 Task: Explore Airbnb accommodation in Hamilton, New Zealand from 1st November, 2023 to 9th November, 2023 for 4 adults.2 bedrooms having 2 beds and 2 bathrooms. Property type can be house. Booking option can be shelf check-in. Look for 5 properties as per requirement.
Action: Mouse moved to (446, 98)
Screenshot: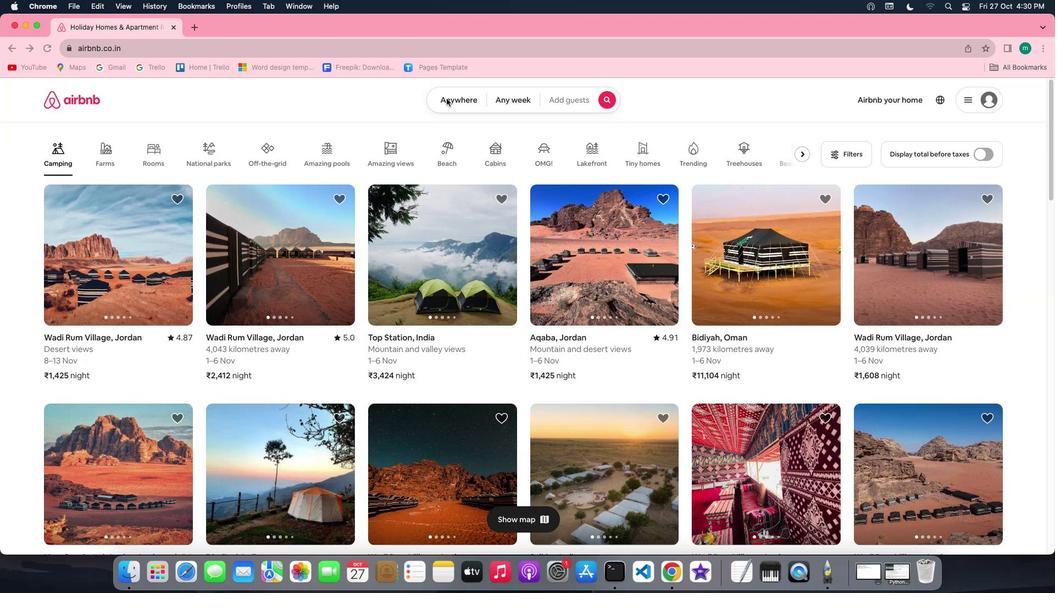 
Action: Mouse pressed left at (446, 98)
Screenshot: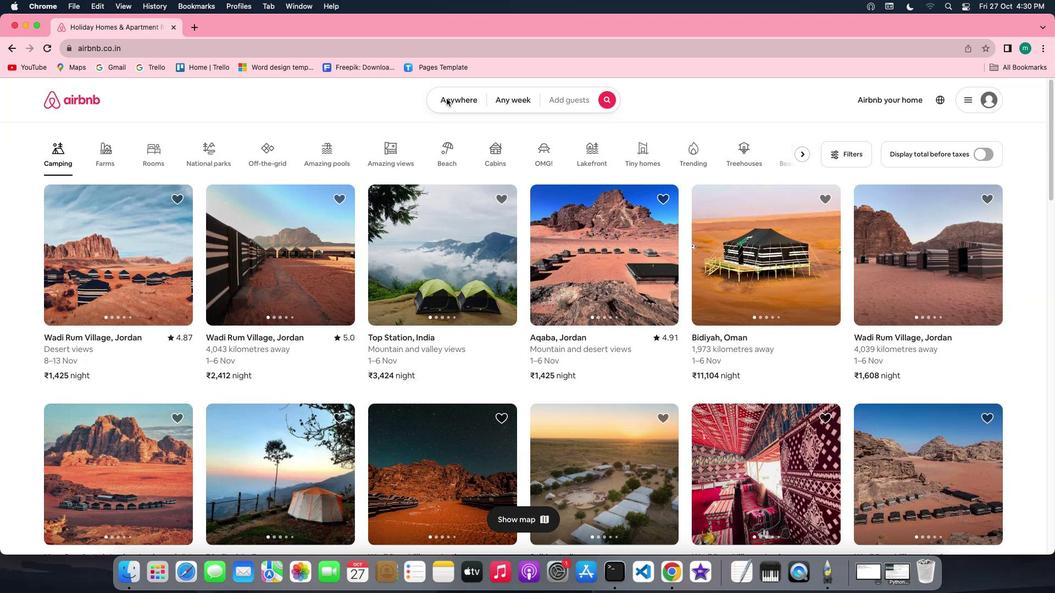 
Action: Mouse pressed left at (446, 98)
Screenshot: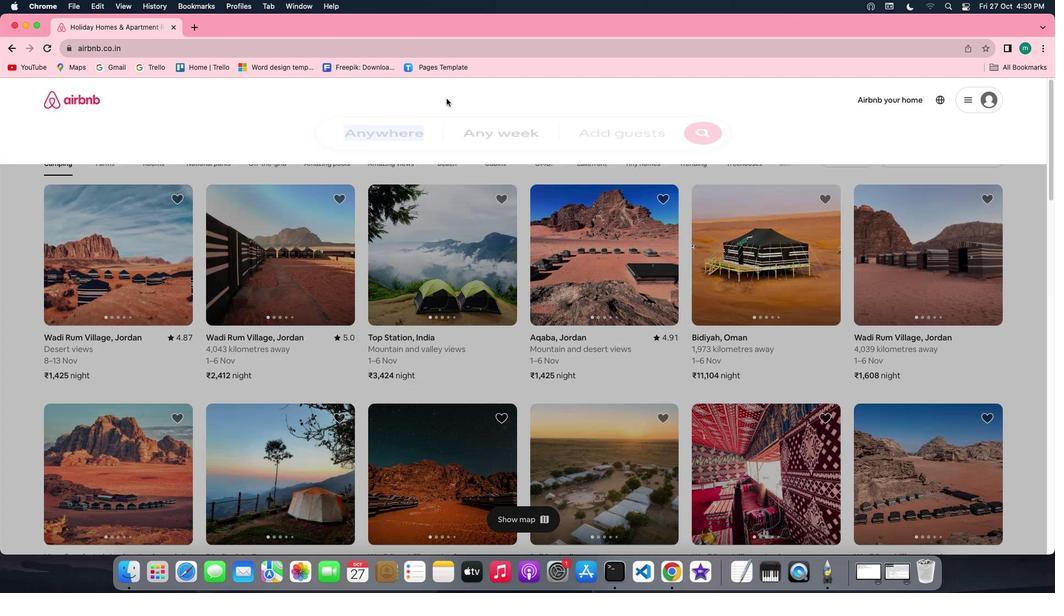 
Action: Mouse moved to (397, 135)
Screenshot: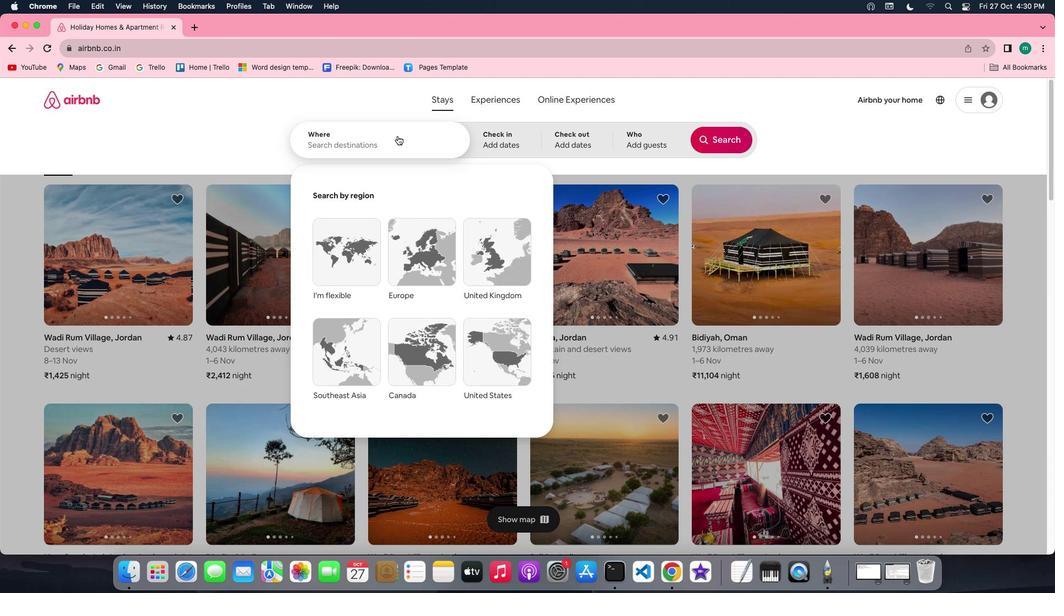 
Action: Key pressed Key.shift'H''a''m''i''l''t''o''n'','Key.spaceKey.shift'N''e''w'Key.spaceKey.shift'Z''e''a''l''a''n''d'
Screenshot: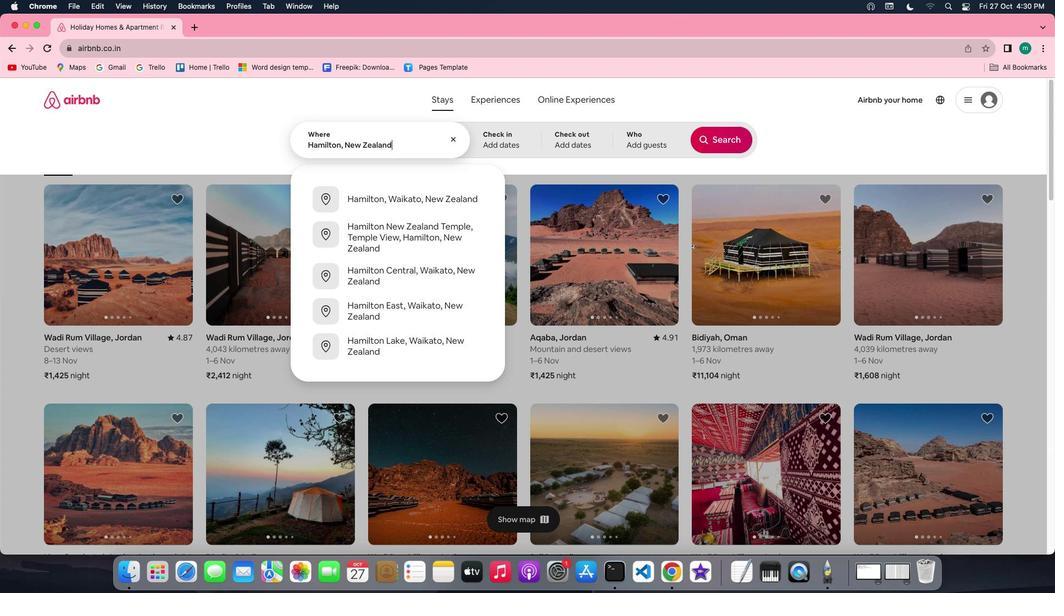 
Action: Mouse moved to (512, 142)
Screenshot: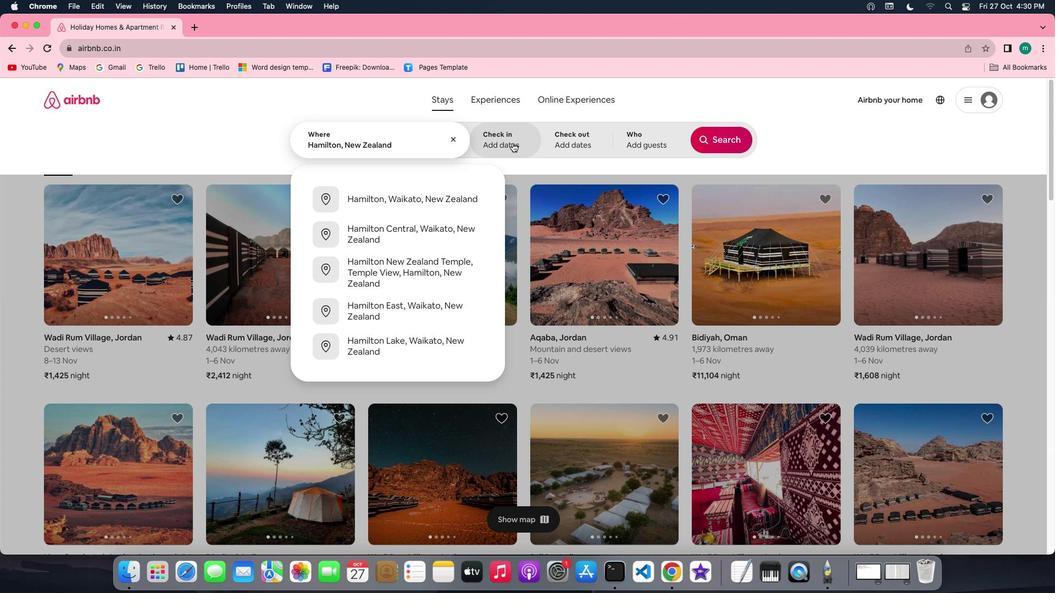 
Action: Mouse pressed left at (512, 142)
Screenshot: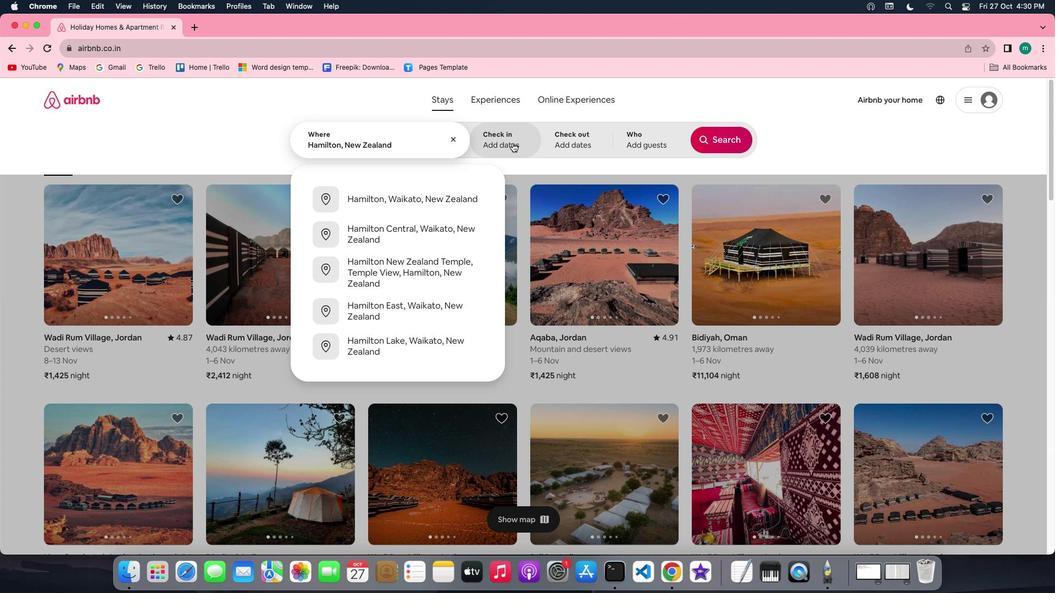 
Action: Mouse moved to (636, 276)
Screenshot: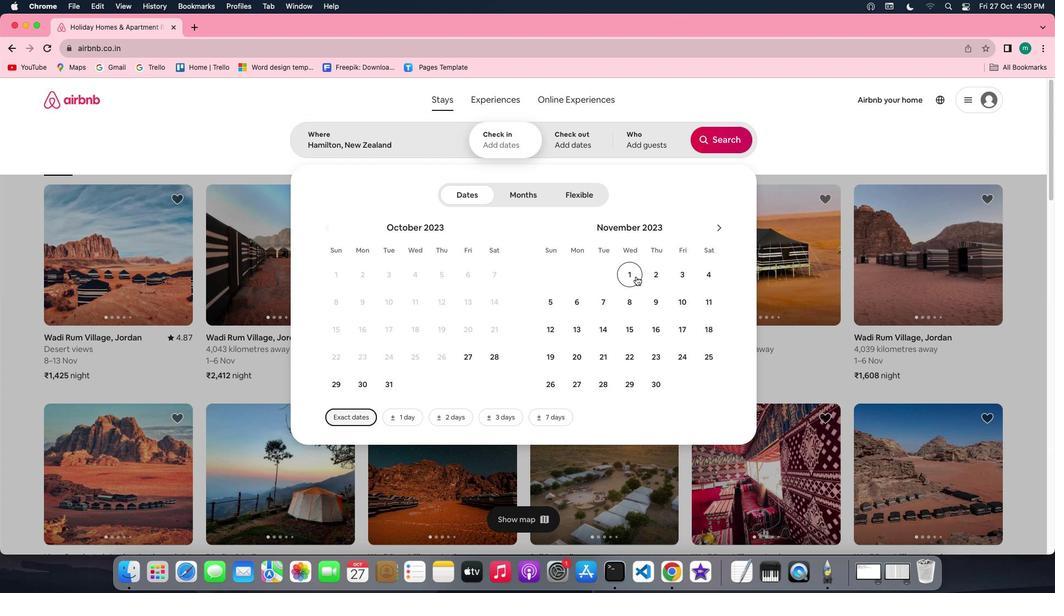 
Action: Mouse pressed left at (636, 276)
Screenshot: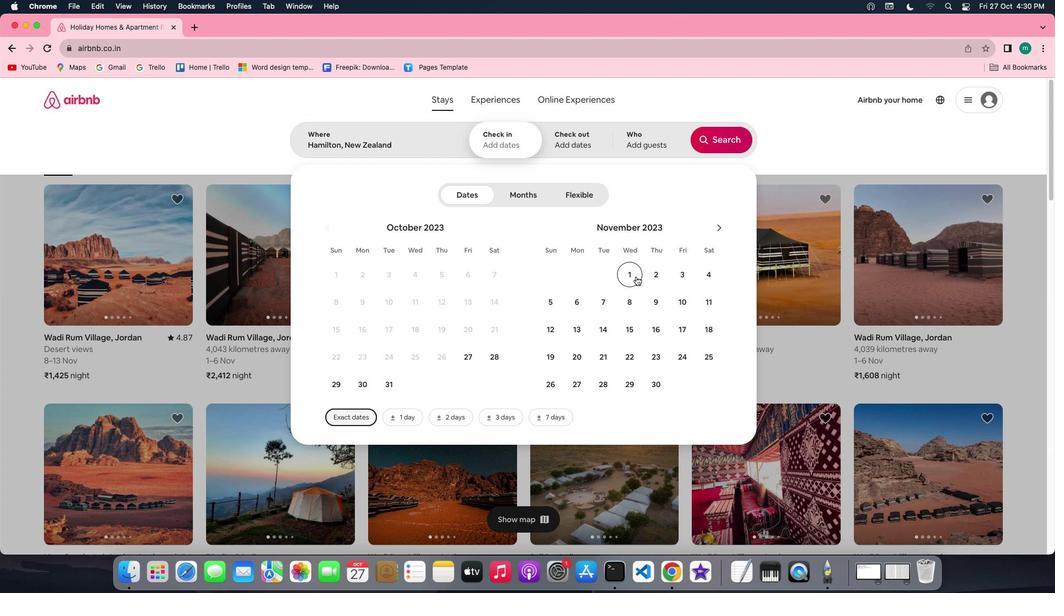 
Action: Mouse moved to (659, 302)
Screenshot: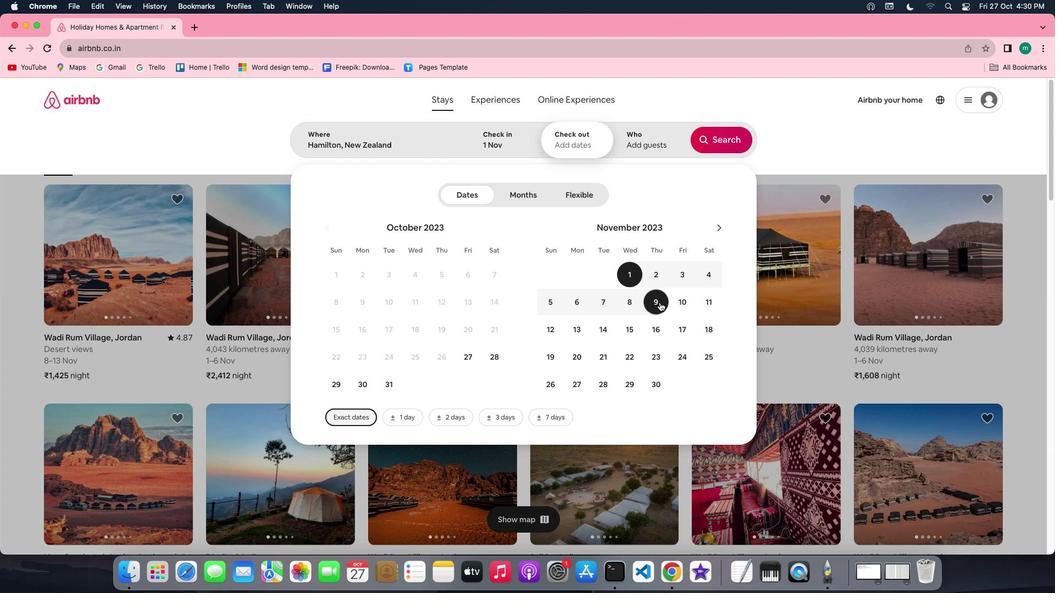 
Action: Mouse pressed left at (659, 302)
Screenshot: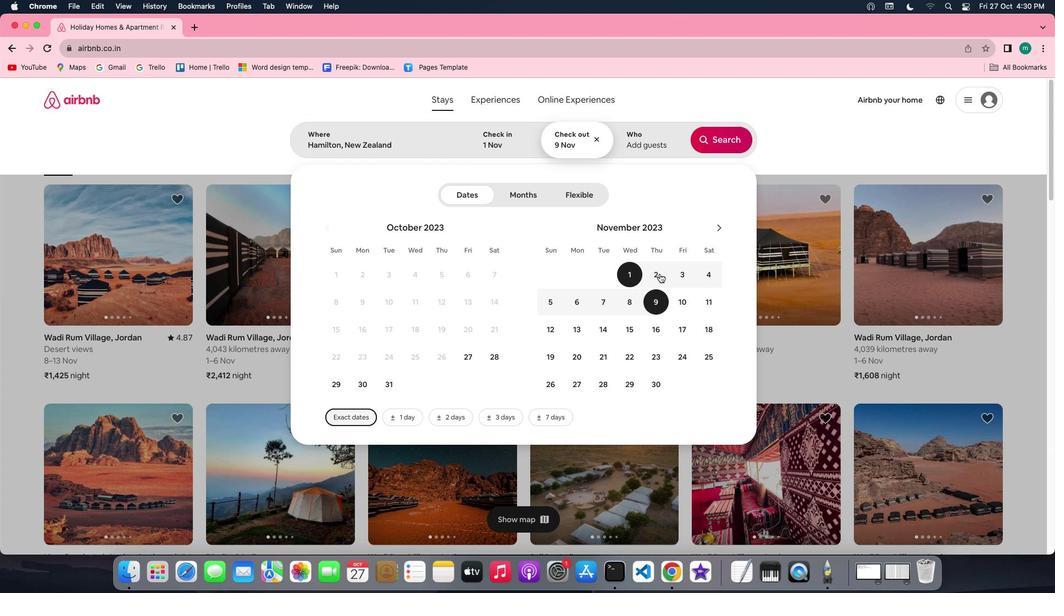 
Action: Mouse moved to (660, 151)
Screenshot: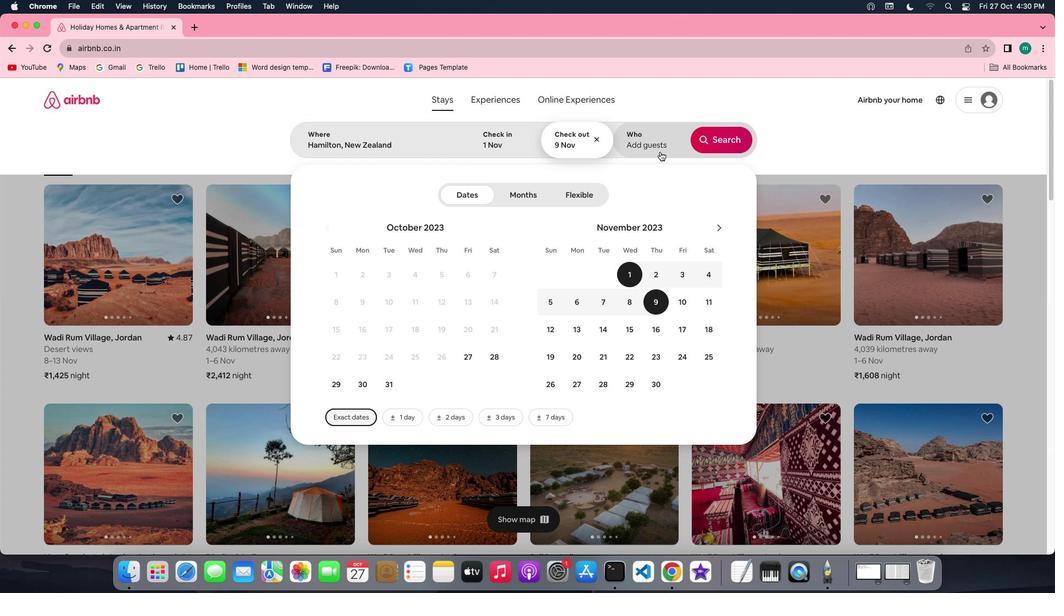 
Action: Mouse pressed left at (660, 151)
Screenshot: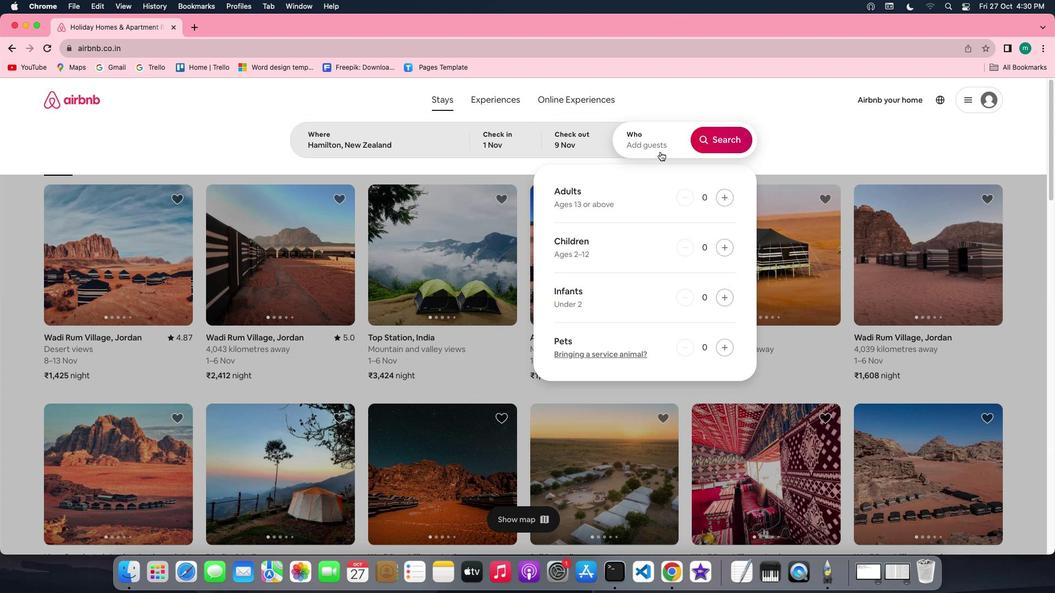 
Action: Mouse moved to (727, 199)
Screenshot: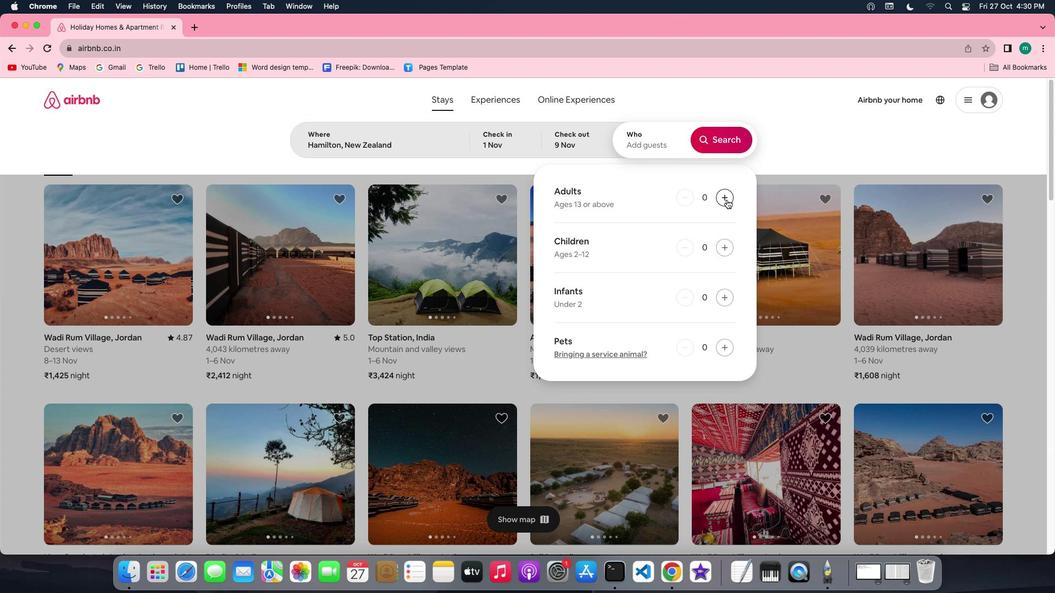 
Action: Mouse pressed left at (727, 199)
Screenshot: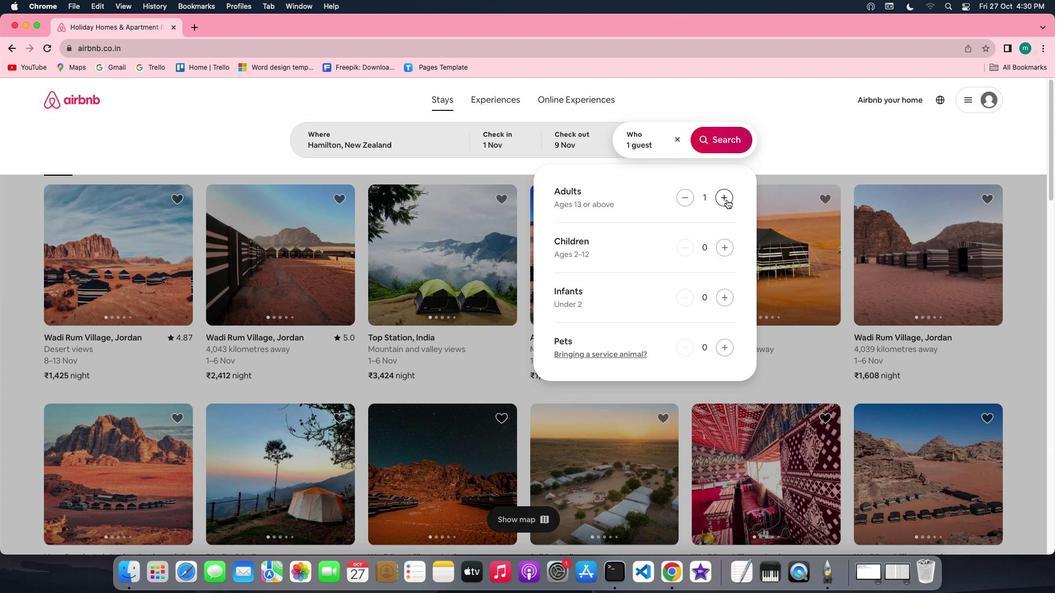 
Action: Mouse pressed left at (727, 199)
Screenshot: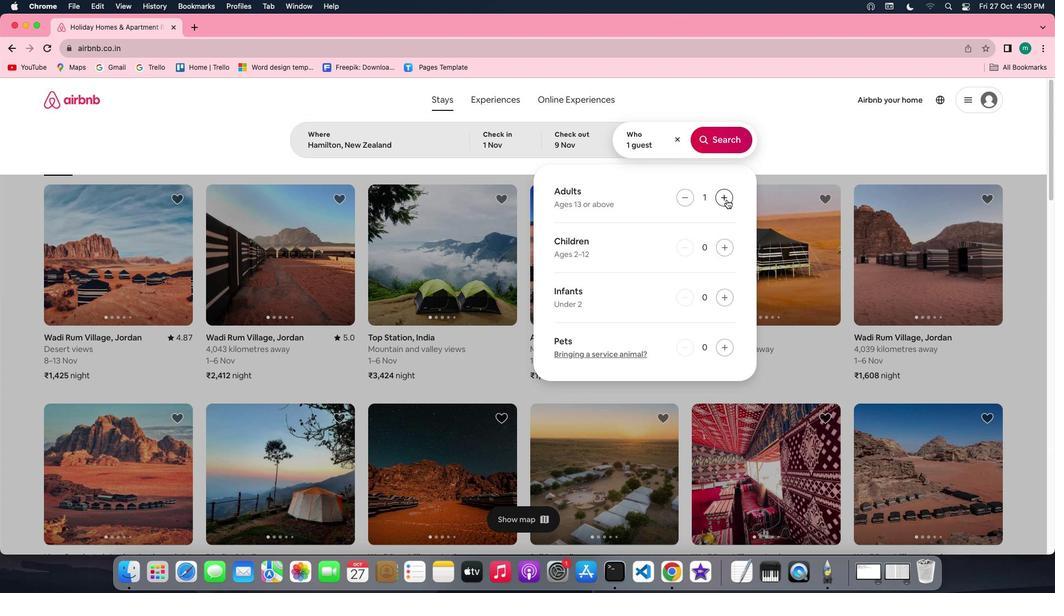 
Action: Mouse pressed left at (727, 199)
Screenshot: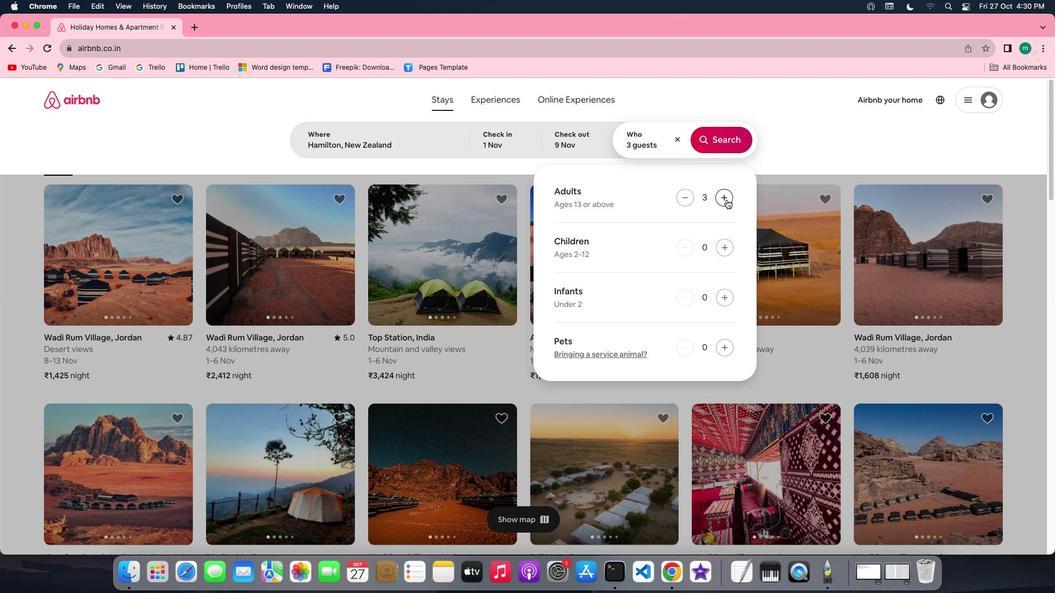 
Action: Mouse pressed left at (727, 199)
Screenshot: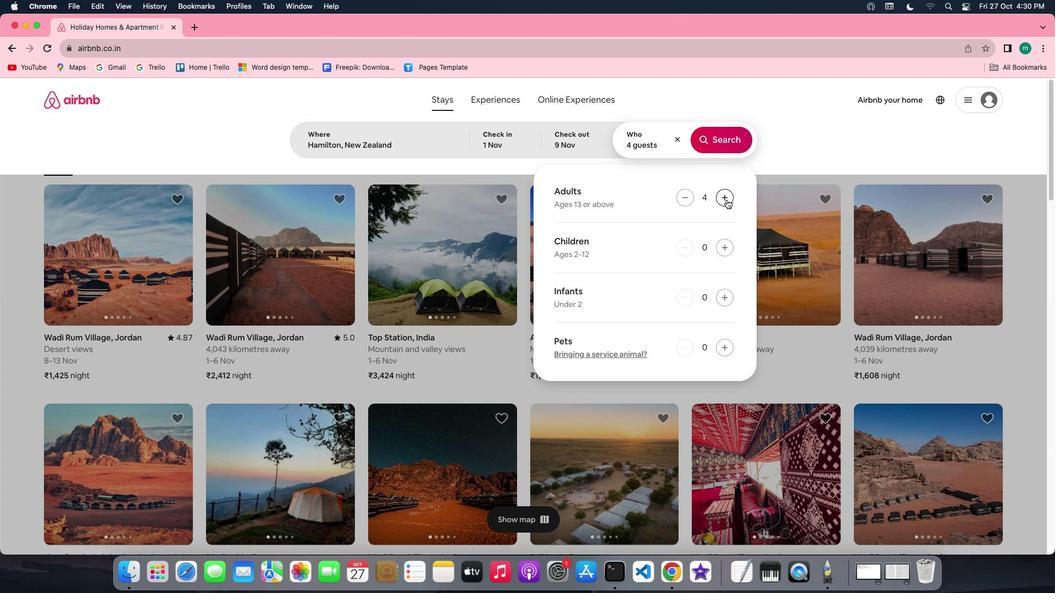 
Action: Mouse moved to (715, 138)
Screenshot: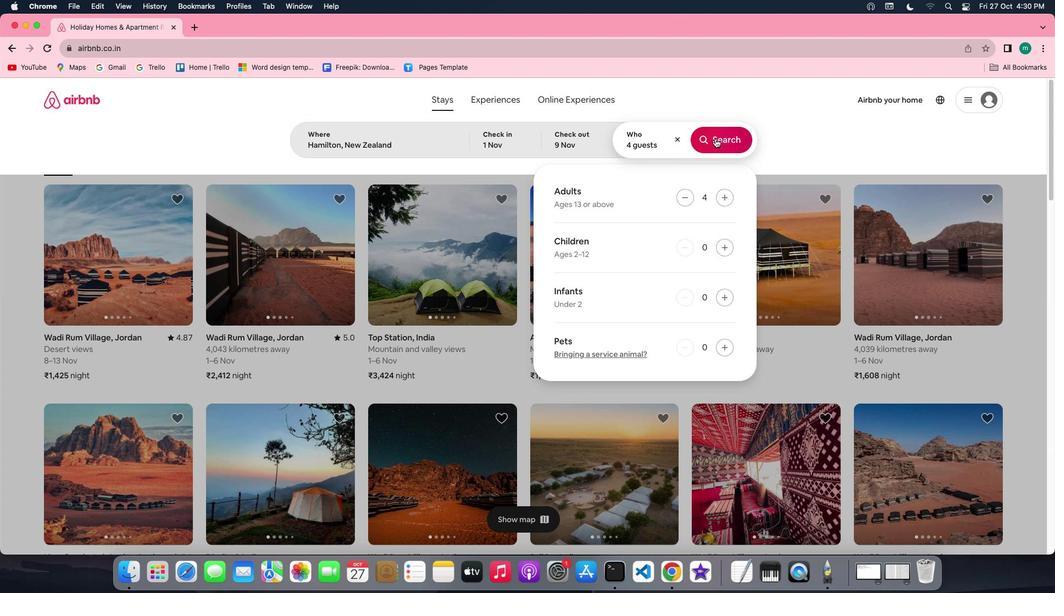
Action: Mouse pressed left at (715, 138)
Screenshot: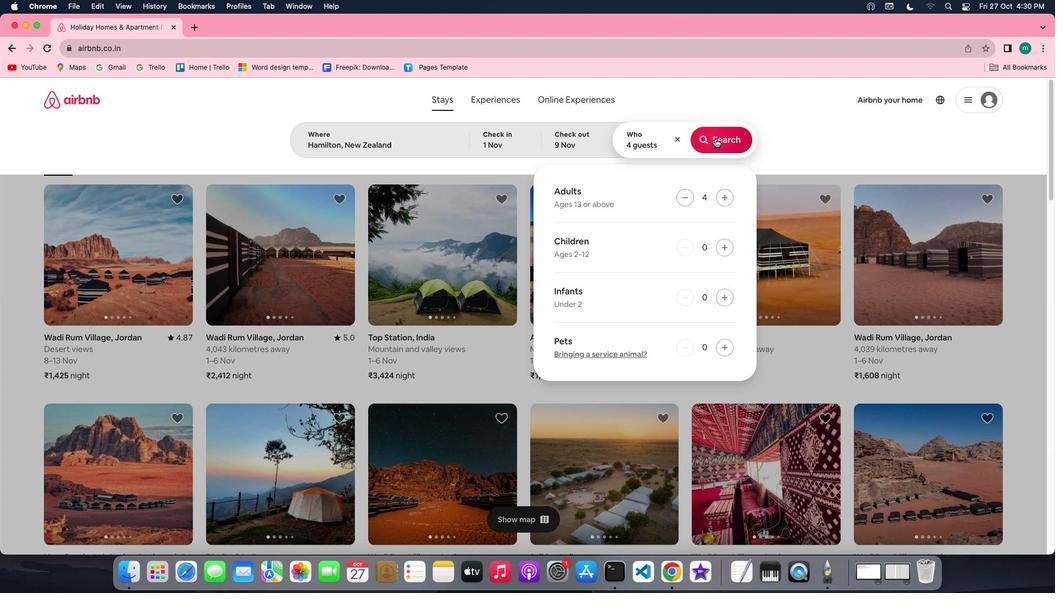 
Action: Mouse moved to (886, 138)
Screenshot: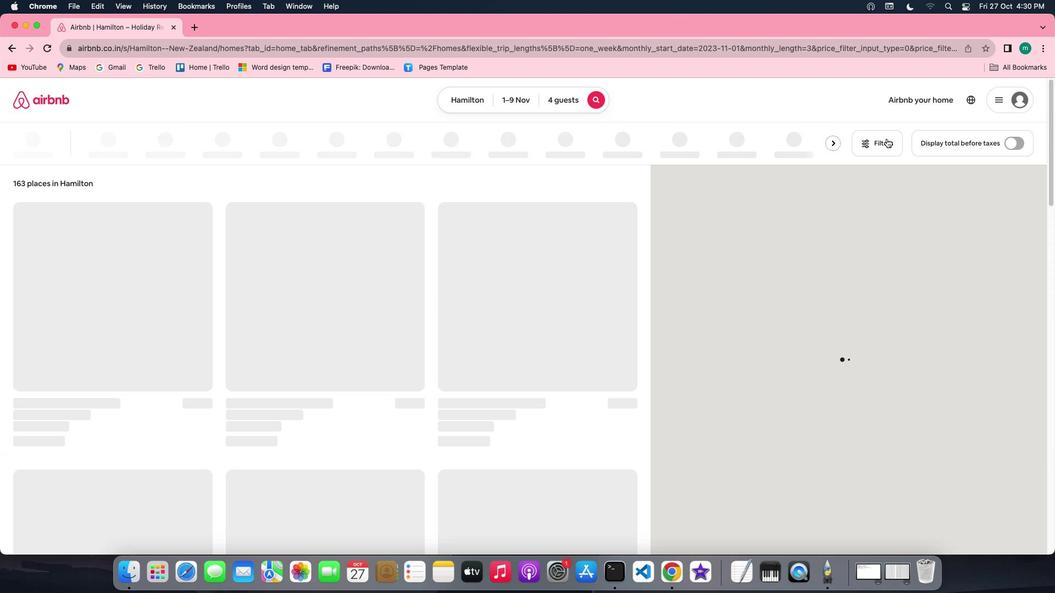
Action: Mouse pressed left at (886, 138)
Screenshot: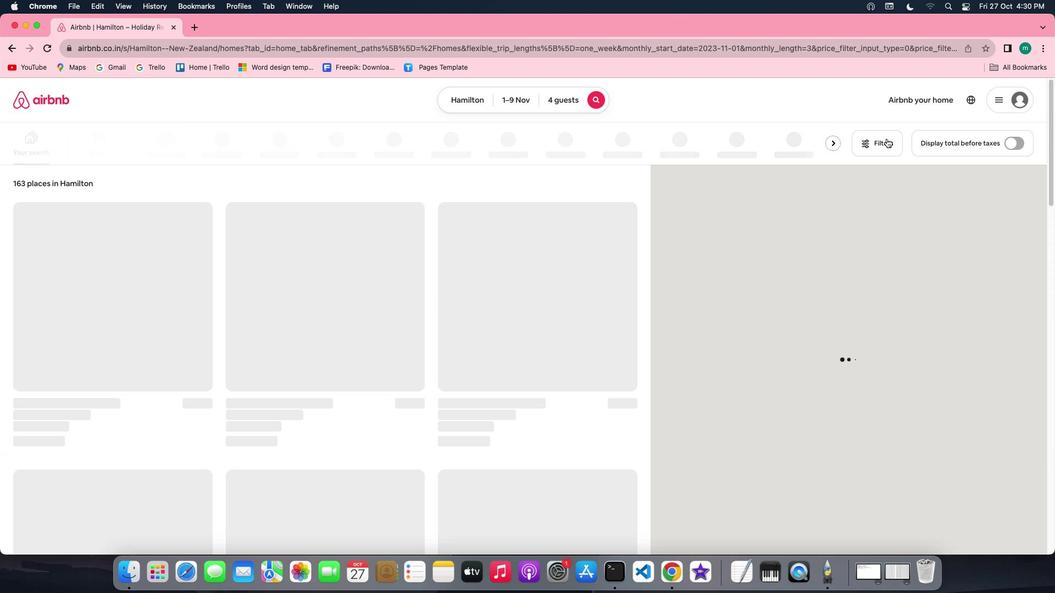 
Action: Mouse moved to (878, 143)
Screenshot: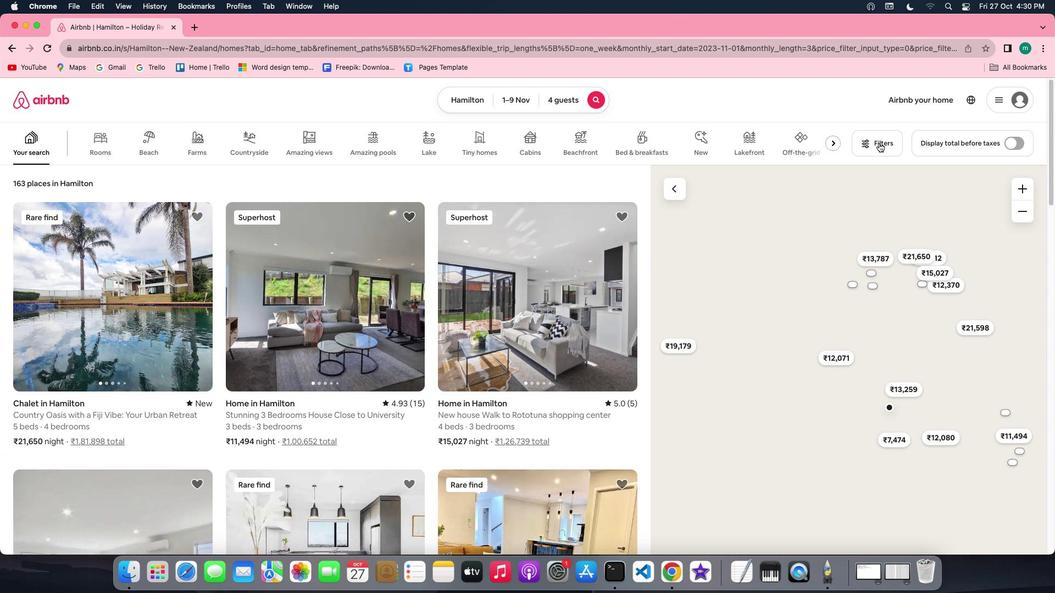 
Action: Mouse pressed left at (878, 143)
Screenshot: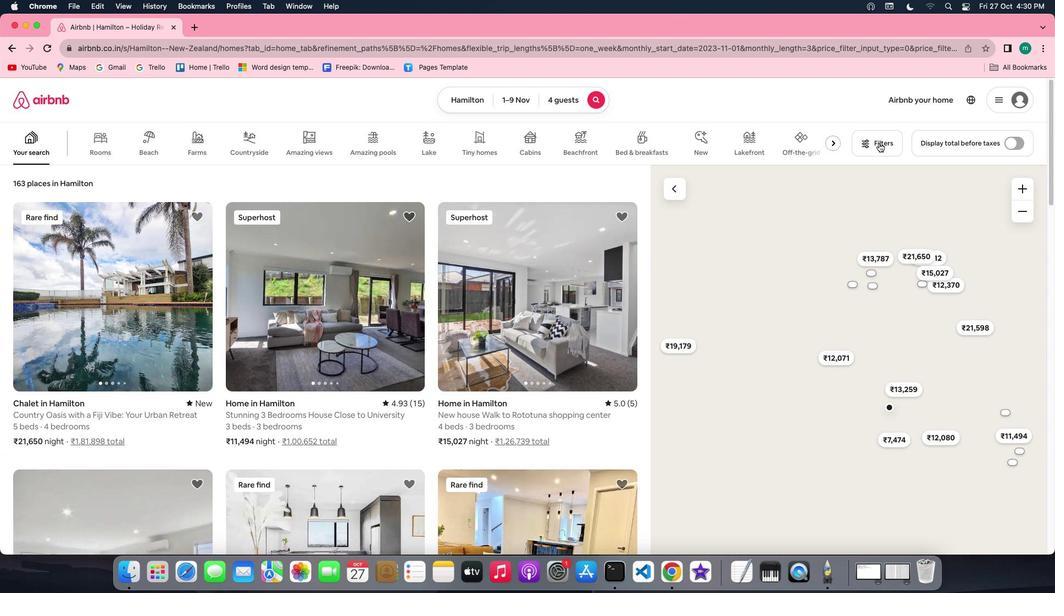 
Action: Mouse moved to (545, 361)
Screenshot: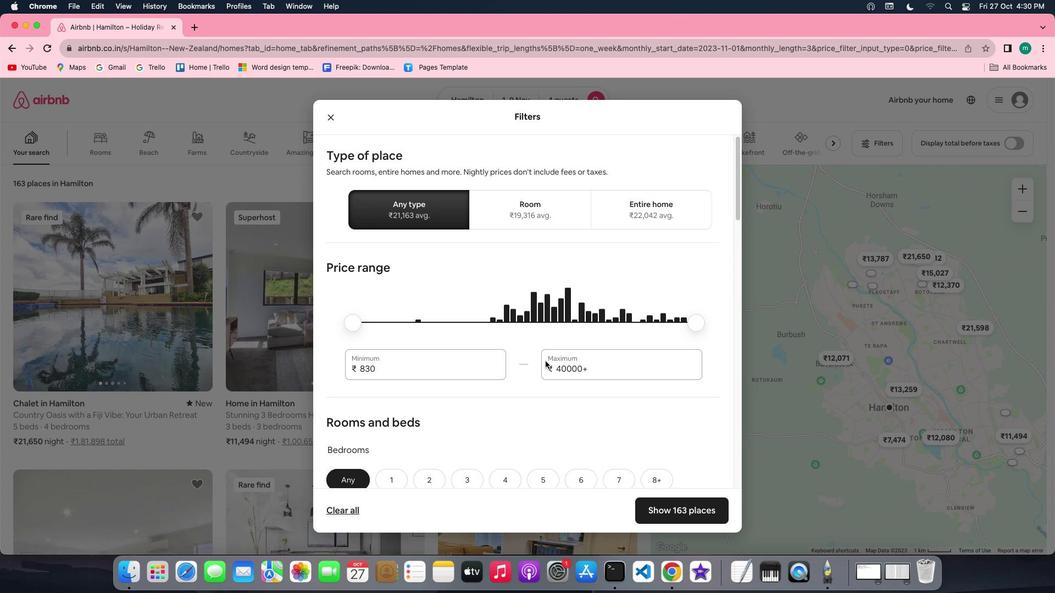 
Action: Mouse scrolled (545, 361) with delta (0, 0)
Screenshot: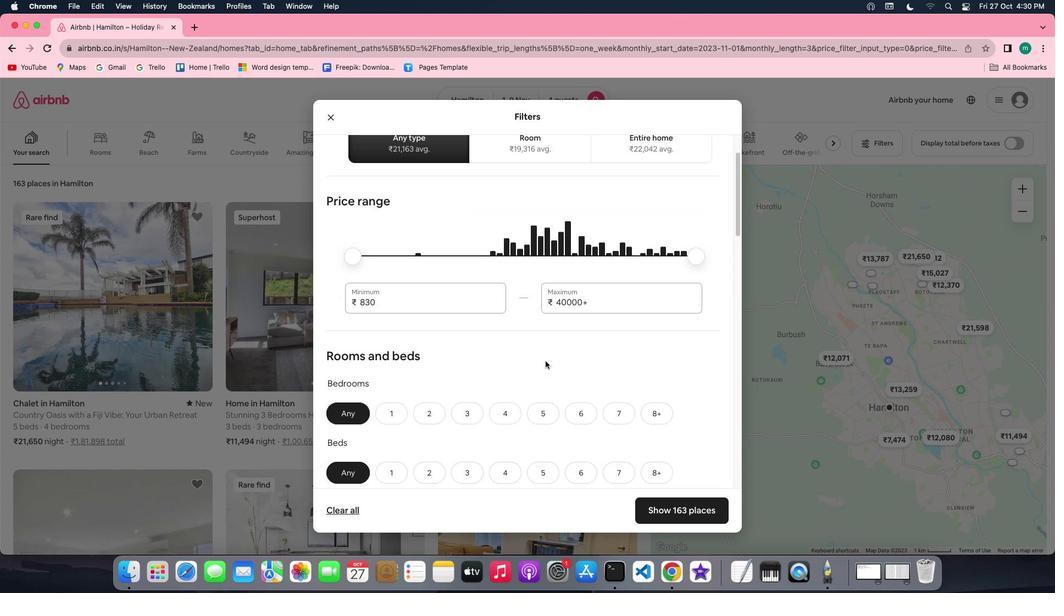 
Action: Mouse scrolled (545, 361) with delta (0, 0)
Screenshot: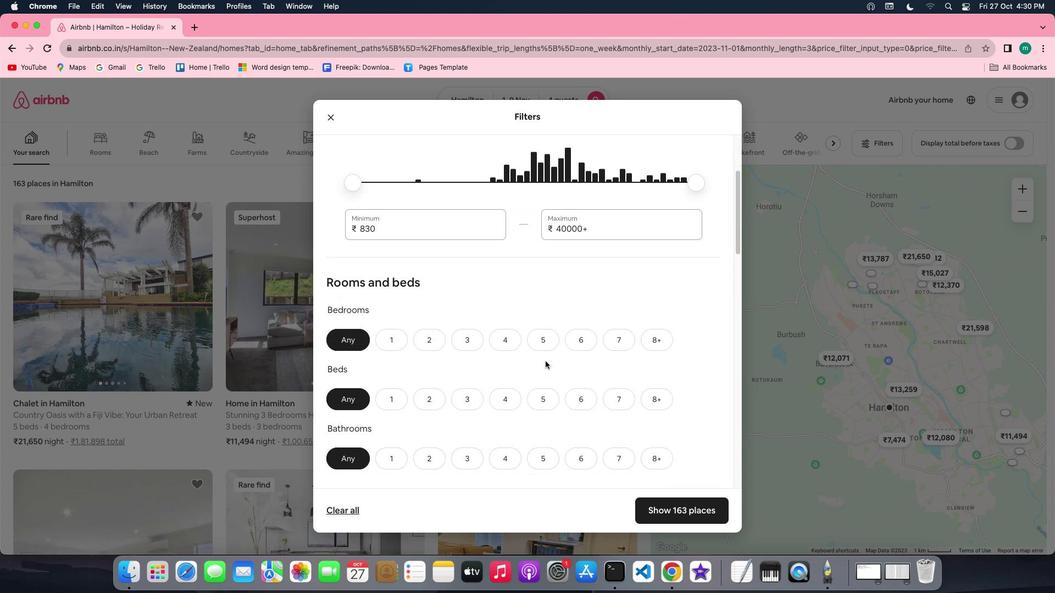 
Action: Mouse scrolled (545, 361) with delta (0, -1)
Screenshot: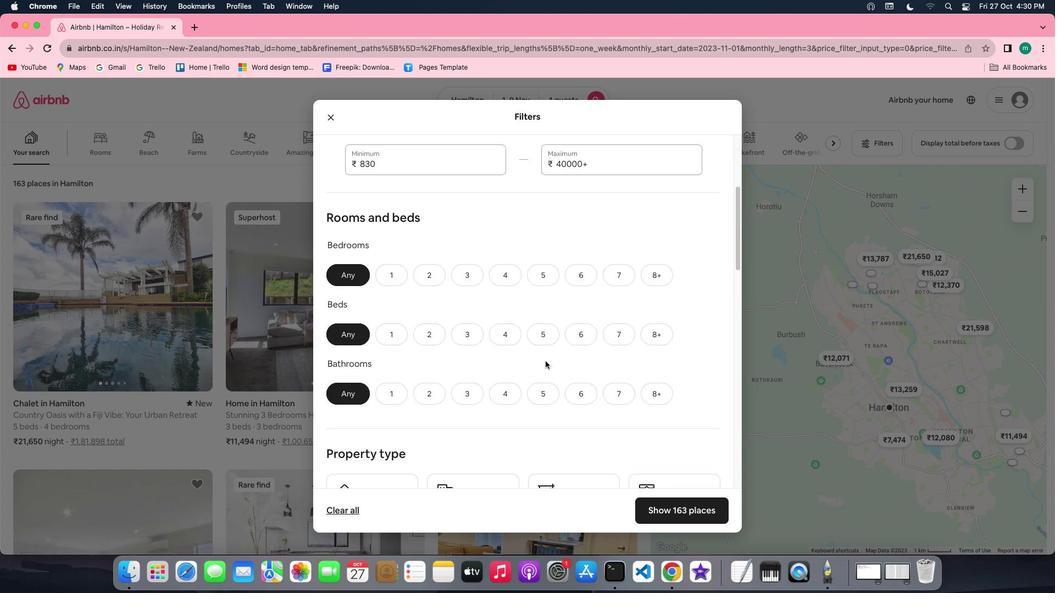 
Action: Mouse scrolled (545, 361) with delta (0, -2)
Screenshot: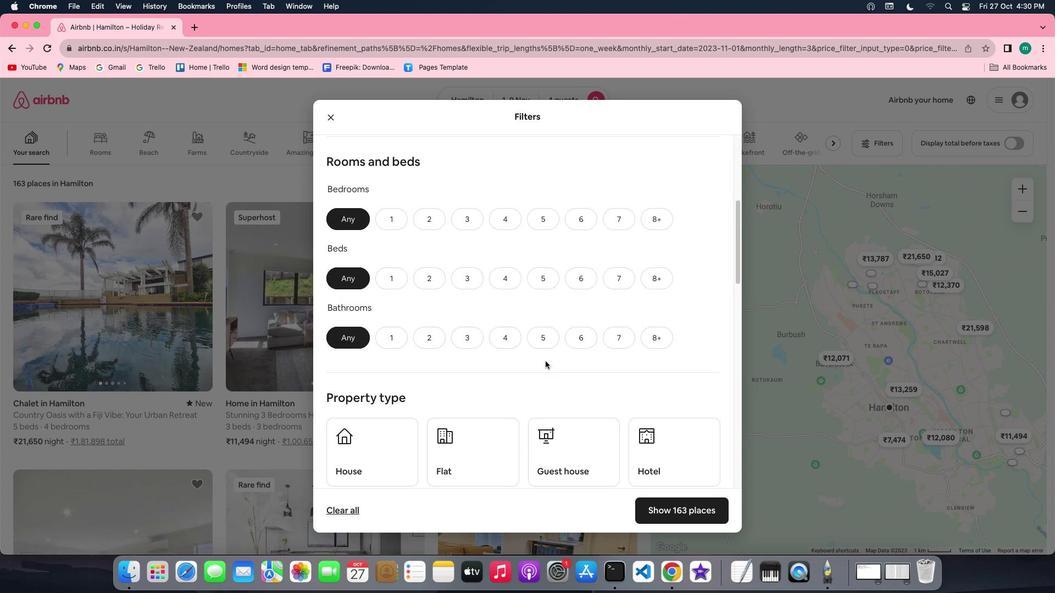
Action: Mouse scrolled (545, 361) with delta (0, -2)
Screenshot: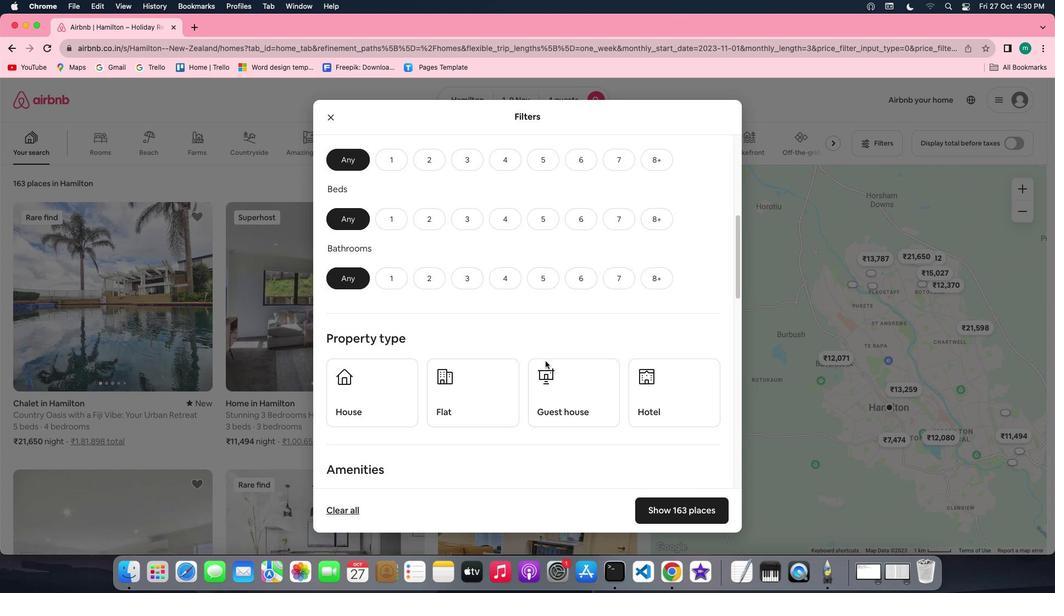 
Action: Mouse moved to (427, 157)
Screenshot: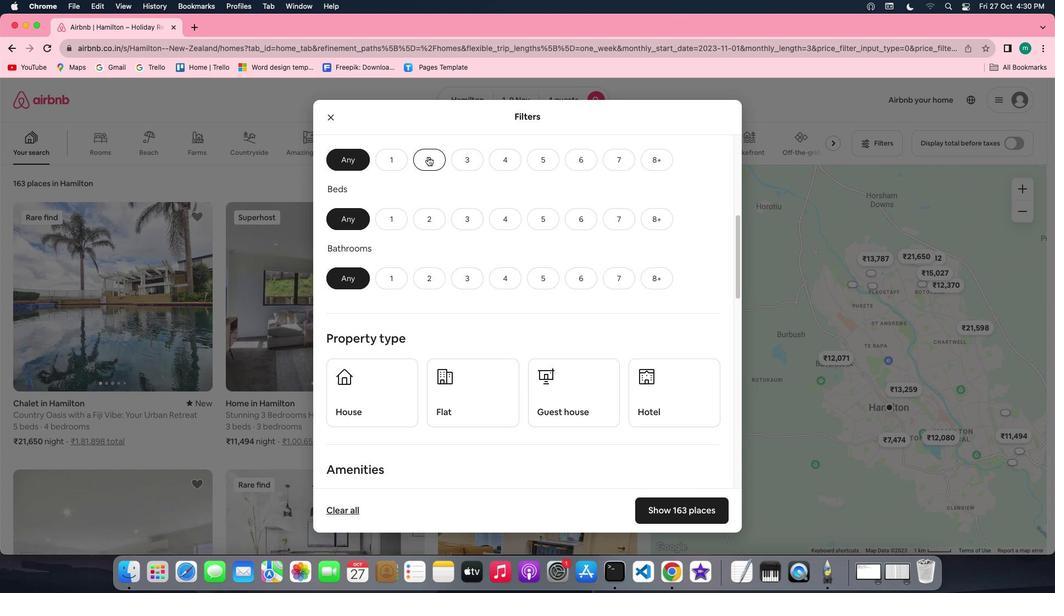 
Action: Mouse pressed left at (427, 157)
Screenshot: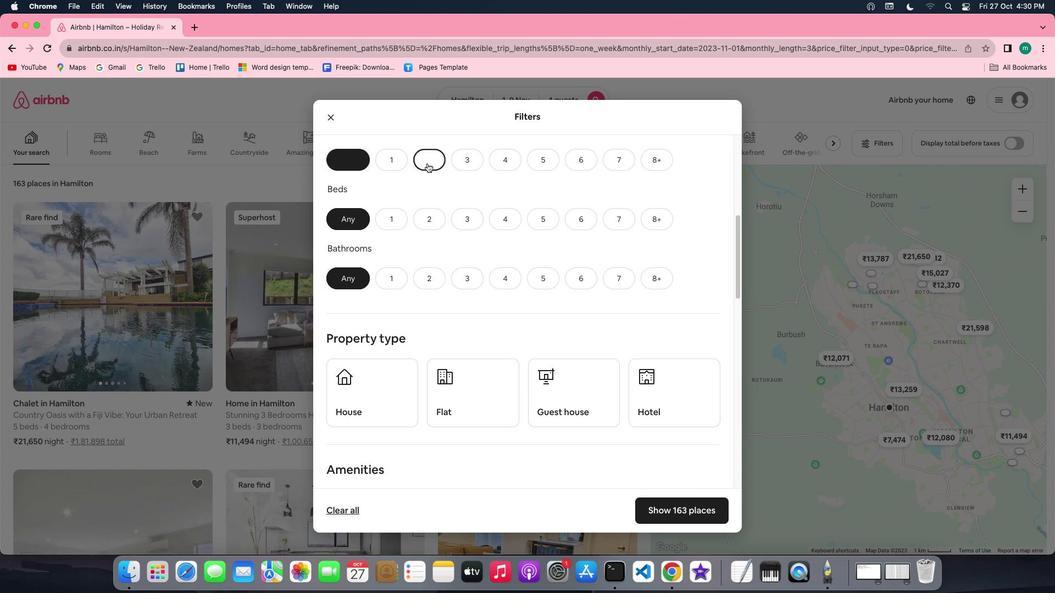 
Action: Mouse moved to (430, 208)
Screenshot: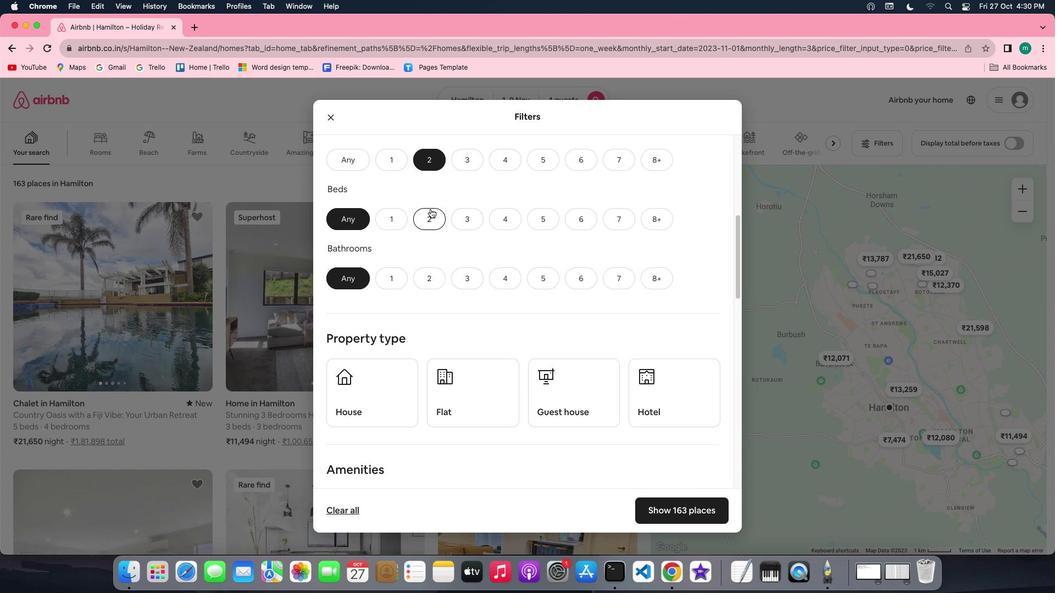 
Action: Mouse pressed left at (430, 208)
Screenshot: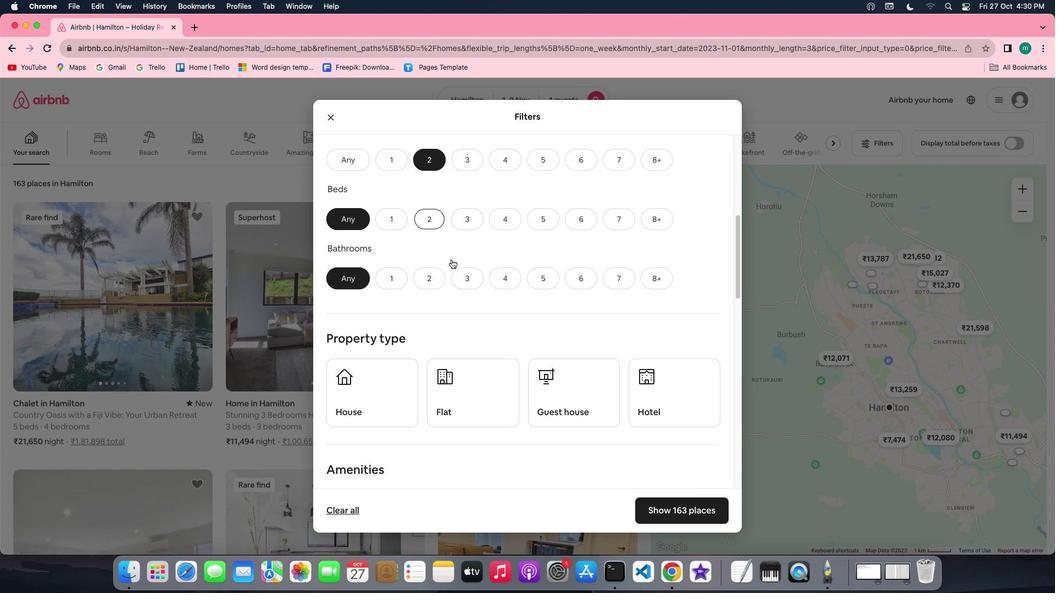 
Action: Mouse moved to (435, 283)
Screenshot: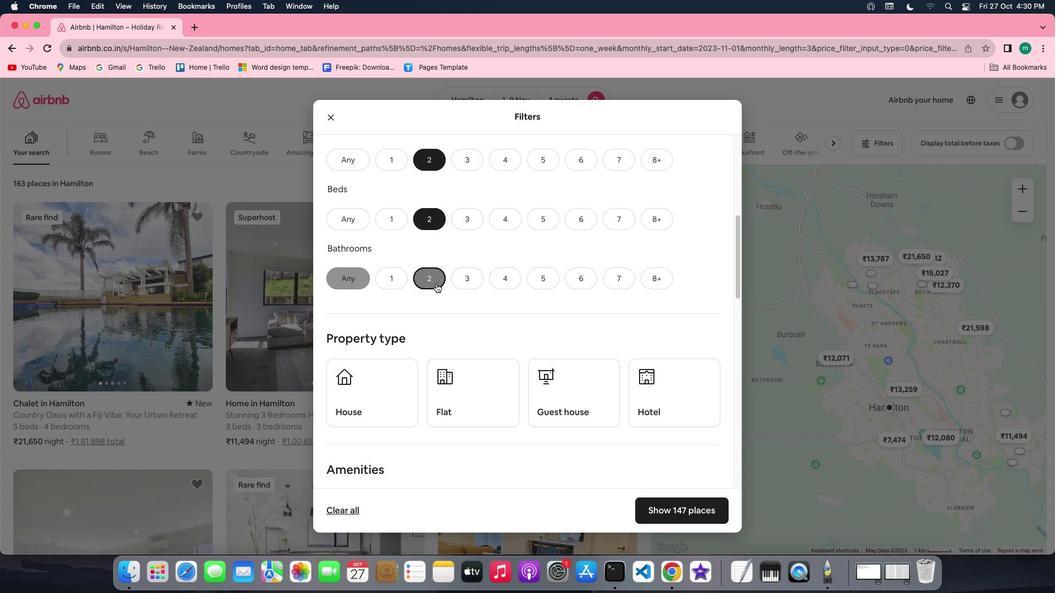 
Action: Mouse pressed left at (435, 283)
Screenshot: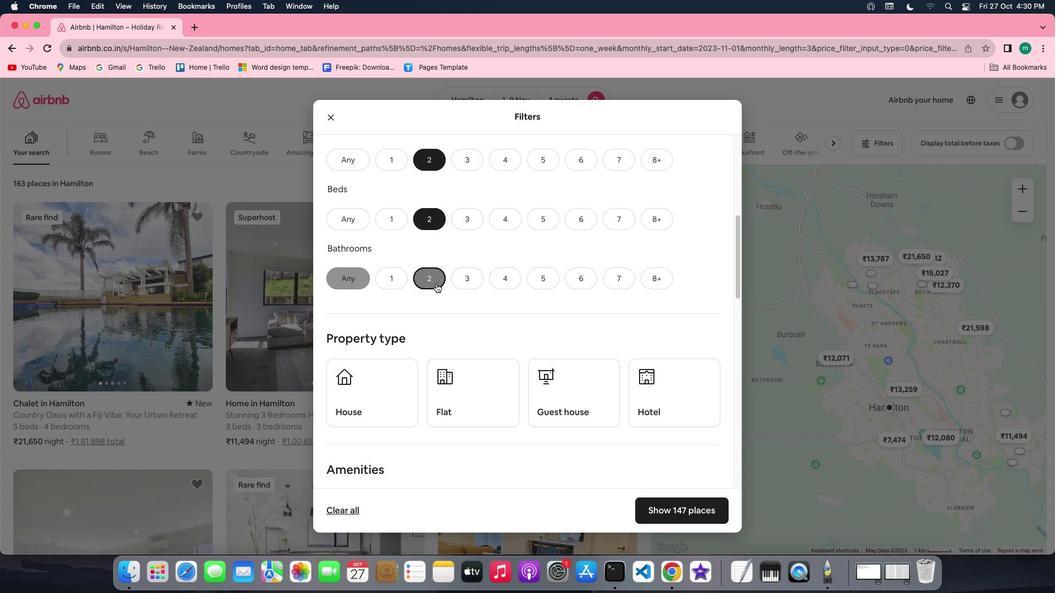 
Action: Mouse moved to (572, 321)
Screenshot: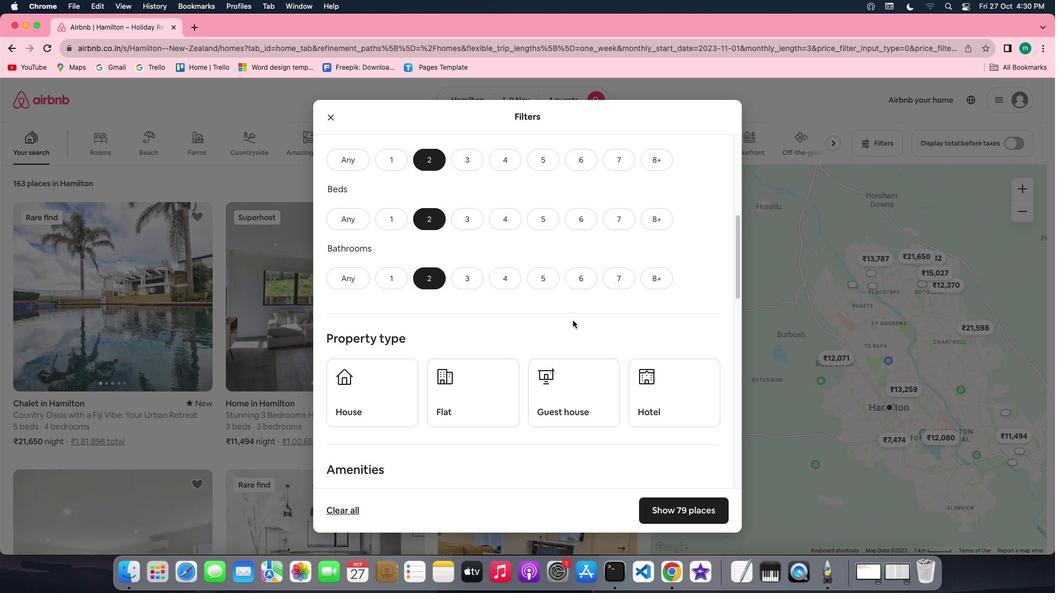 
Action: Mouse scrolled (572, 321) with delta (0, 0)
Screenshot: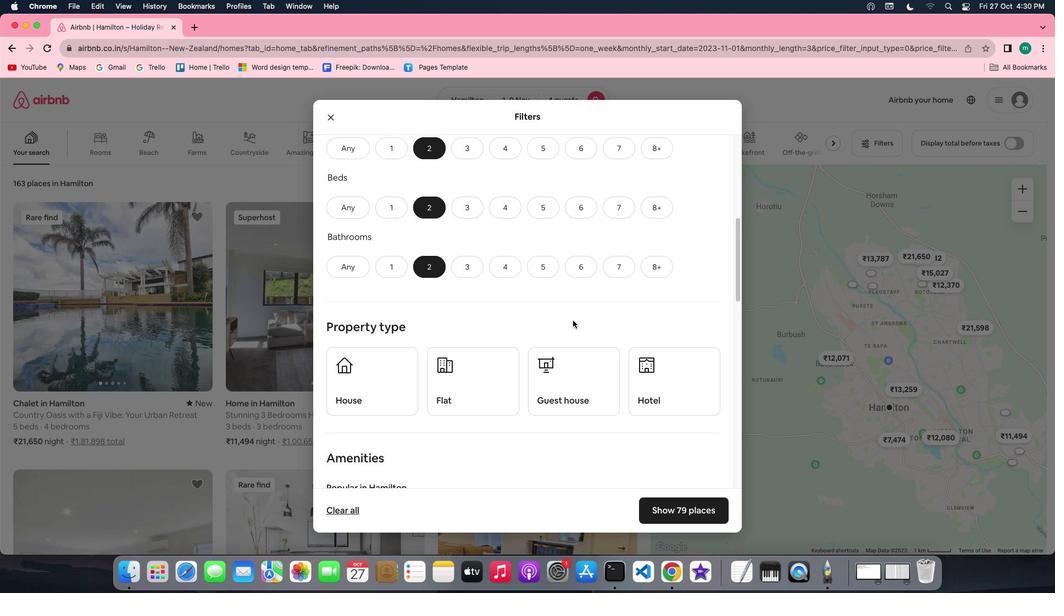 
Action: Mouse scrolled (572, 321) with delta (0, 0)
Screenshot: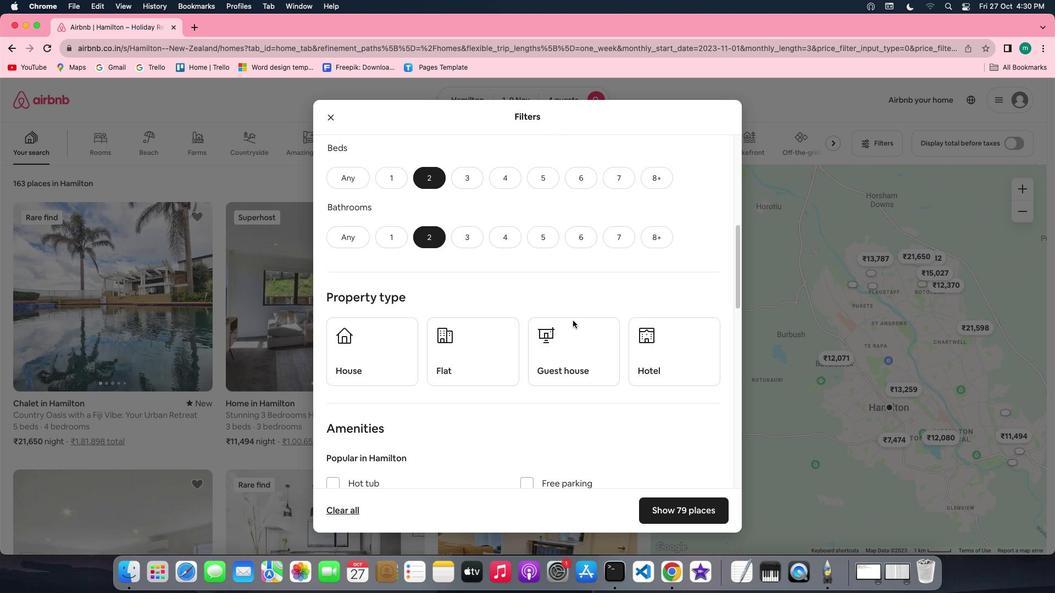 
Action: Mouse scrolled (572, 321) with delta (0, -1)
Screenshot: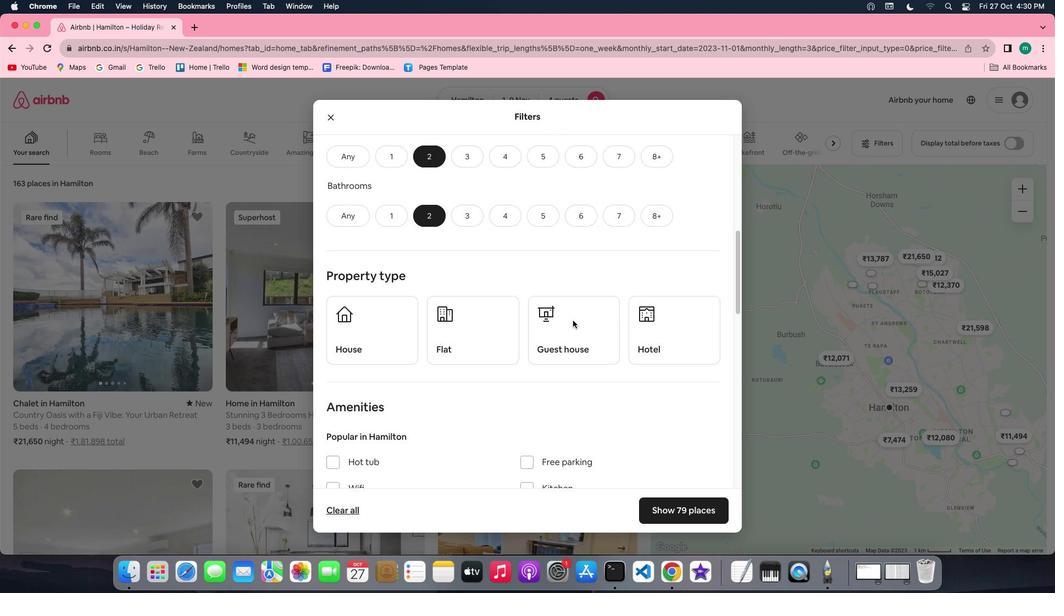 
Action: Mouse scrolled (572, 321) with delta (0, -1)
Screenshot: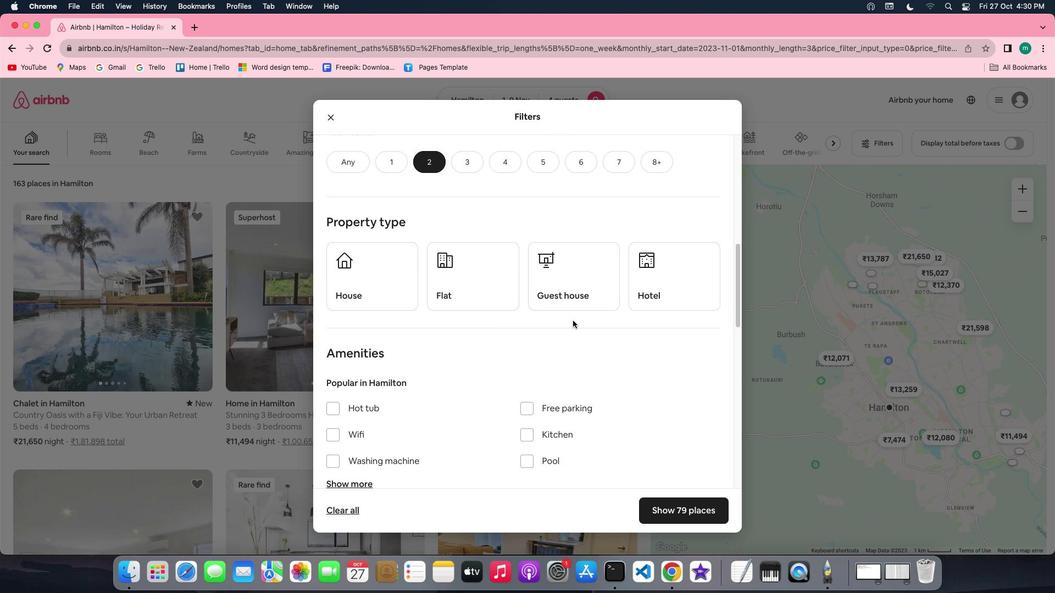 
Action: Mouse scrolled (572, 321) with delta (0, 0)
Screenshot: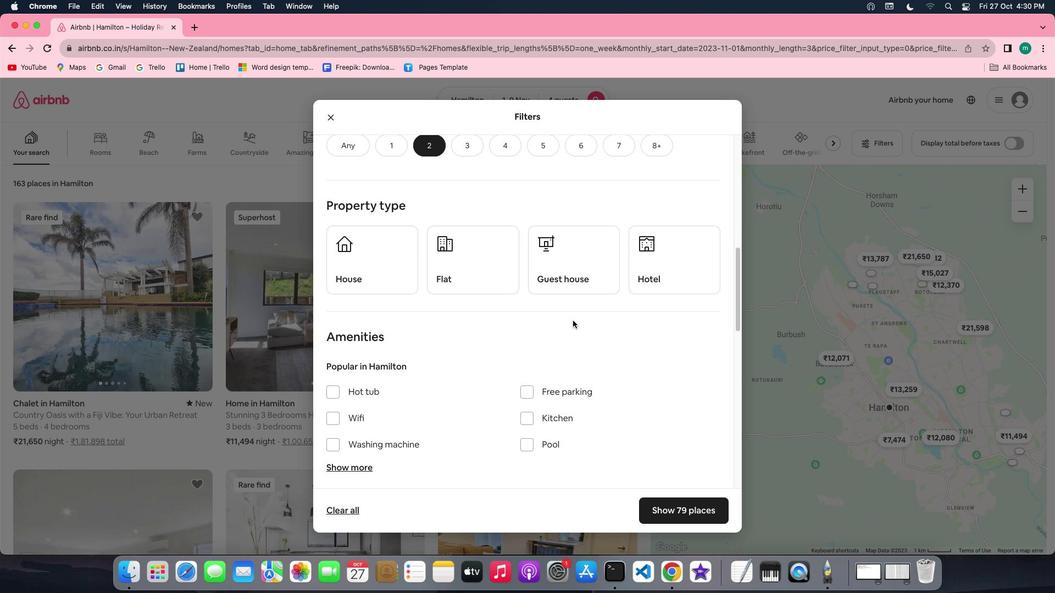 
Action: Mouse scrolled (572, 321) with delta (0, 0)
Screenshot: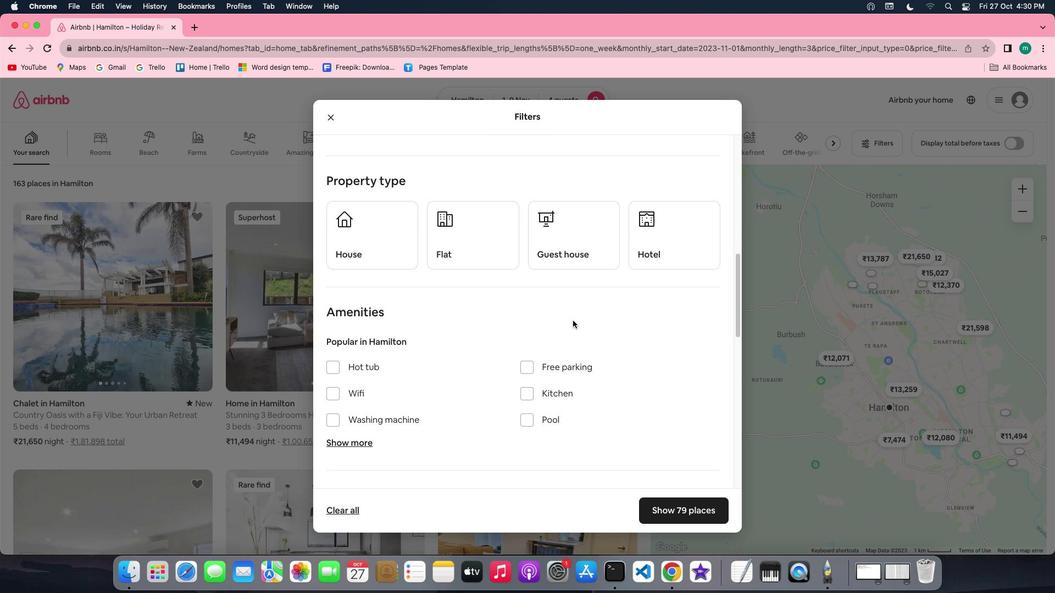 
Action: Mouse scrolled (572, 321) with delta (0, 0)
Screenshot: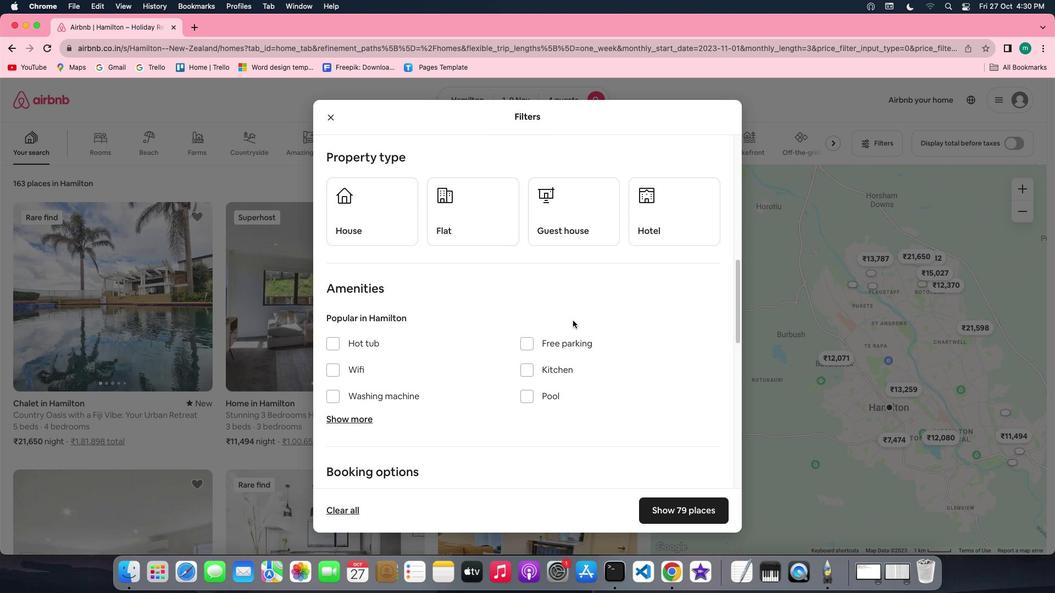 
Action: Mouse scrolled (572, 321) with delta (0, 0)
Screenshot: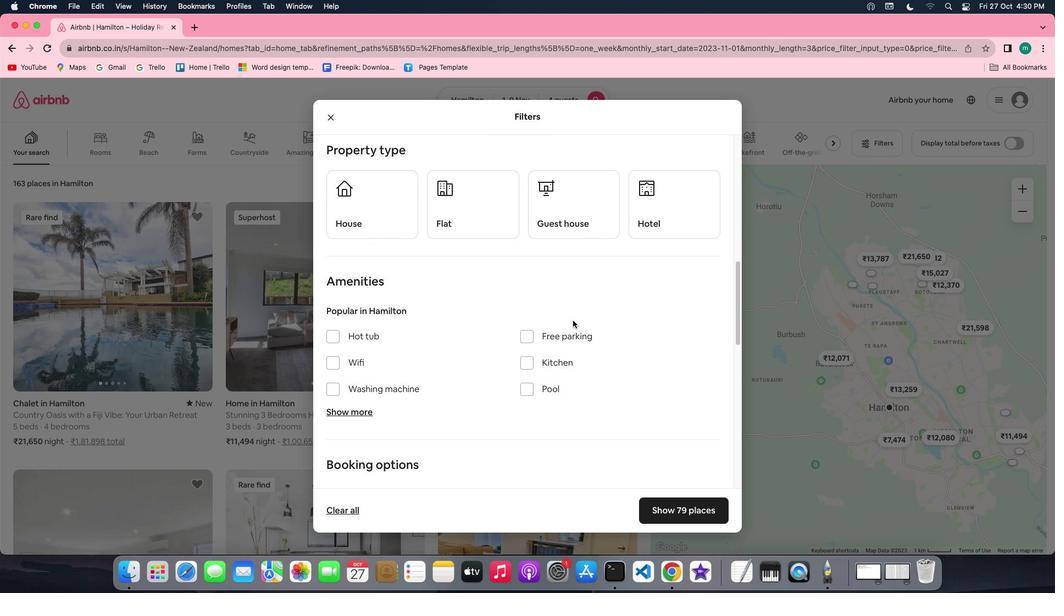 
Action: Mouse moved to (390, 222)
Screenshot: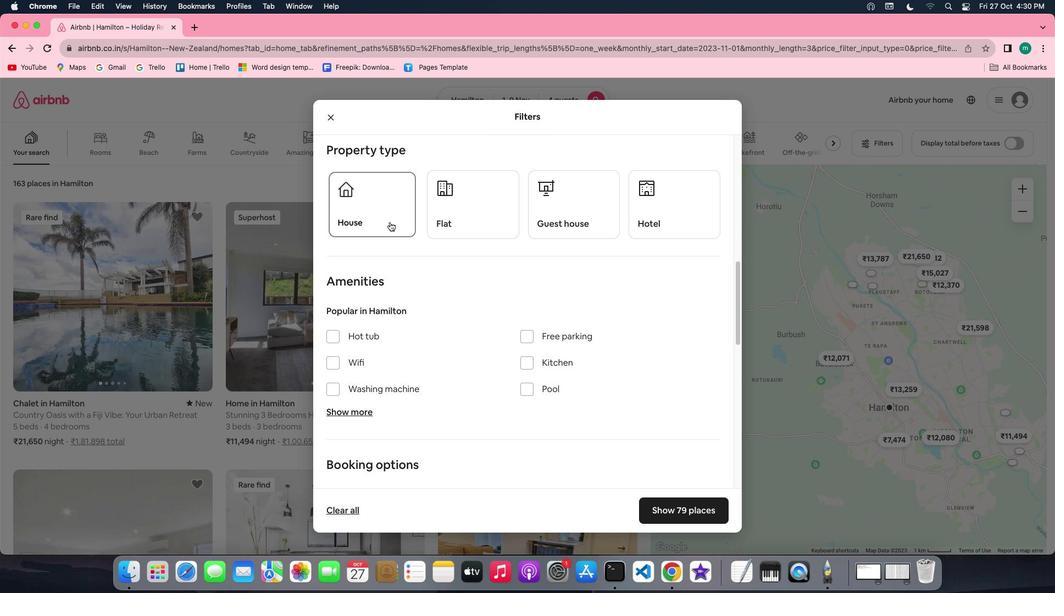 
Action: Mouse pressed left at (390, 222)
Screenshot: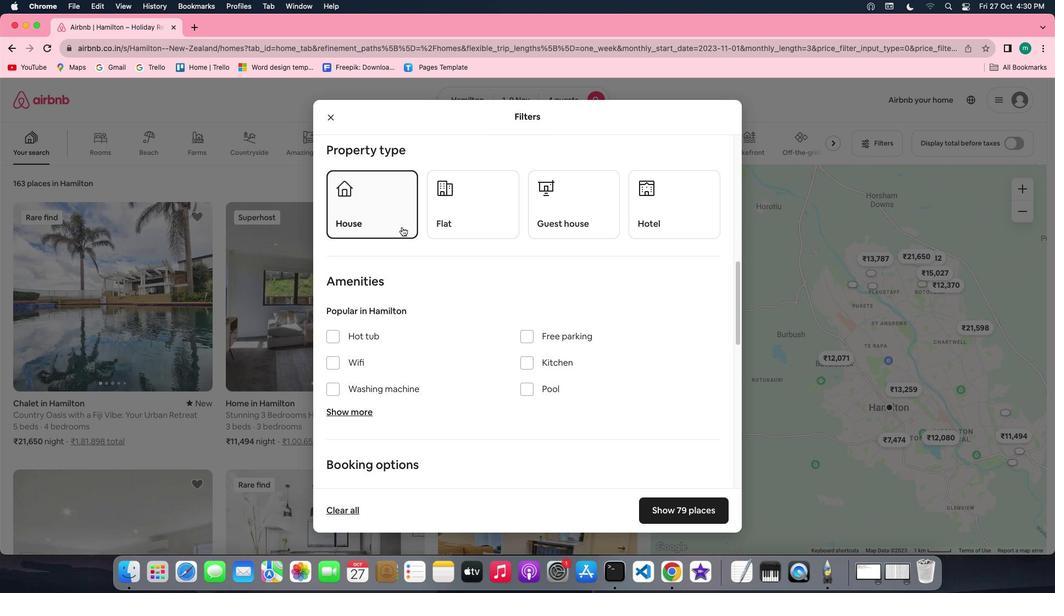 
Action: Mouse moved to (551, 335)
Screenshot: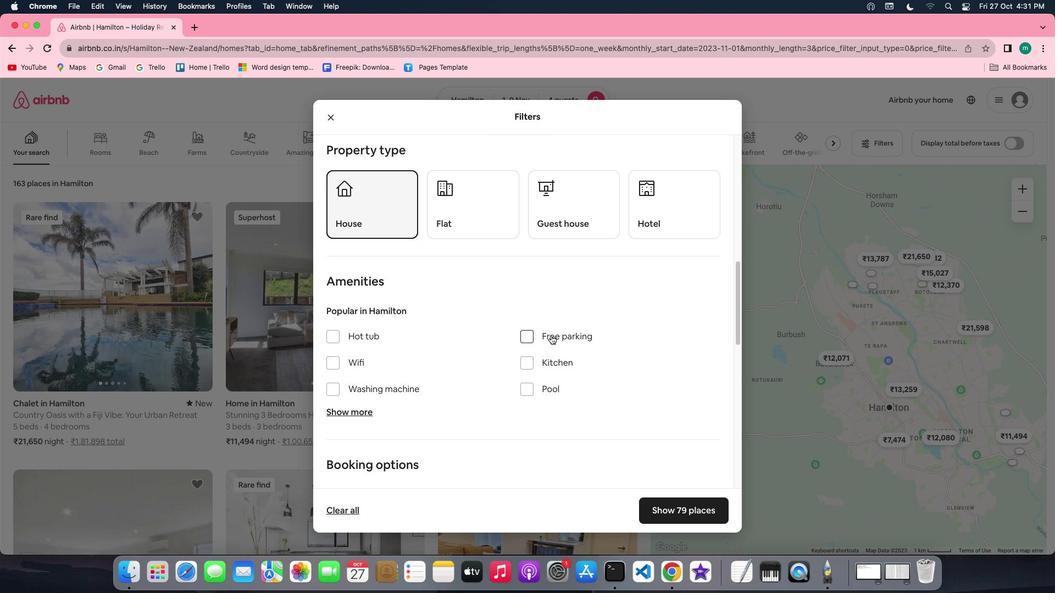 
Action: Mouse scrolled (551, 335) with delta (0, 0)
Screenshot: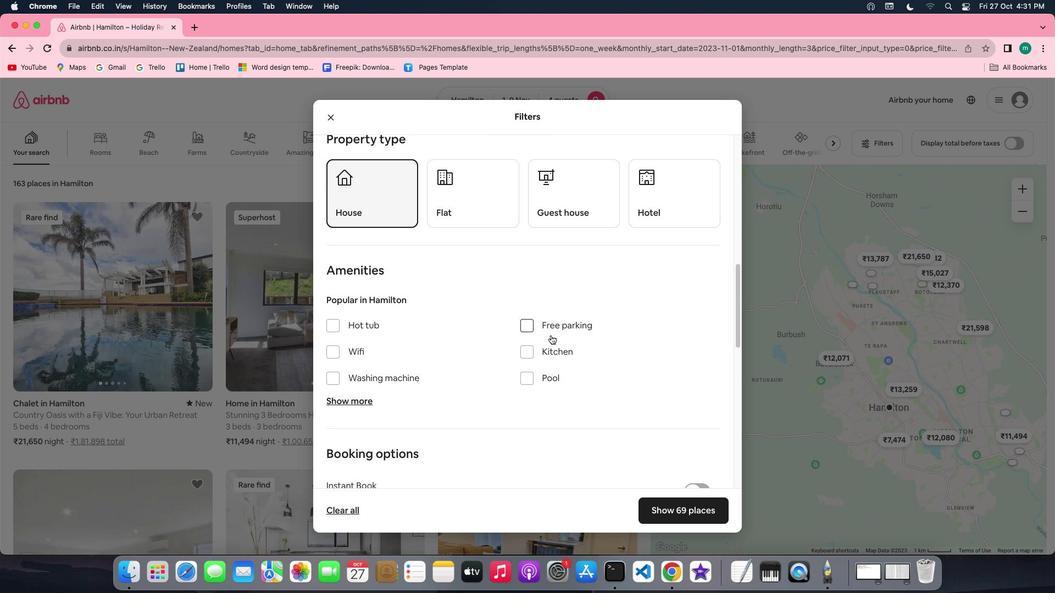 
Action: Mouse scrolled (551, 335) with delta (0, 0)
Screenshot: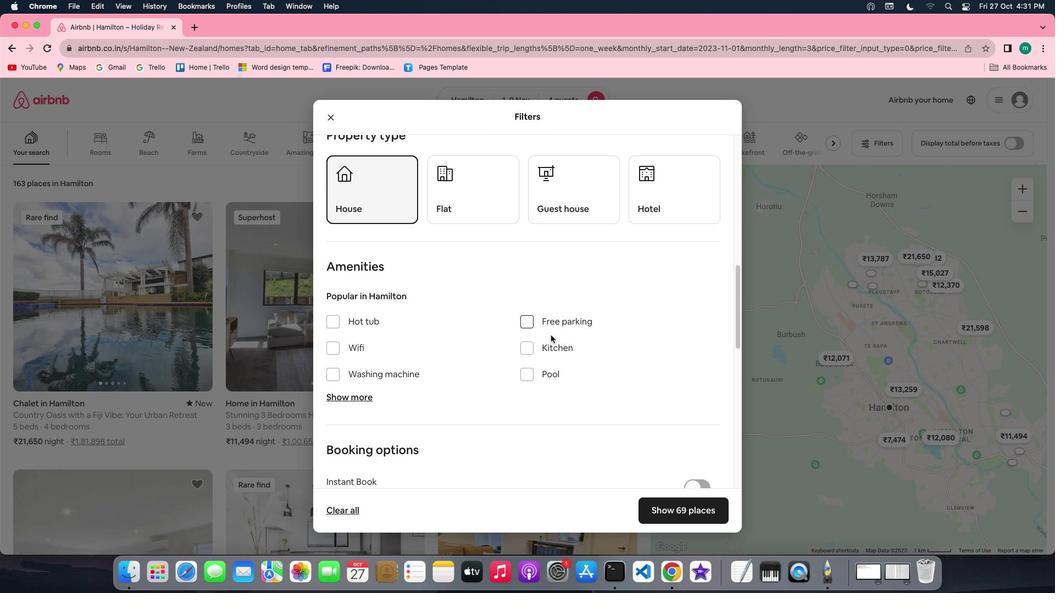 
Action: Mouse scrolled (551, 335) with delta (0, 0)
Screenshot: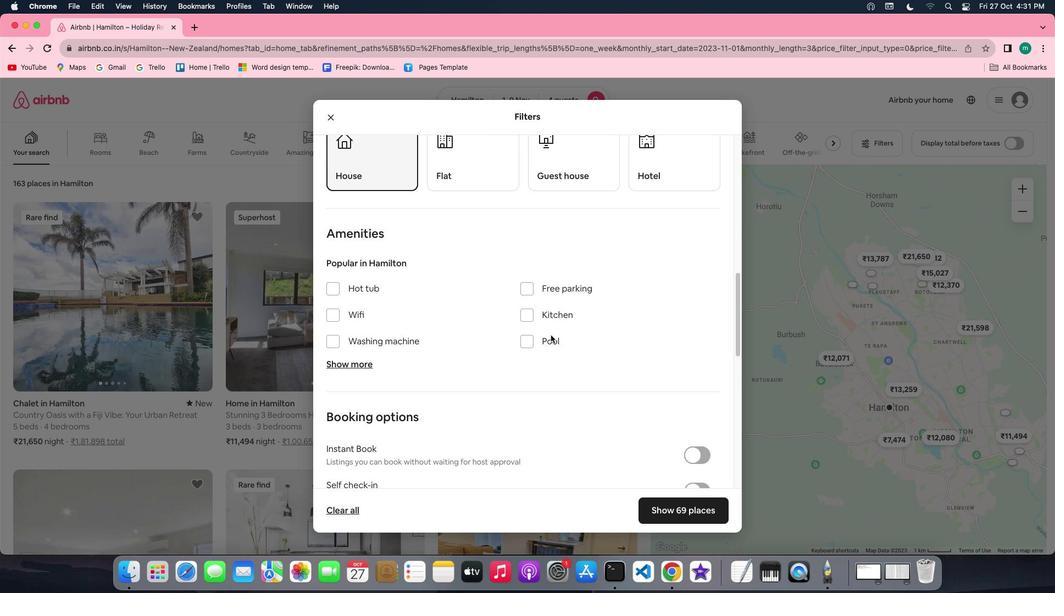 
Action: Mouse scrolled (551, 335) with delta (0, 0)
Screenshot: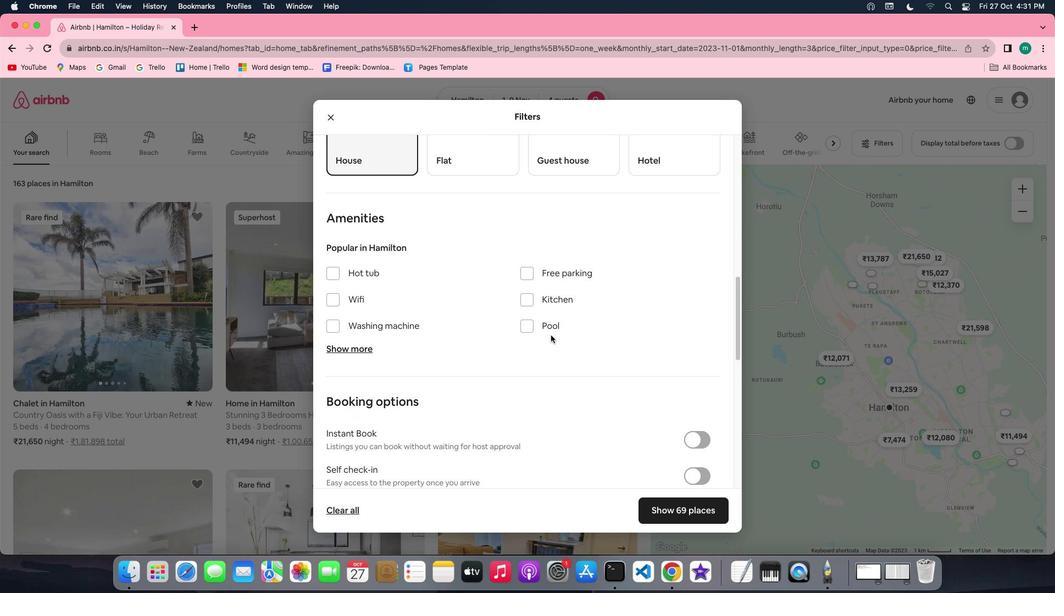 
Action: Mouse scrolled (551, 335) with delta (0, 0)
Screenshot: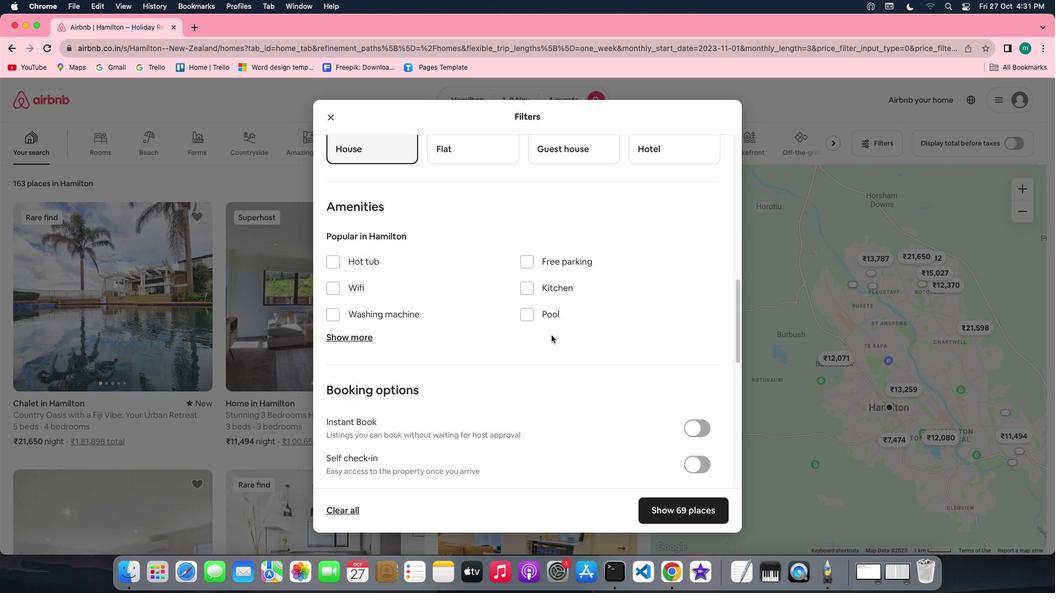 
Action: Mouse scrolled (551, 335) with delta (0, -1)
Screenshot: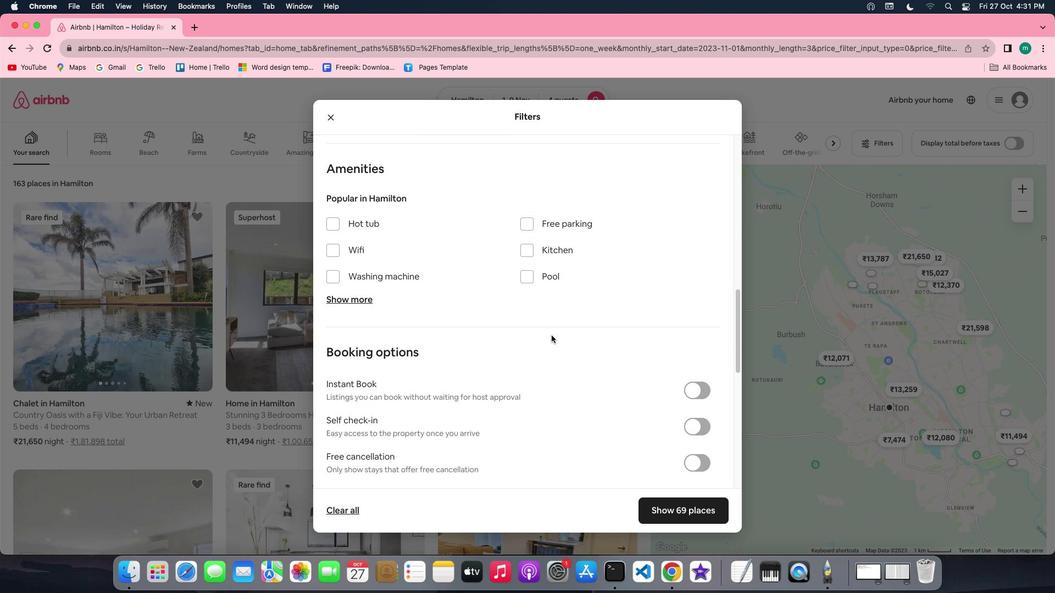 
Action: Mouse moved to (551, 335)
Screenshot: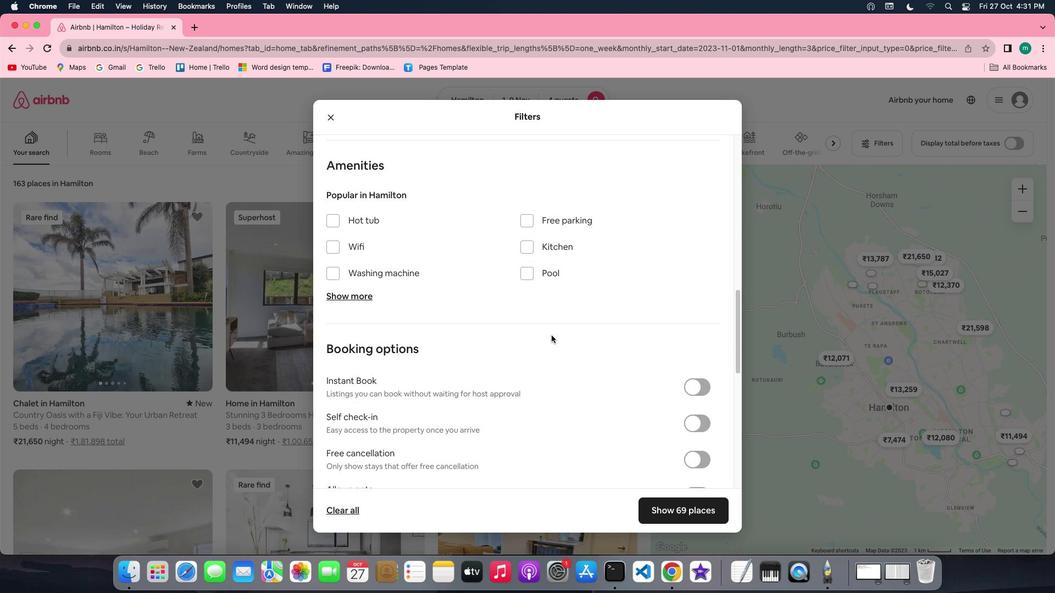 
Action: Mouse scrolled (551, 335) with delta (0, 0)
Screenshot: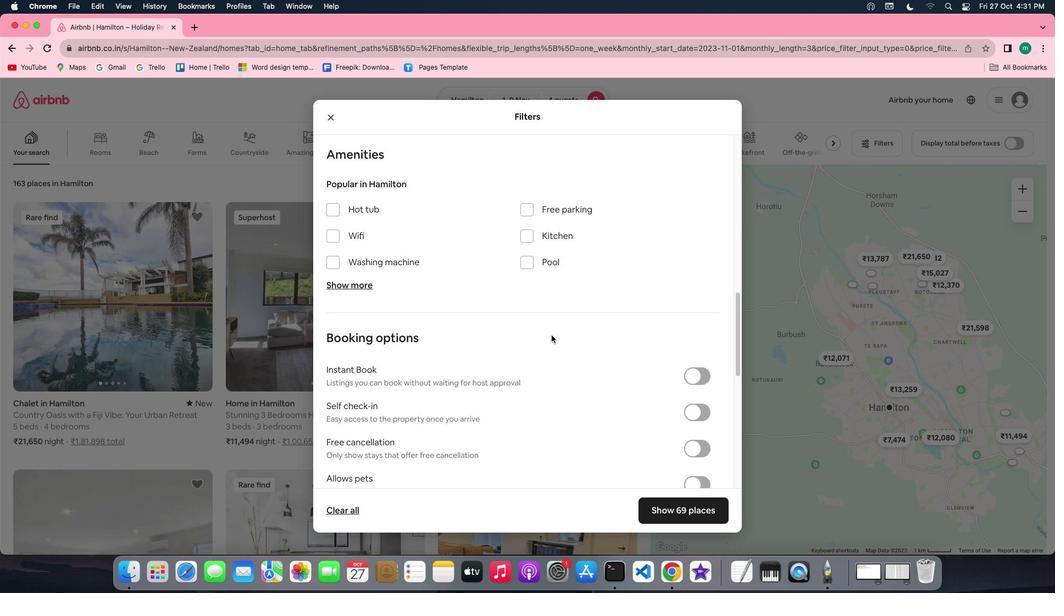 
Action: Mouse scrolled (551, 335) with delta (0, 0)
Screenshot: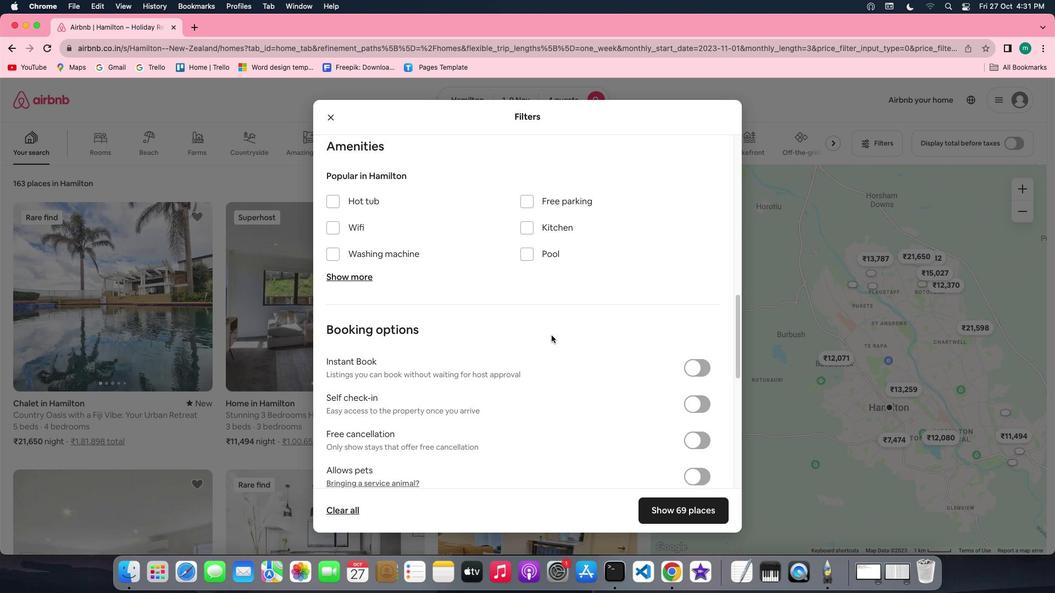 
Action: Mouse scrolled (551, 335) with delta (0, 0)
Screenshot: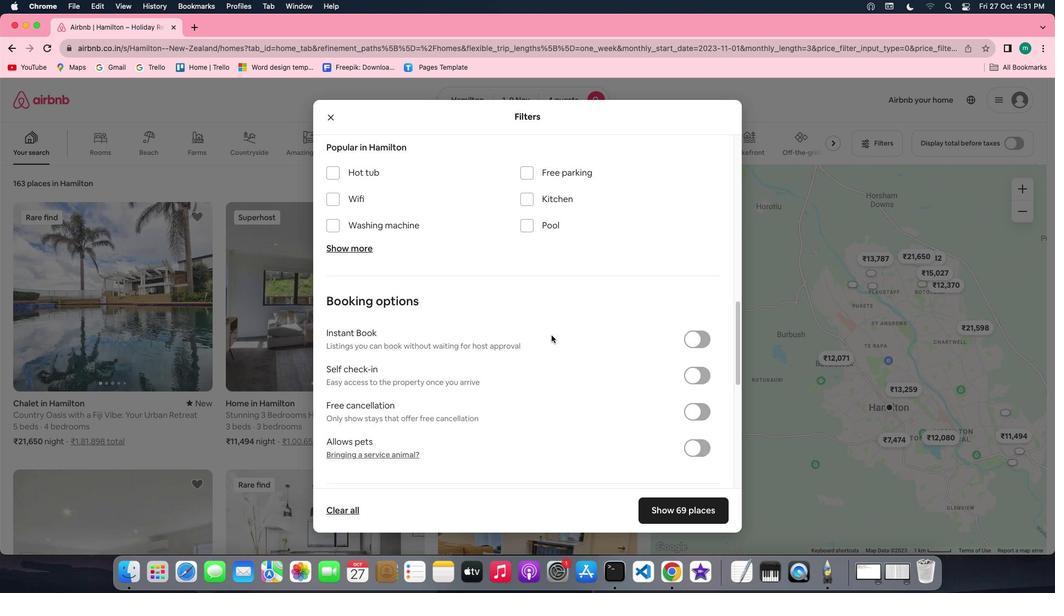 
Action: Mouse scrolled (551, 335) with delta (0, 0)
Screenshot: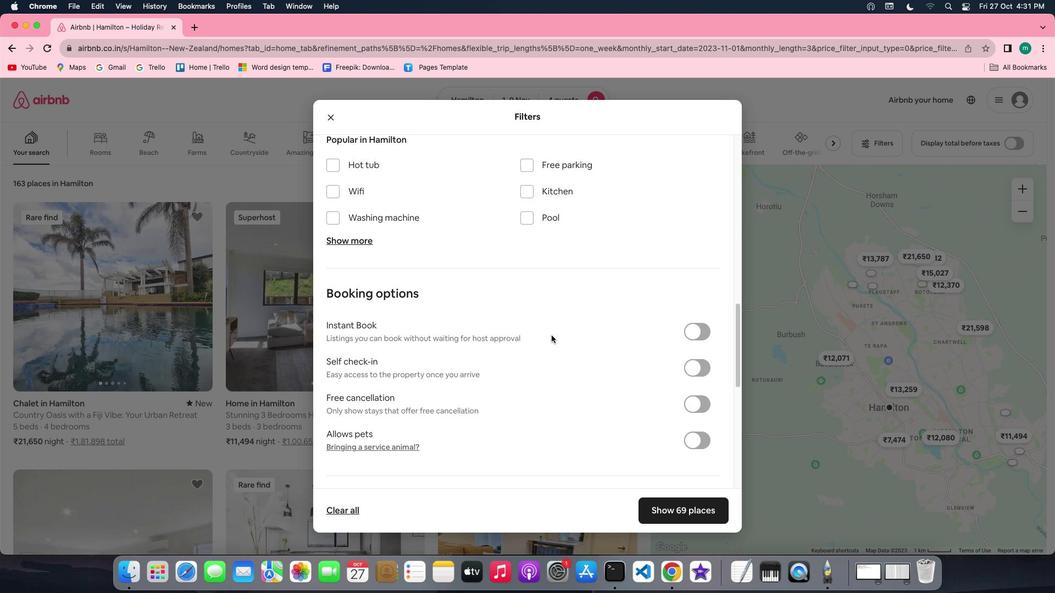 
Action: Mouse scrolled (551, 335) with delta (0, 0)
Screenshot: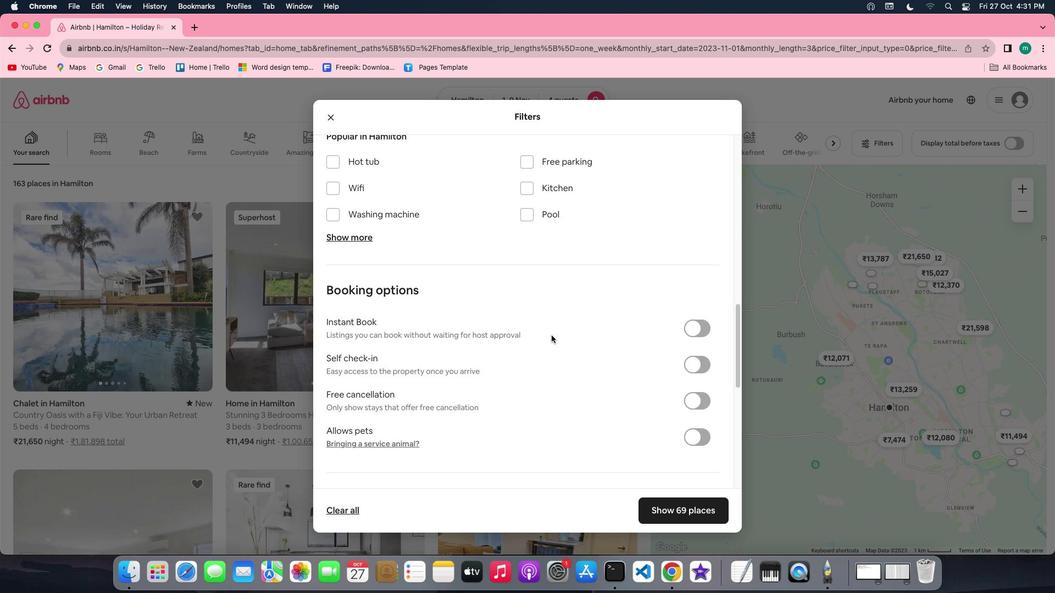 
Action: Mouse moved to (692, 361)
Screenshot: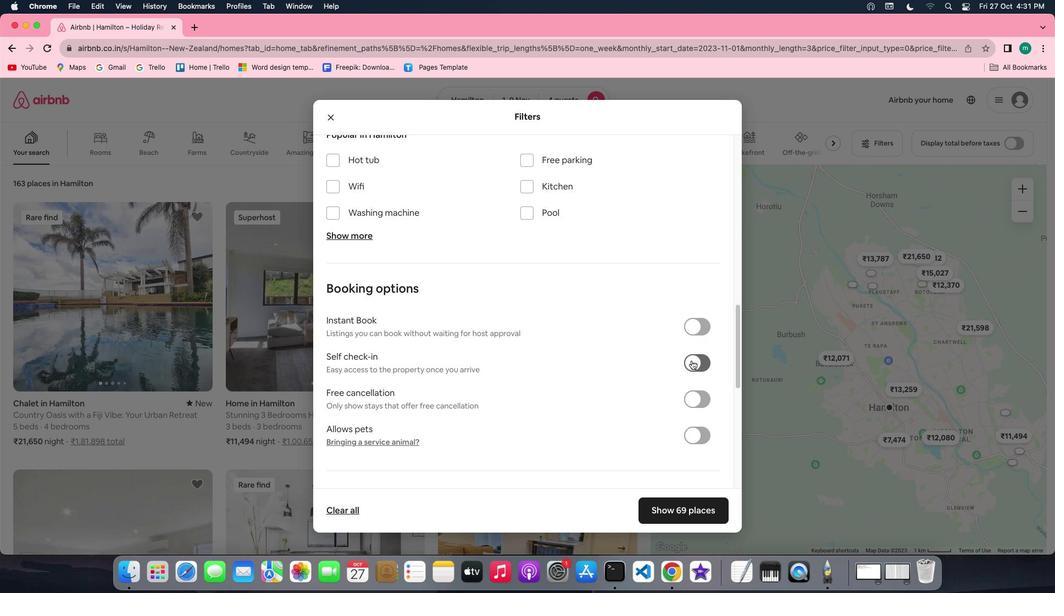 
Action: Mouse pressed left at (692, 361)
Screenshot: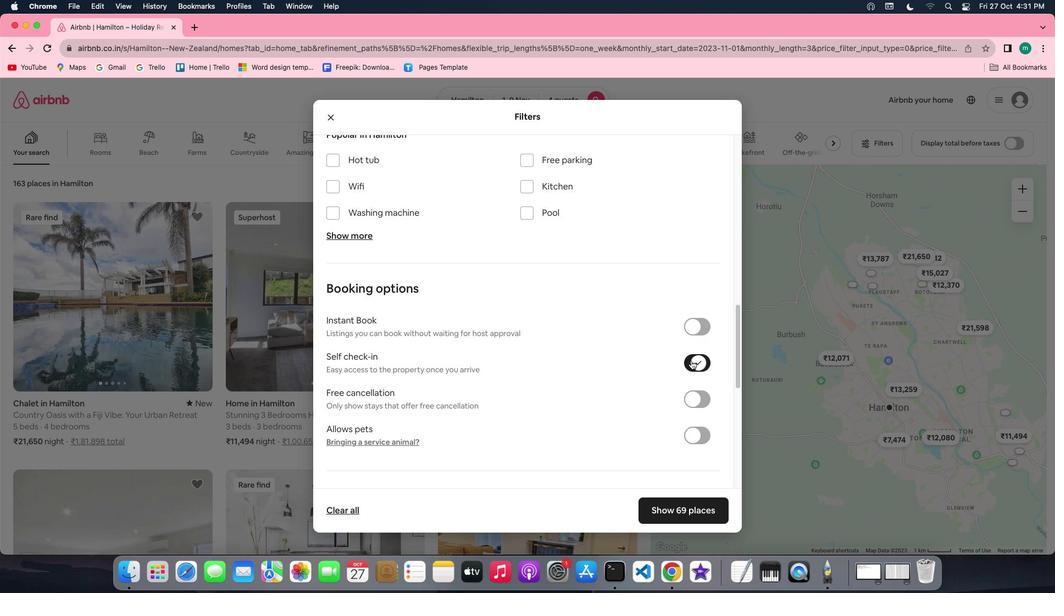 
Action: Mouse moved to (603, 416)
Screenshot: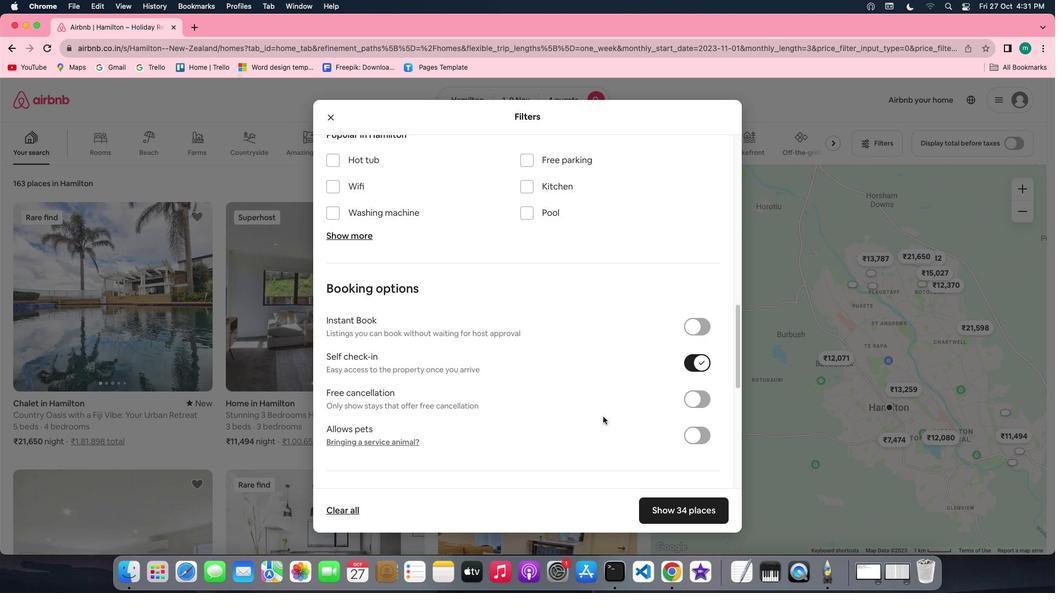 
Action: Mouse scrolled (603, 416) with delta (0, 0)
Screenshot: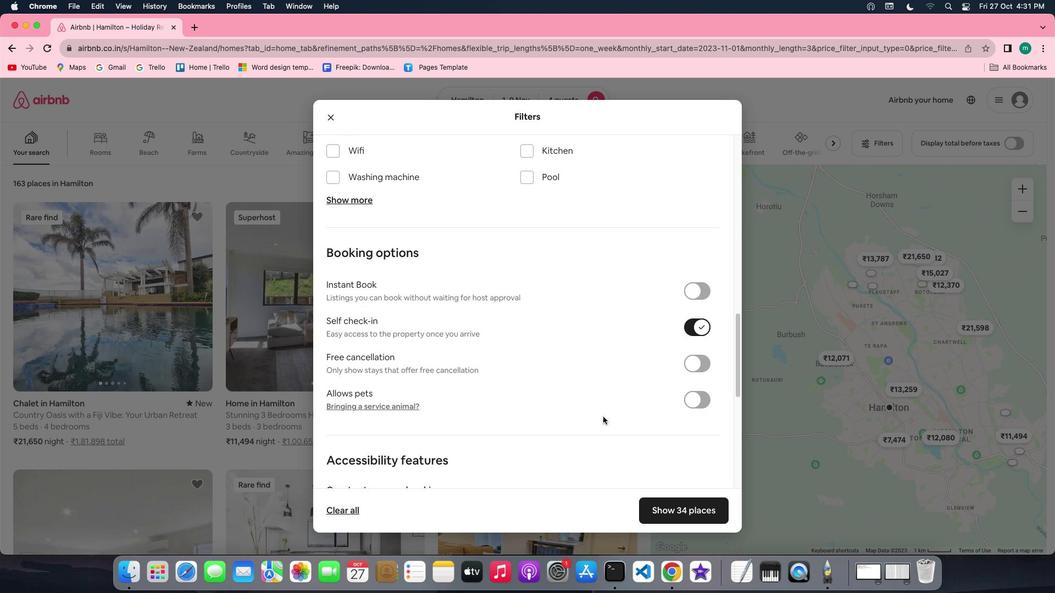 
Action: Mouse scrolled (603, 416) with delta (0, 0)
Screenshot: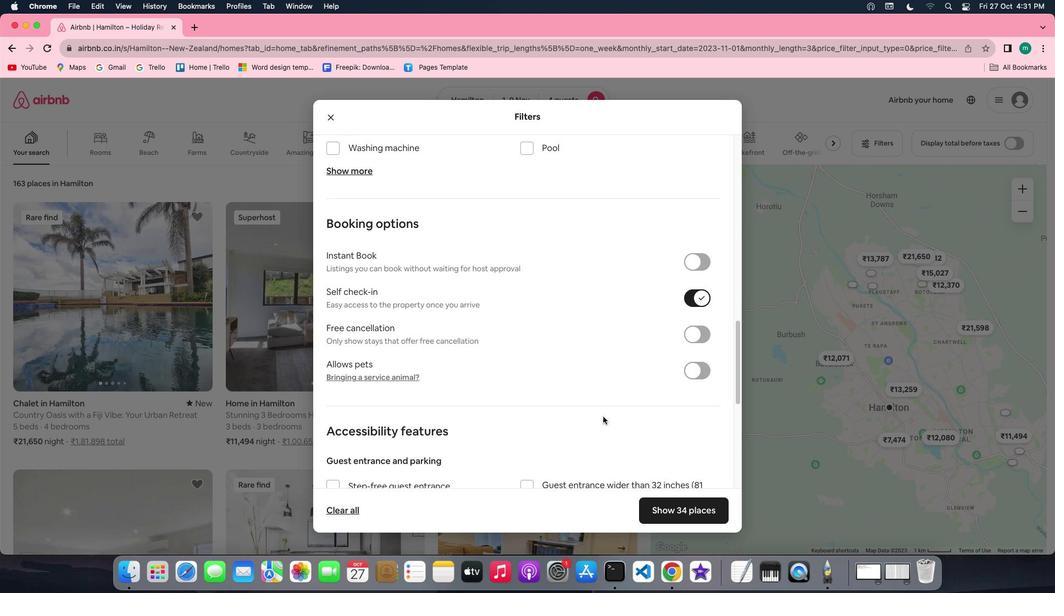 
Action: Mouse scrolled (603, 416) with delta (0, -1)
Screenshot: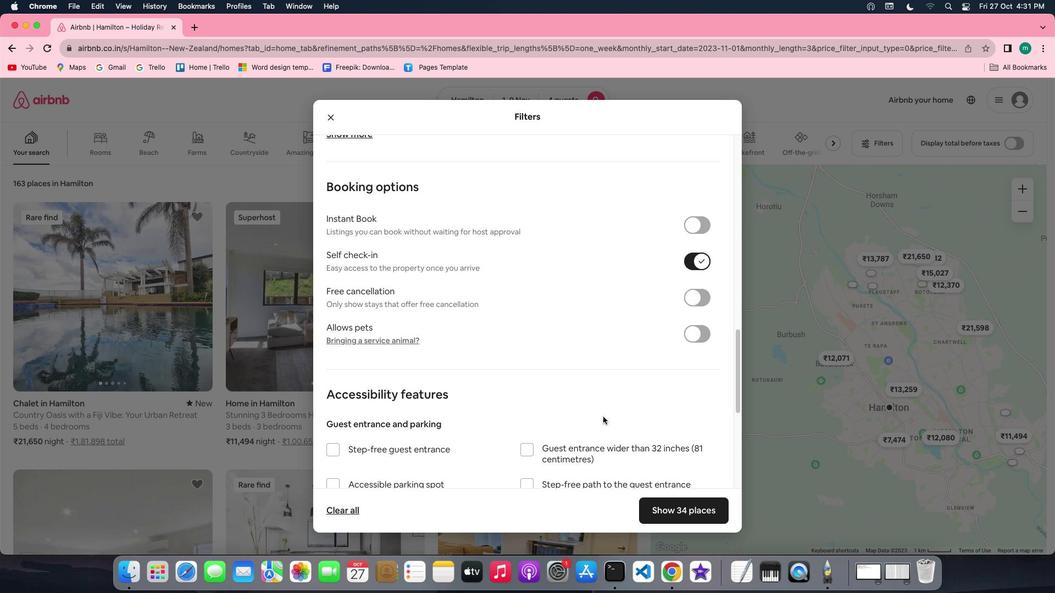 
Action: Mouse scrolled (603, 416) with delta (0, -1)
Screenshot: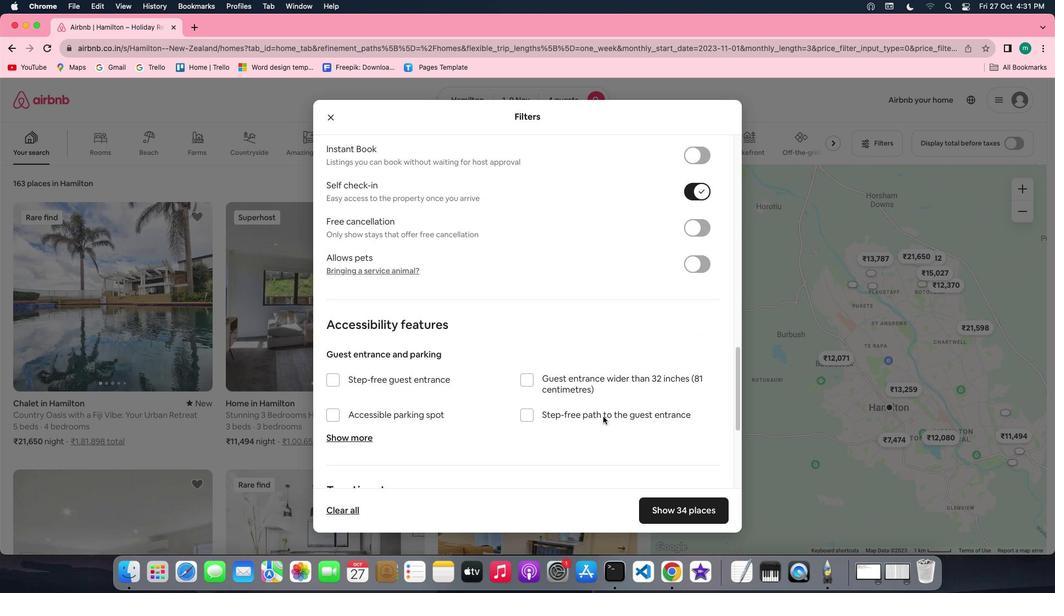 
Action: Mouse scrolled (603, 416) with delta (0, 0)
Screenshot: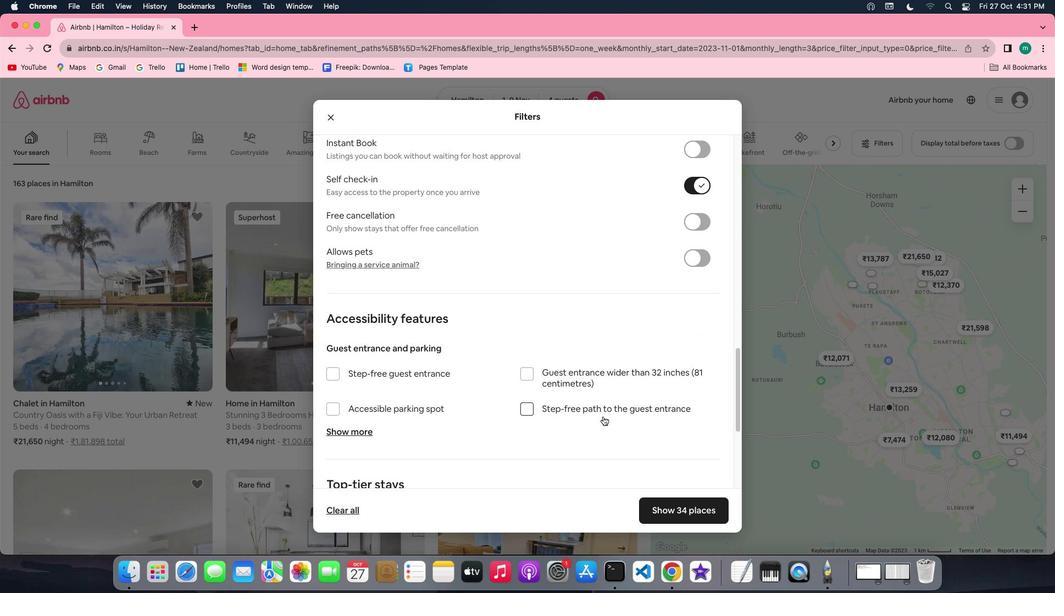 
Action: Mouse scrolled (603, 416) with delta (0, 0)
Screenshot: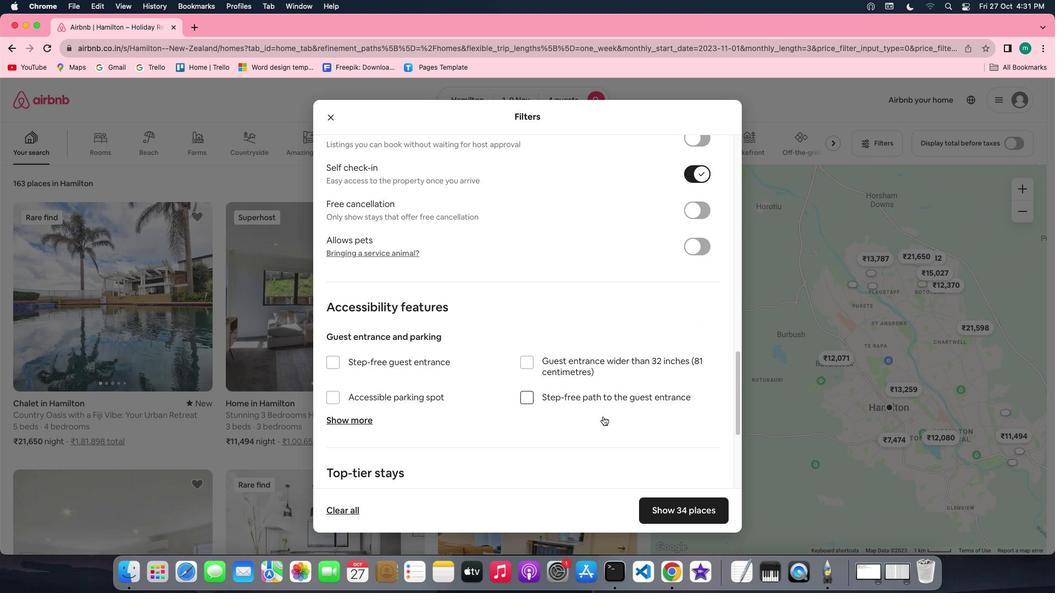 
Action: Mouse scrolled (603, 416) with delta (0, 0)
Screenshot: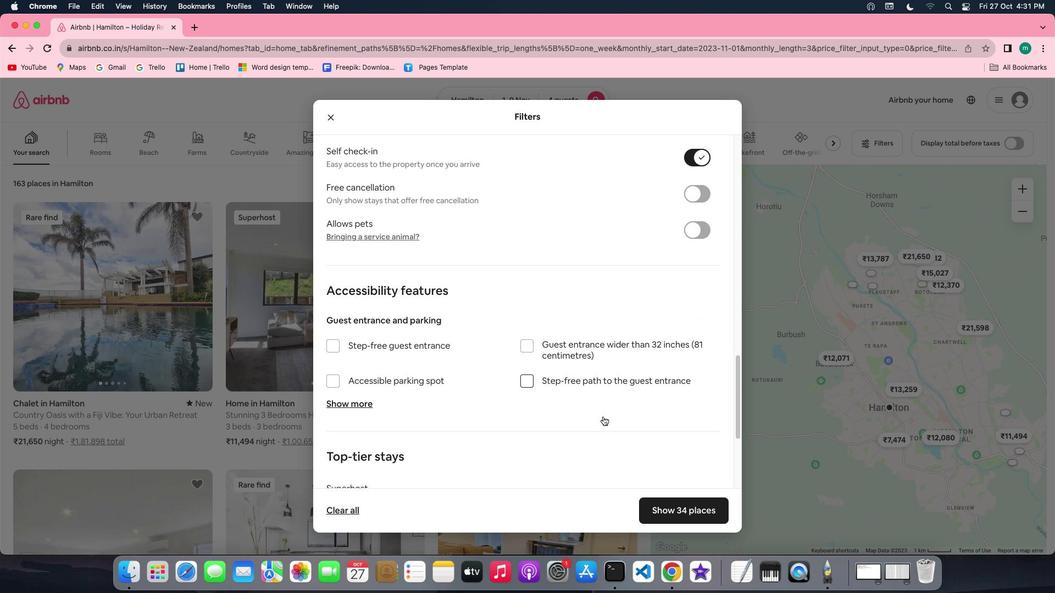
Action: Mouse scrolled (603, 416) with delta (0, 0)
Screenshot: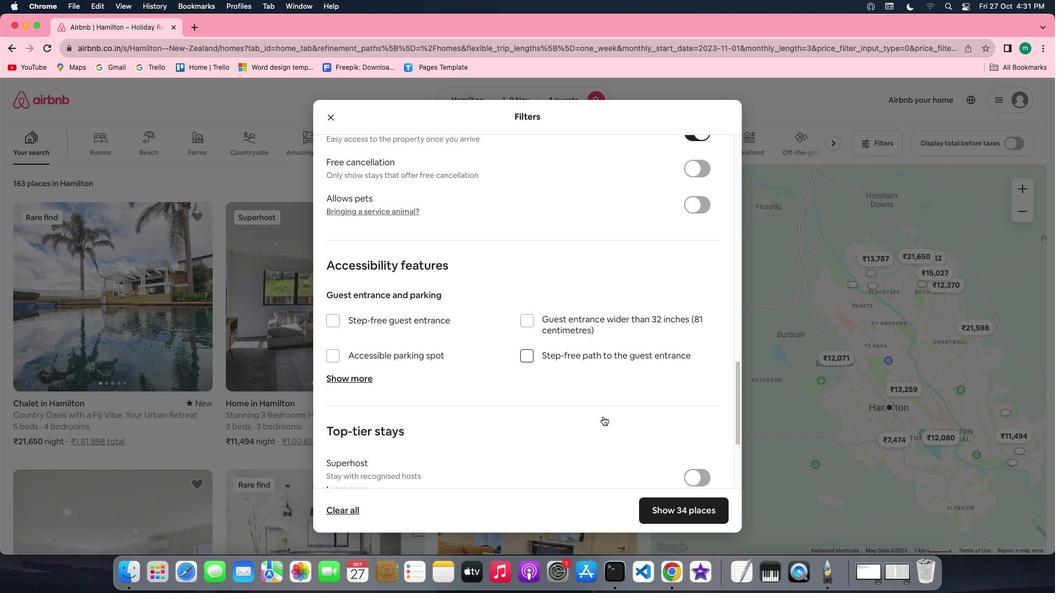 
Action: Mouse scrolled (603, 416) with delta (0, 0)
Screenshot: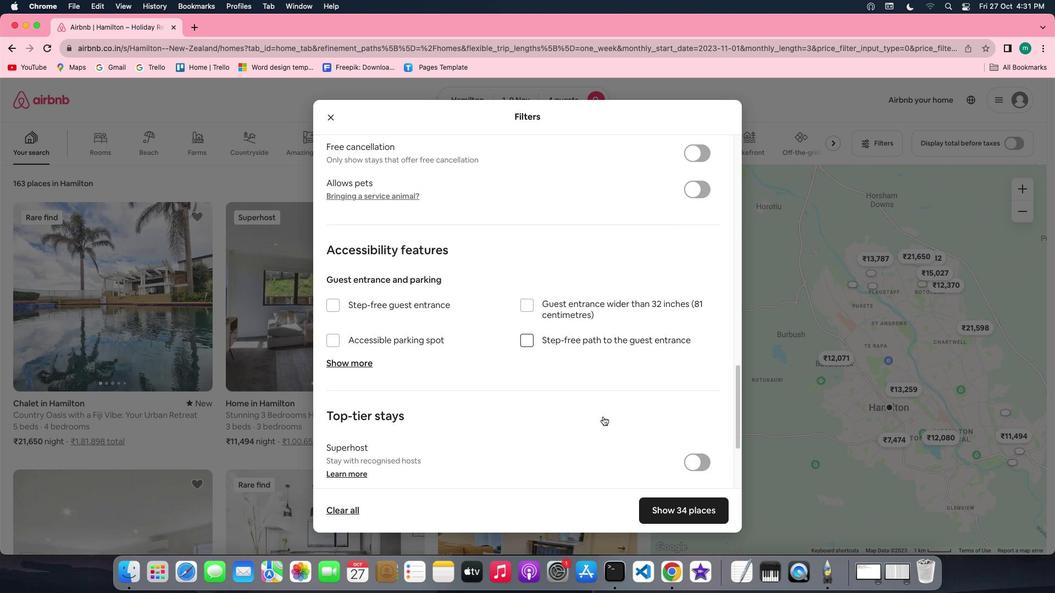 
Action: Mouse scrolled (603, 416) with delta (0, -1)
Screenshot: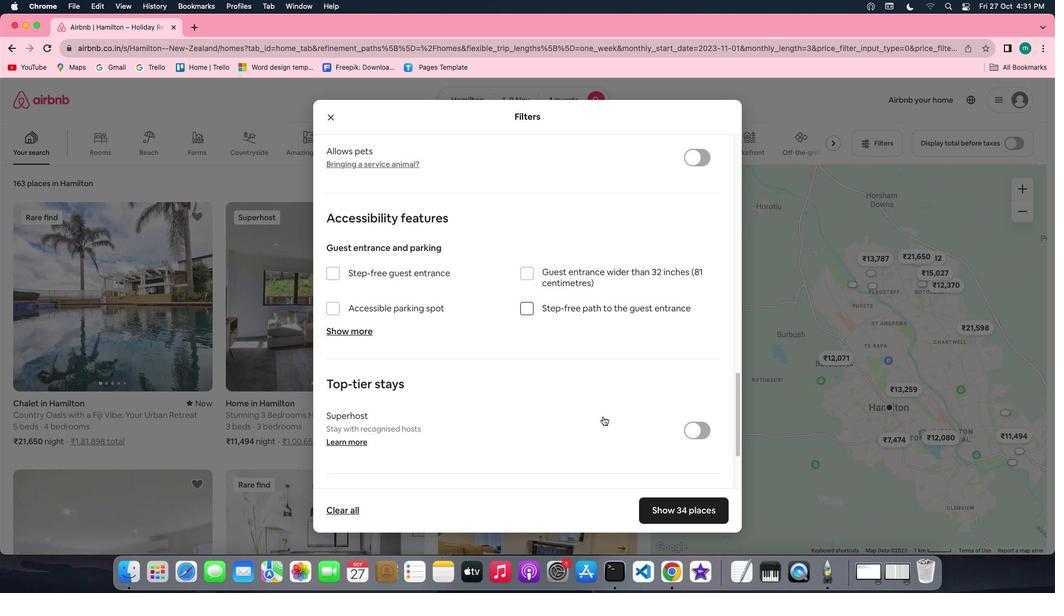 
Action: Mouse scrolled (603, 416) with delta (0, 0)
Screenshot: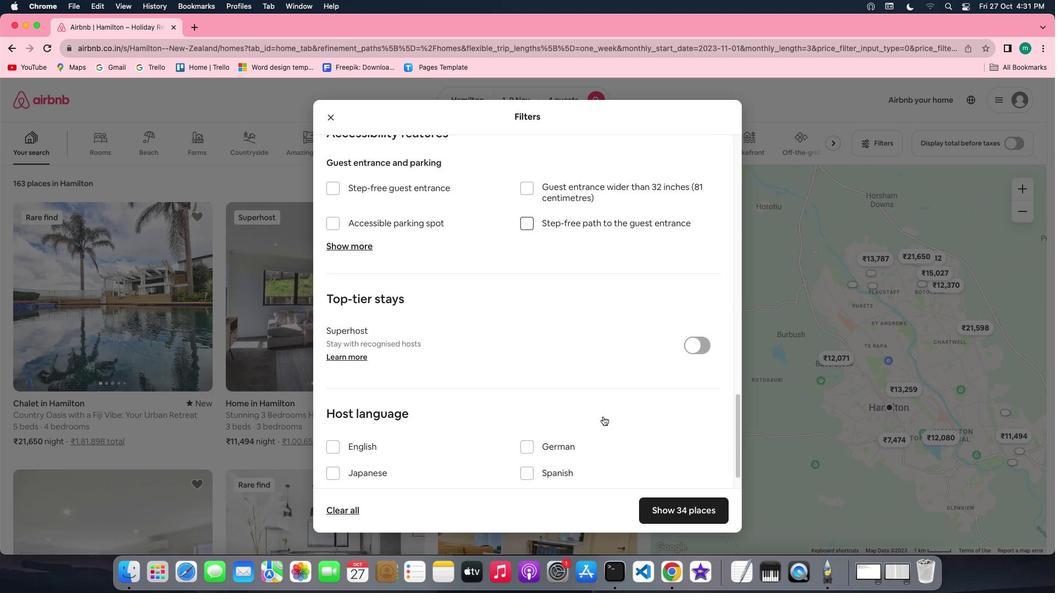 
Action: Mouse scrolled (603, 416) with delta (0, 0)
Screenshot: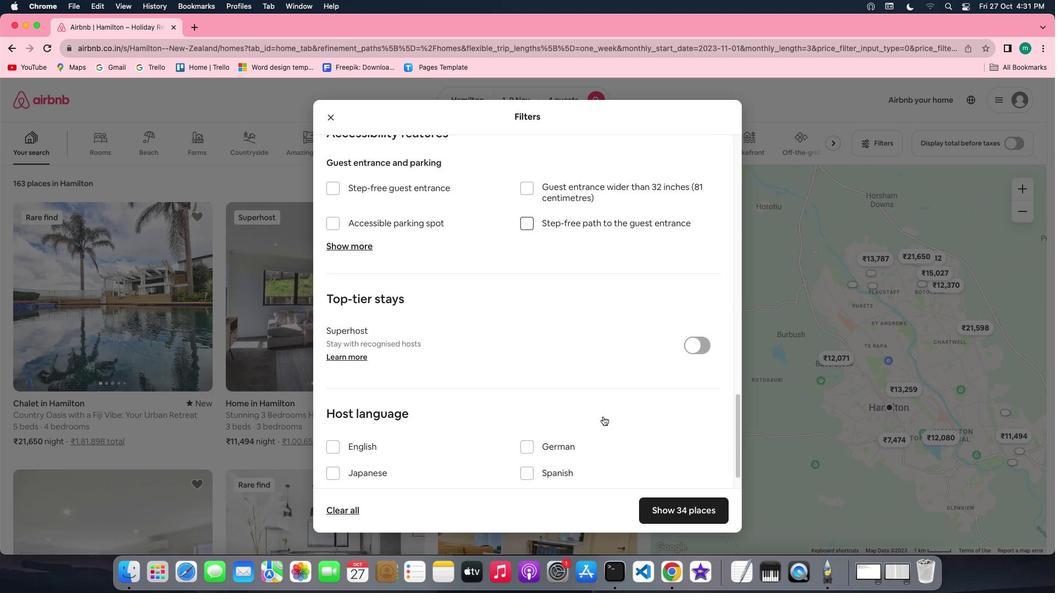 
Action: Mouse scrolled (603, 416) with delta (0, -1)
Screenshot: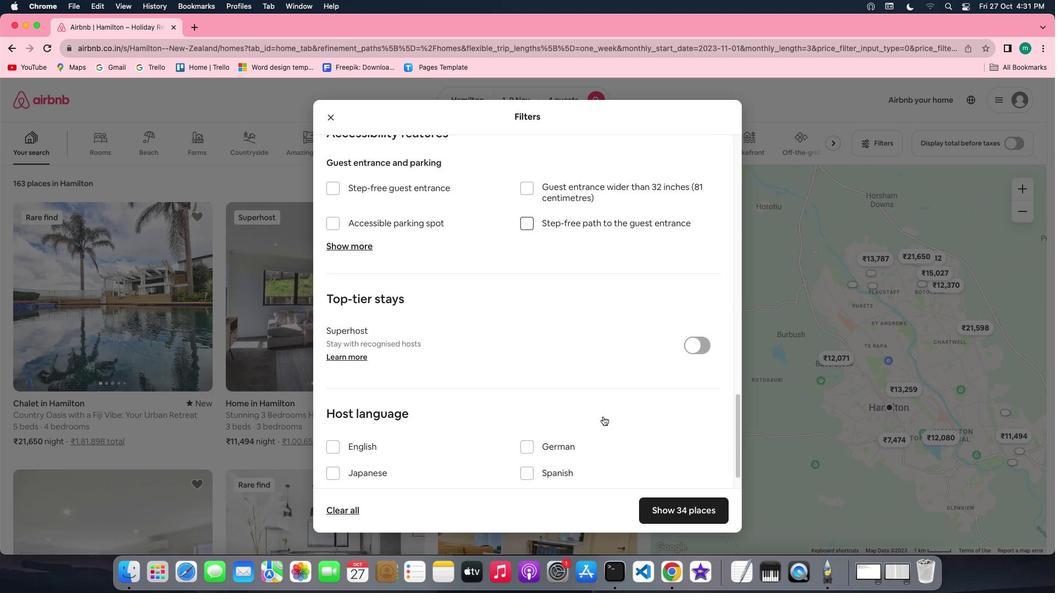 
Action: Mouse scrolled (603, 416) with delta (0, -2)
Screenshot: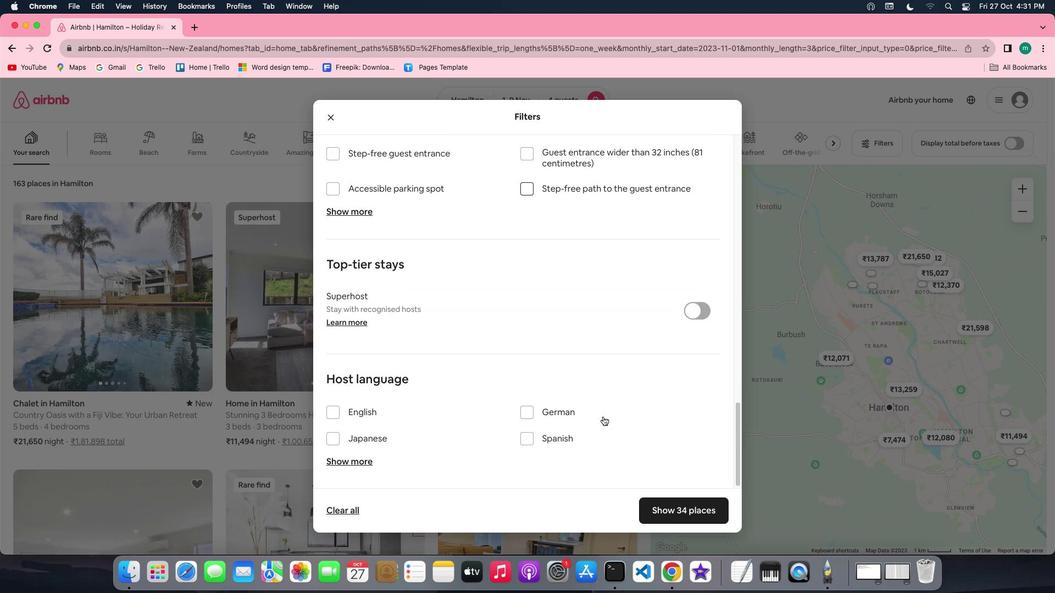 
Action: Mouse moved to (604, 416)
Screenshot: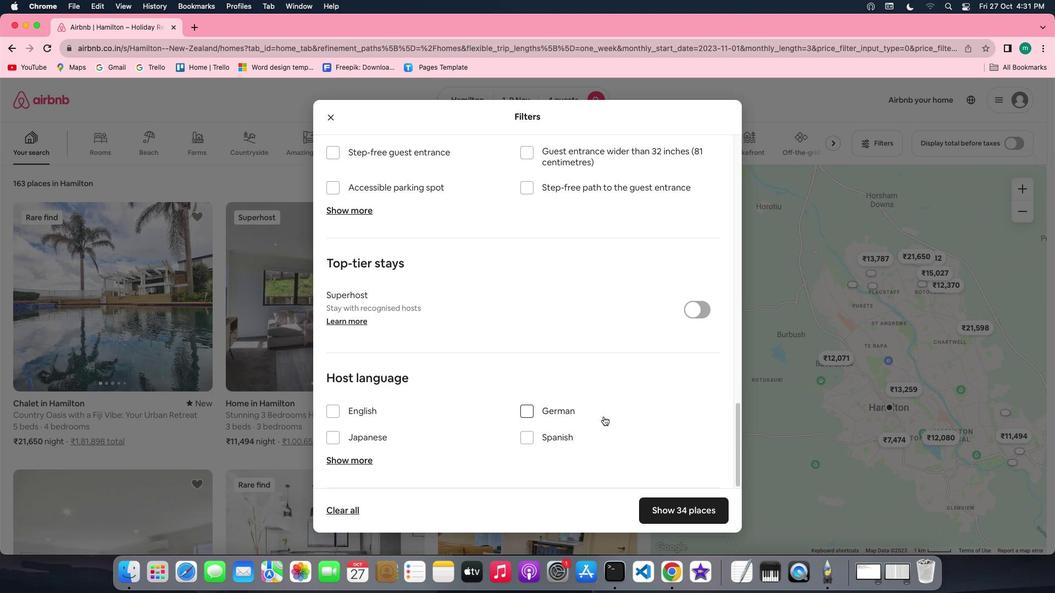 
Action: Mouse scrolled (604, 416) with delta (0, 0)
Screenshot: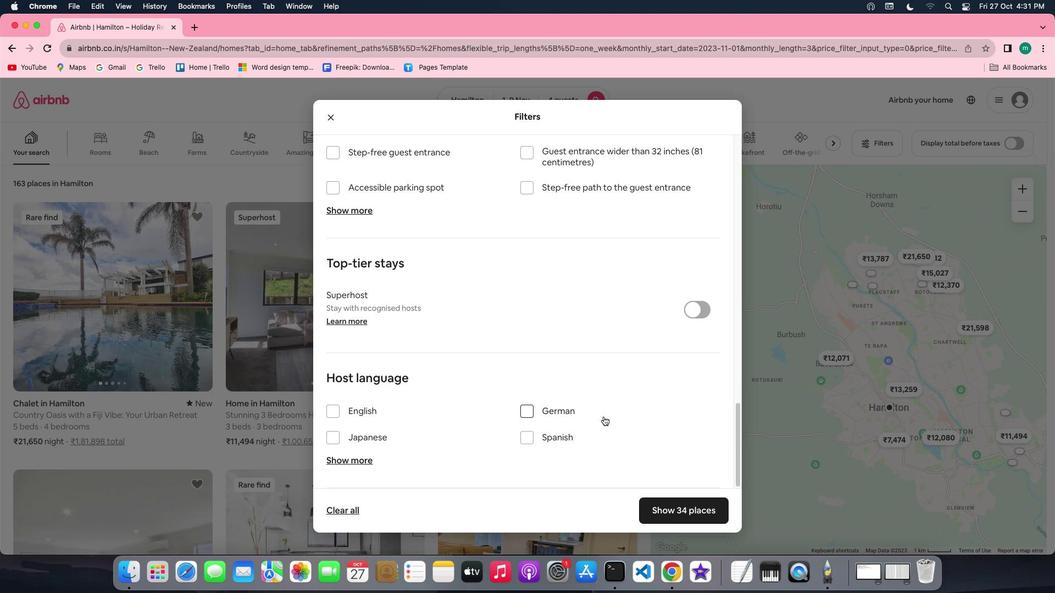 
Action: Mouse scrolled (604, 416) with delta (0, 0)
Screenshot: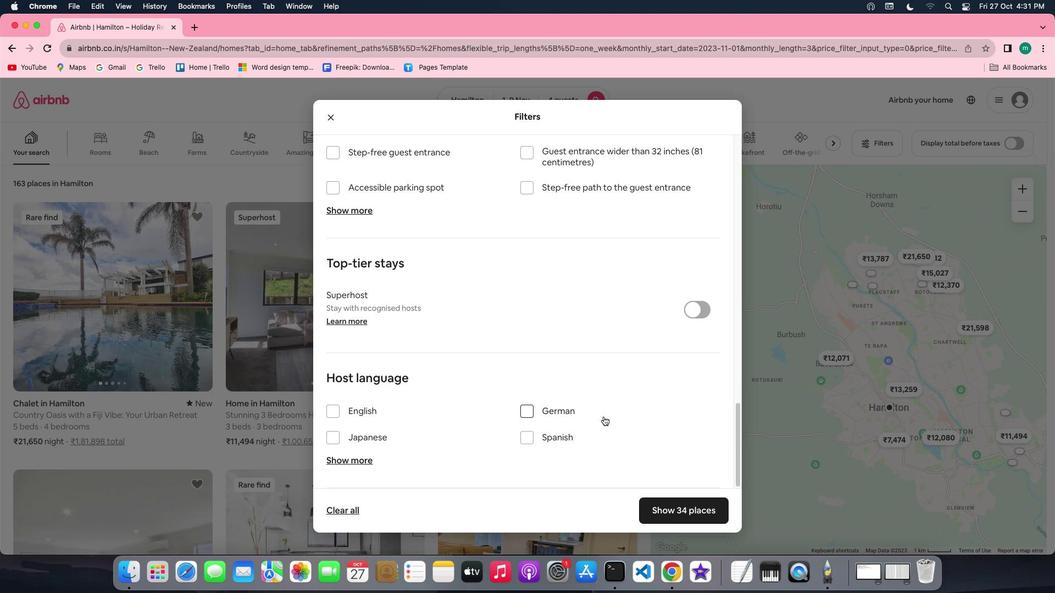 
Action: Mouse scrolled (604, 416) with delta (0, -1)
Screenshot: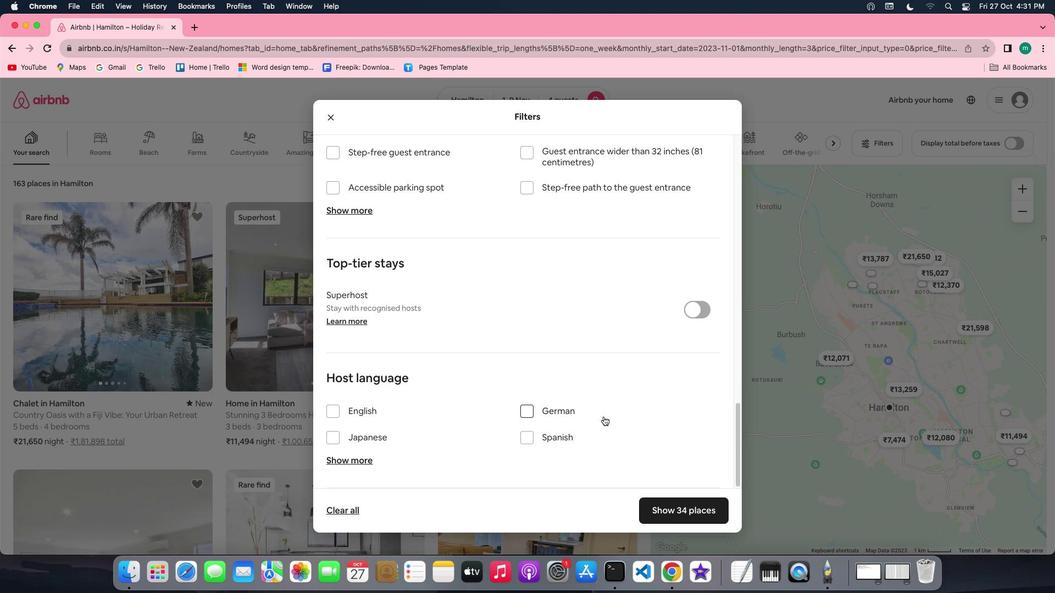 
Action: Mouse scrolled (604, 416) with delta (0, -2)
Screenshot: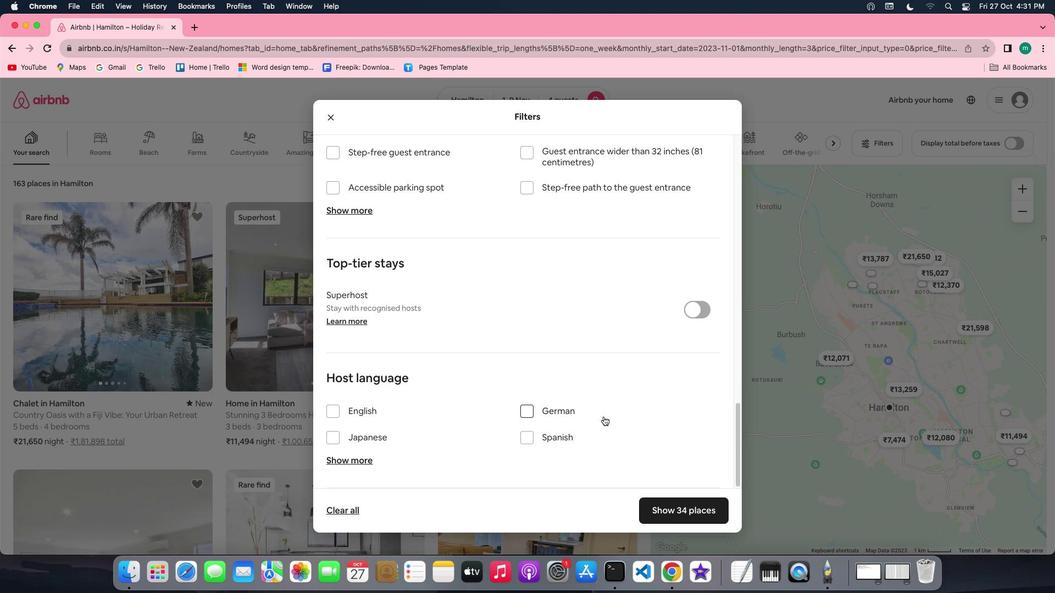 
Action: Mouse scrolled (604, 416) with delta (0, -3)
Screenshot: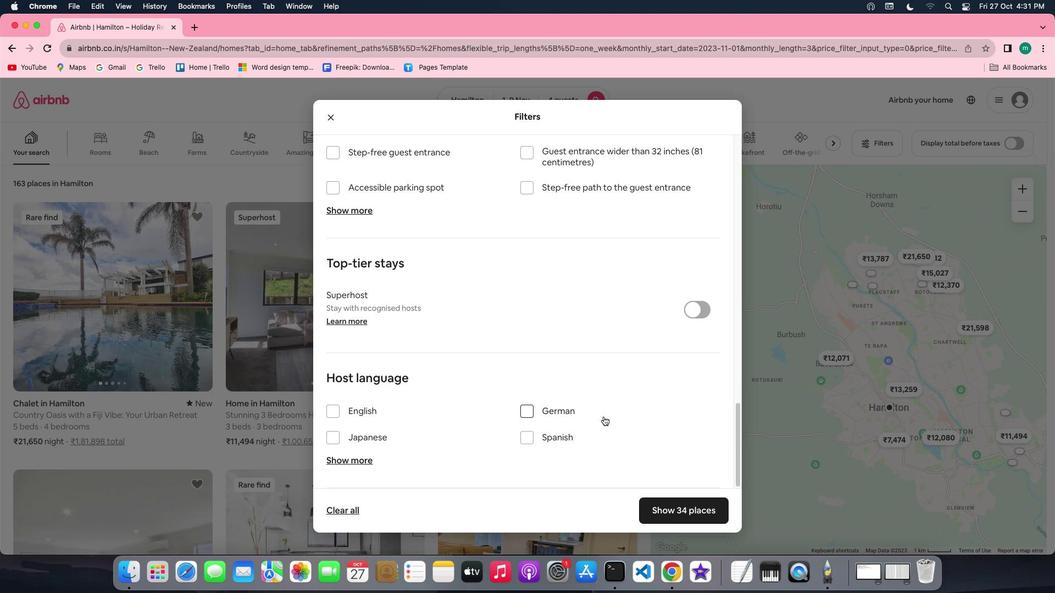 
Action: Mouse moved to (683, 504)
Screenshot: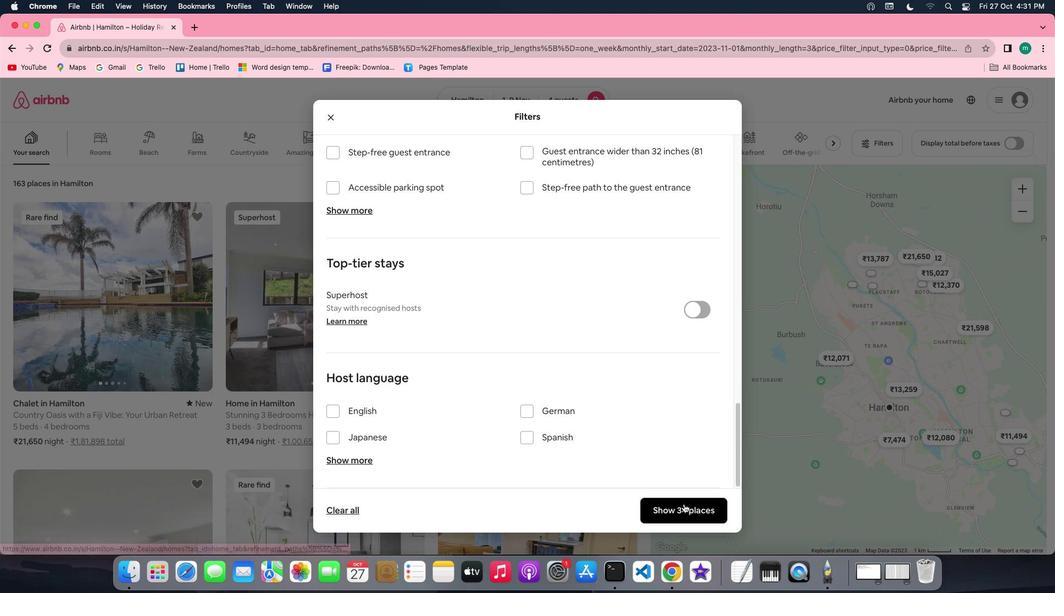 
Action: Mouse pressed left at (683, 504)
Screenshot: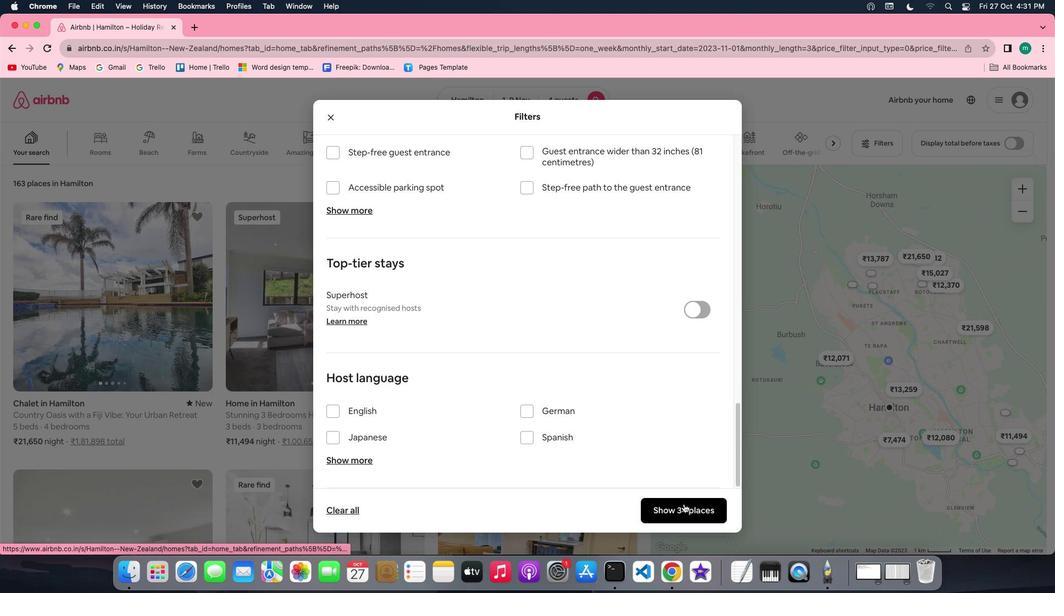 
Action: Mouse moved to (106, 279)
Screenshot: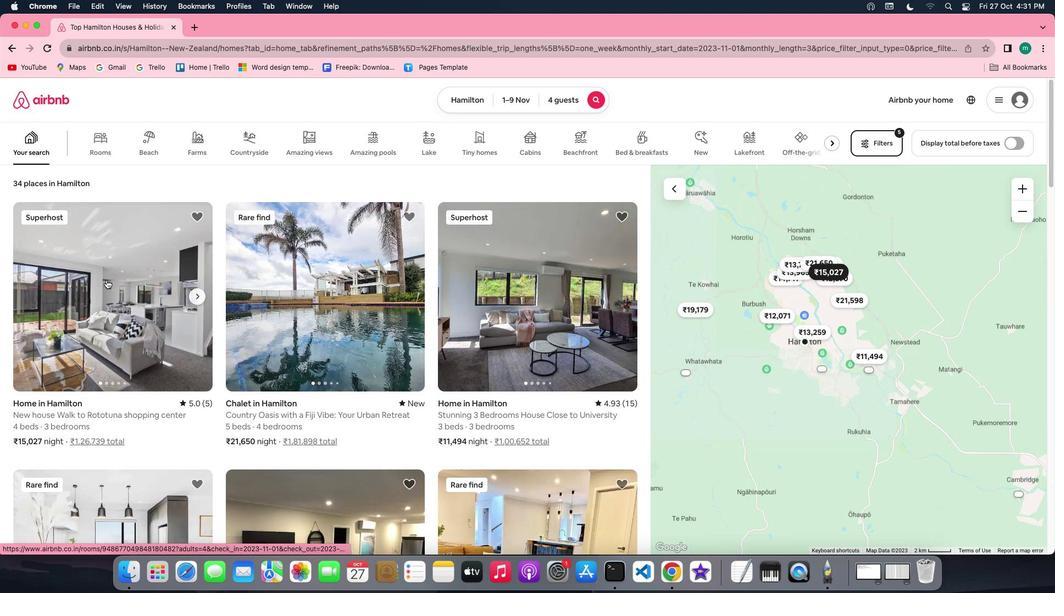 
Action: Mouse pressed left at (106, 279)
Screenshot: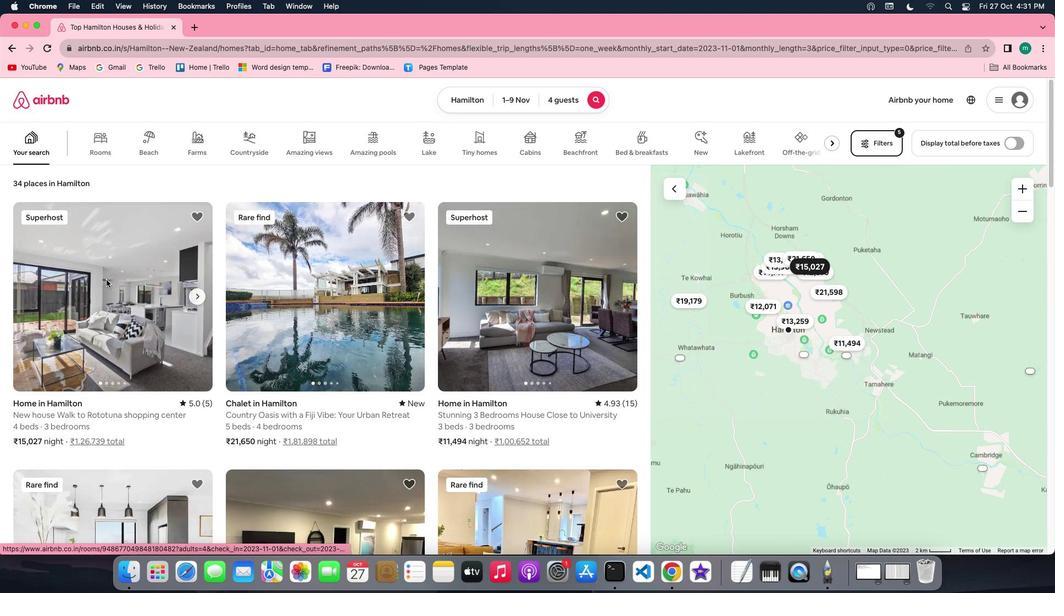 
Action: Mouse moved to (738, 408)
Screenshot: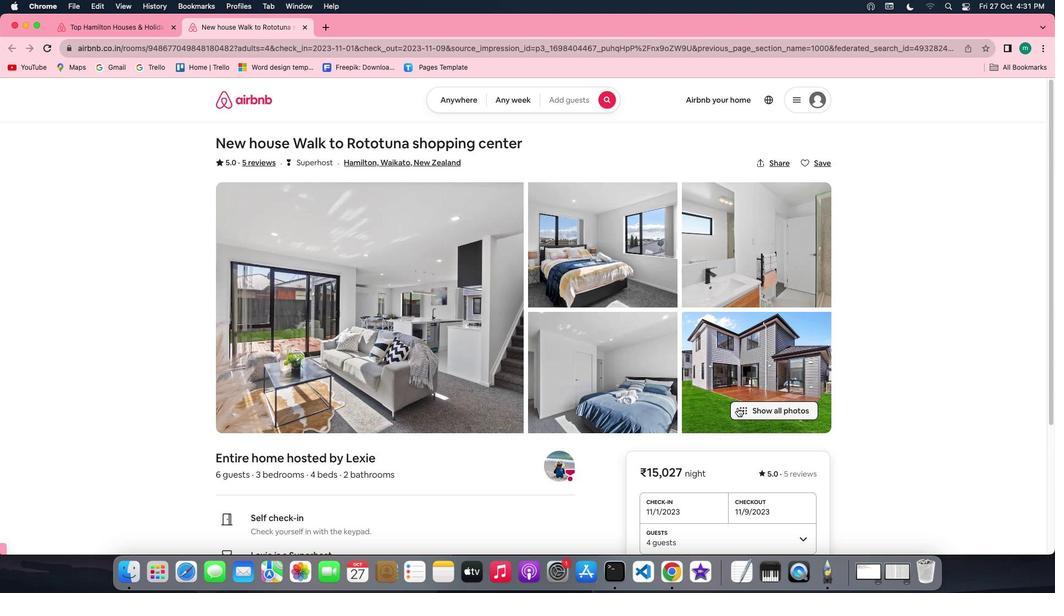 
Action: Mouse pressed left at (738, 408)
Screenshot: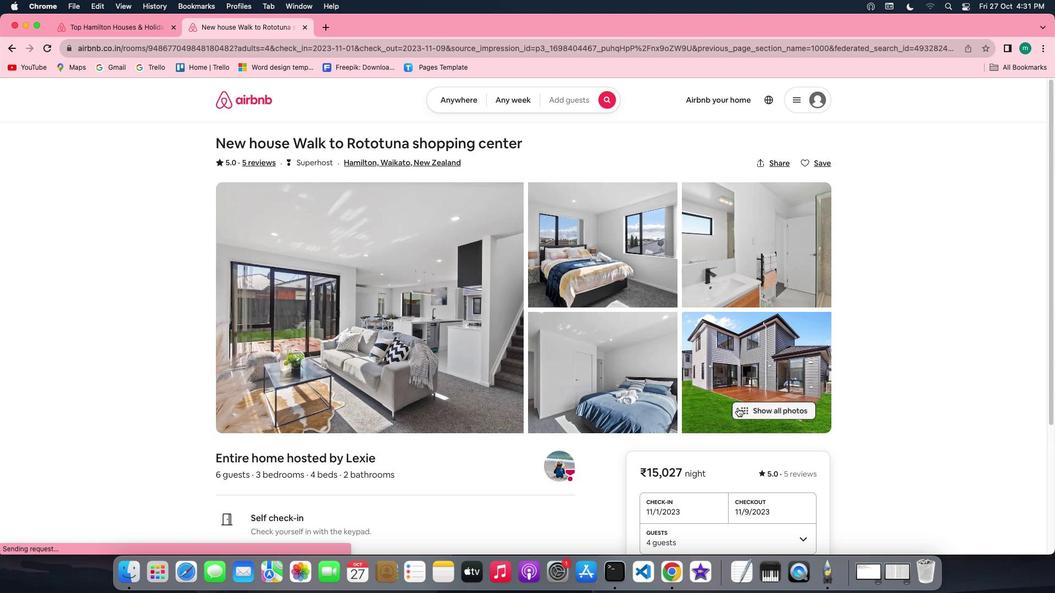 
Action: Mouse moved to (513, 361)
Screenshot: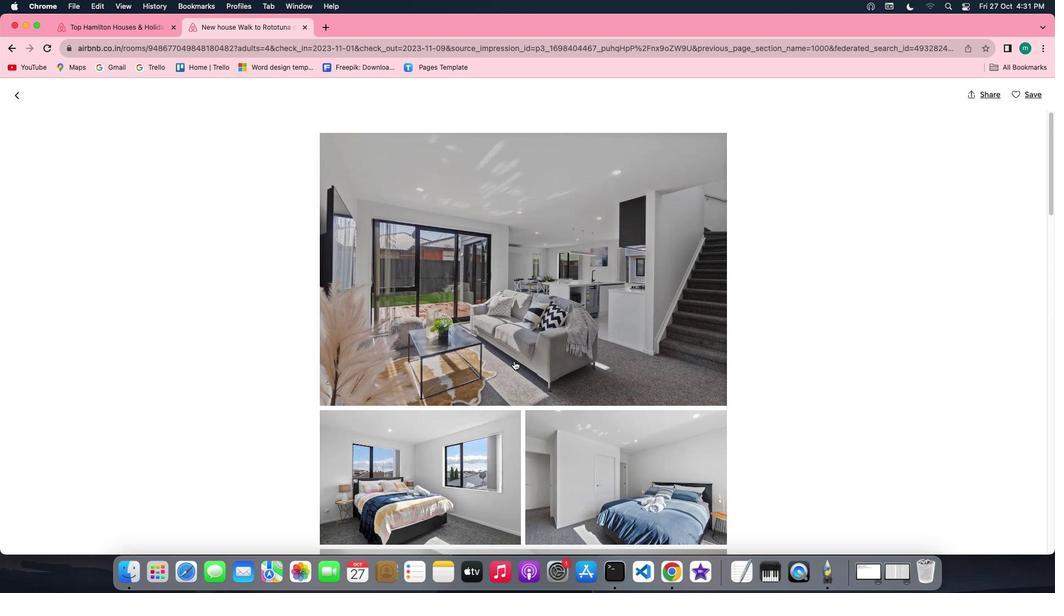 
Action: Mouse scrolled (513, 361) with delta (0, 0)
Screenshot: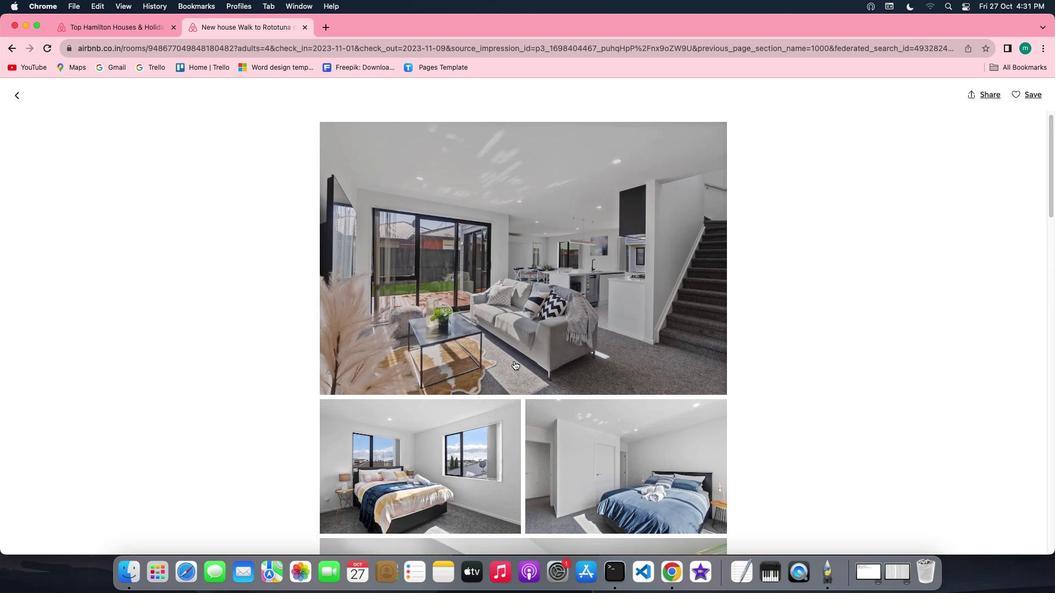 
Action: Mouse scrolled (513, 361) with delta (0, 0)
Screenshot: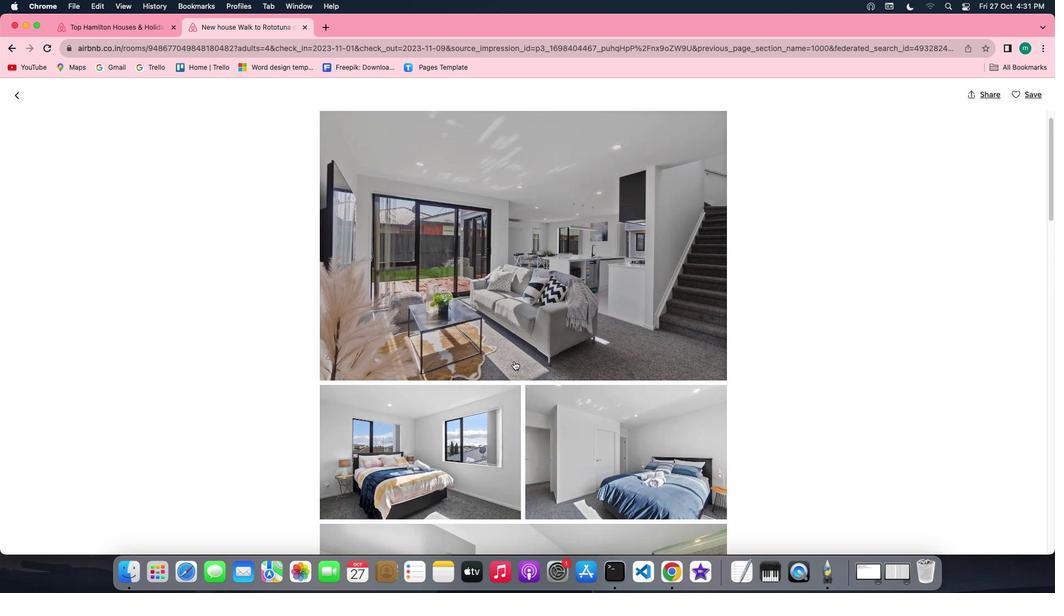 
Action: Mouse scrolled (513, 361) with delta (0, 0)
Screenshot: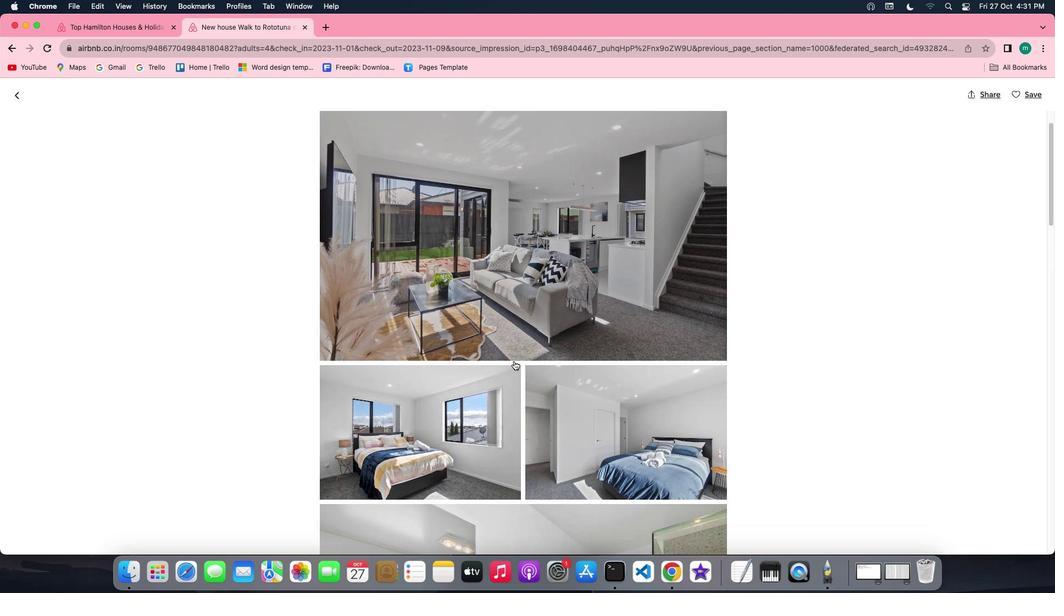 
Action: Mouse scrolled (513, 361) with delta (0, 0)
Screenshot: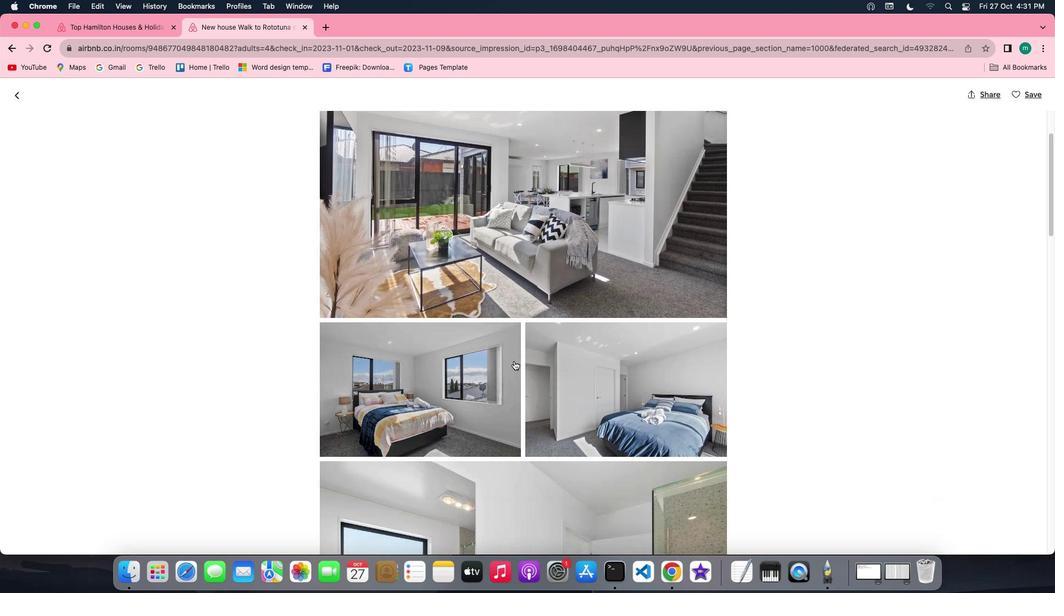 
Action: Mouse scrolled (513, 361) with delta (0, 0)
Screenshot: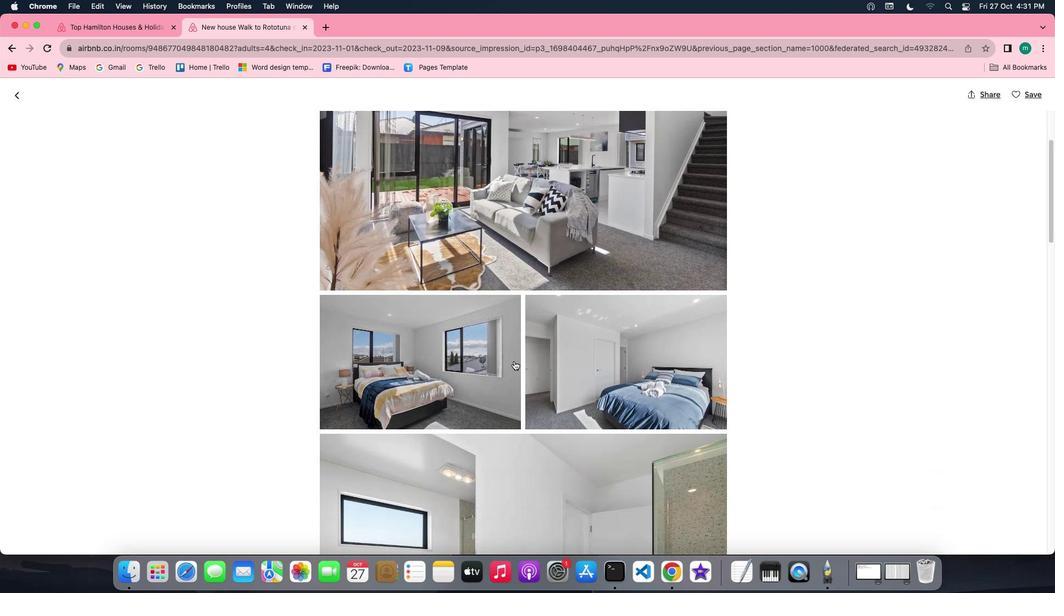 
Action: Mouse scrolled (513, 361) with delta (0, -1)
Screenshot: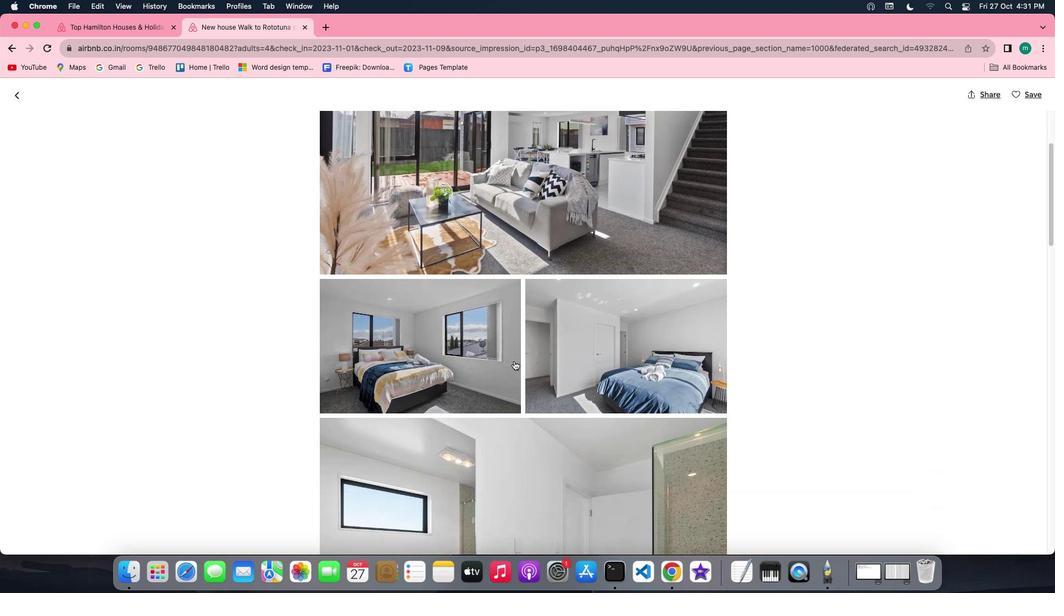 
Action: Mouse scrolled (513, 361) with delta (0, -1)
Screenshot: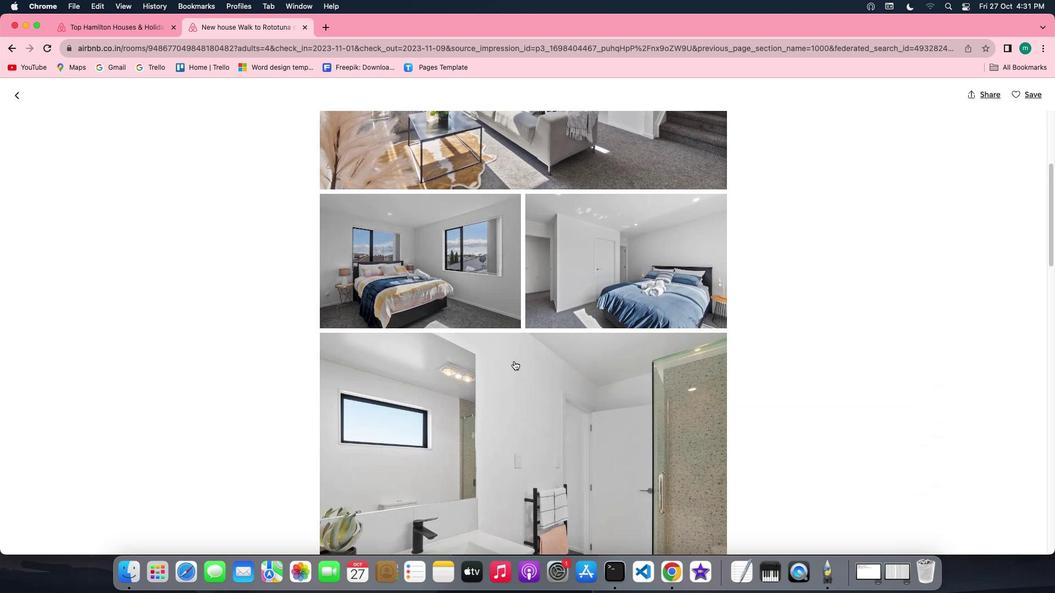
Action: Mouse scrolled (513, 361) with delta (0, 0)
Screenshot: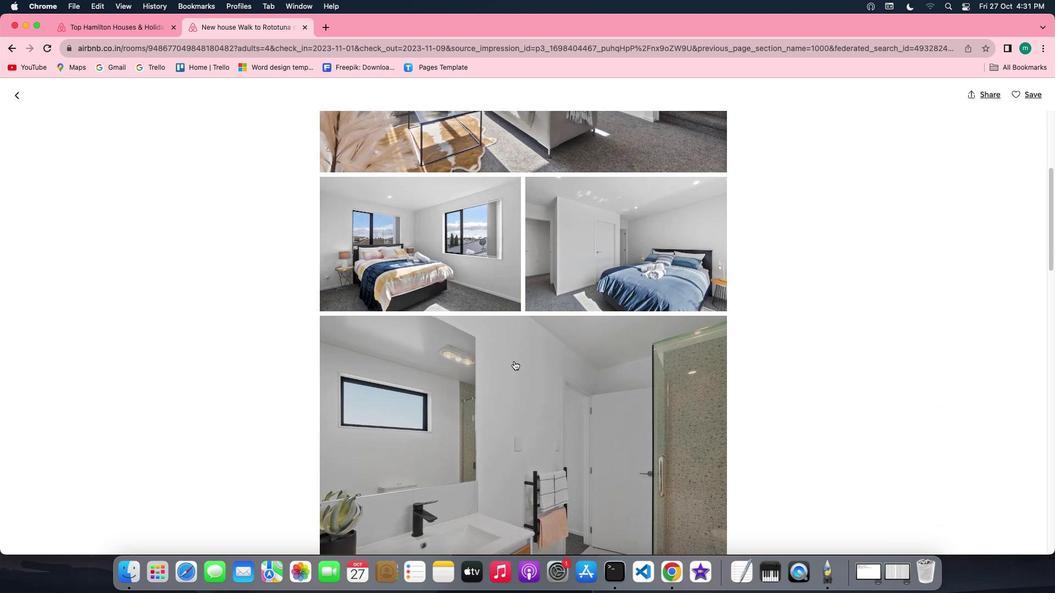
Action: Mouse scrolled (513, 361) with delta (0, 0)
Screenshot: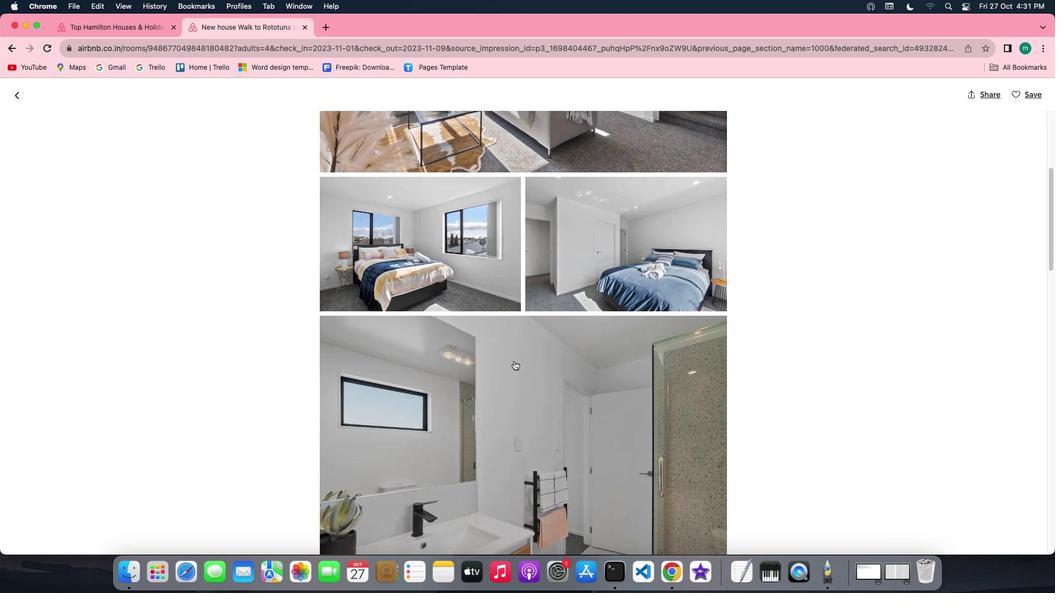
Action: Mouse scrolled (513, 361) with delta (0, 0)
Screenshot: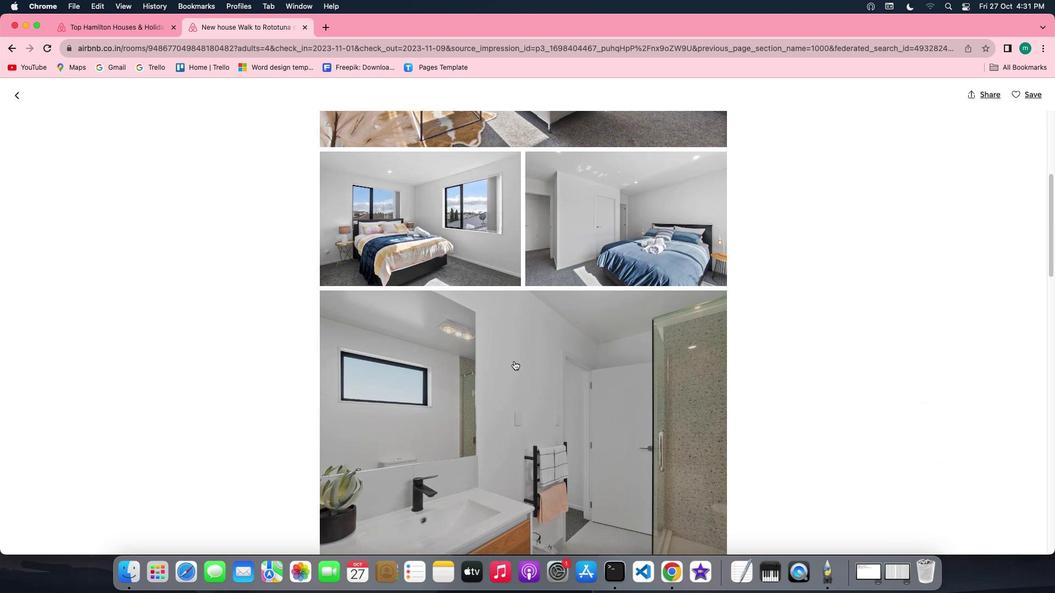 
Action: Mouse scrolled (513, 361) with delta (0, 0)
Screenshot: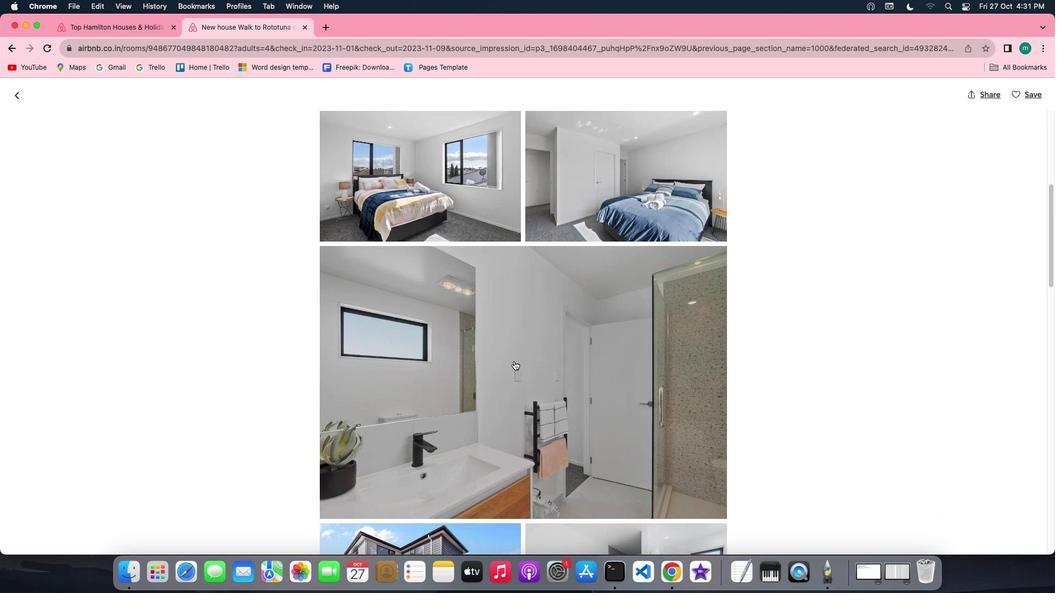 
Action: Mouse scrolled (513, 361) with delta (0, 0)
Screenshot: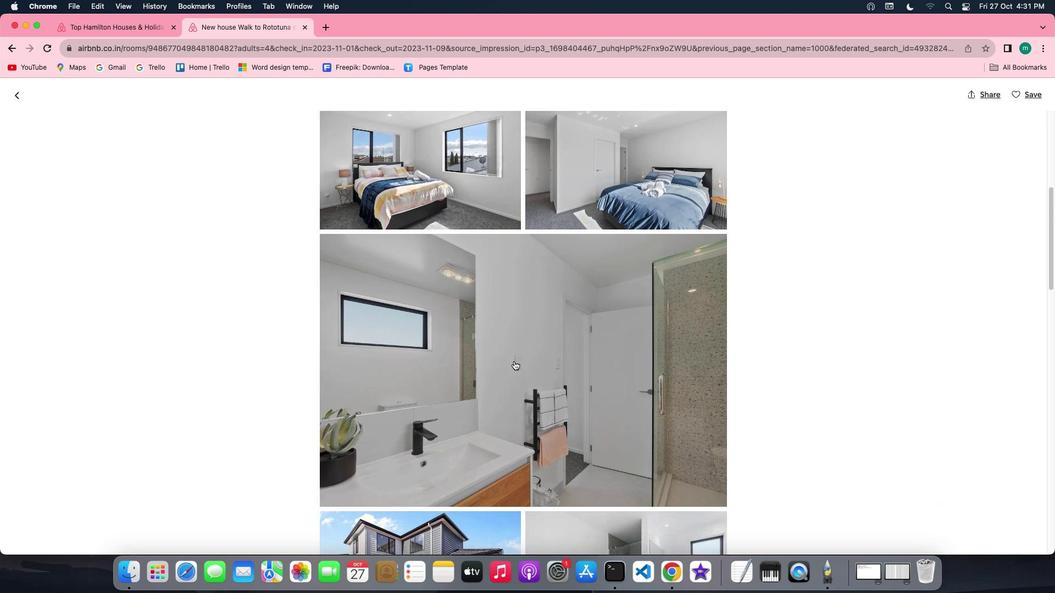 
Action: Mouse scrolled (513, 361) with delta (0, -1)
Screenshot: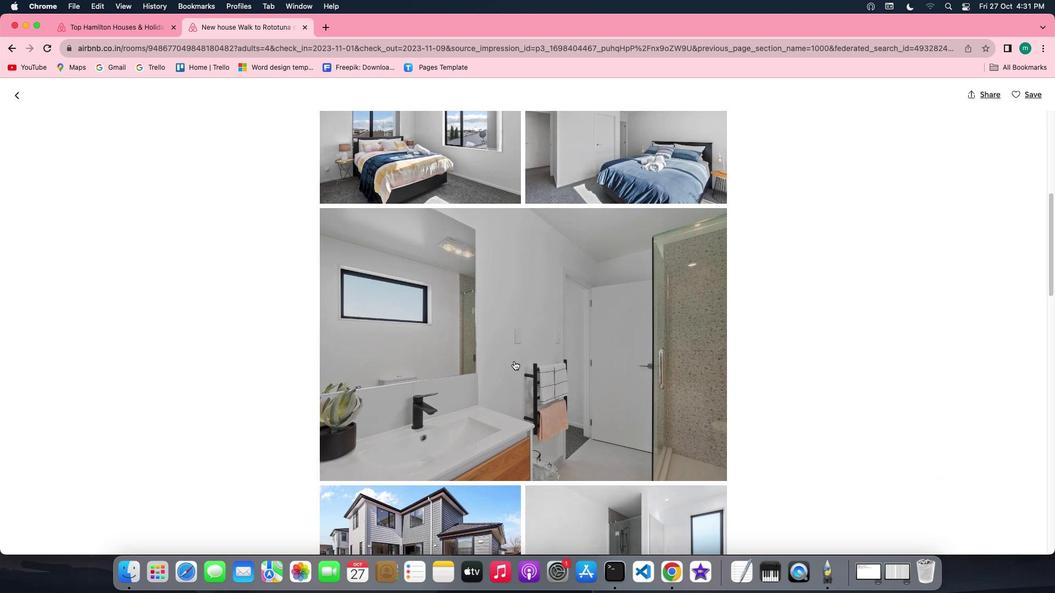 
Action: Mouse scrolled (513, 361) with delta (0, 0)
Screenshot: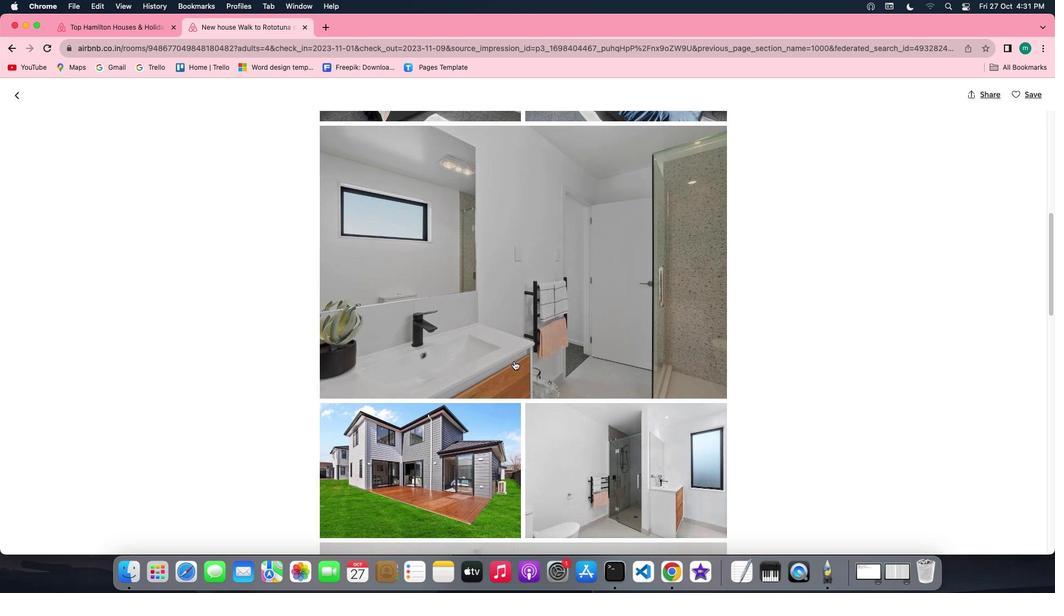 
Action: Mouse scrolled (513, 361) with delta (0, 0)
Screenshot: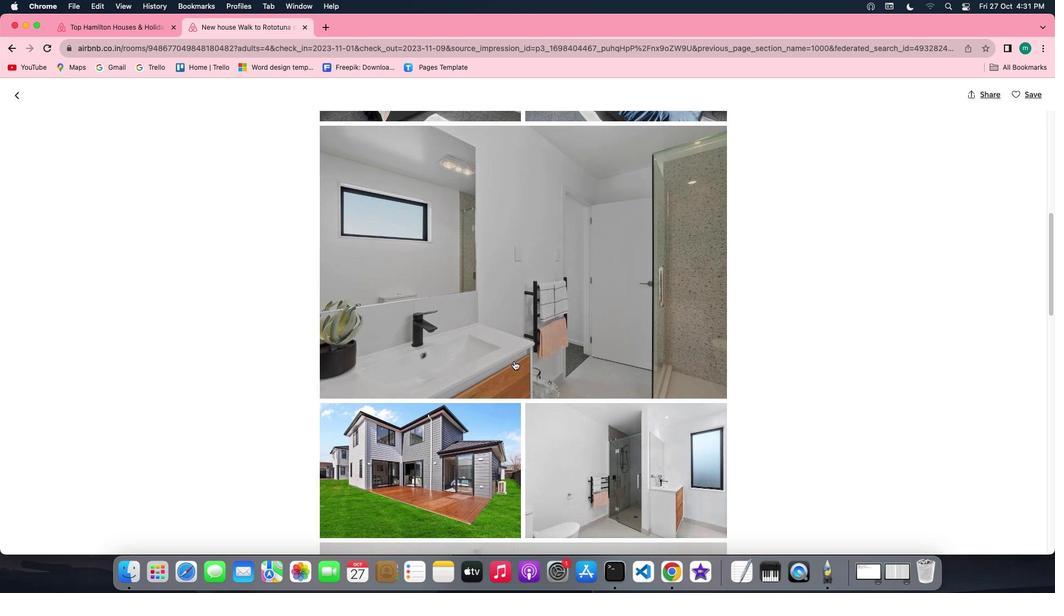 
Action: Mouse scrolled (513, 361) with delta (0, -1)
Screenshot: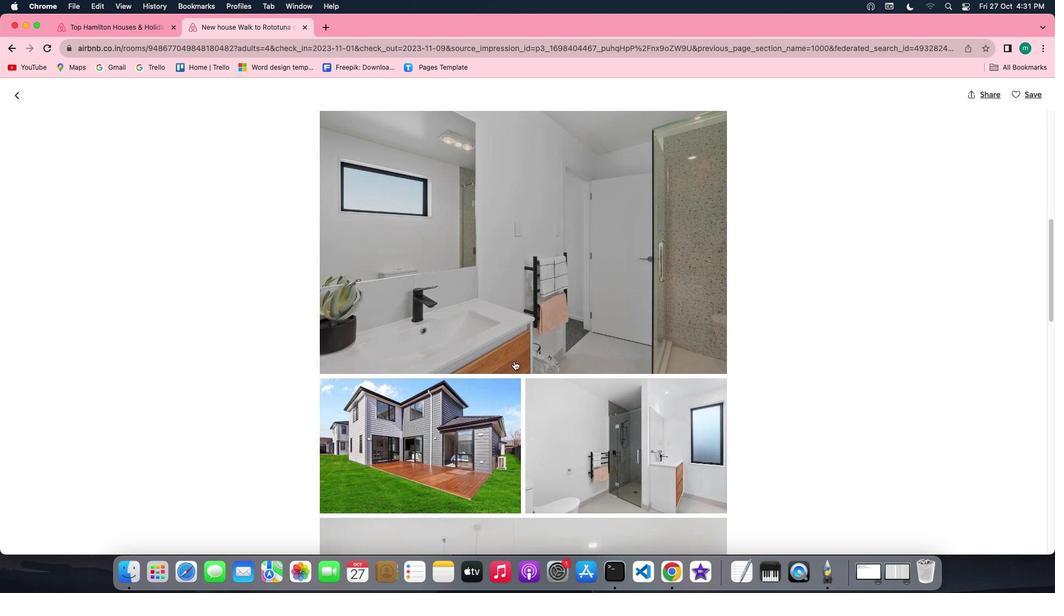 
Action: Mouse scrolled (513, 361) with delta (0, -2)
Screenshot: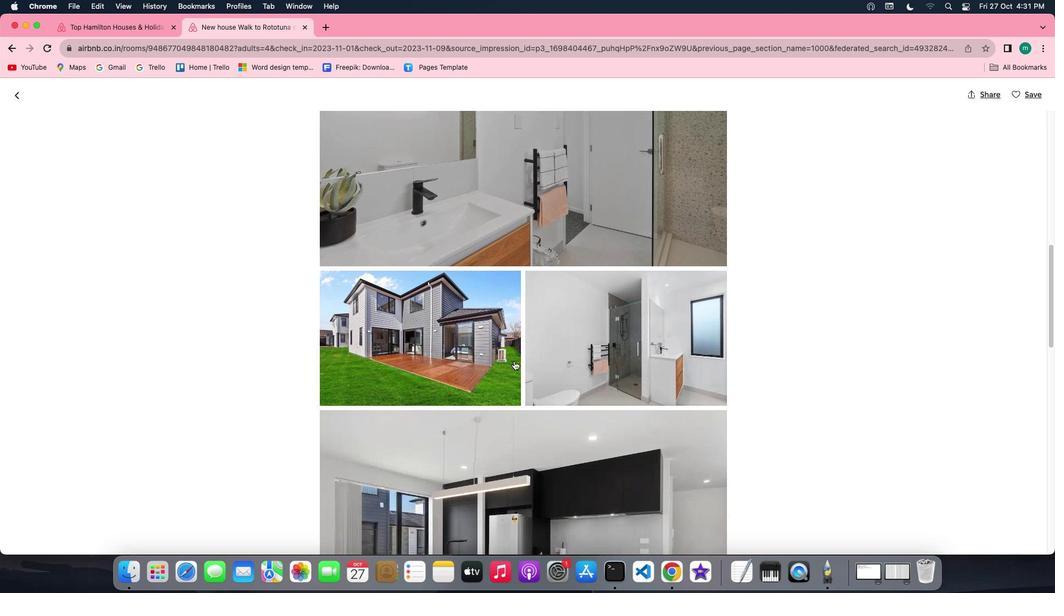 
Action: Mouse scrolled (513, 361) with delta (0, 0)
Screenshot: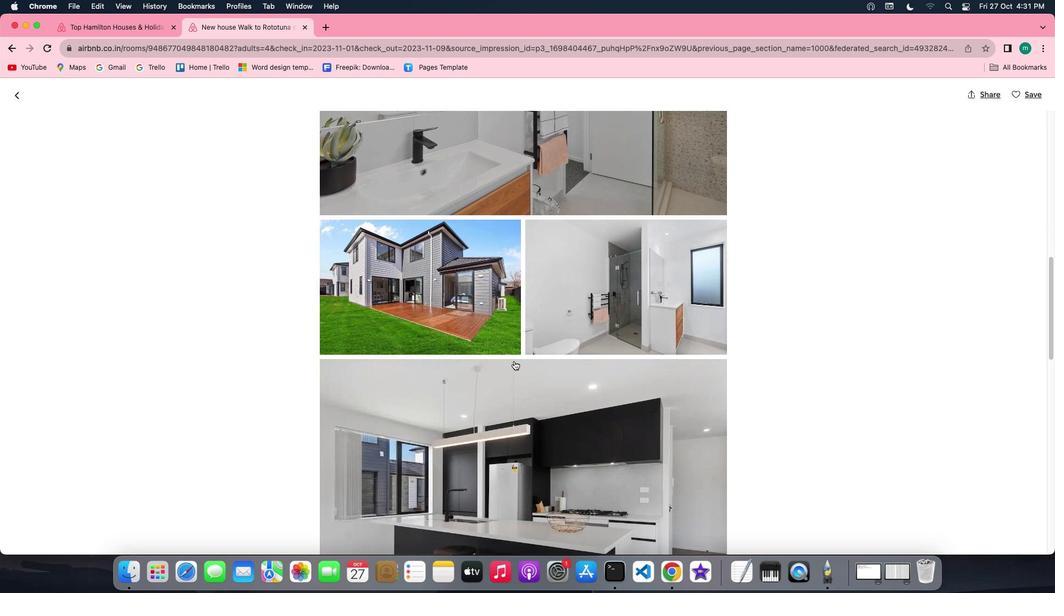 
Action: Mouse scrolled (513, 361) with delta (0, 0)
Screenshot: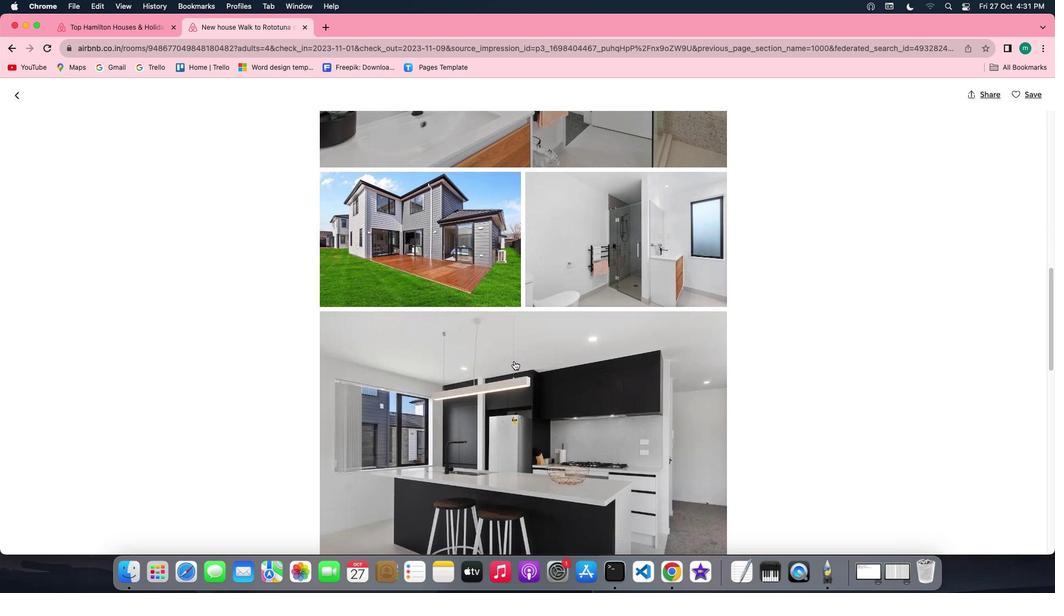 
Action: Mouse scrolled (513, 361) with delta (0, -1)
Screenshot: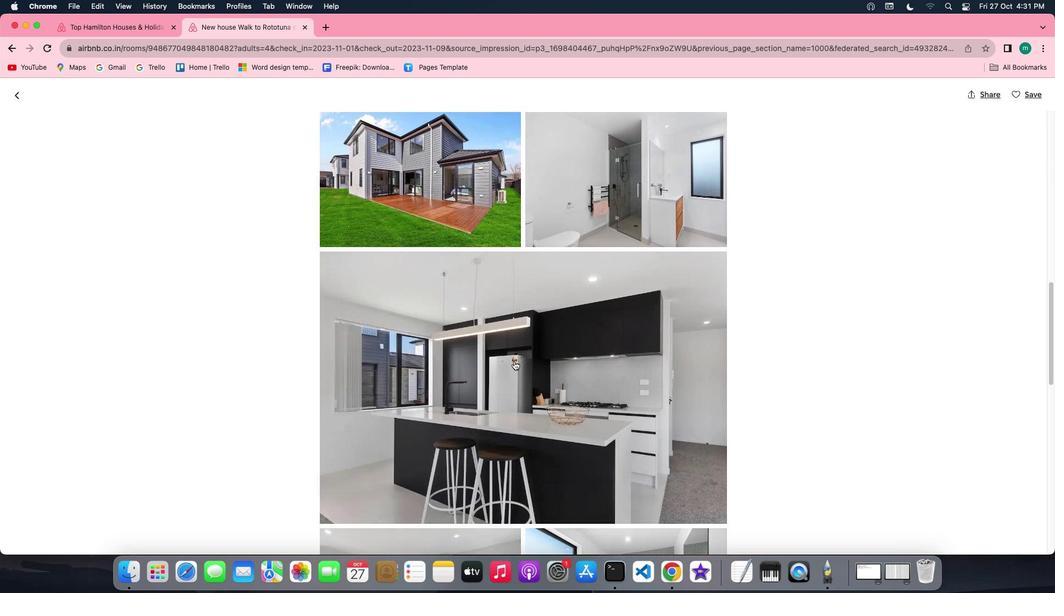 
Action: Mouse scrolled (513, 361) with delta (0, -2)
Screenshot: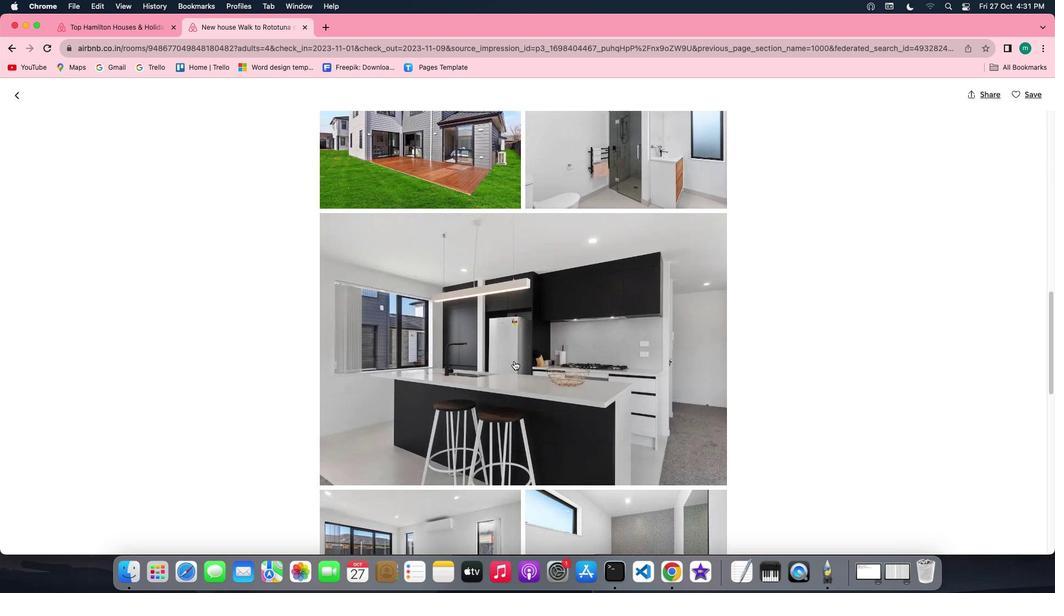 
Action: Mouse scrolled (513, 361) with delta (0, 0)
Screenshot: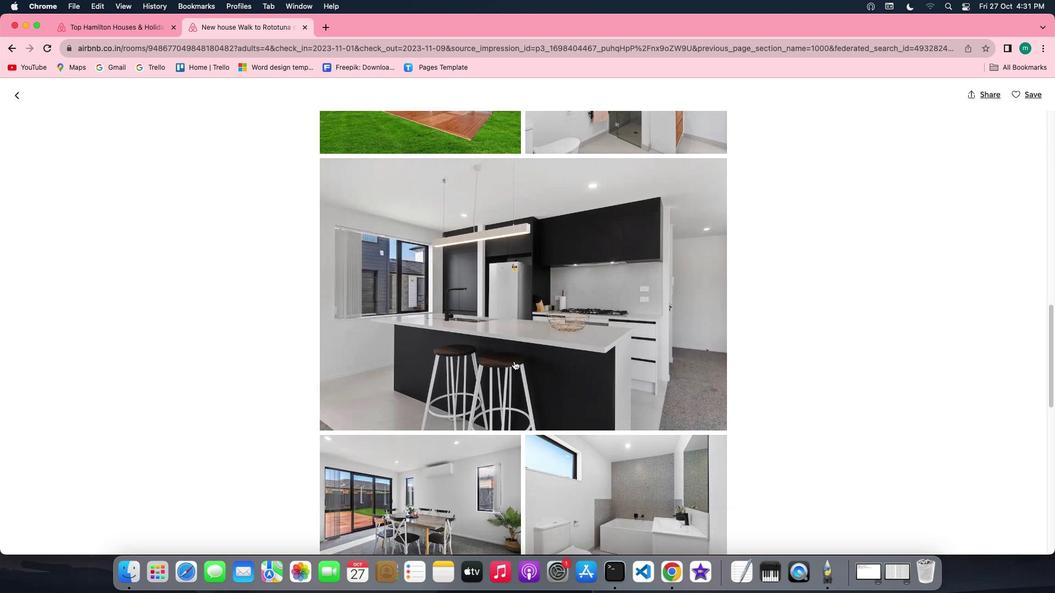 
Action: Mouse scrolled (513, 361) with delta (0, 0)
Screenshot: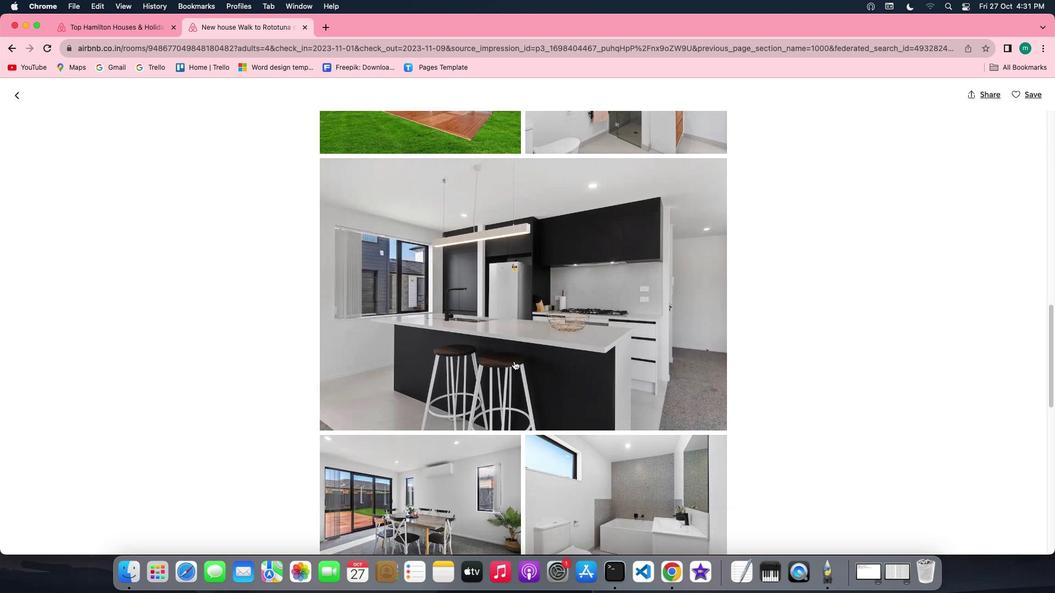 
Action: Mouse scrolled (513, 361) with delta (0, -1)
Screenshot: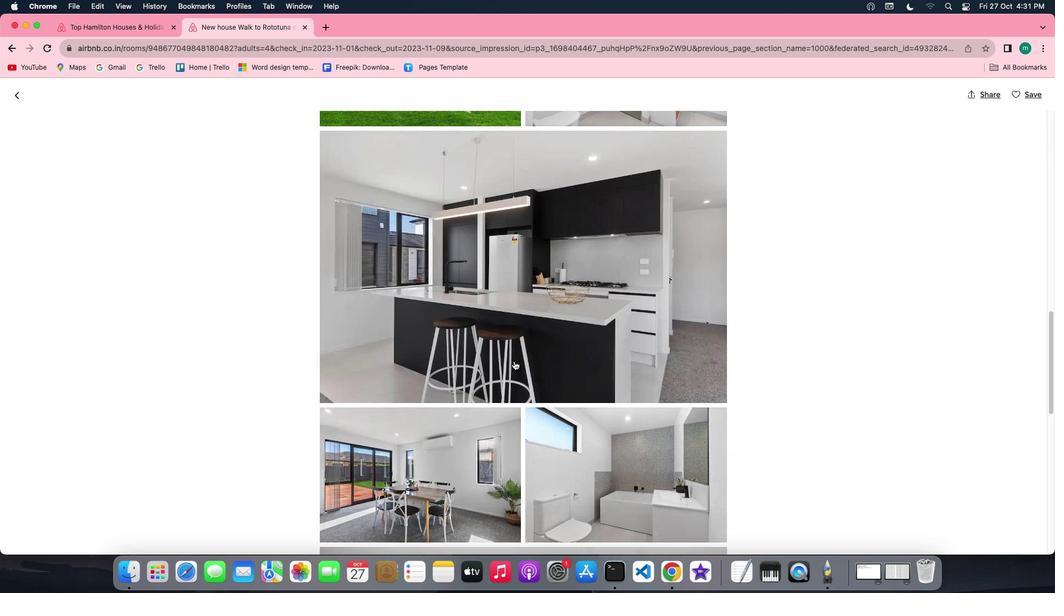 
Action: Mouse scrolled (513, 361) with delta (0, -1)
Screenshot: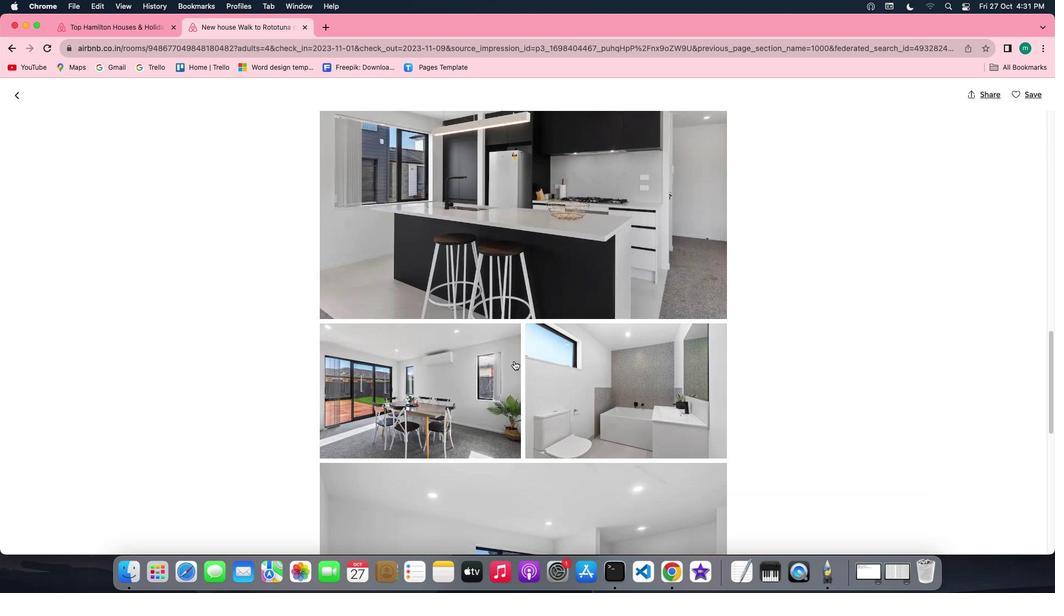 
Action: Mouse scrolled (513, 361) with delta (0, 0)
Screenshot: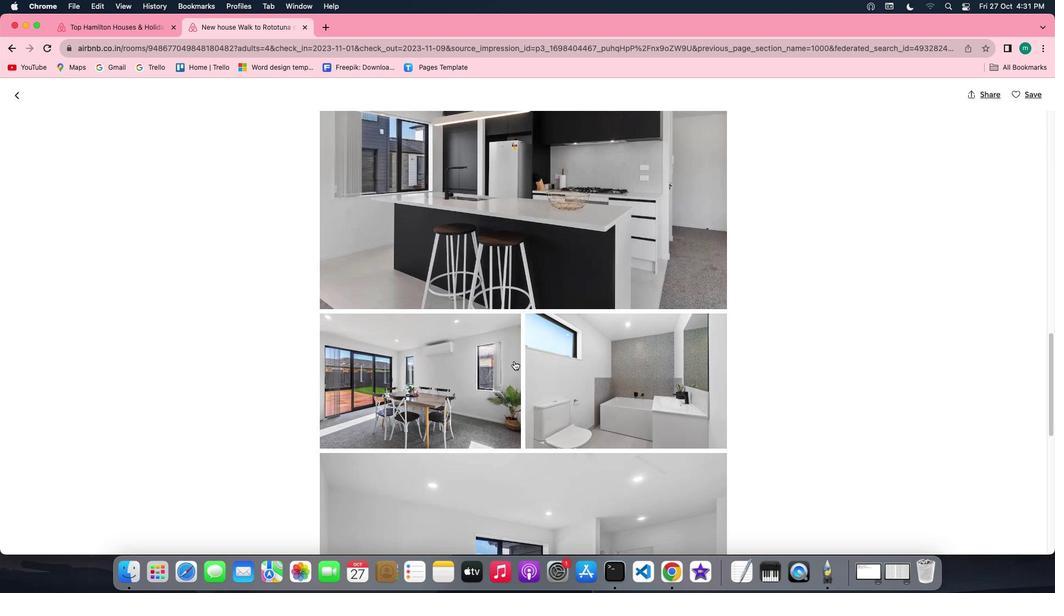 
Action: Mouse scrolled (513, 361) with delta (0, 0)
Screenshot: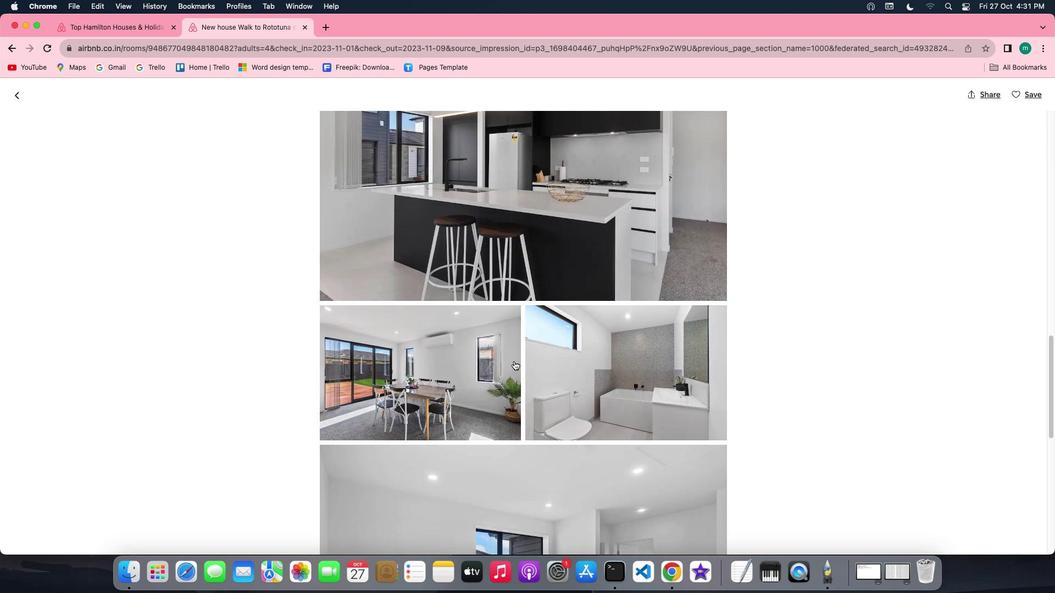 
Action: Mouse scrolled (513, 361) with delta (0, 0)
Screenshot: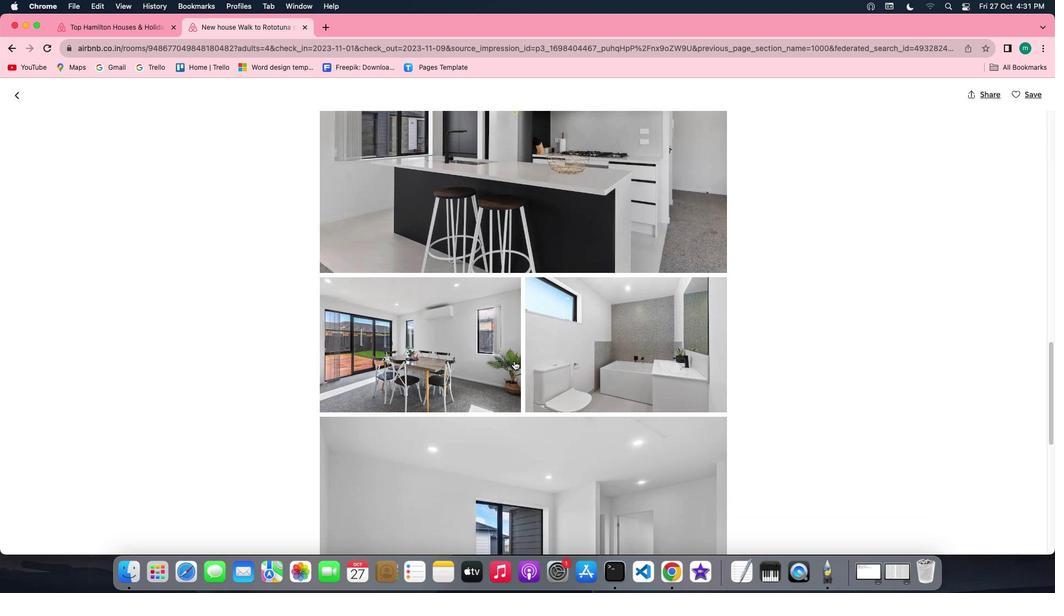 
Action: Mouse scrolled (513, 361) with delta (0, -1)
Screenshot: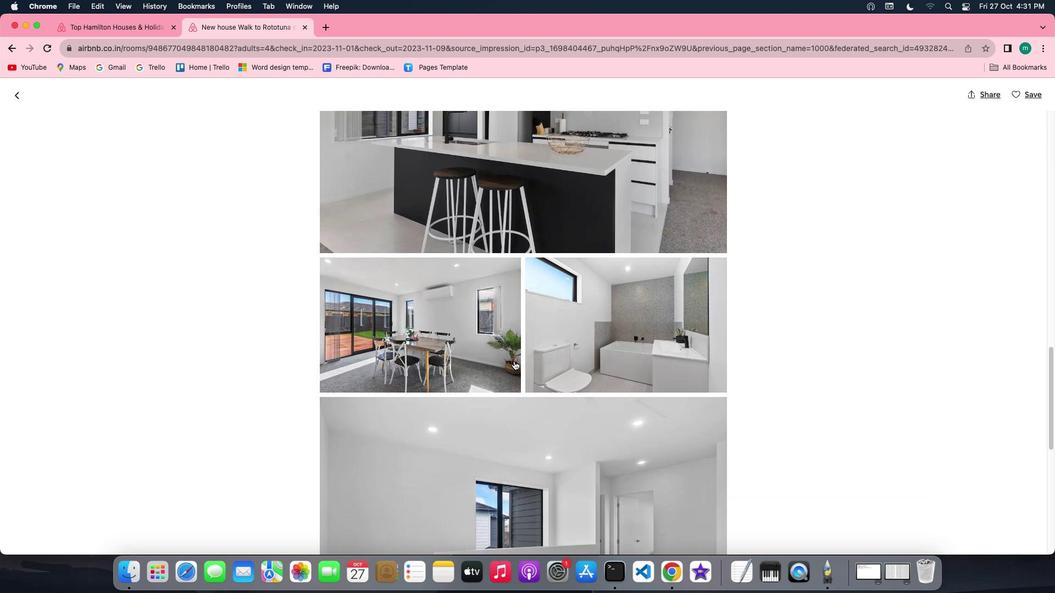
Action: Mouse scrolled (513, 361) with delta (0, -1)
Screenshot: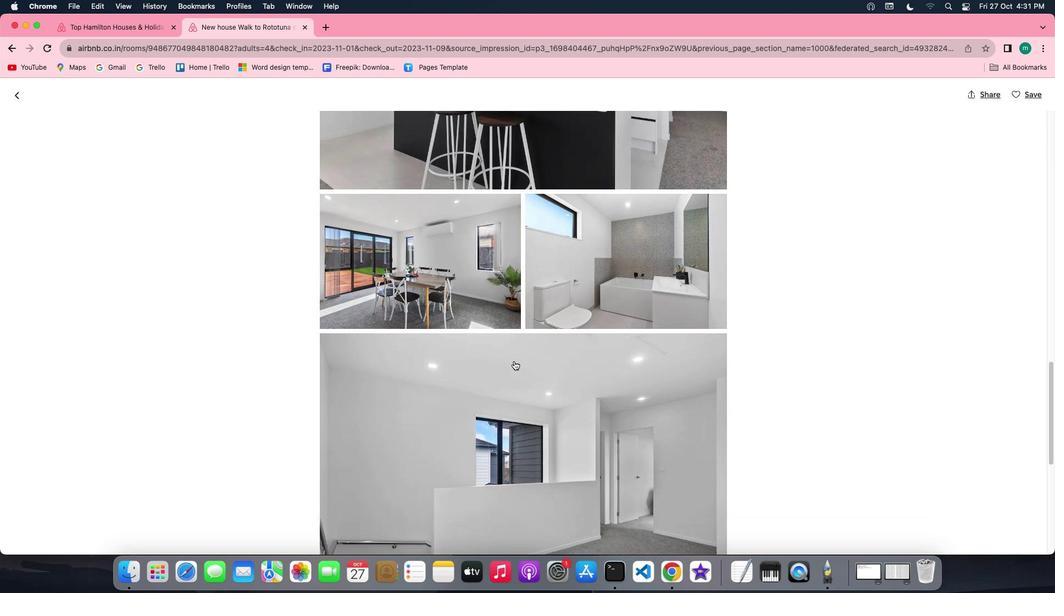 
Action: Mouse scrolled (513, 361) with delta (0, 0)
Screenshot: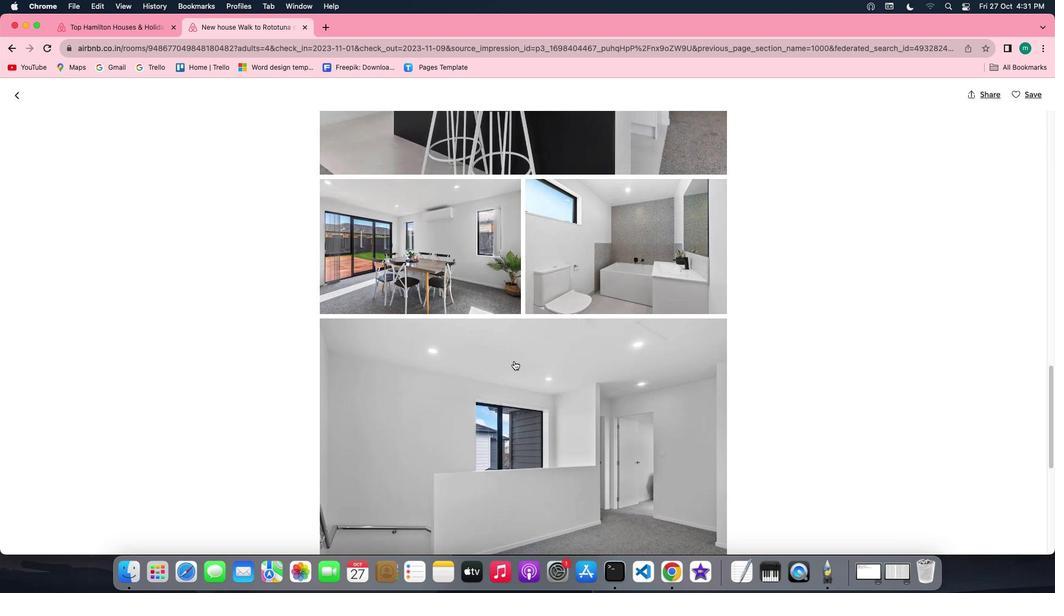 
Action: Mouse scrolled (513, 361) with delta (0, 0)
Screenshot: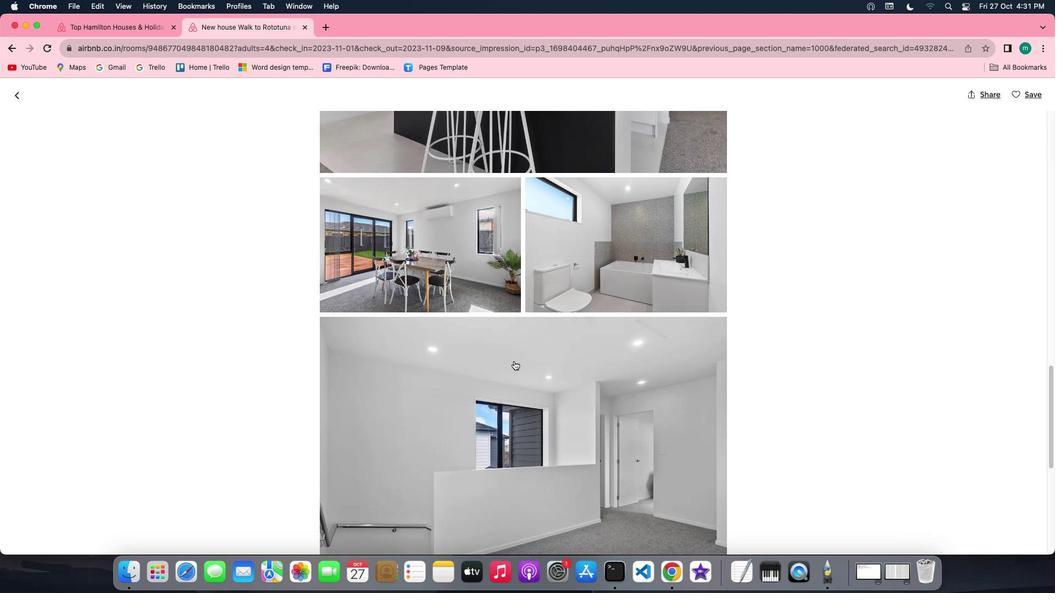 
Action: Mouse scrolled (513, 361) with delta (0, -1)
Screenshot: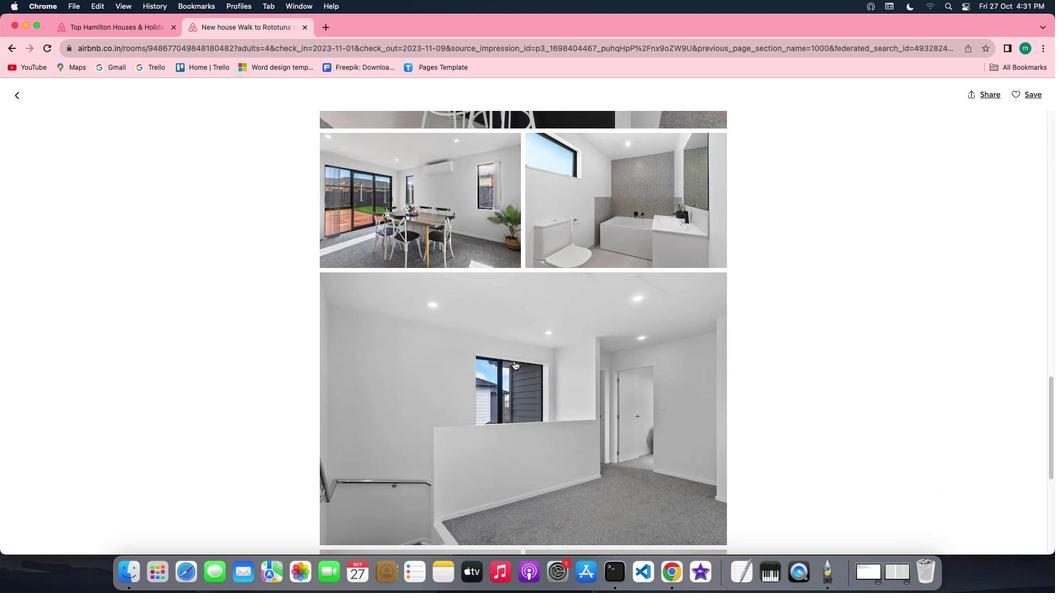 
Action: Mouse scrolled (513, 361) with delta (0, 0)
Screenshot: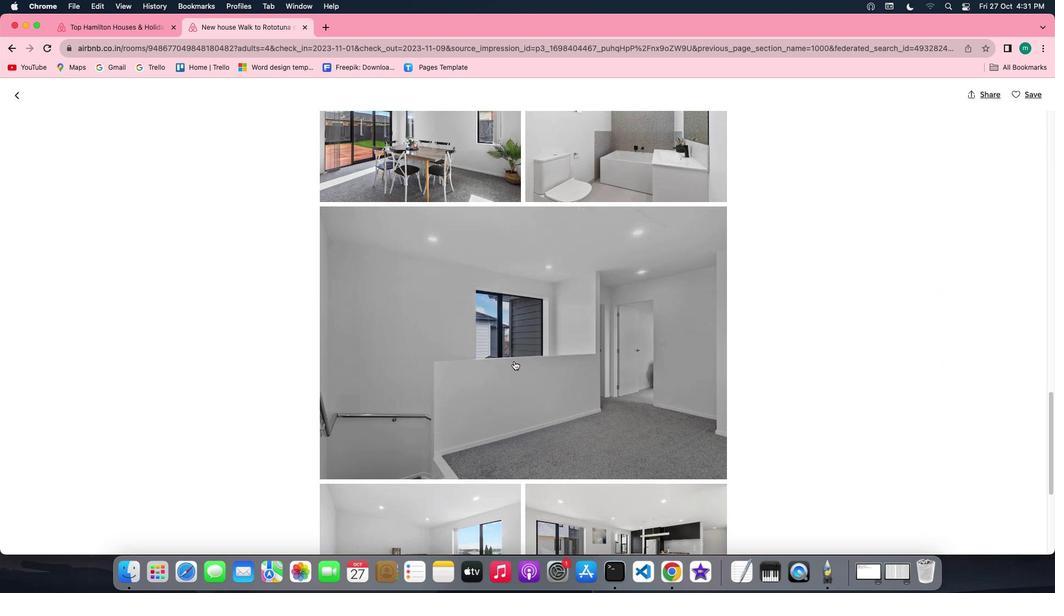 
Action: Mouse scrolled (513, 361) with delta (0, 0)
Screenshot: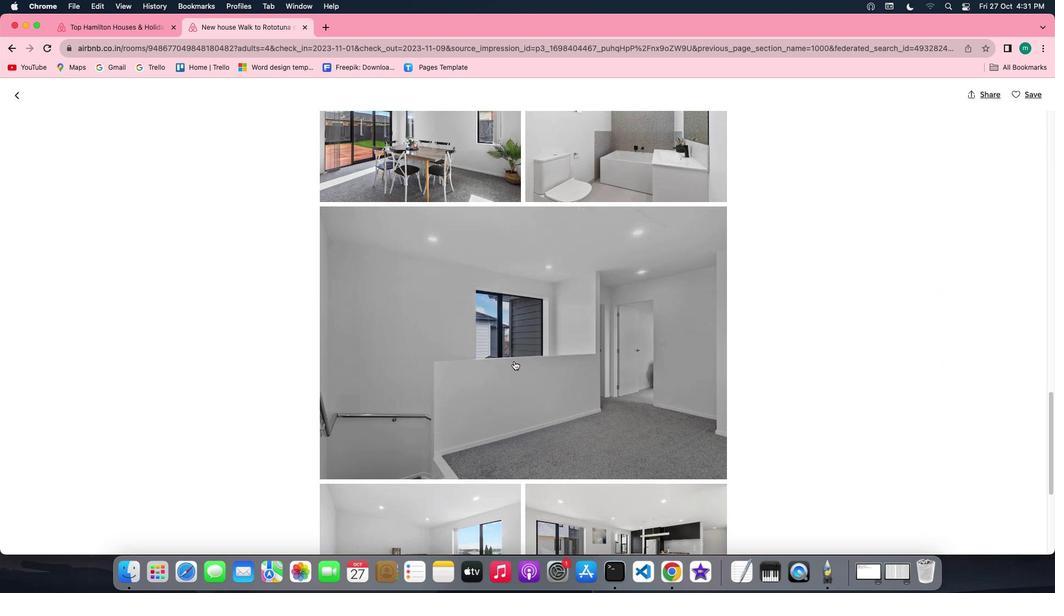 
Action: Mouse scrolled (513, 361) with delta (0, -1)
Screenshot: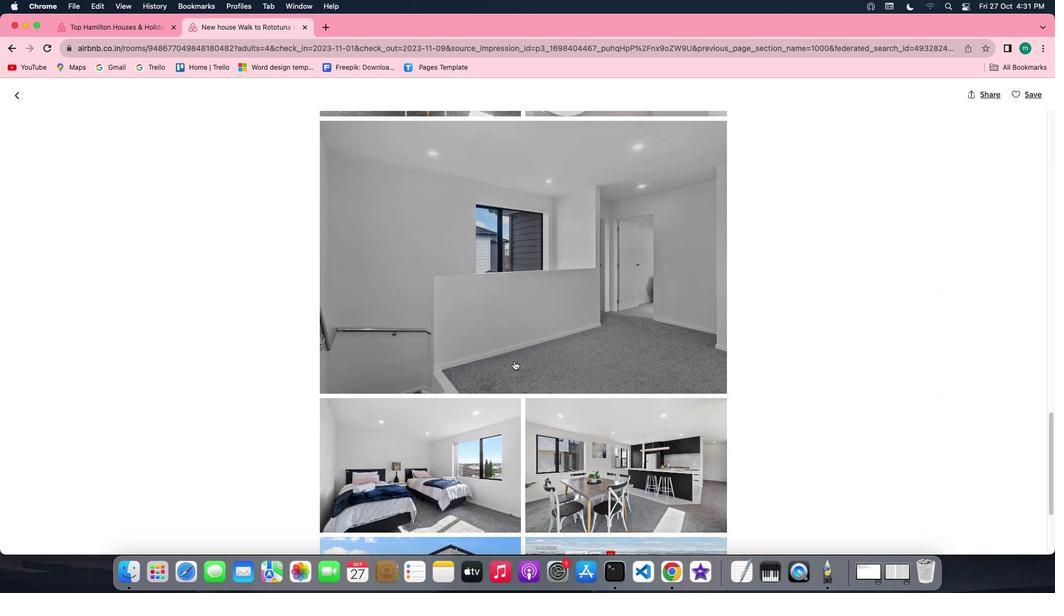 
Action: Mouse scrolled (513, 361) with delta (0, -1)
Screenshot: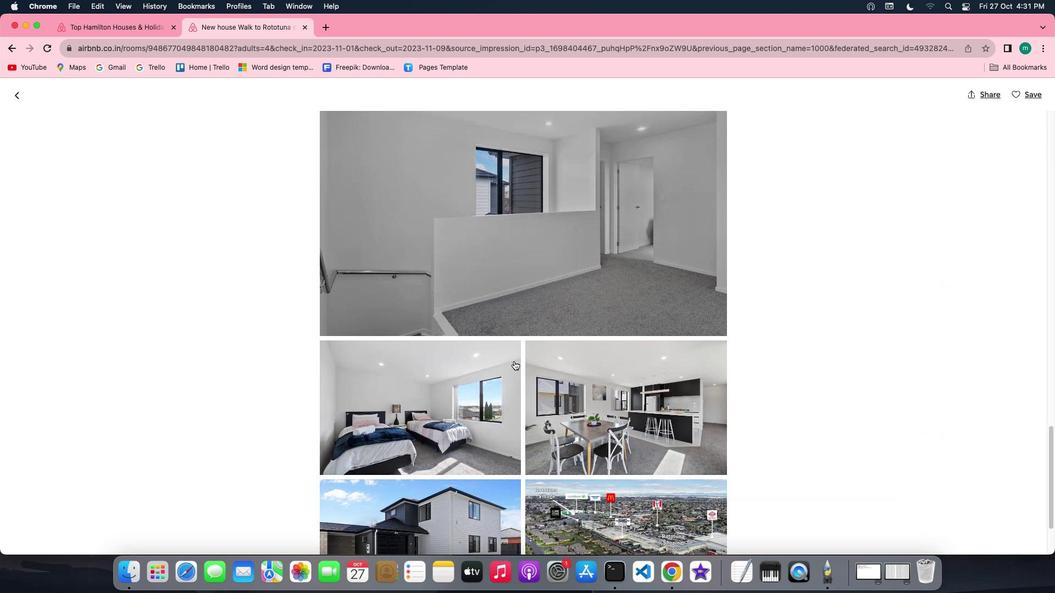
Action: Mouse scrolled (513, 361) with delta (0, 0)
Screenshot: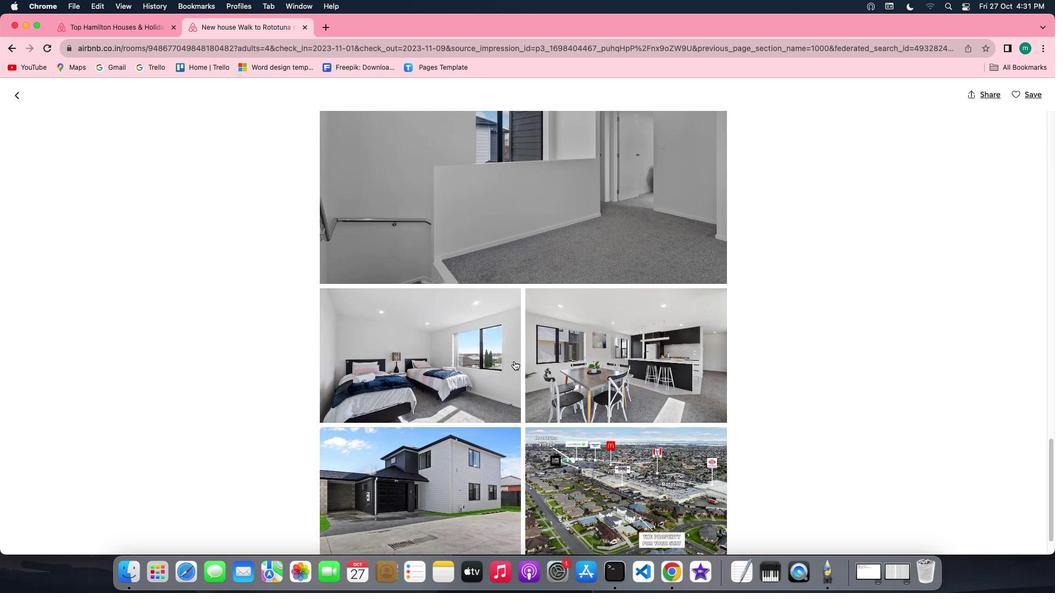 
Action: Mouse scrolled (513, 361) with delta (0, 0)
Screenshot: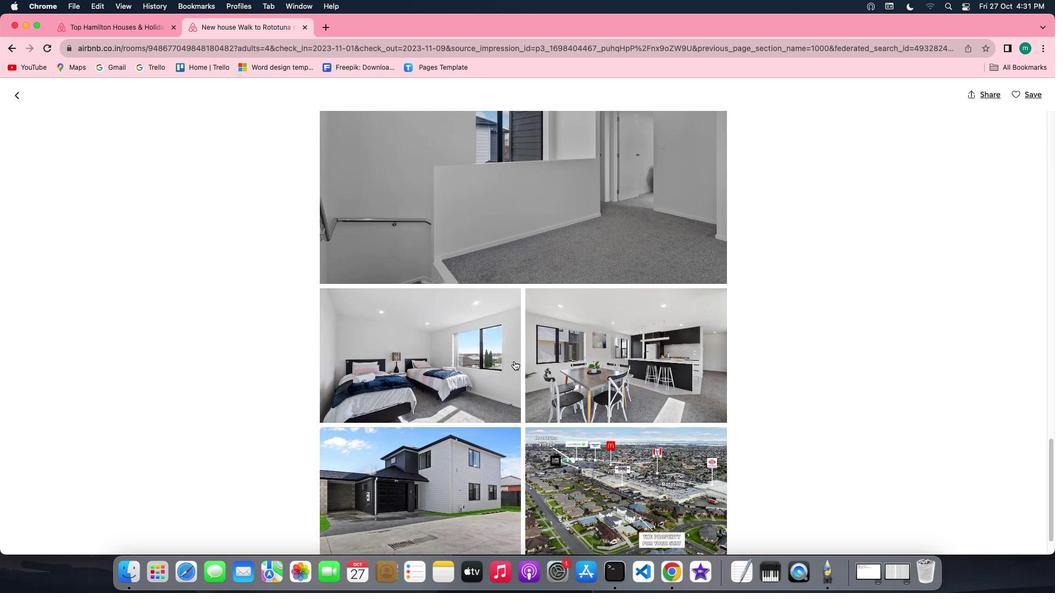 
Action: Mouse scrolled (513, 361) with delta (0, -1)
Screenshot: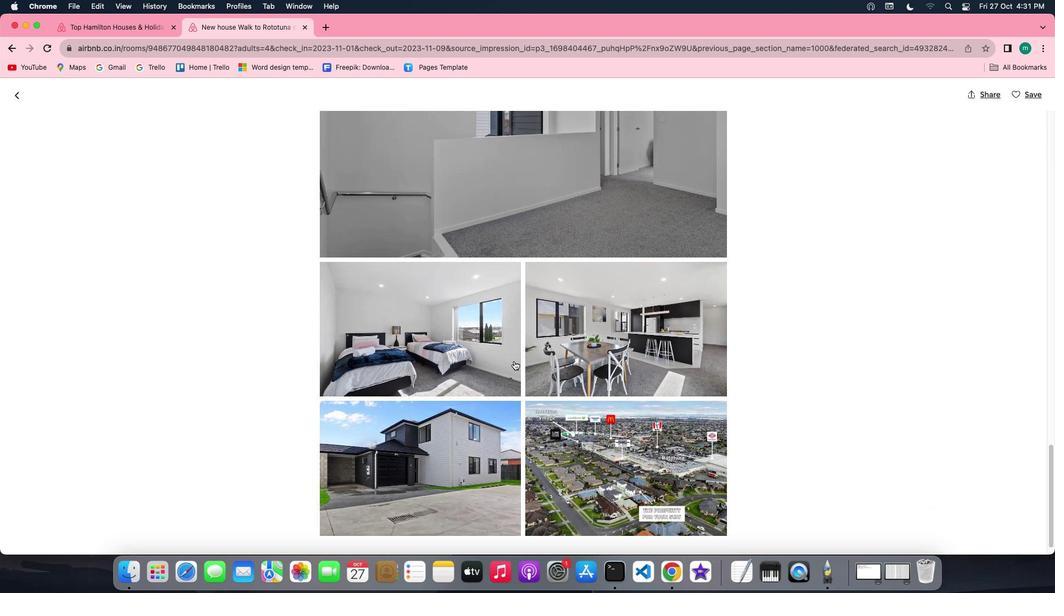 
Action: Mouse scrolled (513, 361) with delta (0, -2)
Screenshot: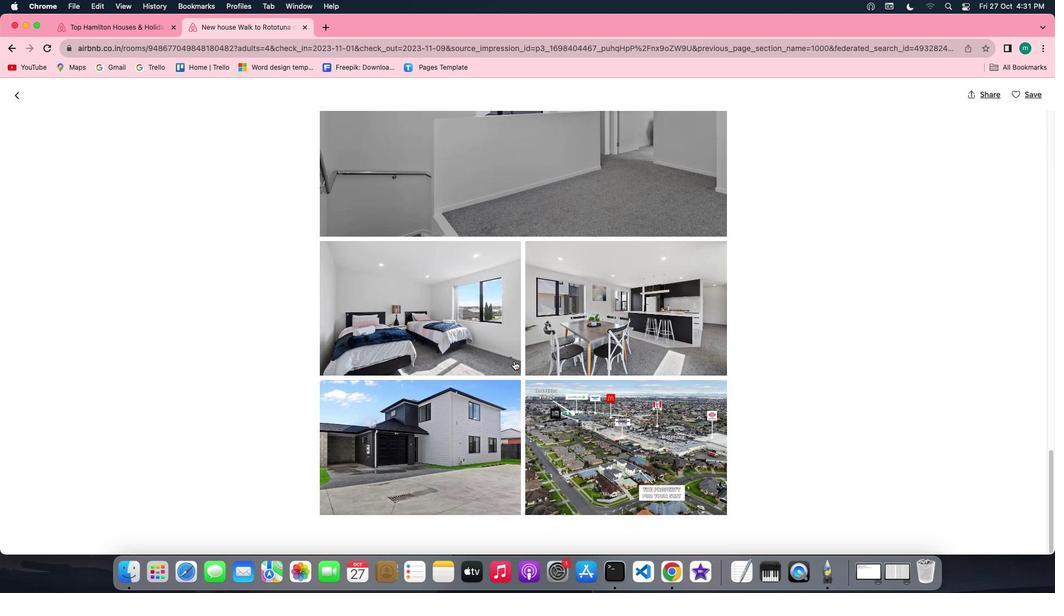 
Action: Mouse scrolled (513, 361) with delta (0, 0)
Screenshot: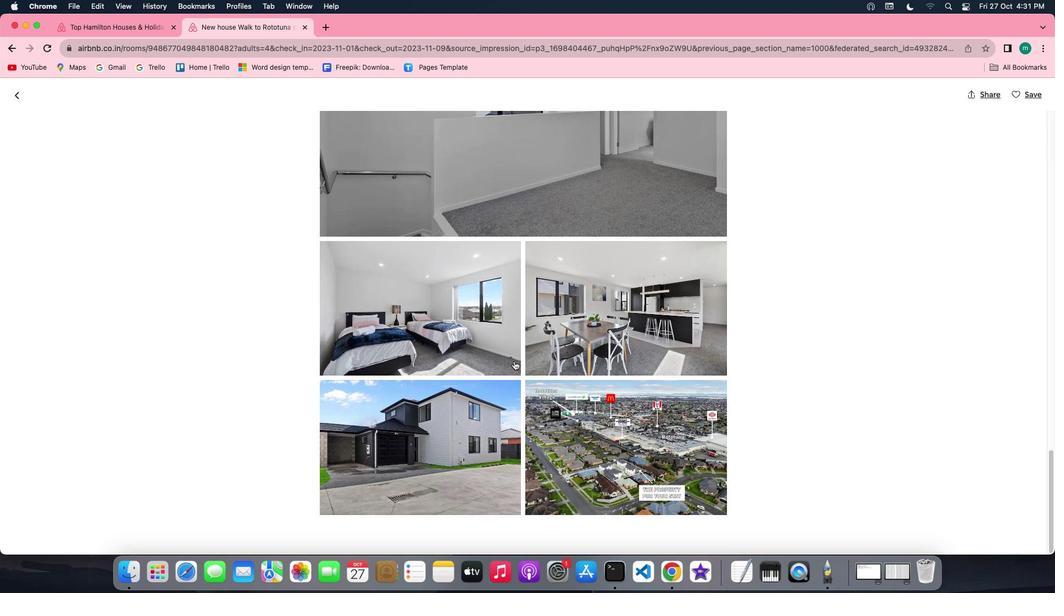 
Action: Mouse scrolled (513, 361) with delta (0, 0)
Screenshot: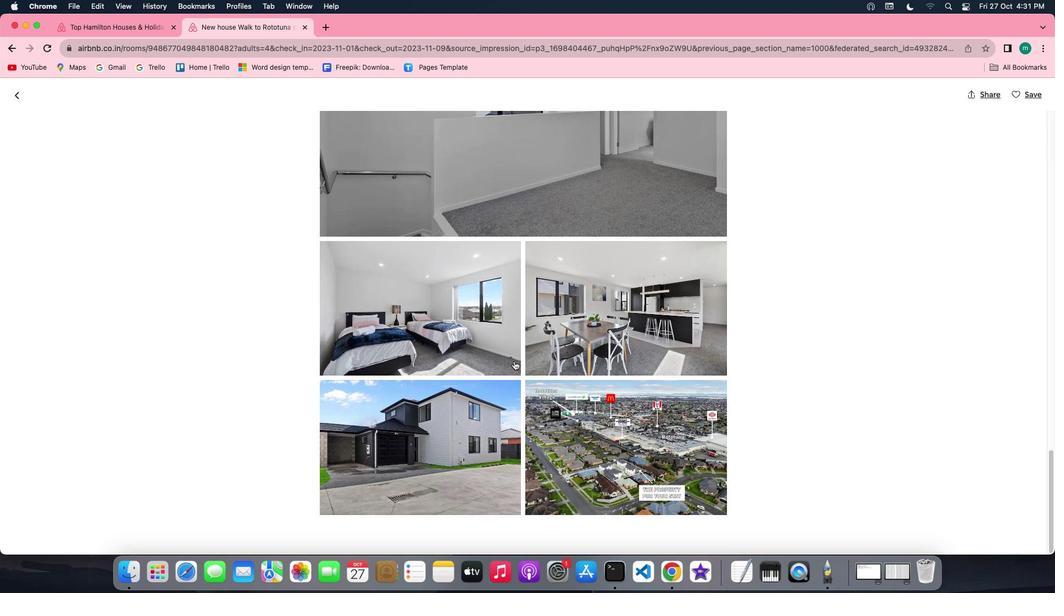 
Action: Mouse scrolled (513, 361) with delta (0, 0)
Screenshot: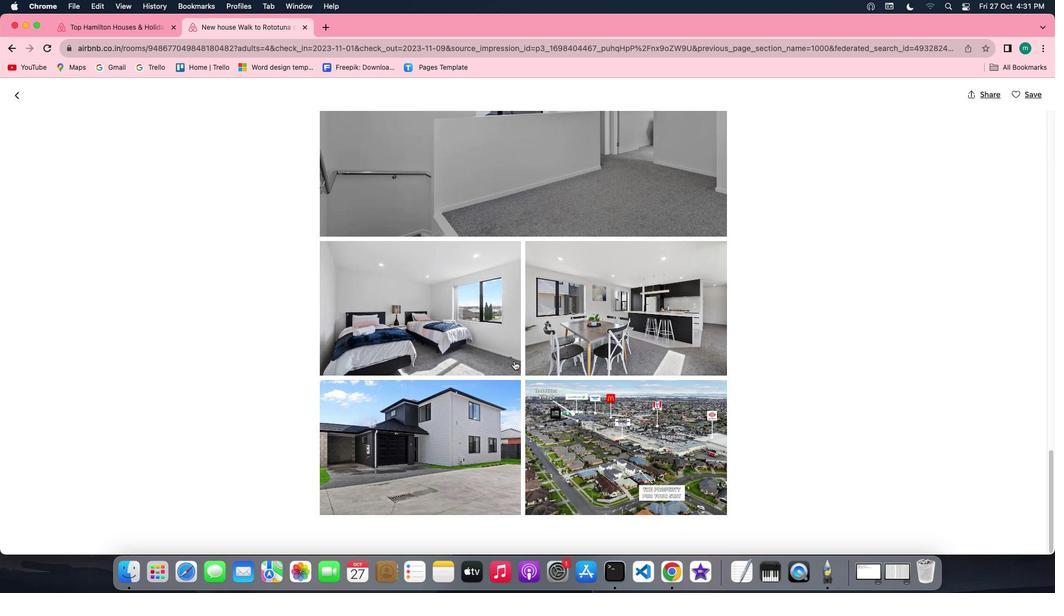 
Action: Mouse scrolled (513, 361) with delta (0, 0)
Screenshot: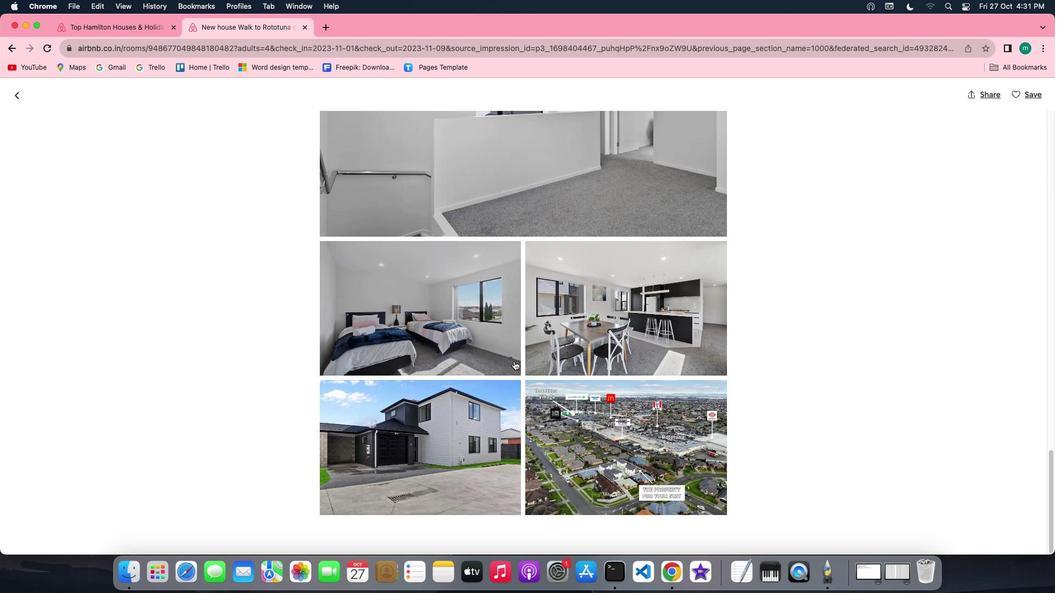 
Action: Mouse scrolled (513, 361) with delta (0, 0)
Screenshot: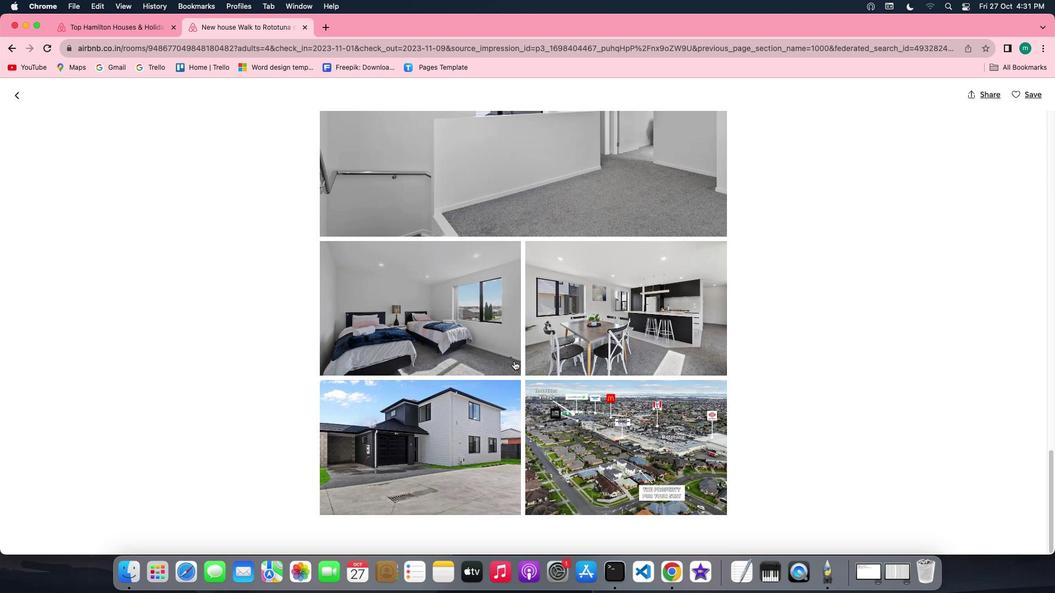 
Action: Mouse scrolled (513, 361) with delta (0, 0)
Screenshot: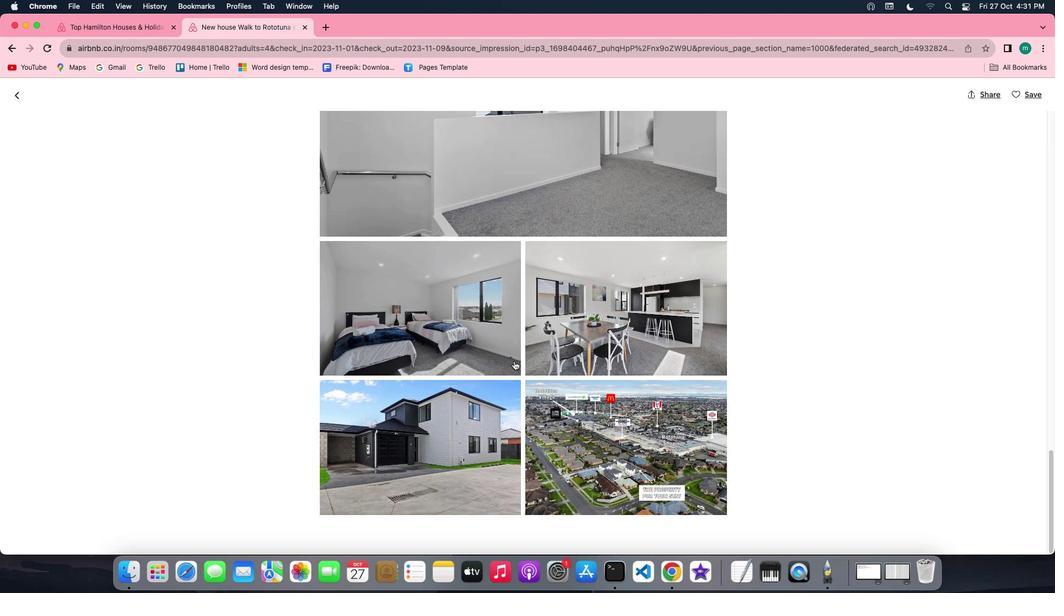 
Action: Mouse scrolled (513, 361) with delta (0, 0)
Screenshot: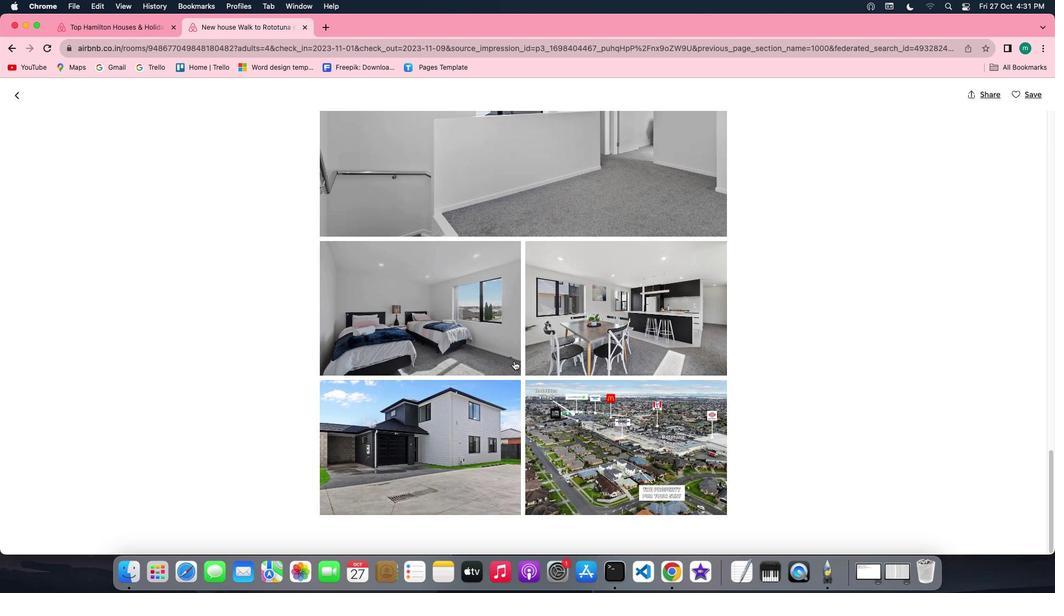 
Action: Mouse scrolled (513, 361) with delta (0, 0)
Screenshot: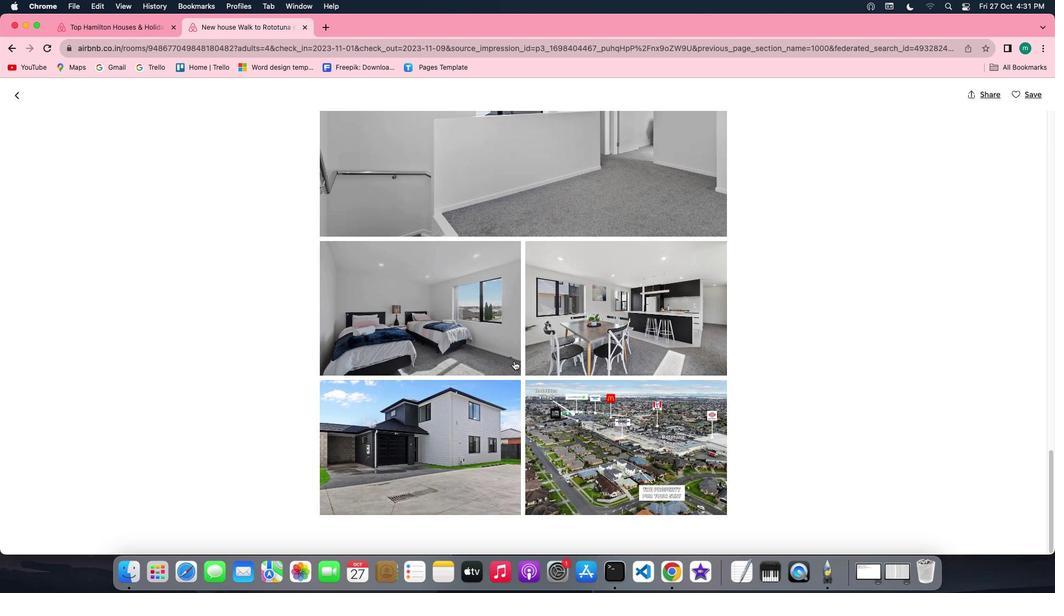 
Action: Mouse scrolled (513, 361) with delta (0, 0)
Screenshot: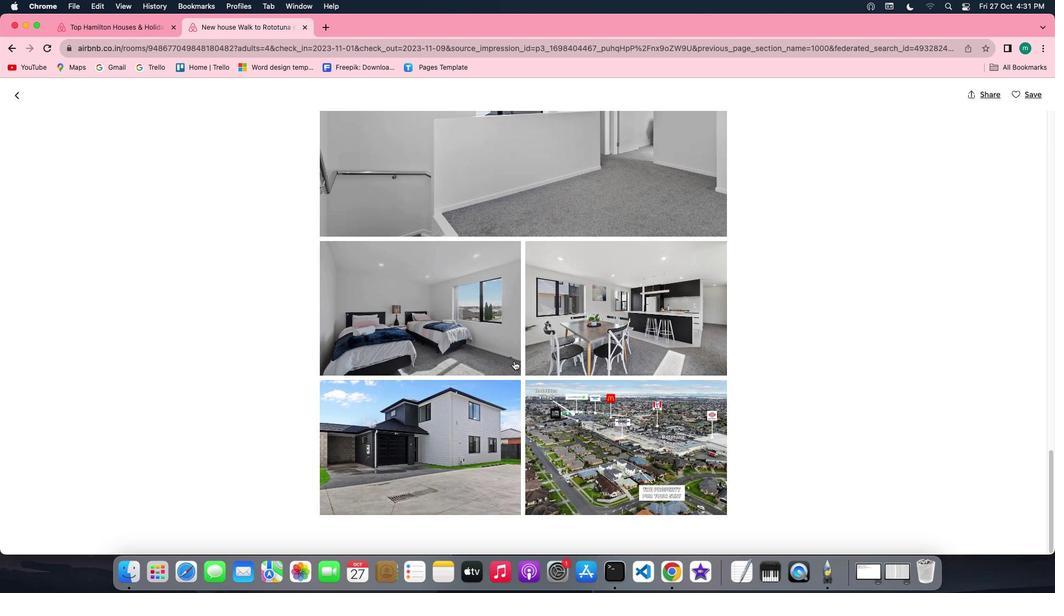 
Action: Mouse scrolled (513, 361) with delta (0, 0)
Screenshot: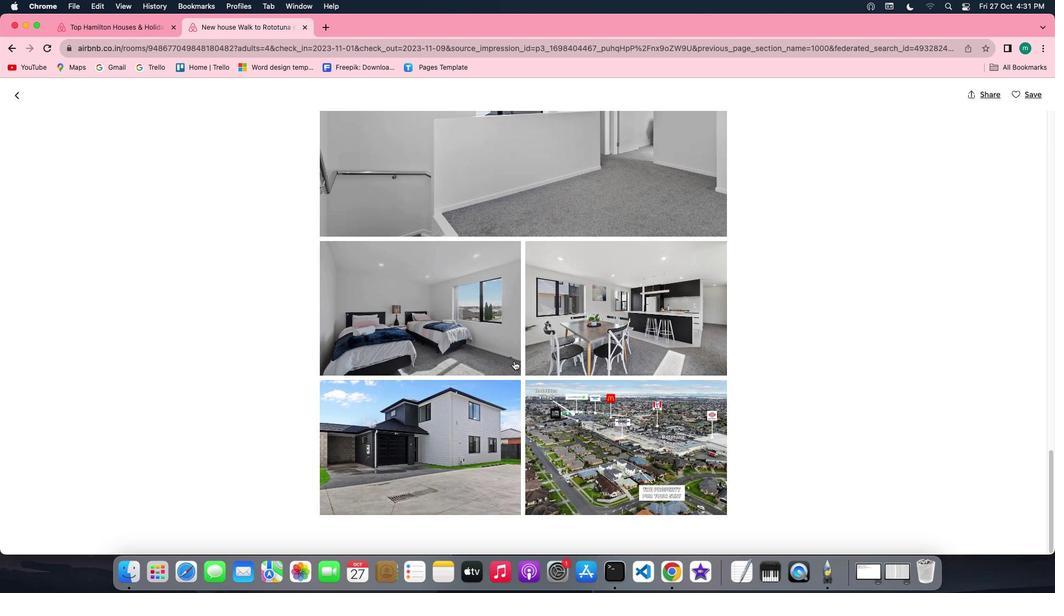 
Action: Mouse scrolled (513, 361) with delta (0, 0)
Screenshot: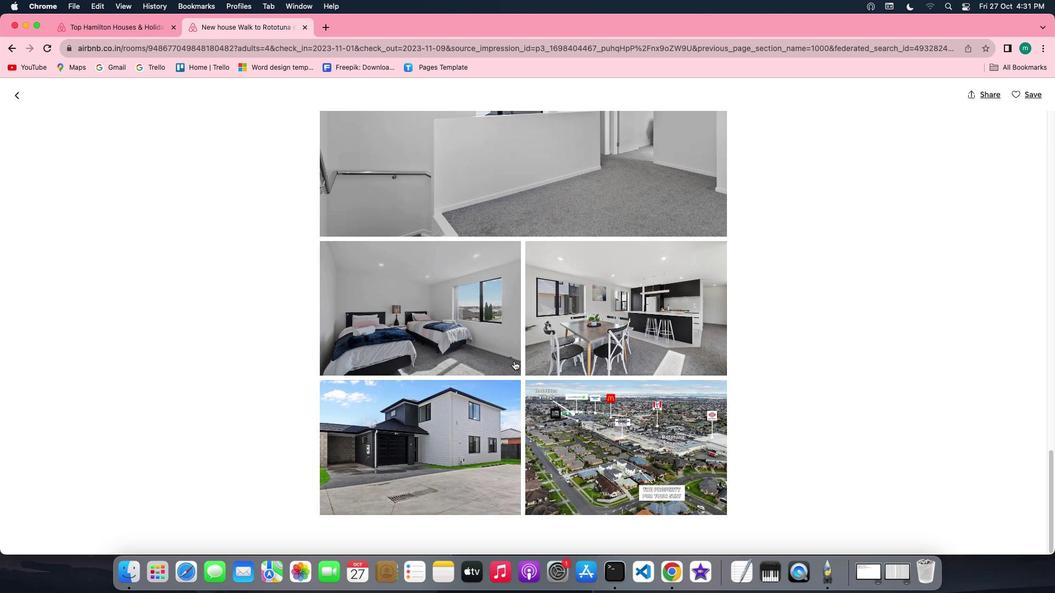 
Action: Mouse scrolled (513, 361) with delta (0, 0)
Screenshot: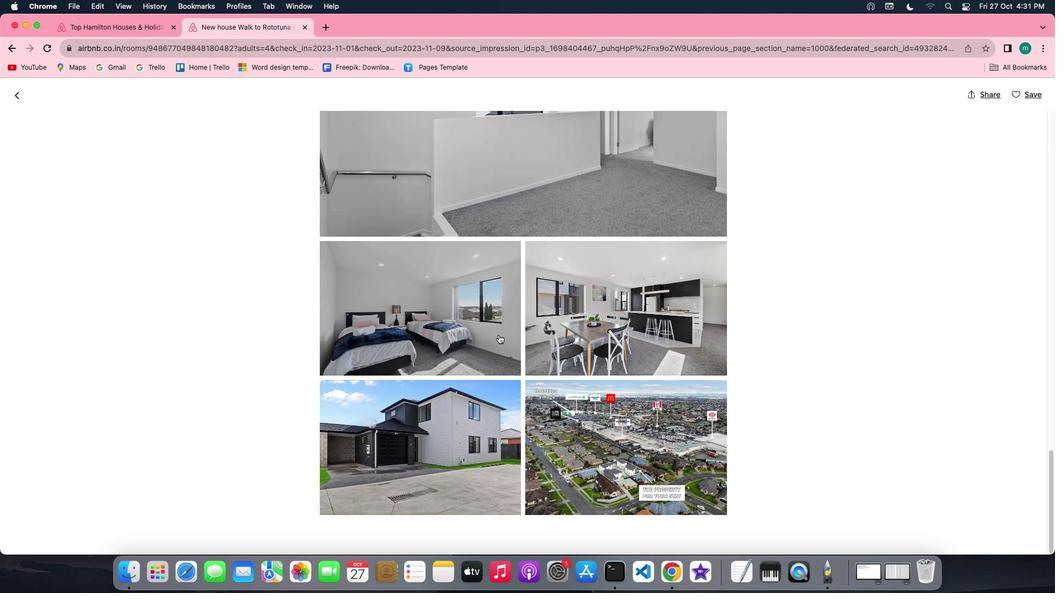 
Action: Mouse scrolled (513, 361) with delta (0, -1)
Screenshot: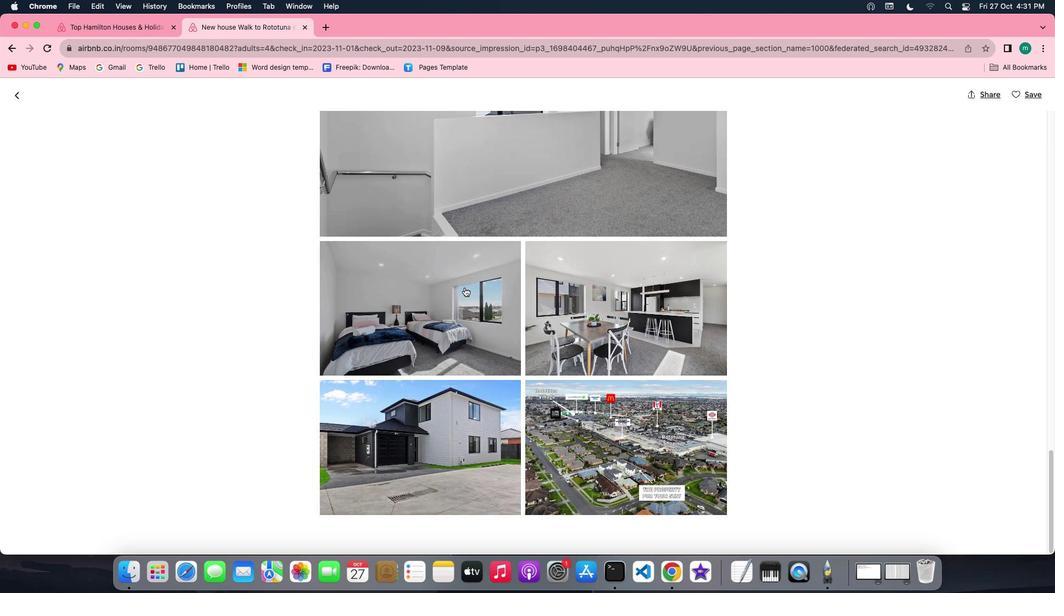 
Action: Mouse moved to (19, 89)
Screenshot: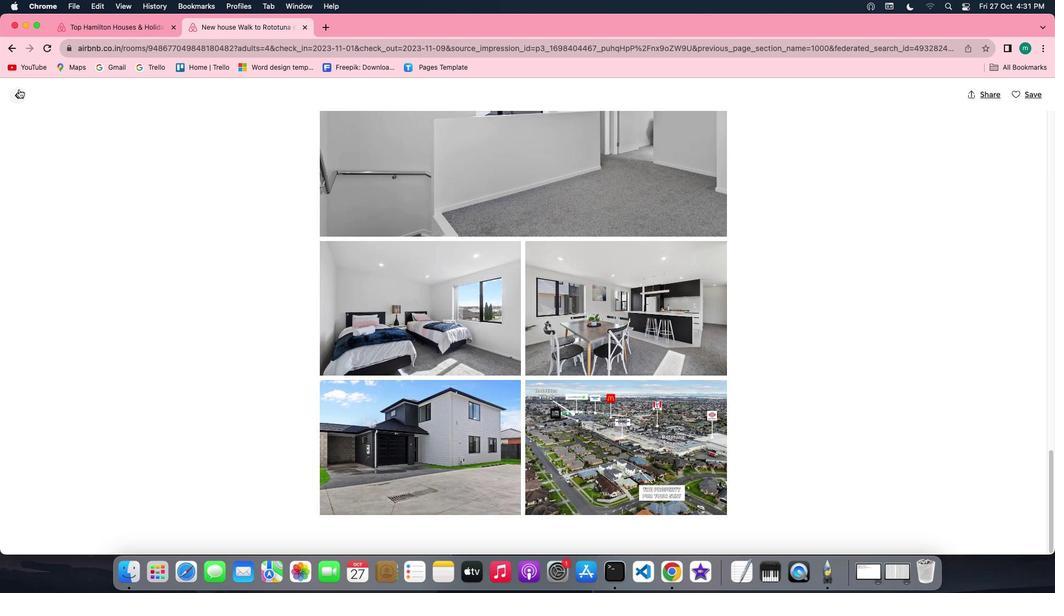 
Action: Mouse pressed left at (19, 89)
Screenshot: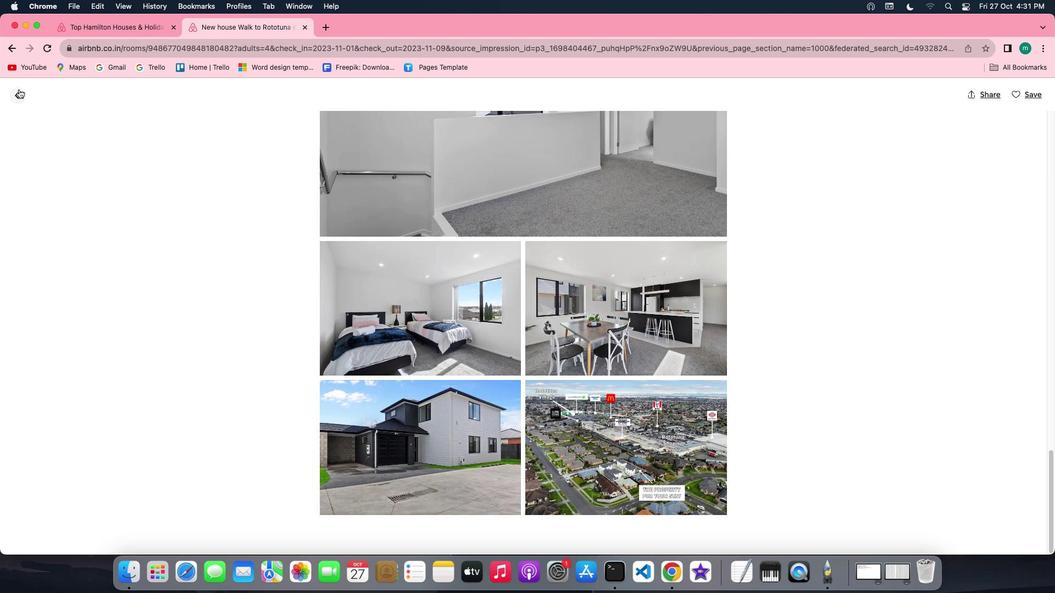 
Action: Mouse moved to (621, 411)
Screenshot: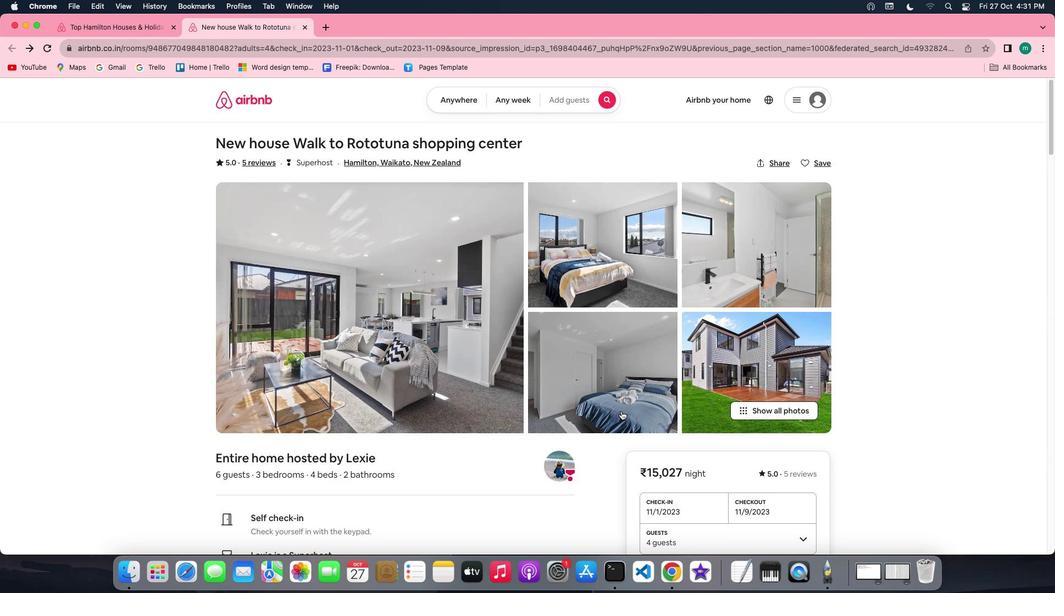
Action: Mouse scrolled (621, 411) with delta (0, 0)
Screenshot: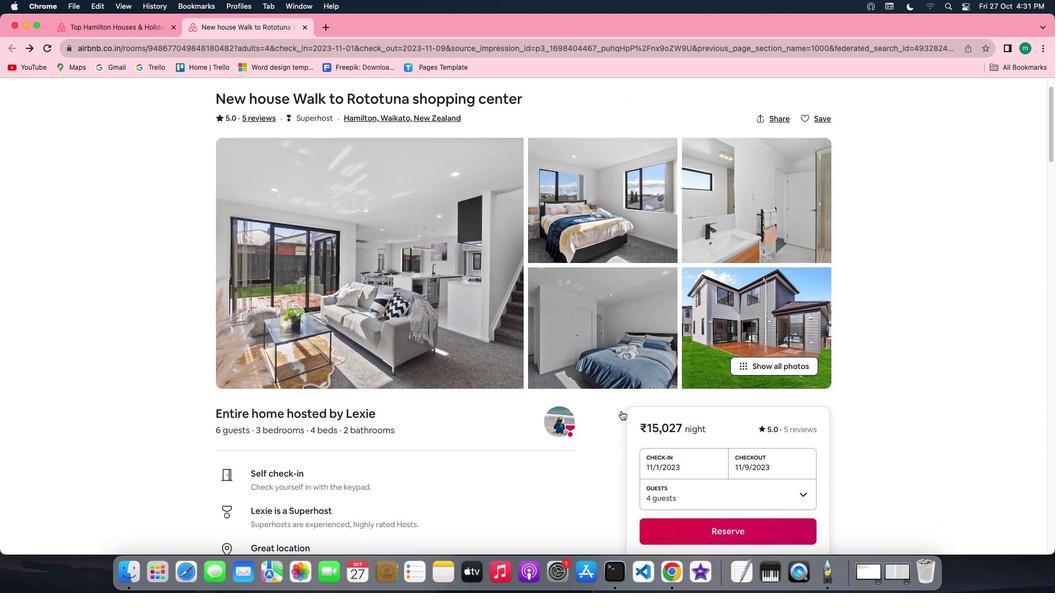 
Action: Mouse scrolled (621, 411) with delta (0, 0)
Screenshot: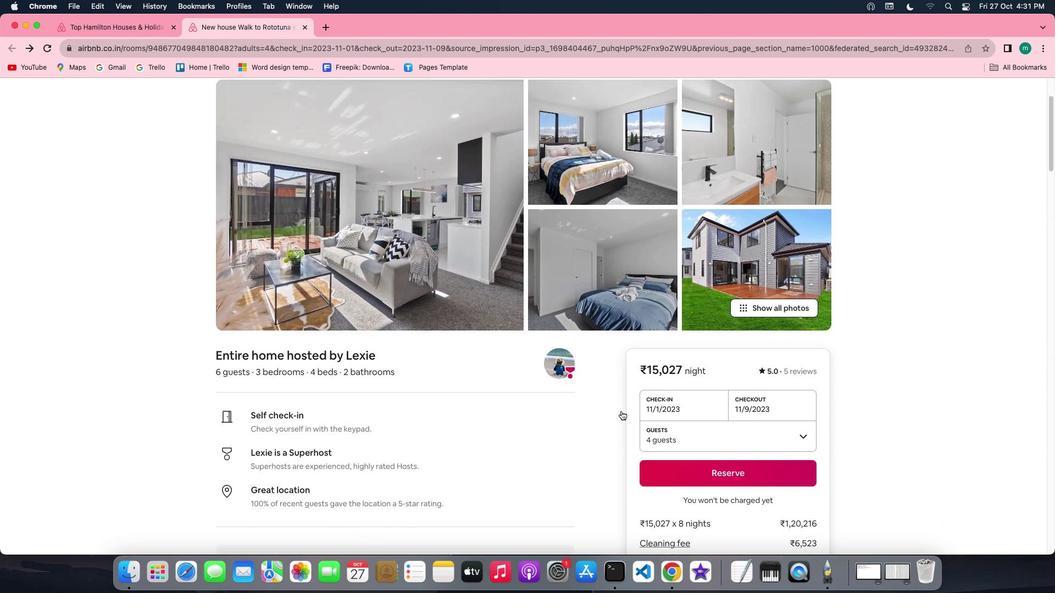 
Action: Mouse scrolled (621, 411) with delta (0, -1)
Screenshot: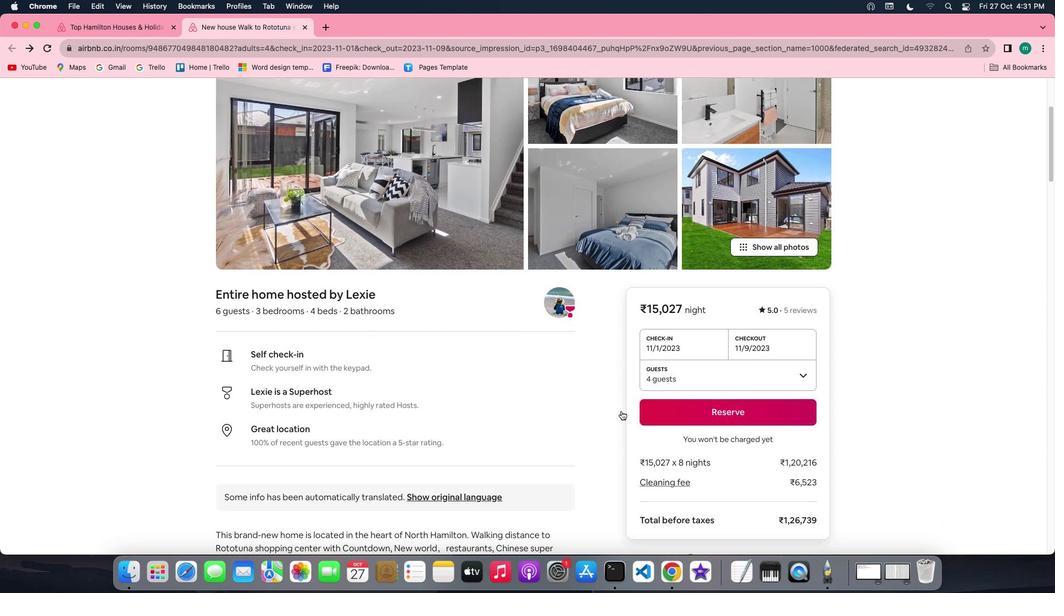 
Action: Mouse scrolled (621, 411) with delta (0, -2)
Screenshot: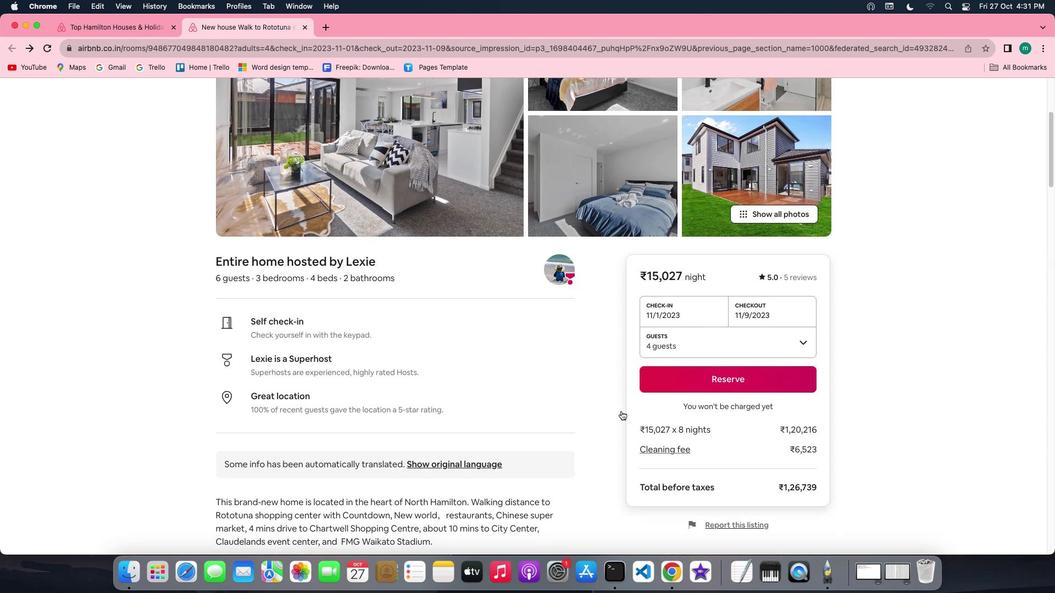 
Action: Mouse moved to (524, 412)
Screenshot: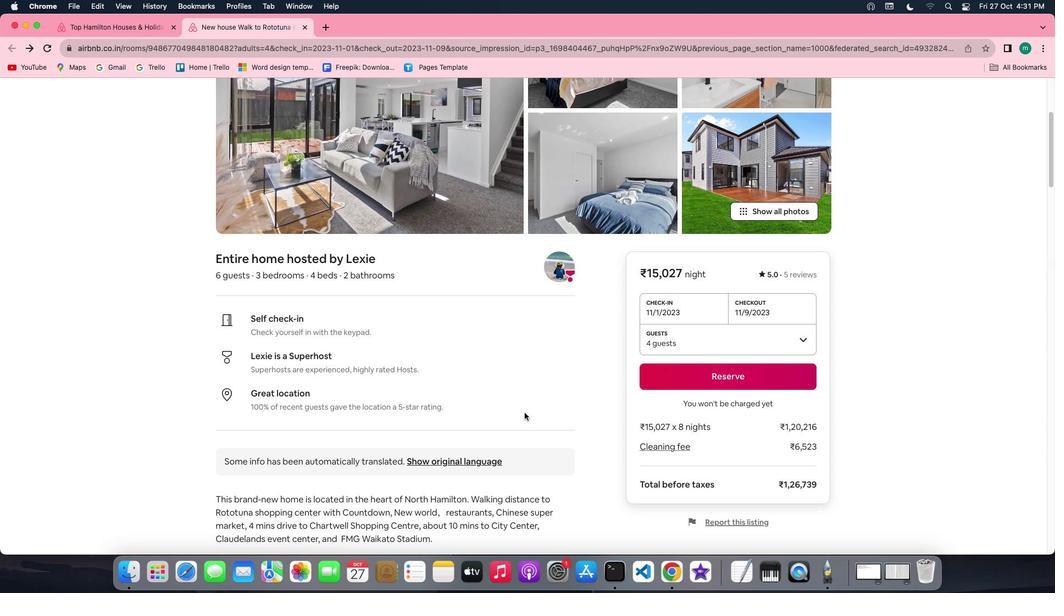 
Action: Mouse scrolled (524, 412) with delta (0, 0)
Screenshot: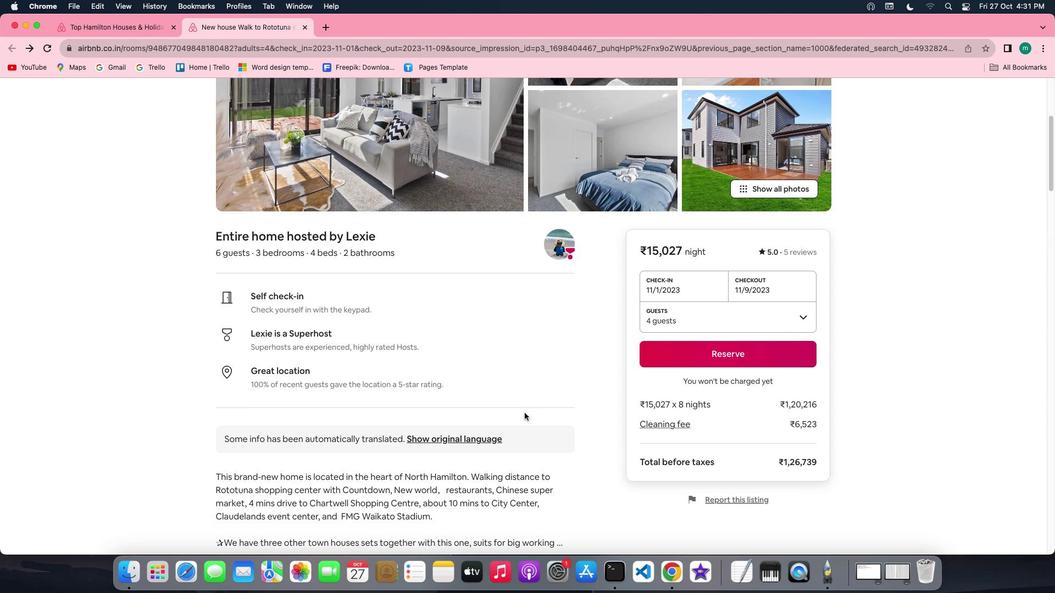 
Action: Mouse scrolled (524, 412) with delta (0, 0)
Screenshot: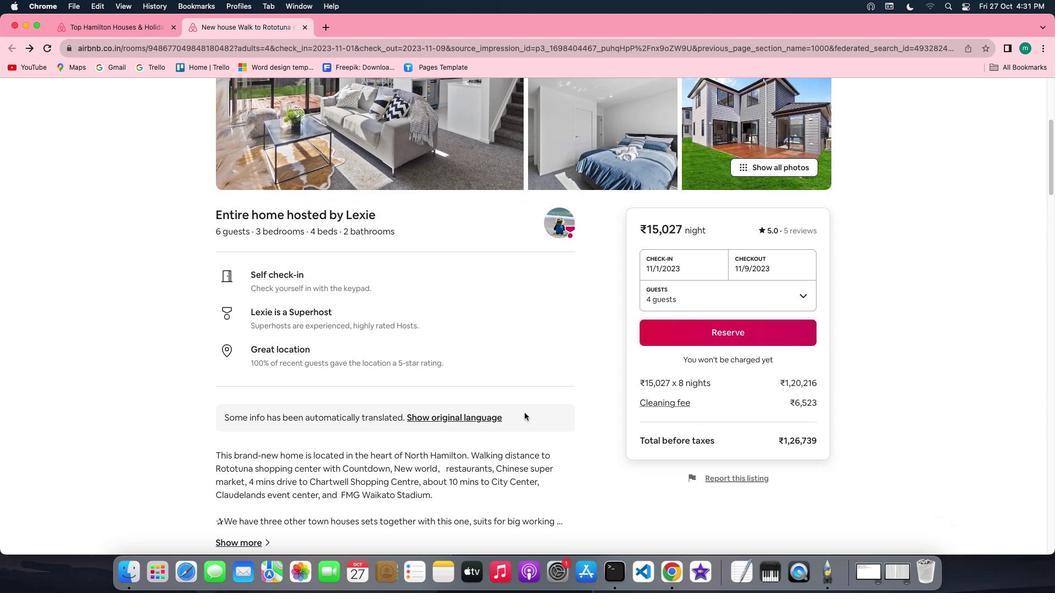 
Action: Mouse scrolled (524, 412) with delta (0, -1)
Screenshot: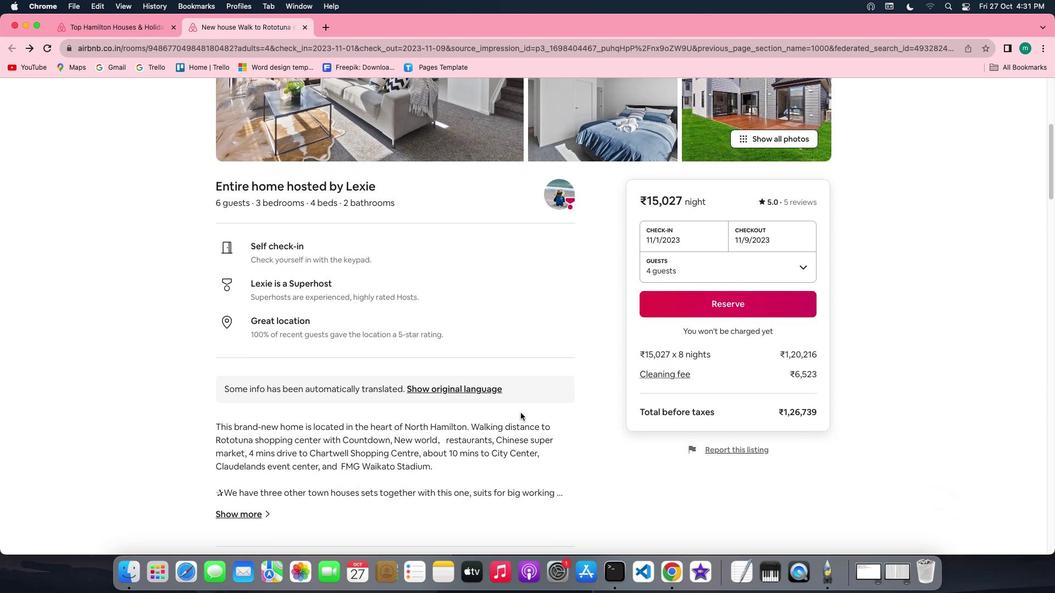
Action: Mouse moved to (369, 407)
Screenshot: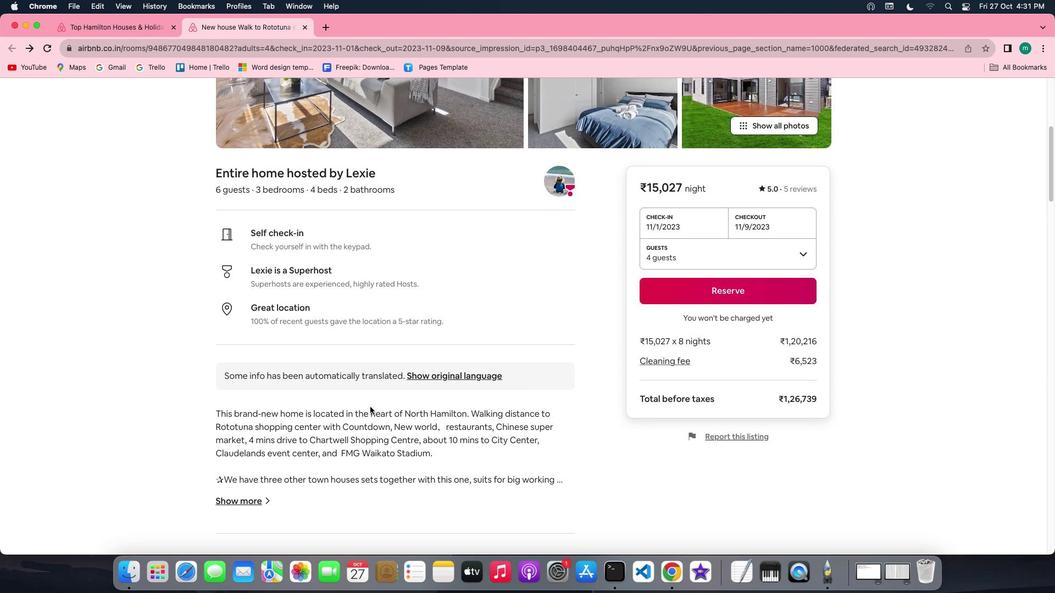 
Action: Mouse scrolled (369, 407) with delta (0, 0)
Screenshot: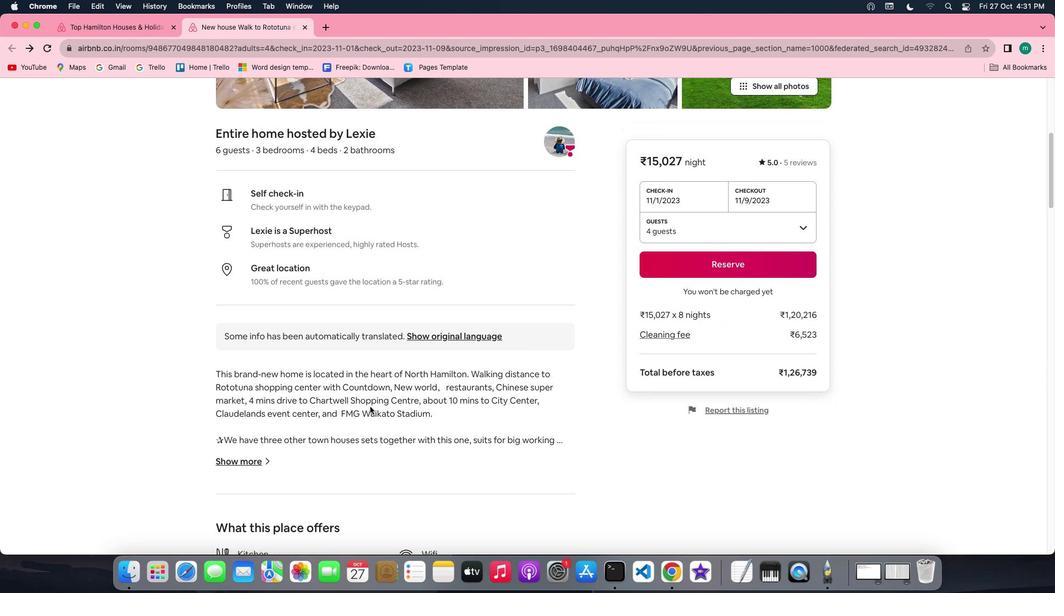 
Action: Mouse scrolled (369, 407) with delta (0, 0)
Screenshot: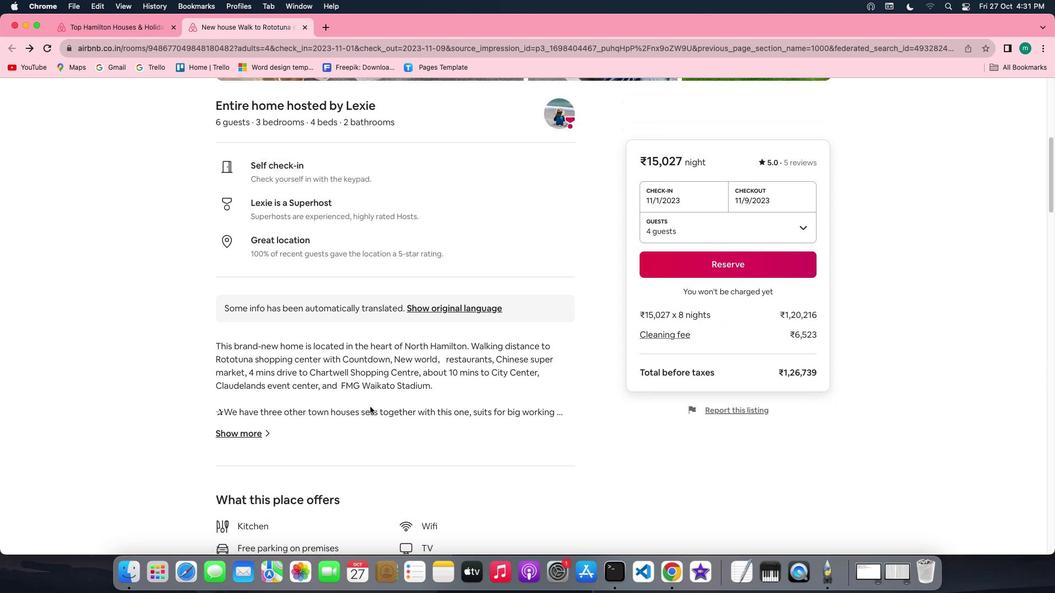 
Action: Mouse scrolled (369, 407) with delta (0, -1)
Screenshot: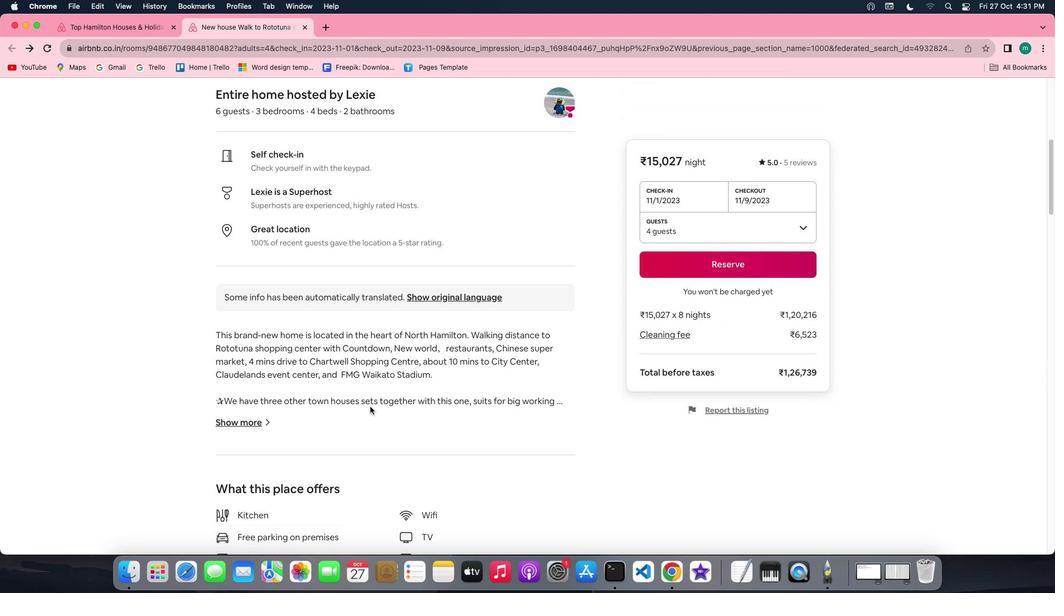 
Action: Mouse moved to (244, 405)
Screenshot: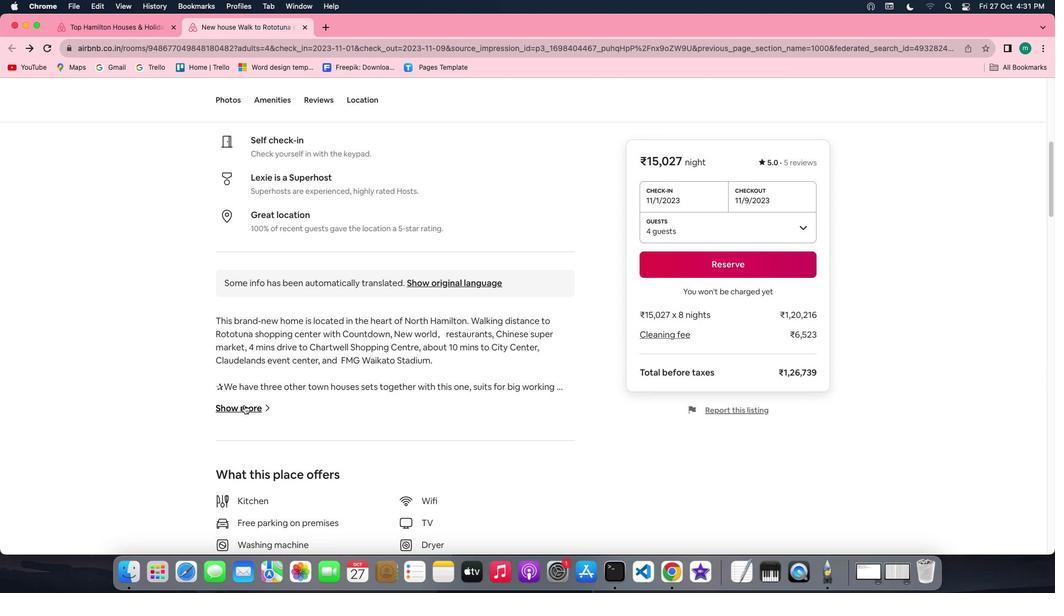 
Action: Mouse pressed left at (244, 405)
Screenshot: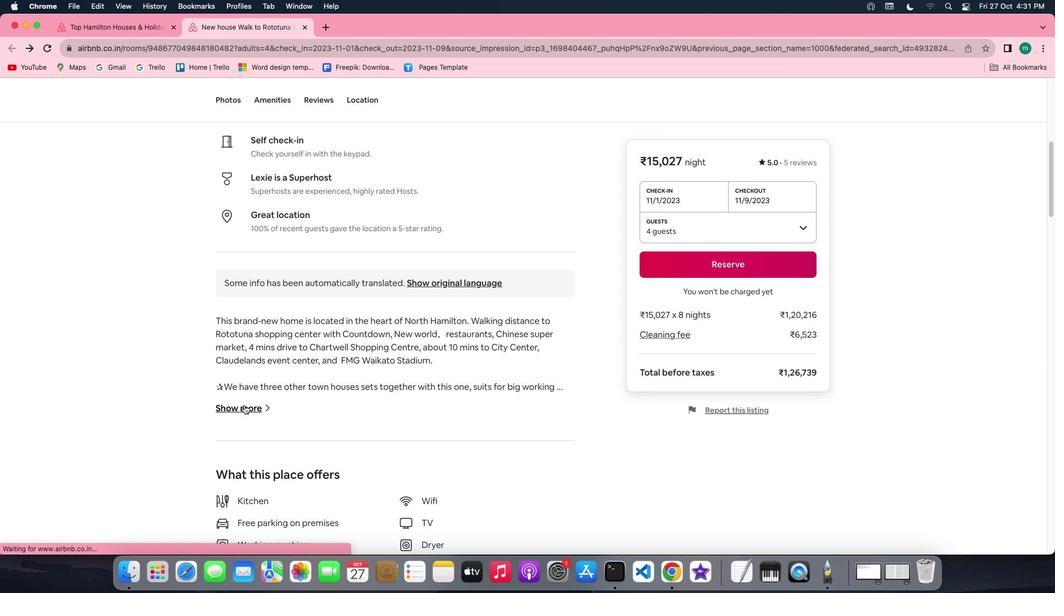 
Action: Mouse moved to (509, 416)
Screenshot: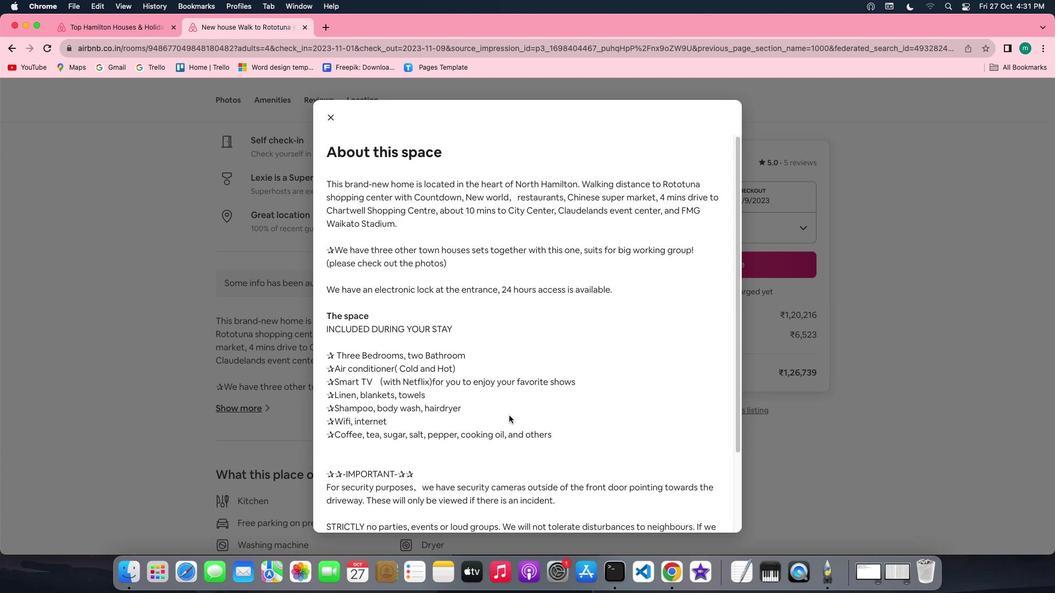 
Action: Mouse scrolled (509, 416) with delta (0, 0)
Screenshot: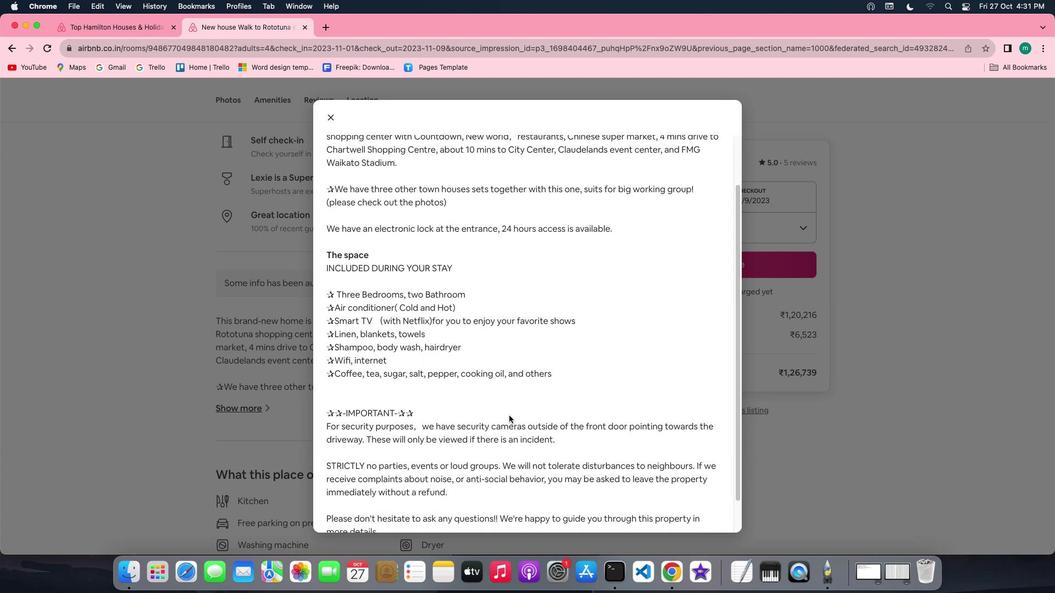 
Action: Mouse scrolled (509, 416) with delta (0, 0)
Screenshot: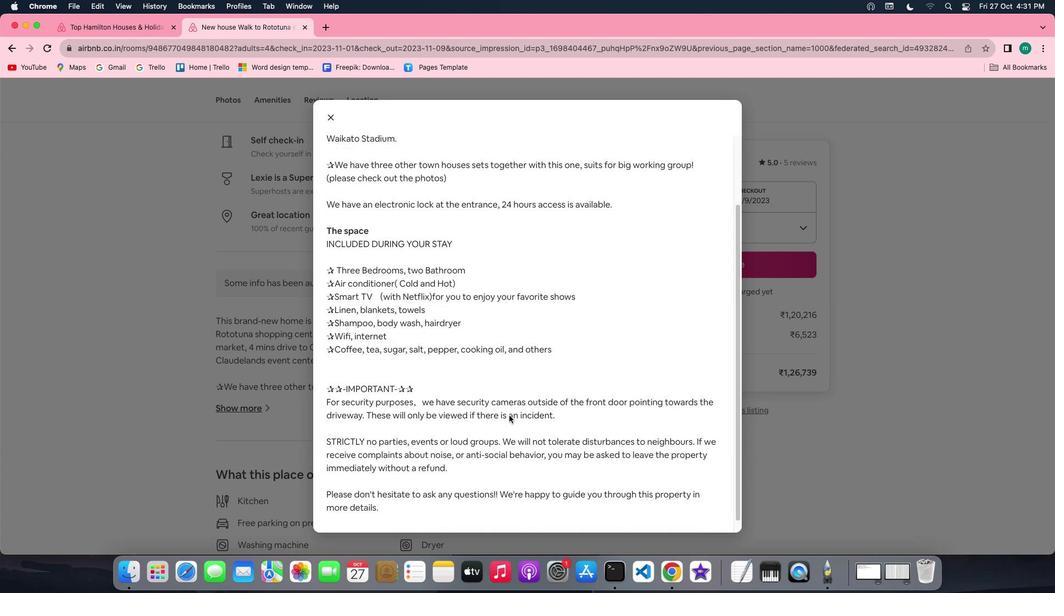 
Action: Mouse scrolled (509, 416) with delta (0, -1)
Screenshot: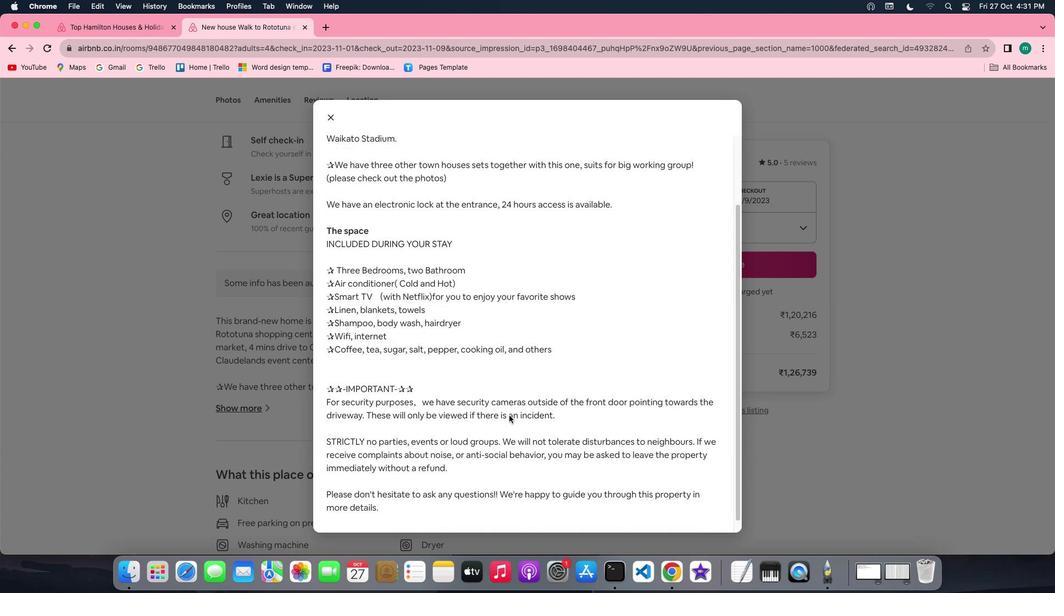 
Action: Mouse scrolled (509, 416) with delta (0, -2)
Screenshot: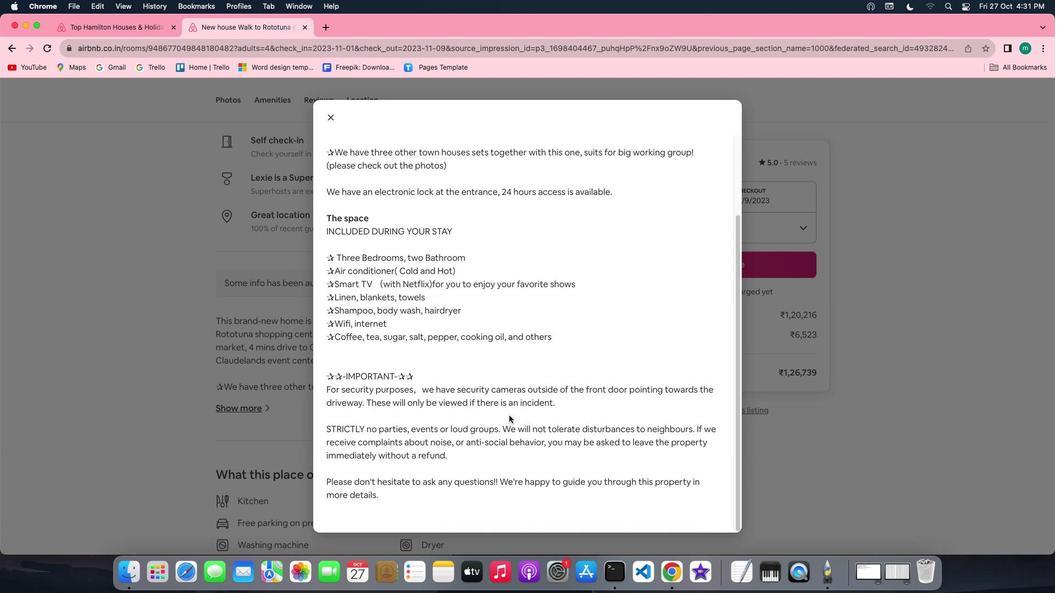 
Action: Mouse scrolled (509, 416) with delta (0, 0)
Screenshot: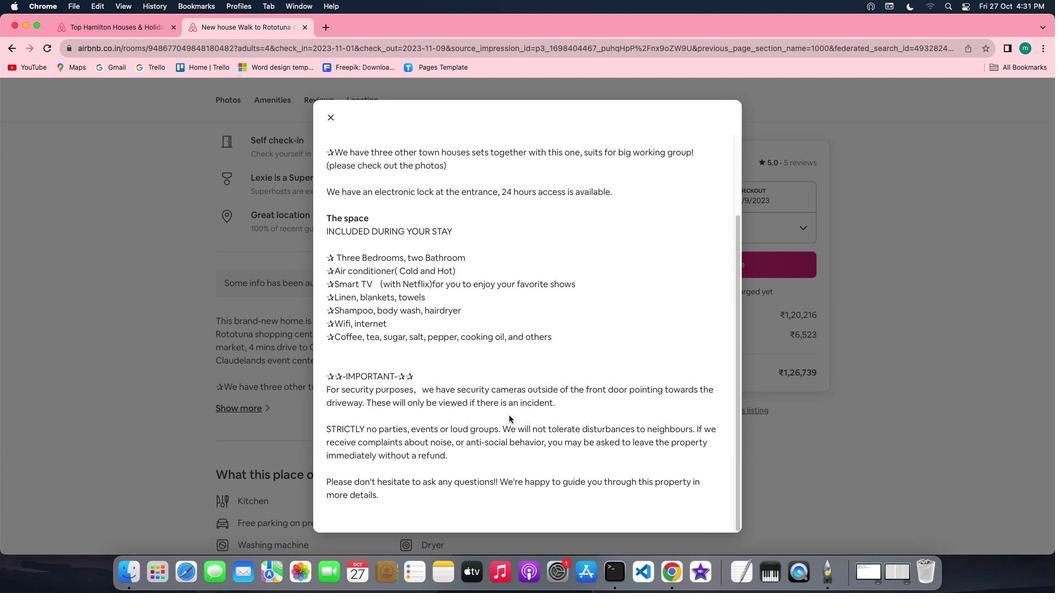 
Action: Mouse scrolled (509, 416) with delta (0, 0)
Screenshot: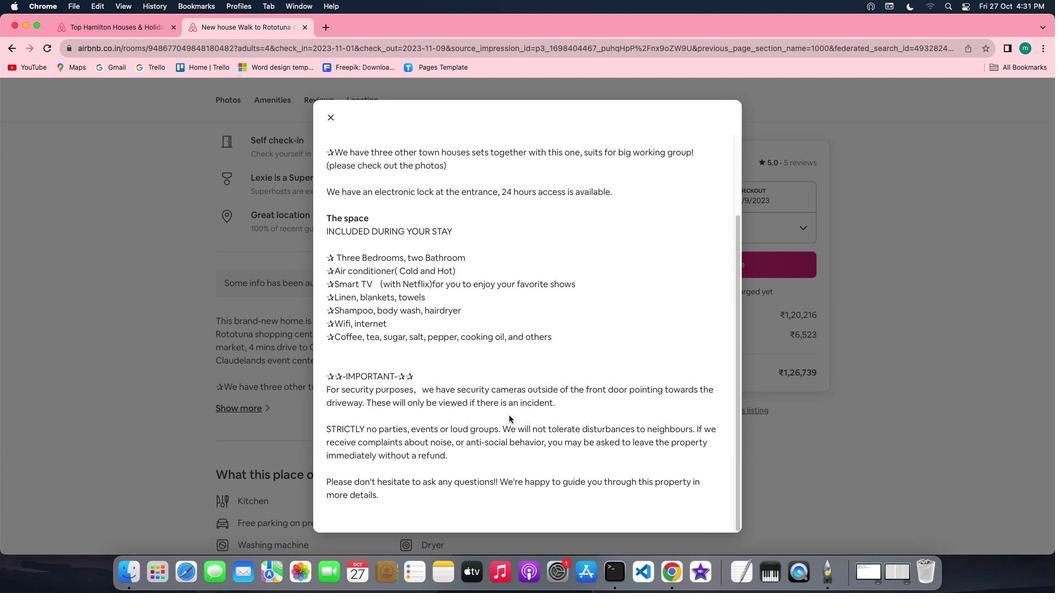 
Action: Mouse scrolled (509, 416) with delta (0, -1)
Screenshot: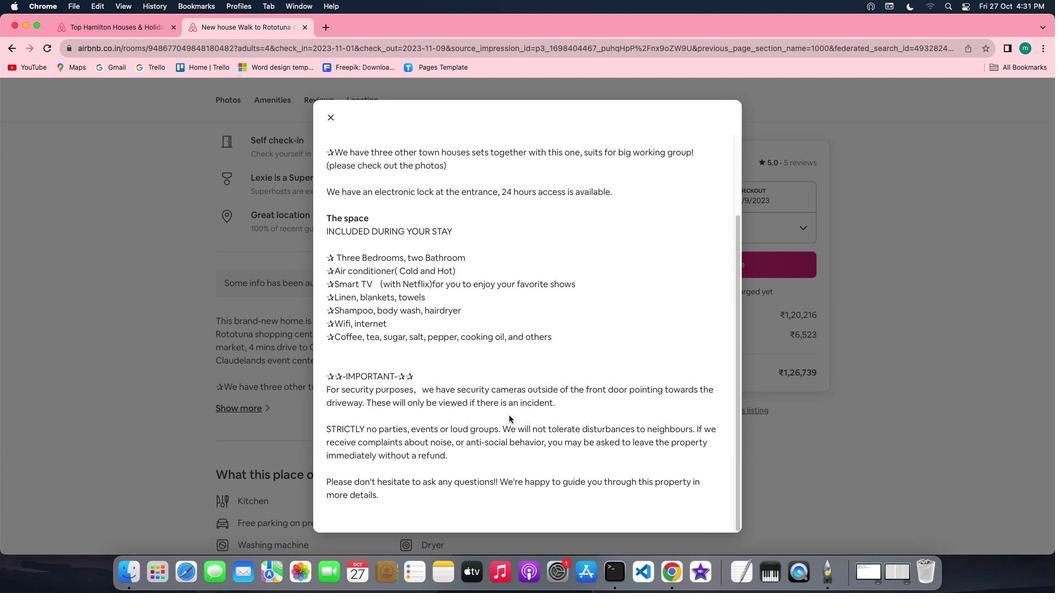 
Action: Mouse scrolled (509, 416) with delta (0, 0)
Screenshot: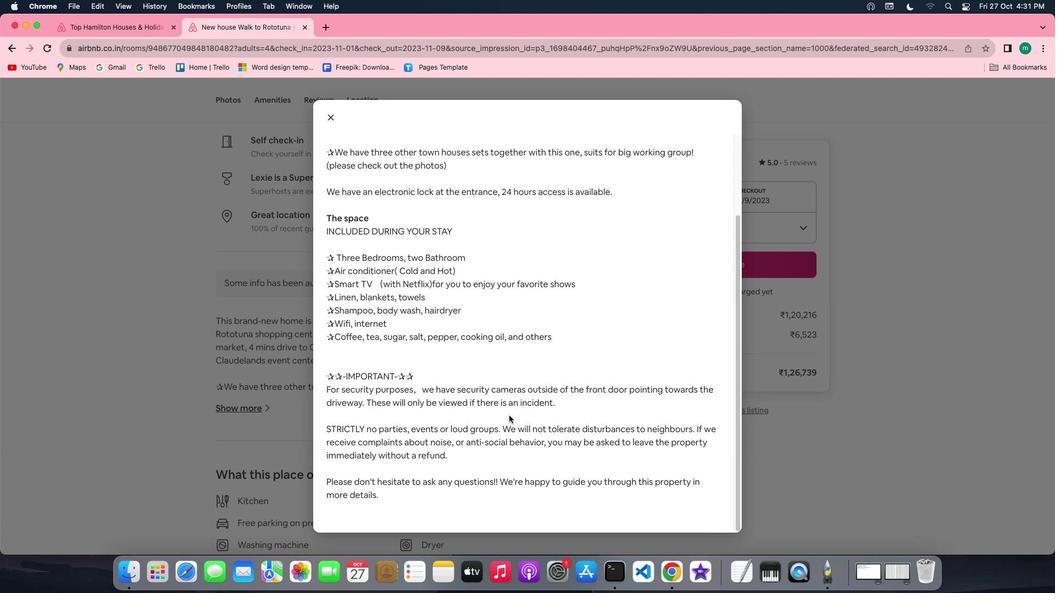 
Action: Mouse scrolled (509, 416) with delta (0, 0)
Screenshot: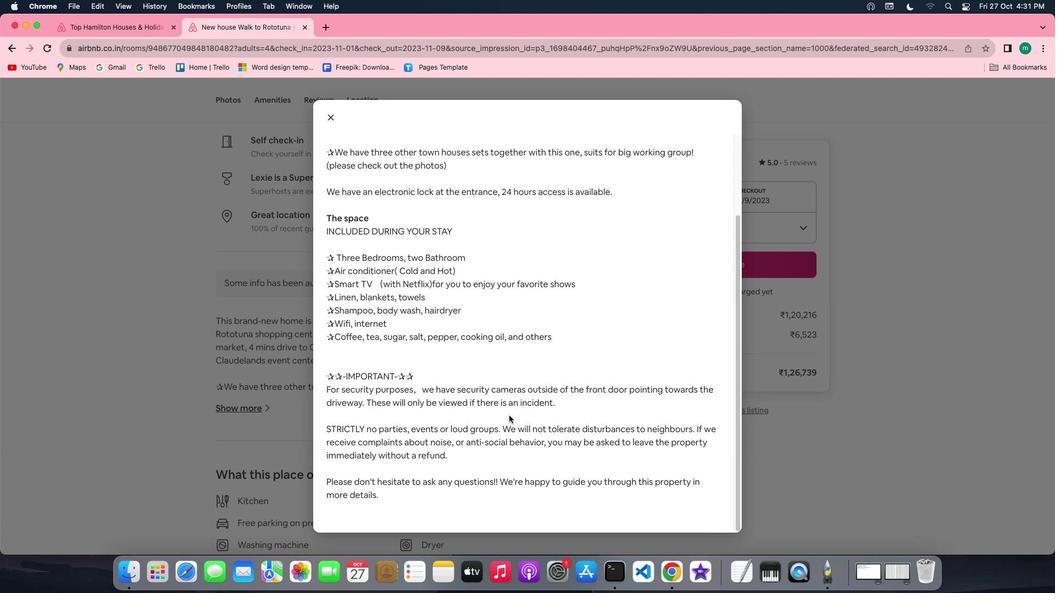 
Action: Mouse scrolled (509, 416) with delta (0, -1)
Screenshot: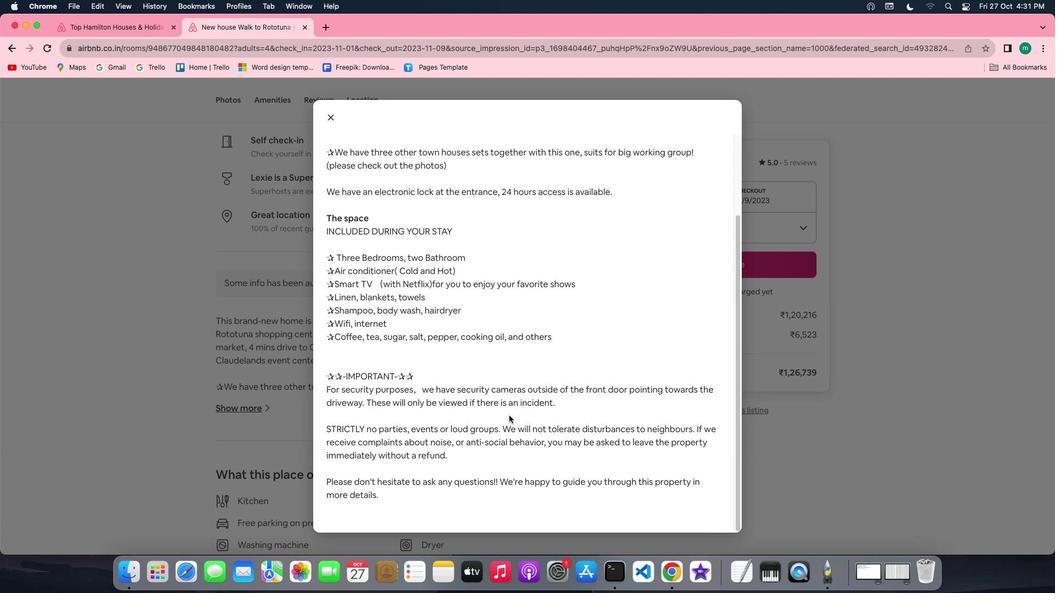 
Action: Mouse scrolled (509, 416) with delta (0, -2)
Screenshot: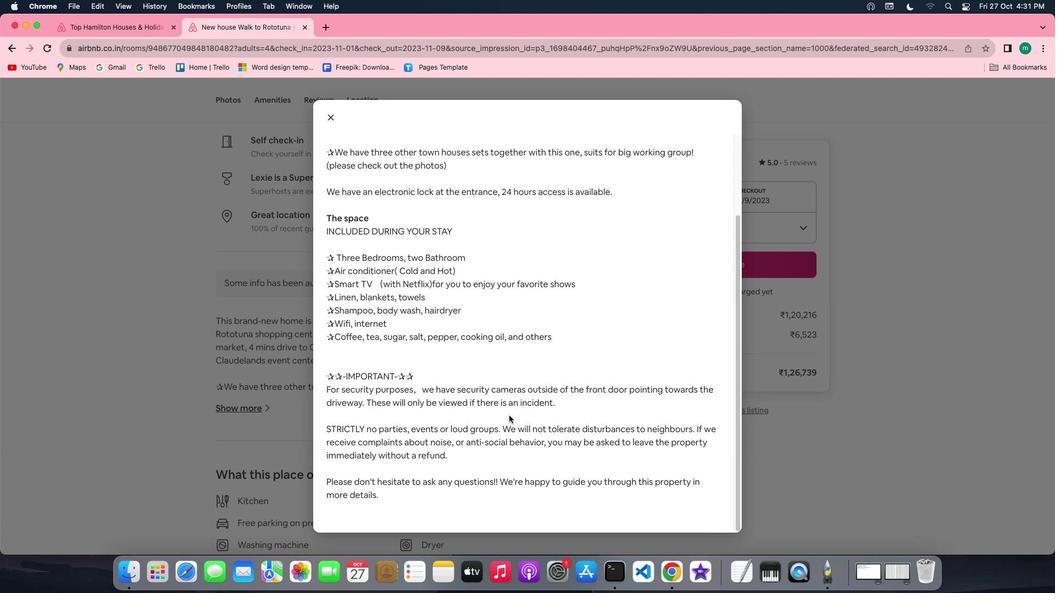 
Action: Mouse scrolled (509, 416) with delta (0, -2)
Screenshot: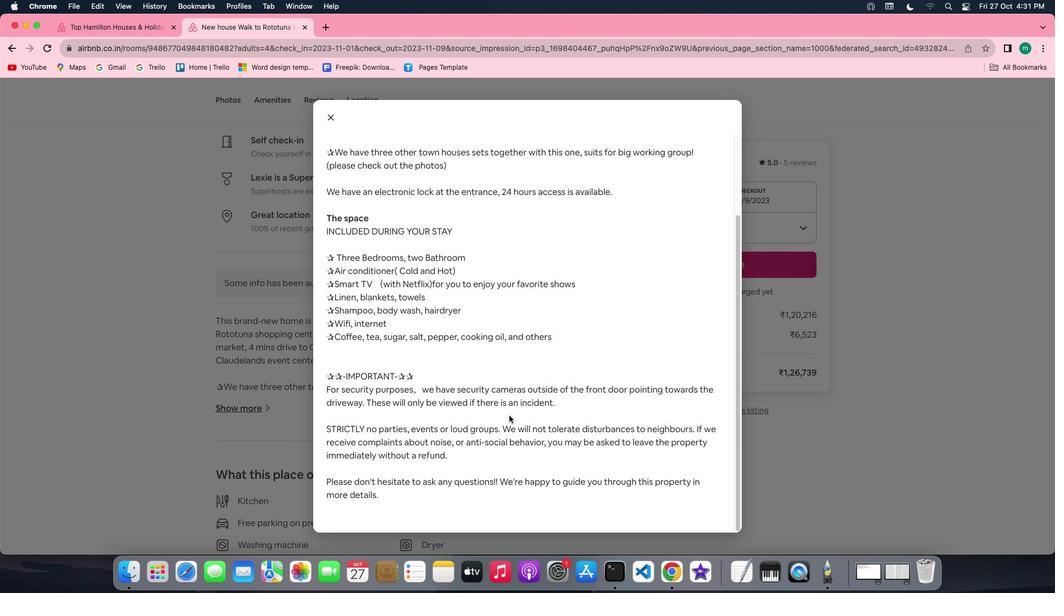 
Action: Mouse moved to (329, 117)
Screenshot: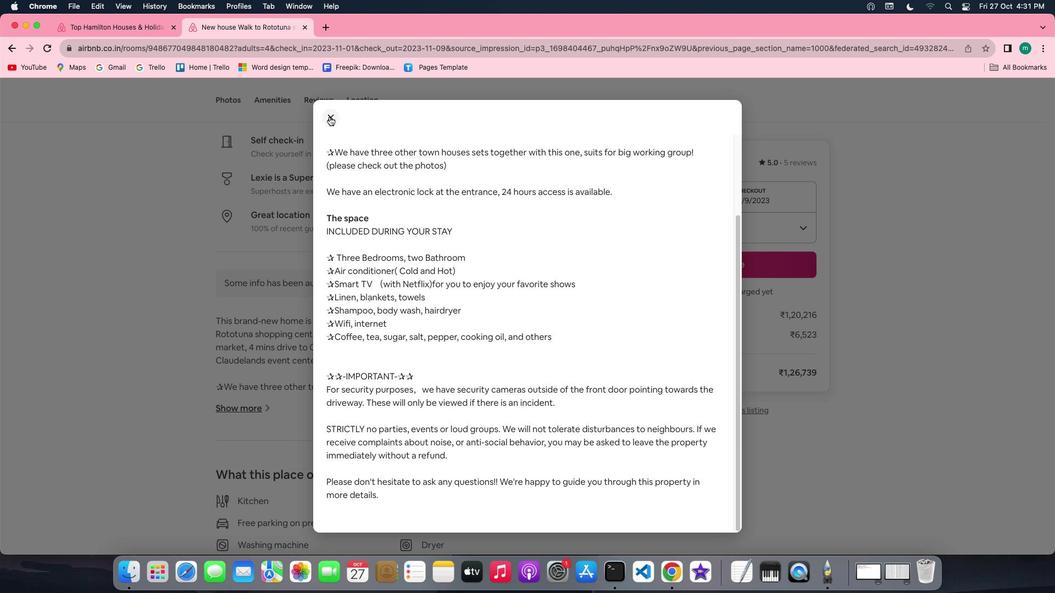 
Action: Mouse pressed left at (329, 117)
Screenshot: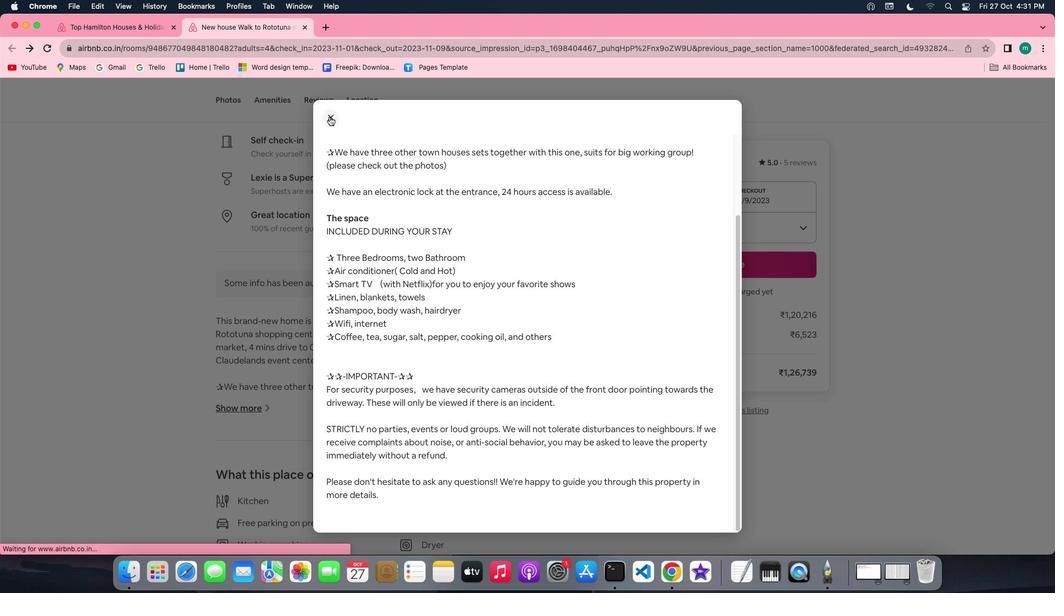
Action: Mouse moved to (523, 510)
Screenshot: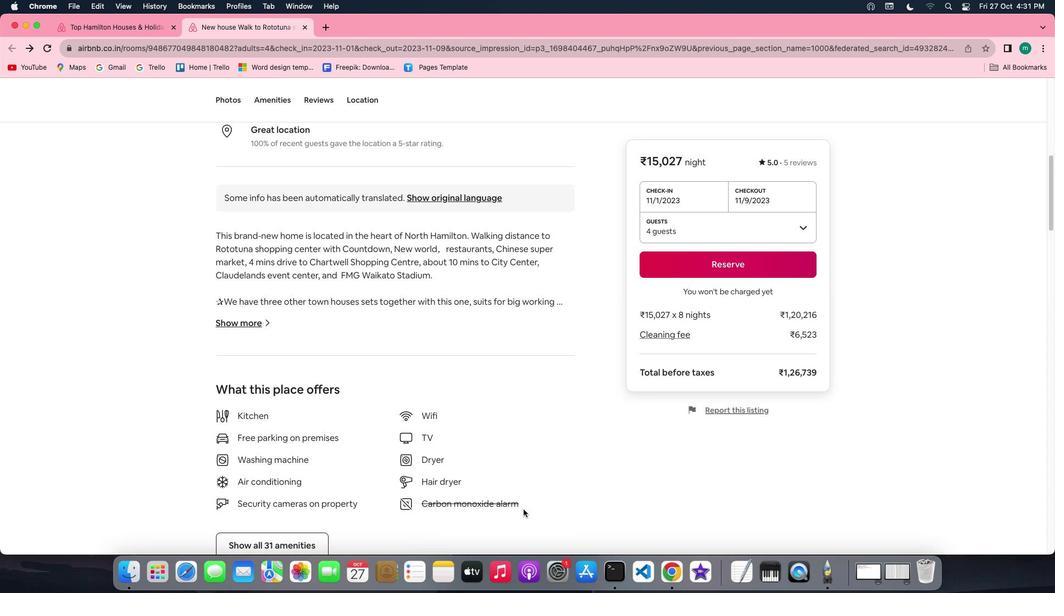 
Action: Mouse scrolled (523, 510) with delta (0, 0)
Screenshot: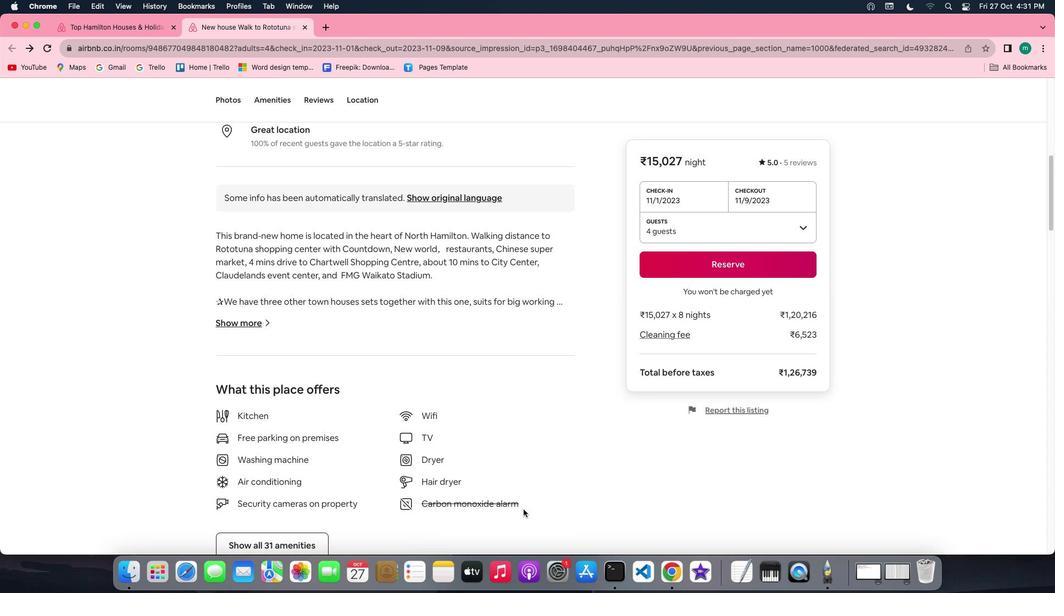 
Action: Mouse scrolled (523, 510) with delta (0, 0)
Screenshot: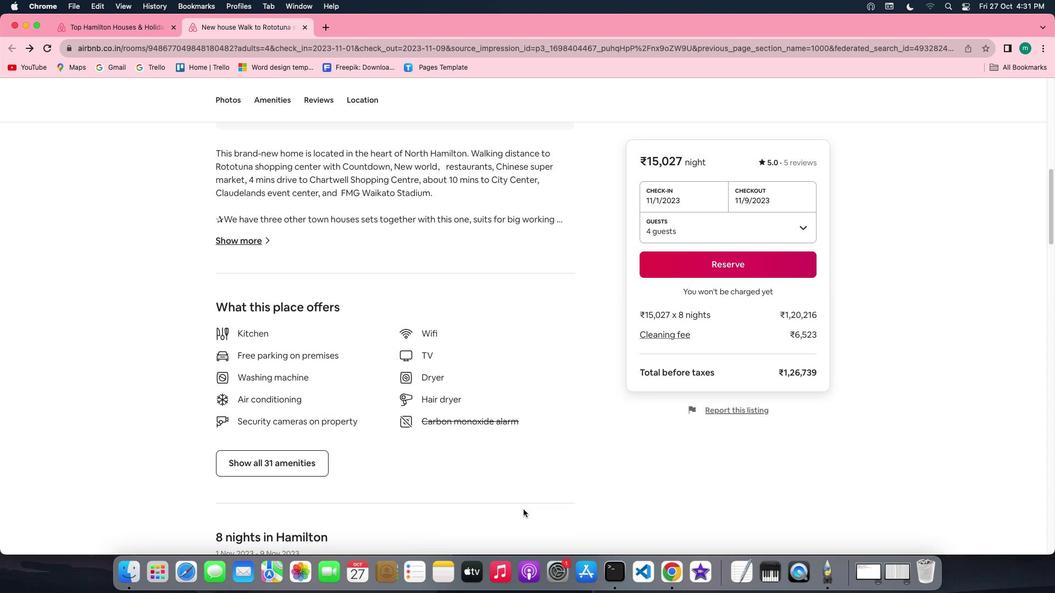 
Action: Mouse scrolled (523, 510) with delta (0, -1)
Screenshot: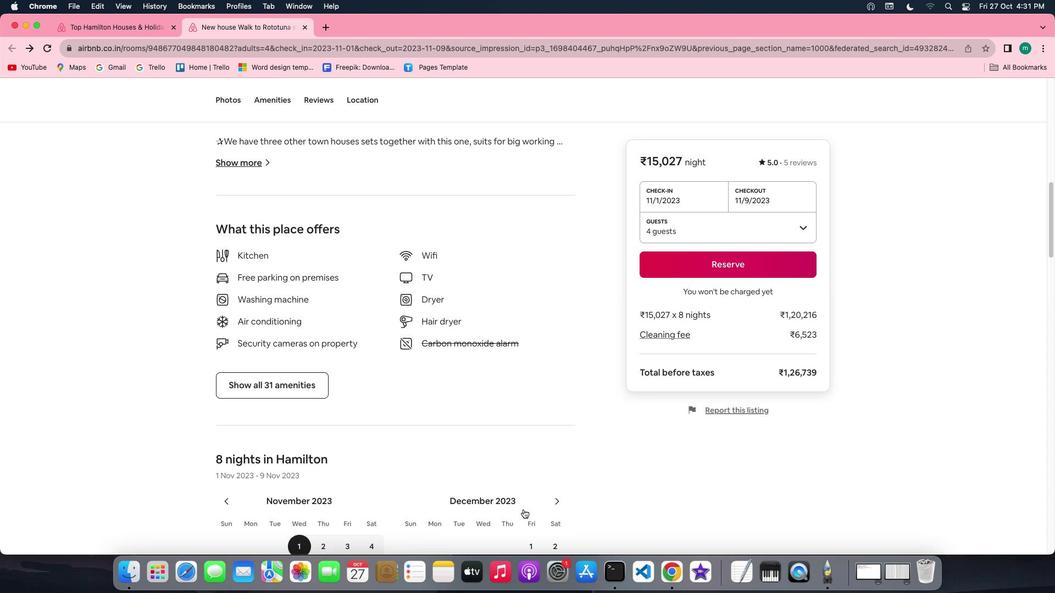 
Action: Mouse scrolled (523, 510) with delta (0, -2)
Screenshot: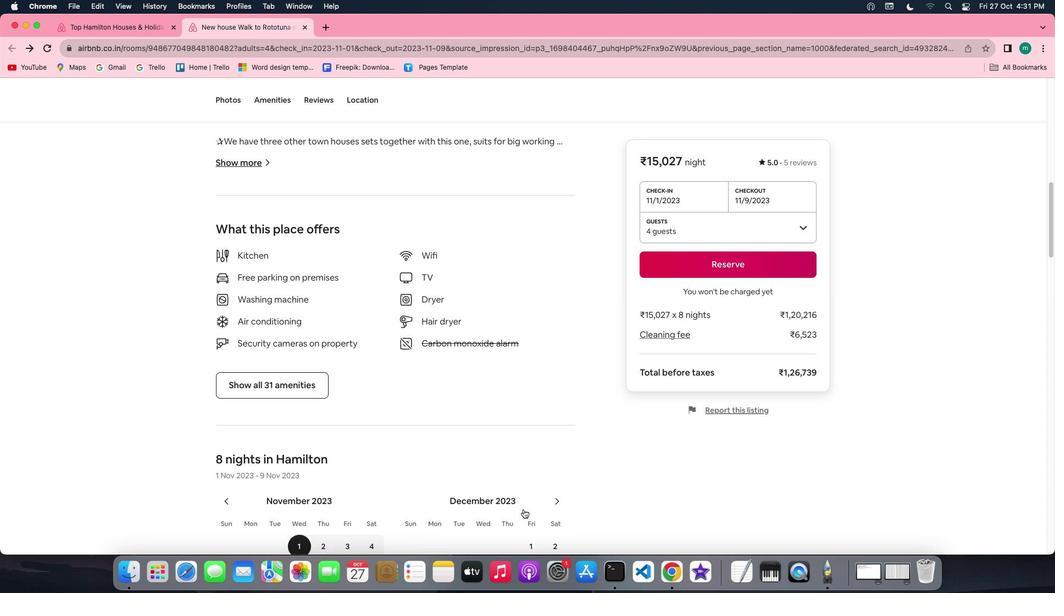 
Action: Mouse scrolled (523, 510) with delta (0, -2)
Screenshot: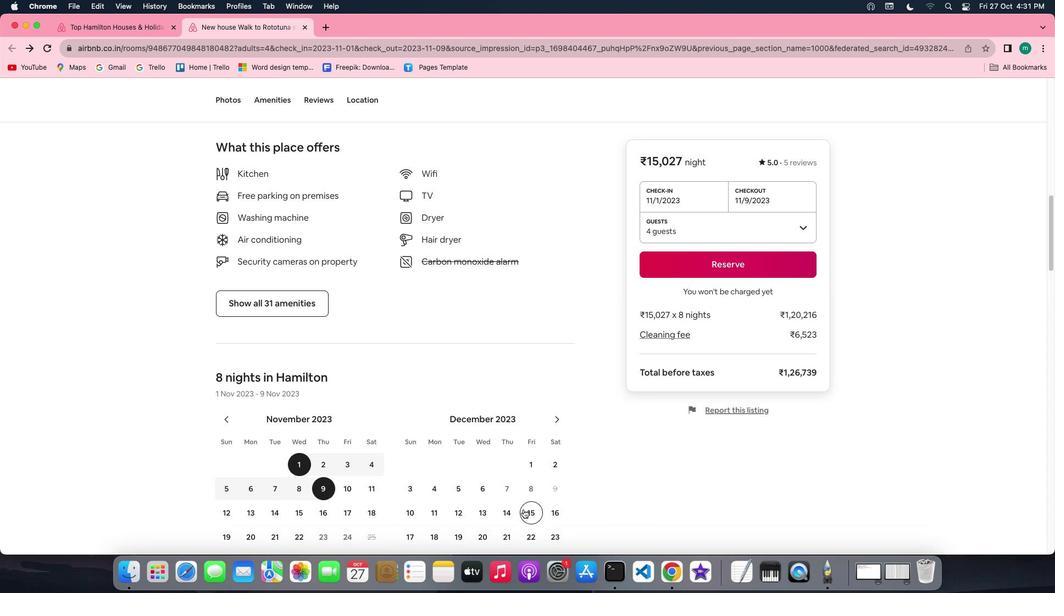 
Action: Mouse moved to (278, 311)
Screenshot: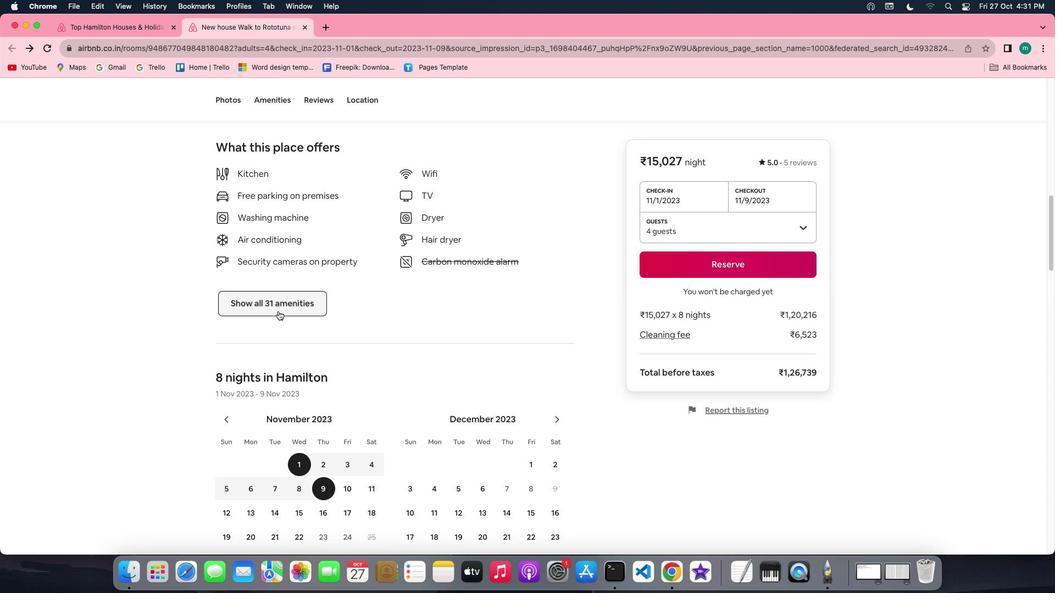 
Action: Mouse pressed left at (278, 311)
Screenshot: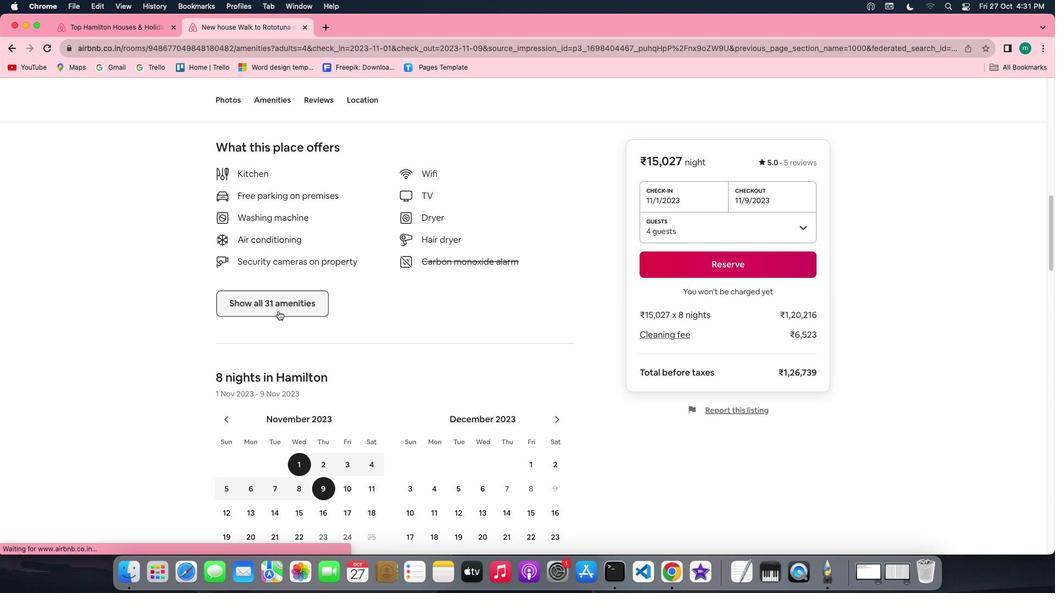 
Action: Mouse moved to (441, 441)
Screenshot: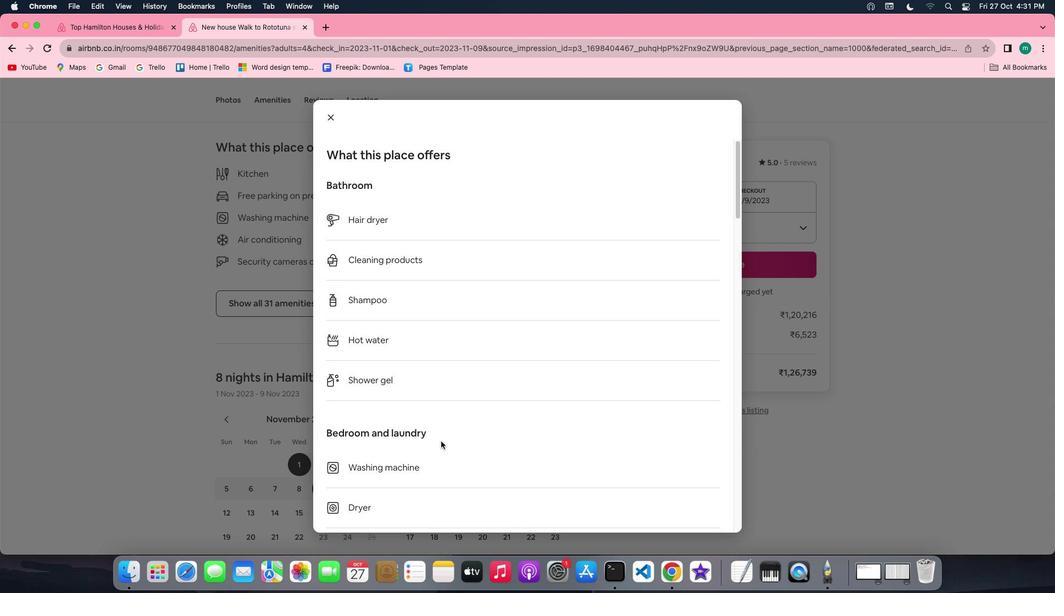
Action: Mouse scrolled (441, 441) with delta (0, 0)
Screenshot: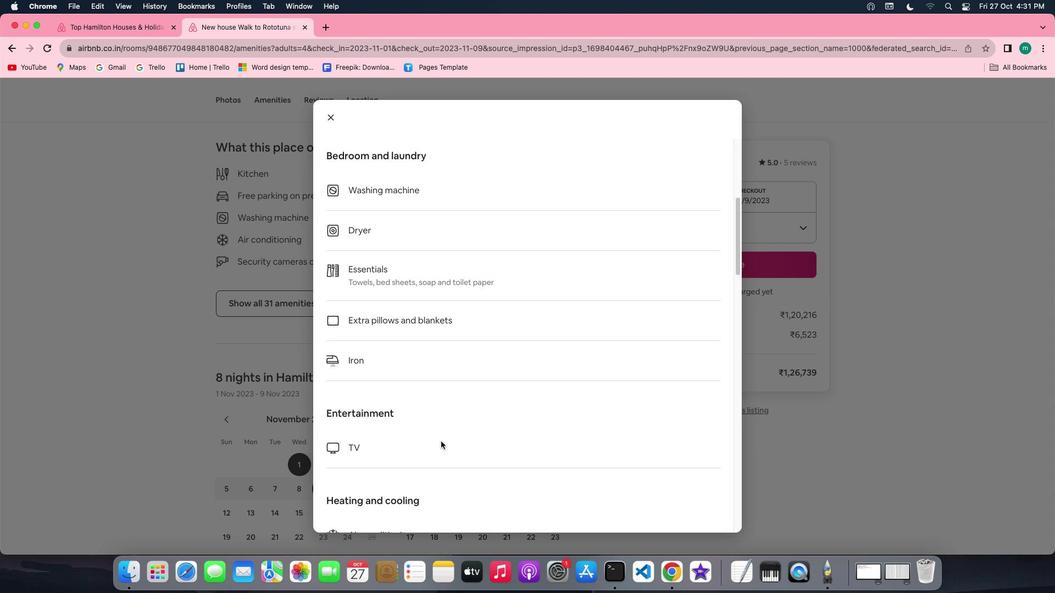 
Action: Mouse scrolled (441, 441) with delta (0, 0)
Screenshot: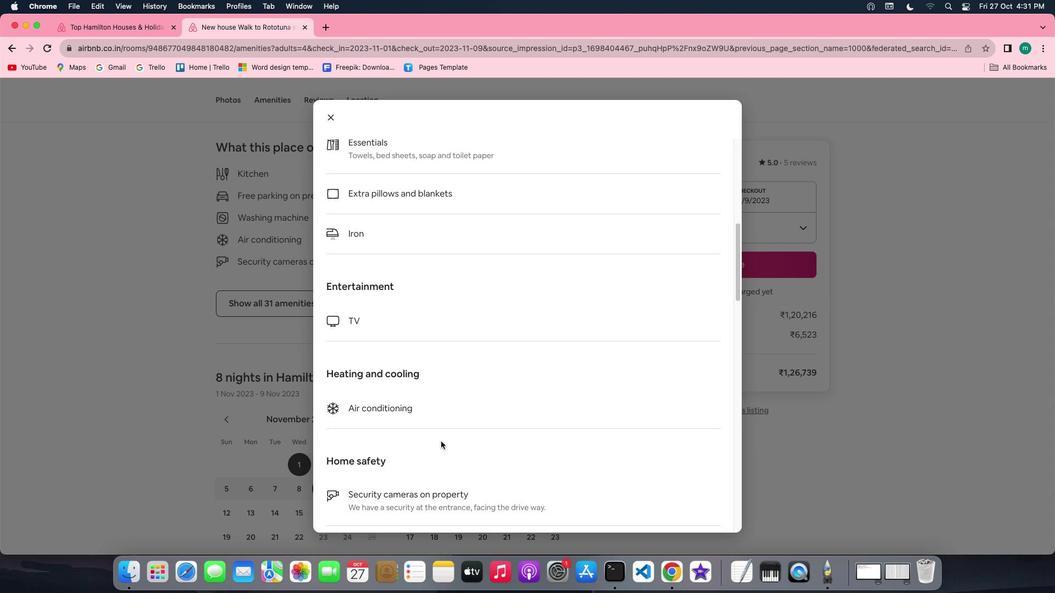 
Action: Mouse scrolled (441, 441) with delta (0, -1)
Screenshot: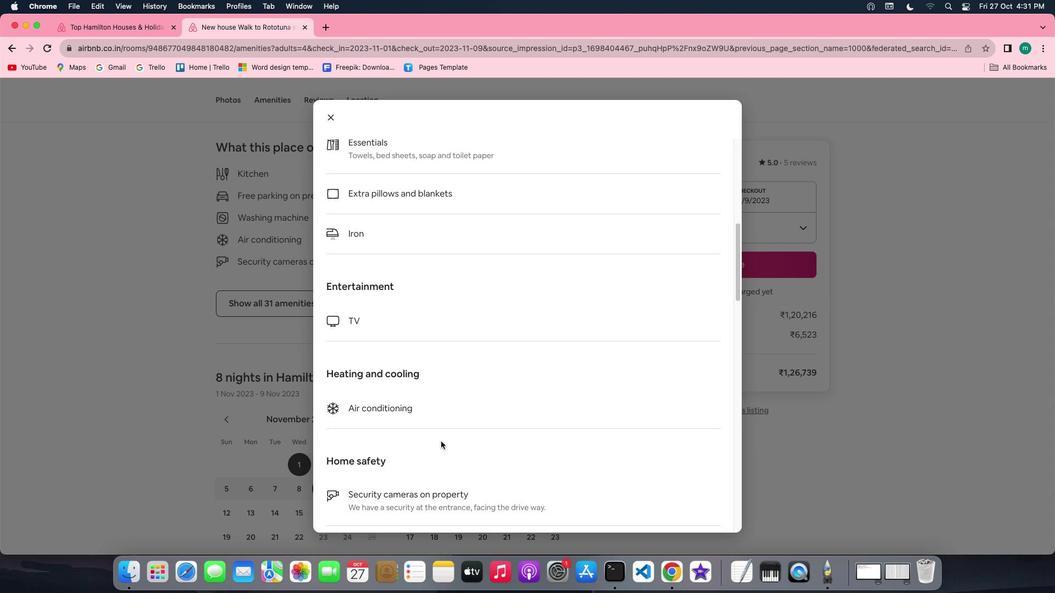 
Action: Mouse scrolled (441, 441) with delta (0, -2)
Screenshot: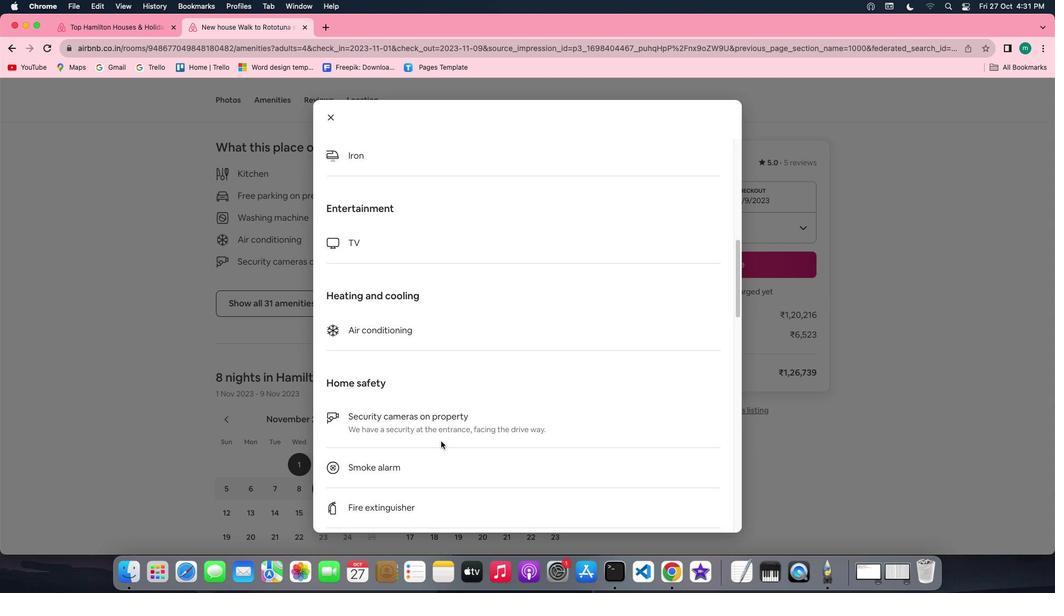 
Action: Mouse scrolled (441, 441) with delta (0, -3)
Screenshot: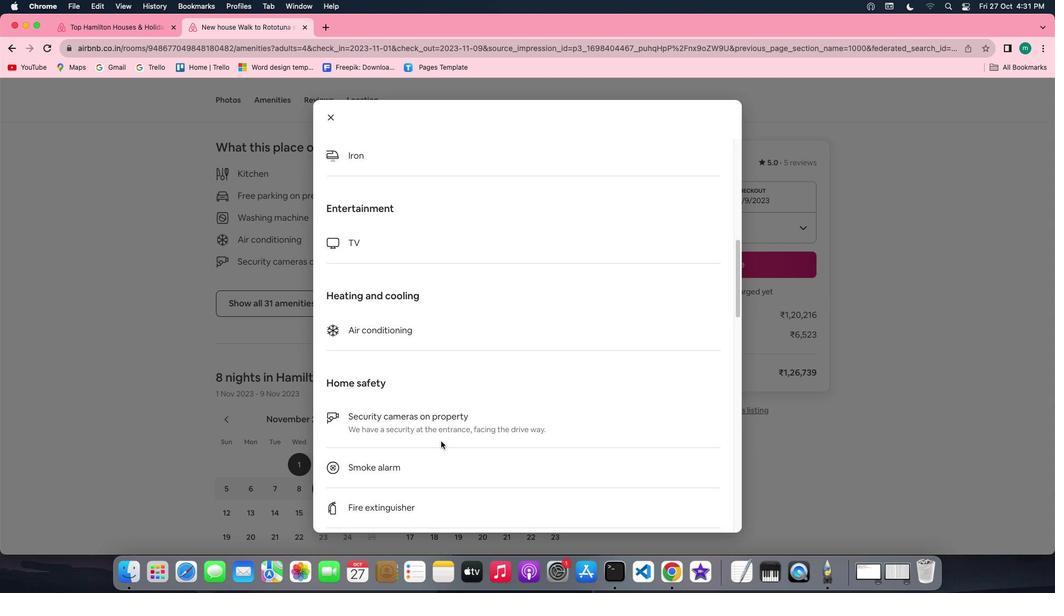 
Action: Mouse scrolled (441, 441) with delta (0, -3)
Screenshot: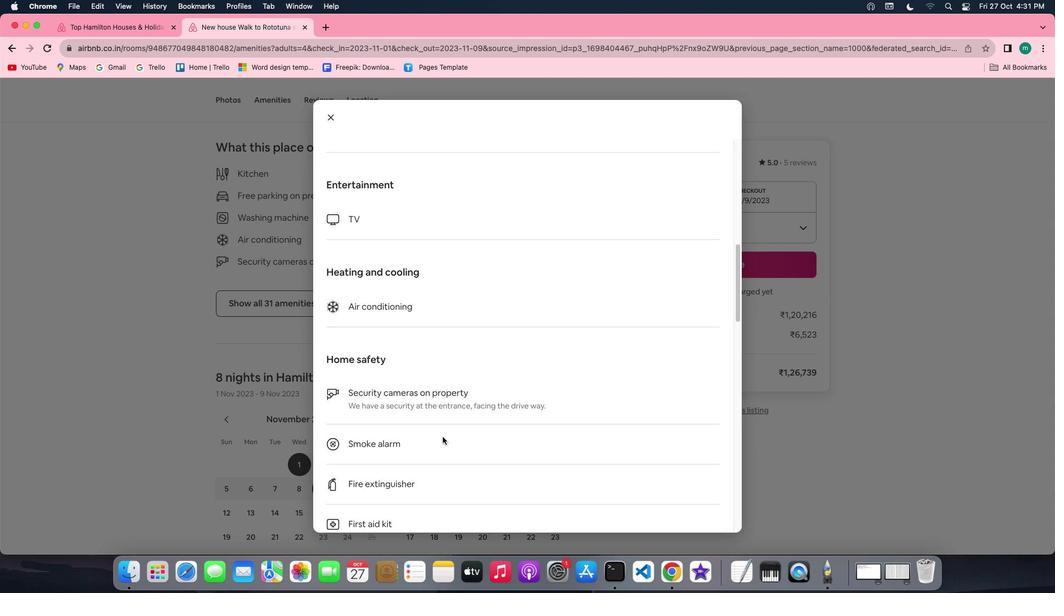 
Action: Mouse moved to (438, 388)
Screenshot: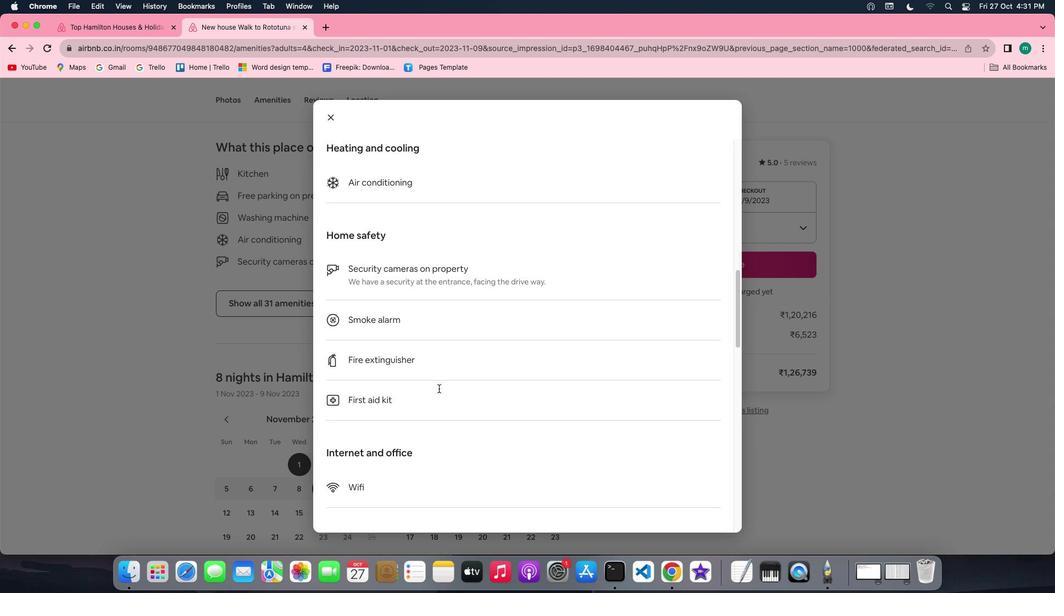 
Action: Mouse scrolled (438, 388) with delta (0, 0)
Screenshot: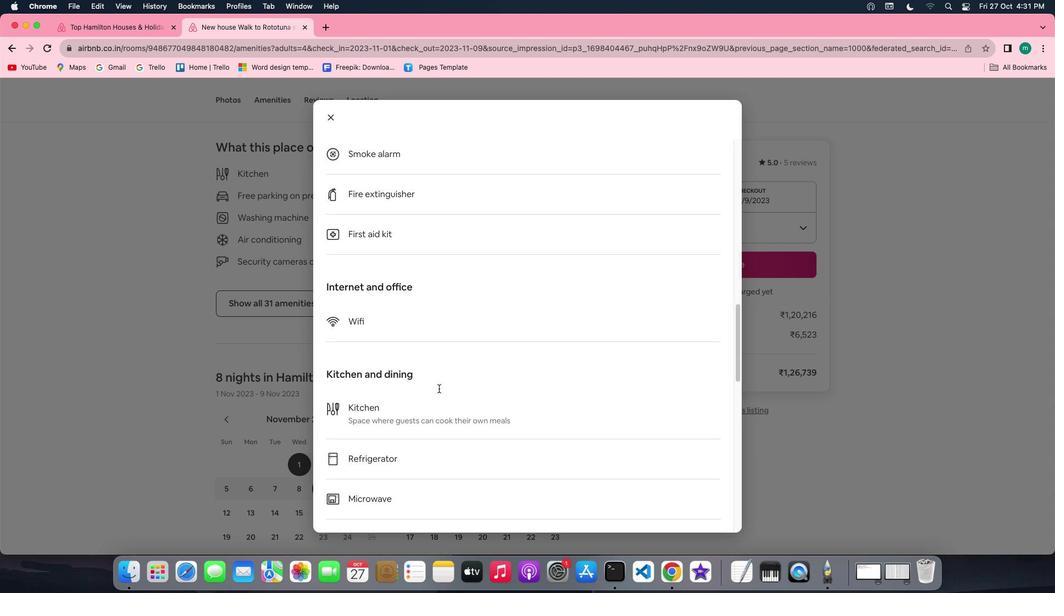 
Action: Mouse scrolled (438, 388) with delta (0, 0)
Screenshot: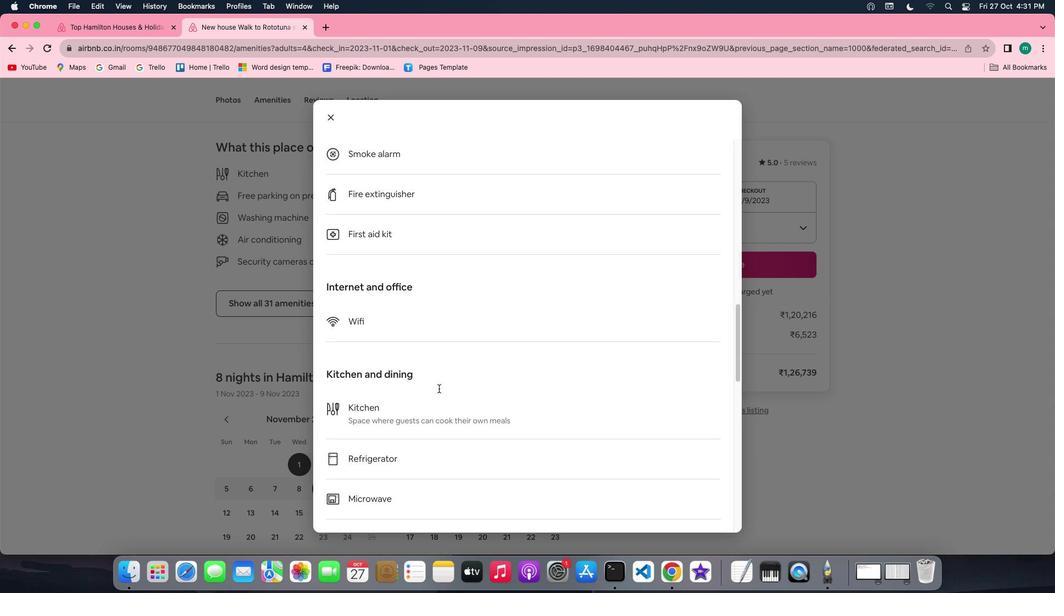 
Action: Mouse scrolled (438, 388) with delta (0, -1)
Screenshot: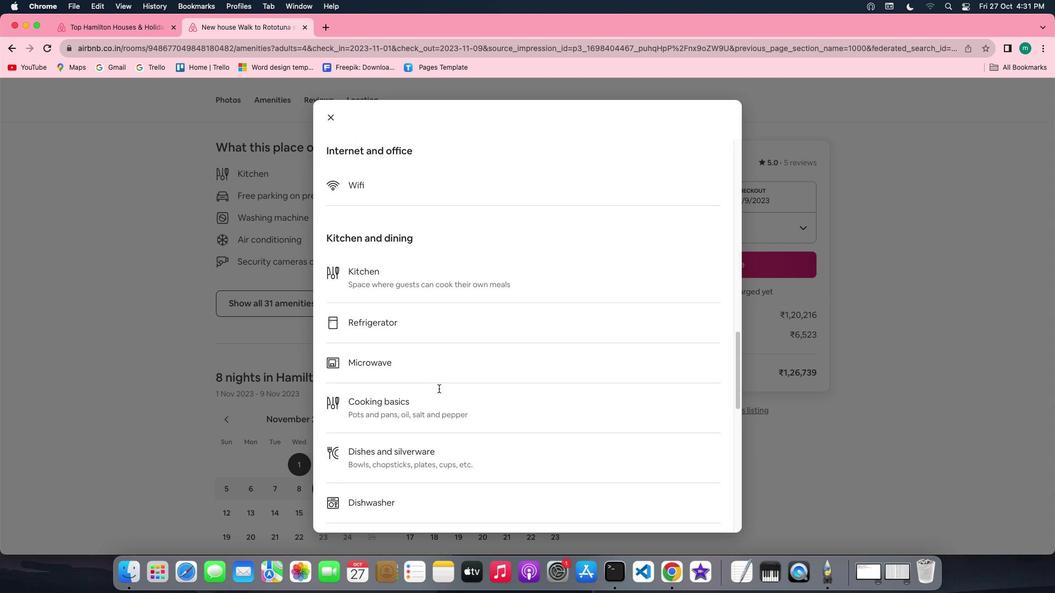 
Action: Mouse scrolled (438, 388) with delta (0, -2)
Screenshot: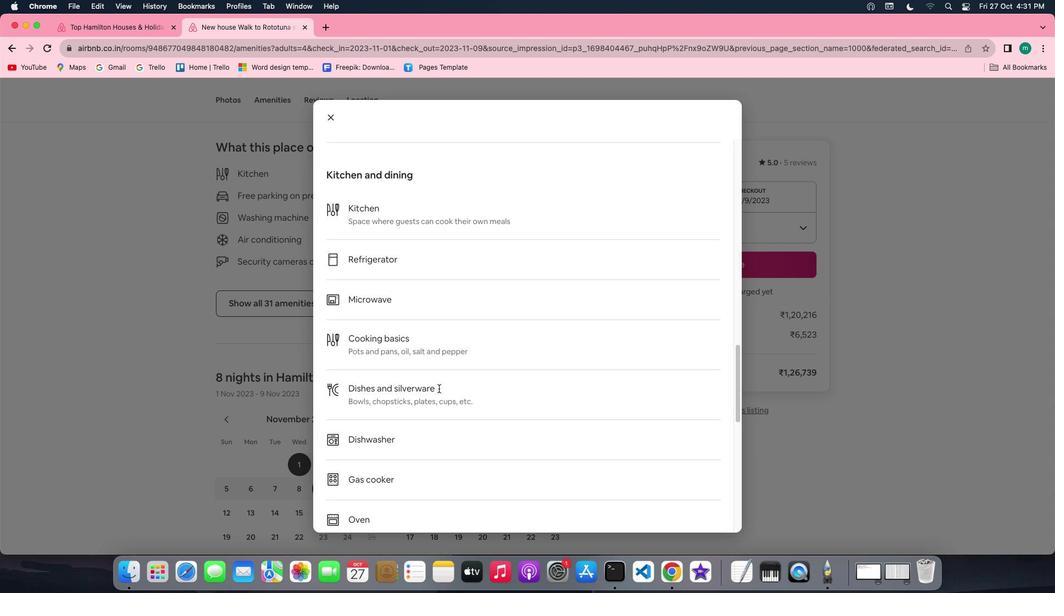 
Action: Mouse scrolled (438, 388) with delta (0, -3)
Screenshot: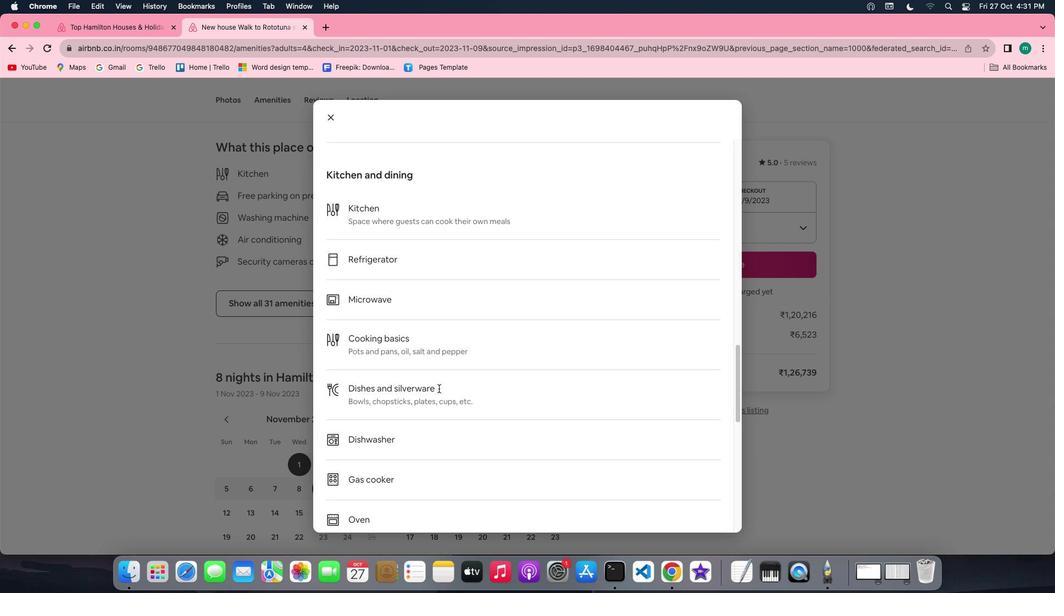 
Action: Mouse scrolled (438, 388) with delta (0, -3)
Screenshot: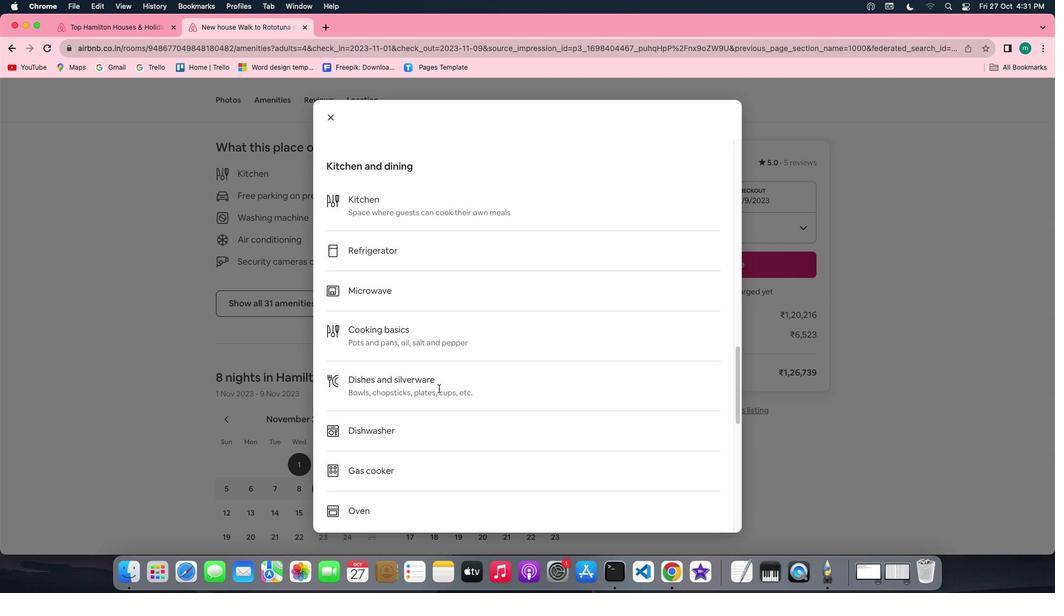 
Action: Mouse scrolled (438, 388) with delta (0, 0)
Screenshot: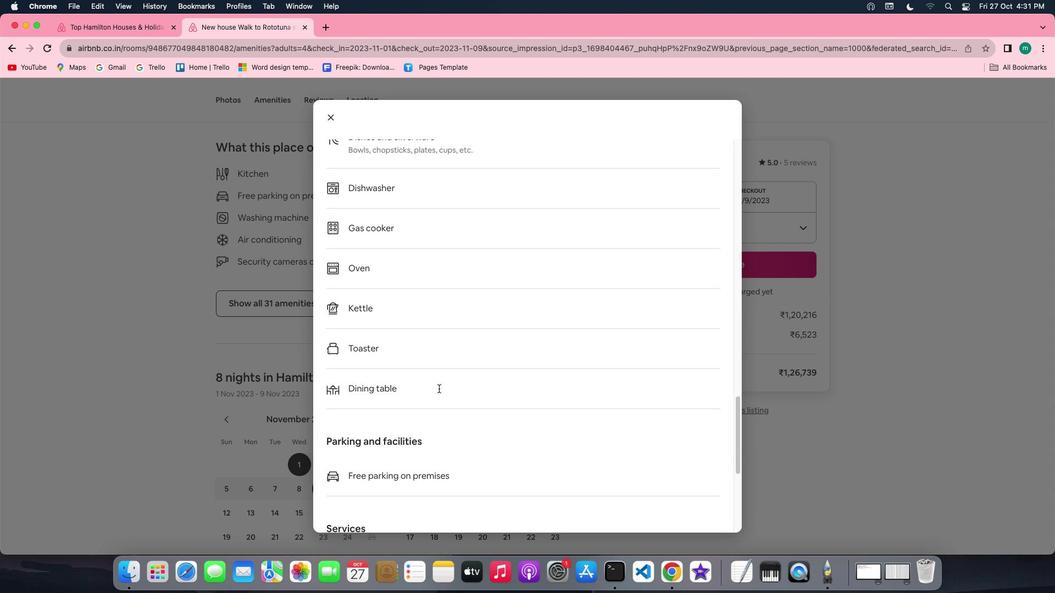 
Action: Mouse scrolled (438, 388) with delta (0, 0)
Screenshot: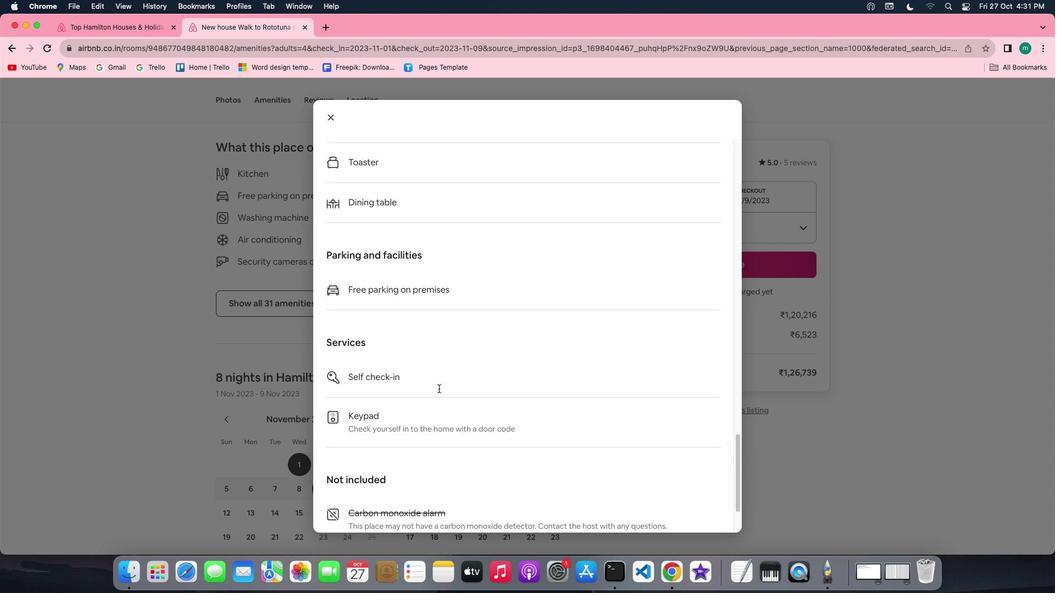 
Action: Mouse scrolled (438, 388) with delta (0, -1)
Screenshot: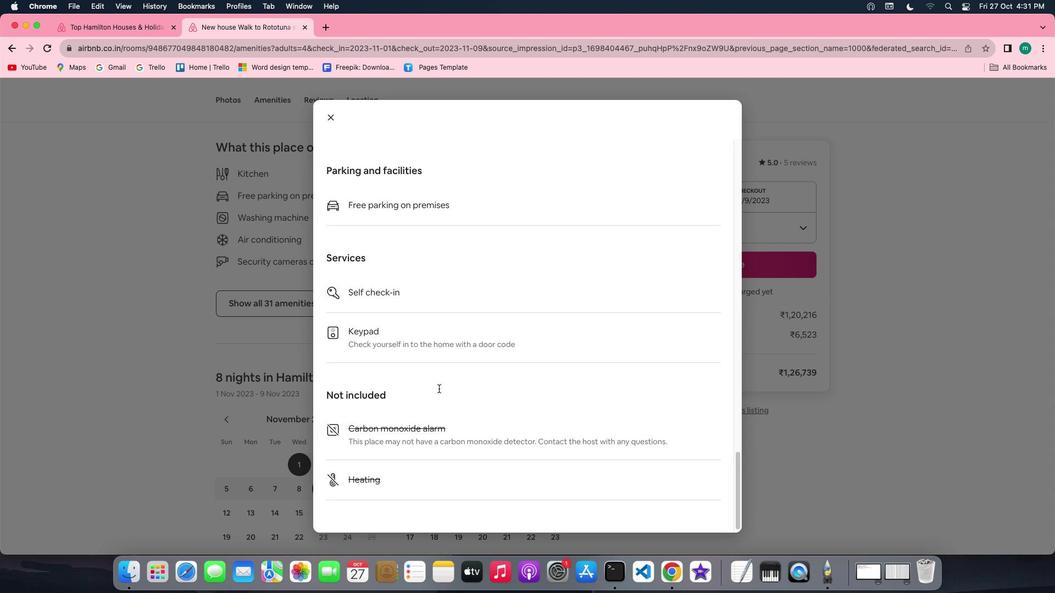 
Action: Mouse scrolled (438, 388) with delta (0, -2)
Screenshot: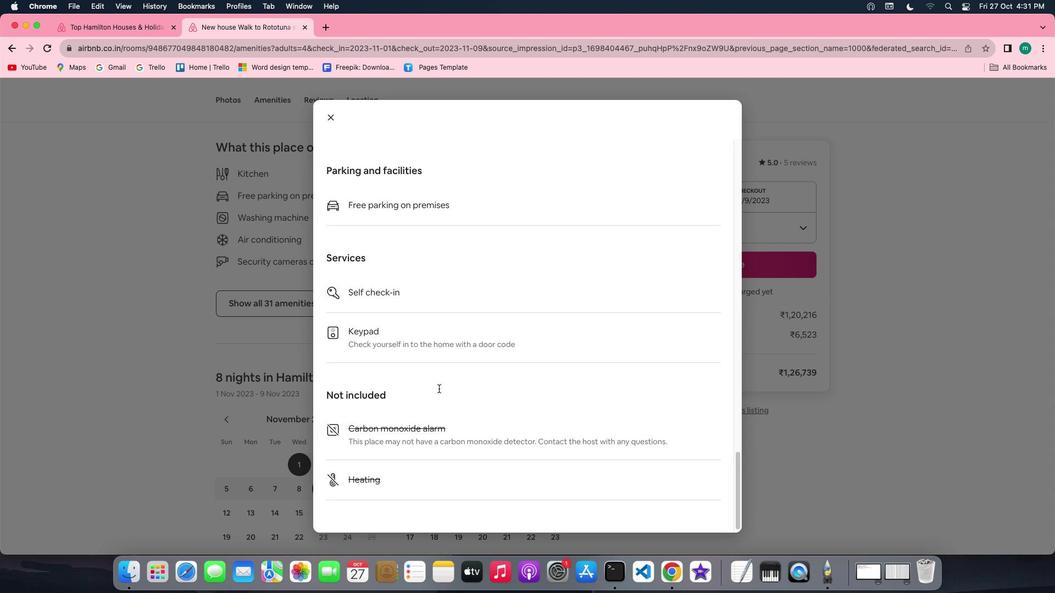 
Action: Mouse scrolled (438, 388) with delta (0, -3)
Screenshot: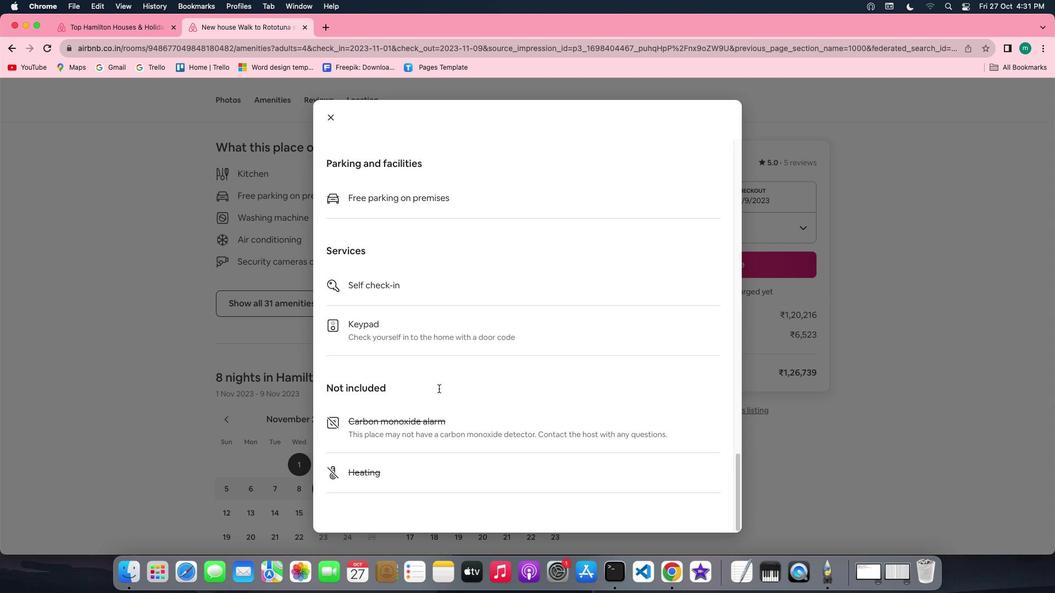 
Action: Mouse scrolled (438, 388) with delta (0, -3)
Screenshot: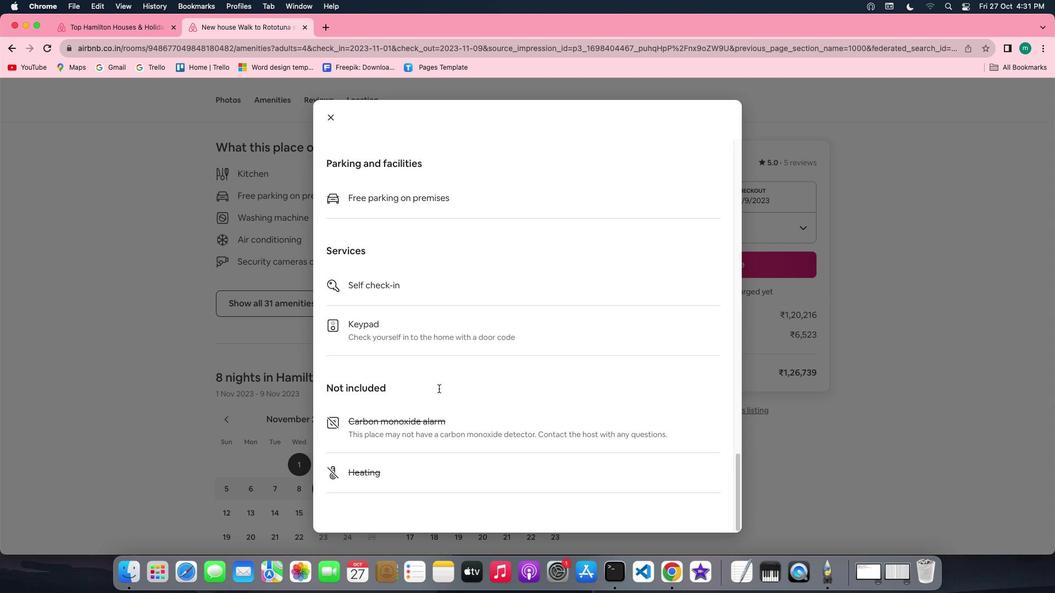 
Action: Mouse scrolled (438, 388) with delta (0, -3)
Screenshot: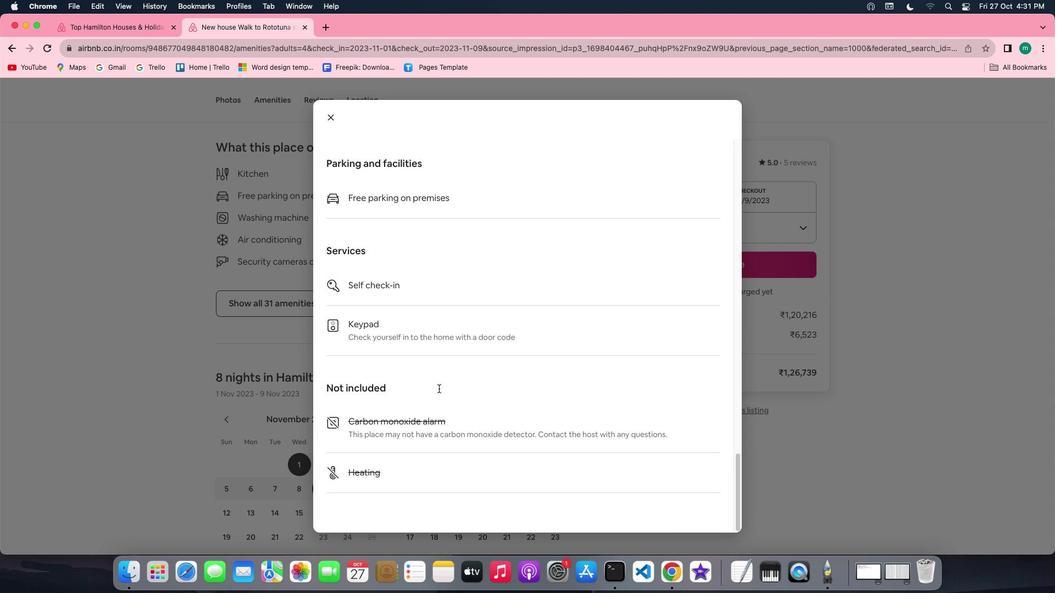 
Action: Mouse scrolled (438, 388) with delta (0, 0)
Screenshot: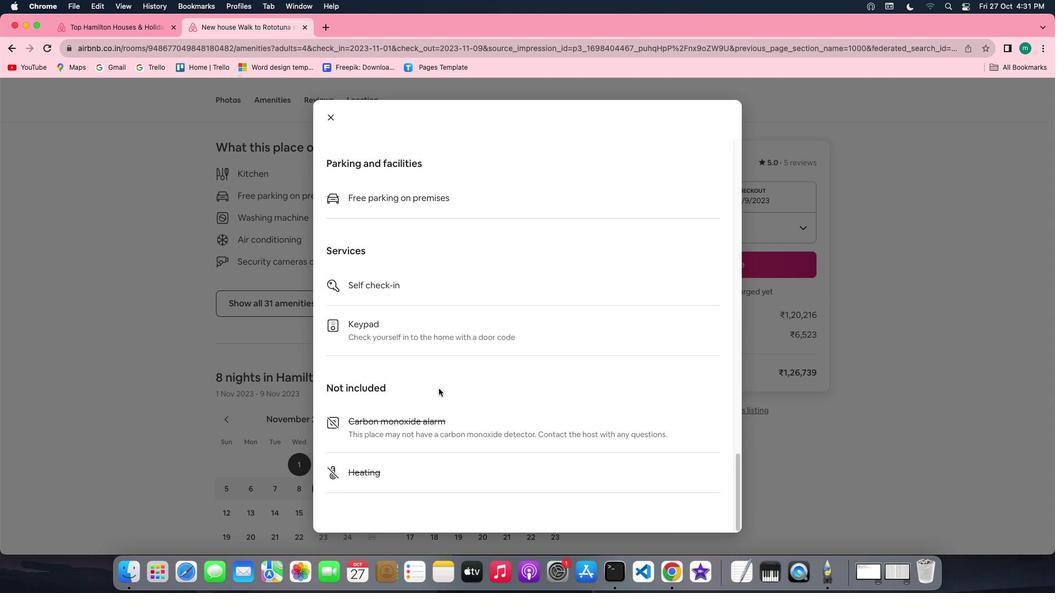 
Action: Mouse scrolled (438, 388) with delta (0, 0)
Screenshot: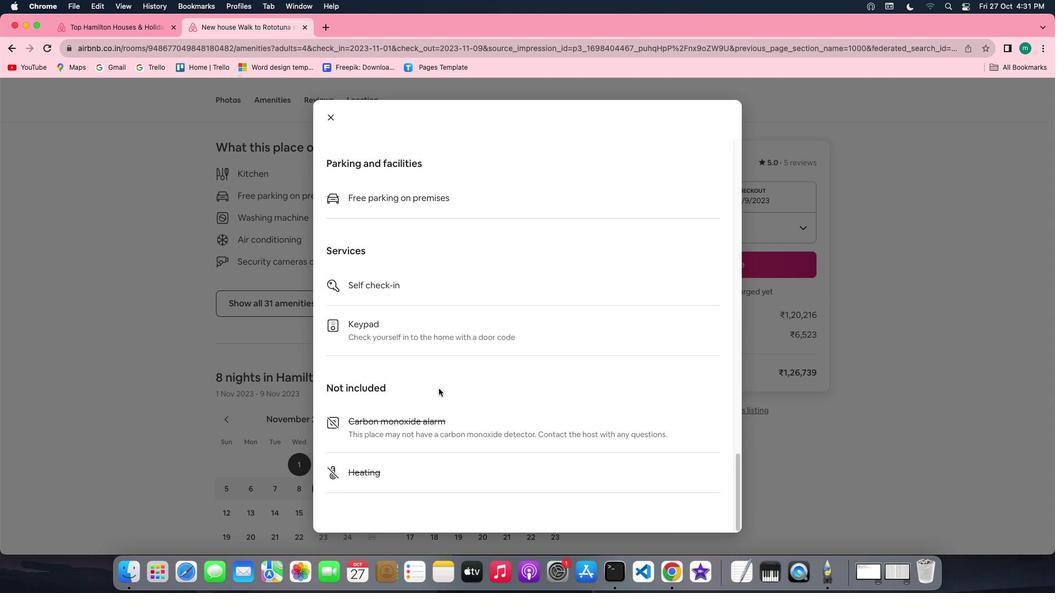 
Action: Mouse scrolled (438, 388) with delta (0, -1)
Screenshot: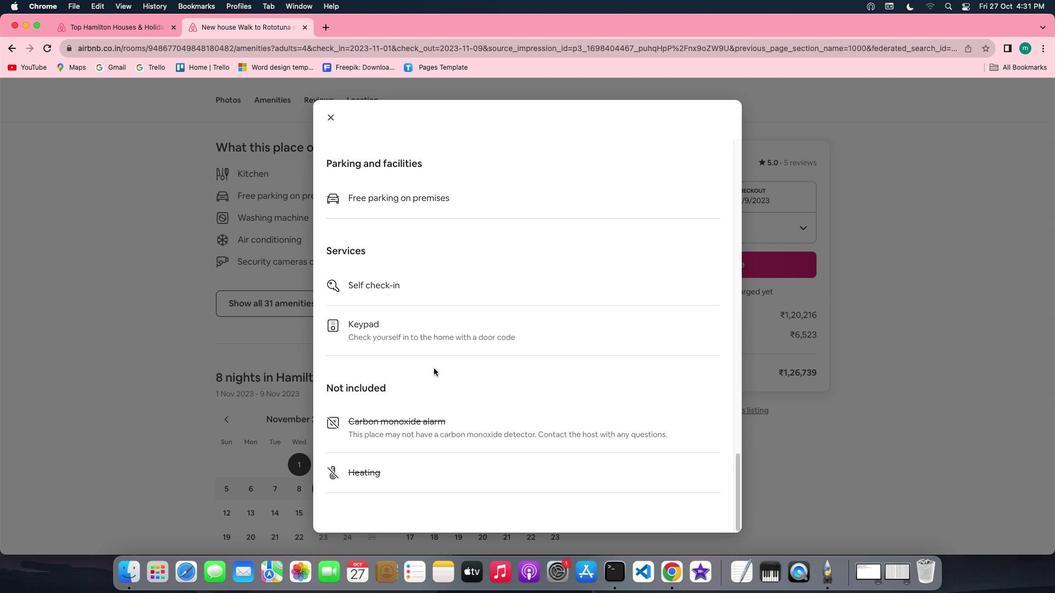 
Action: Mouse scrolled (438, 388) with delta (0, -2)
Screenshot: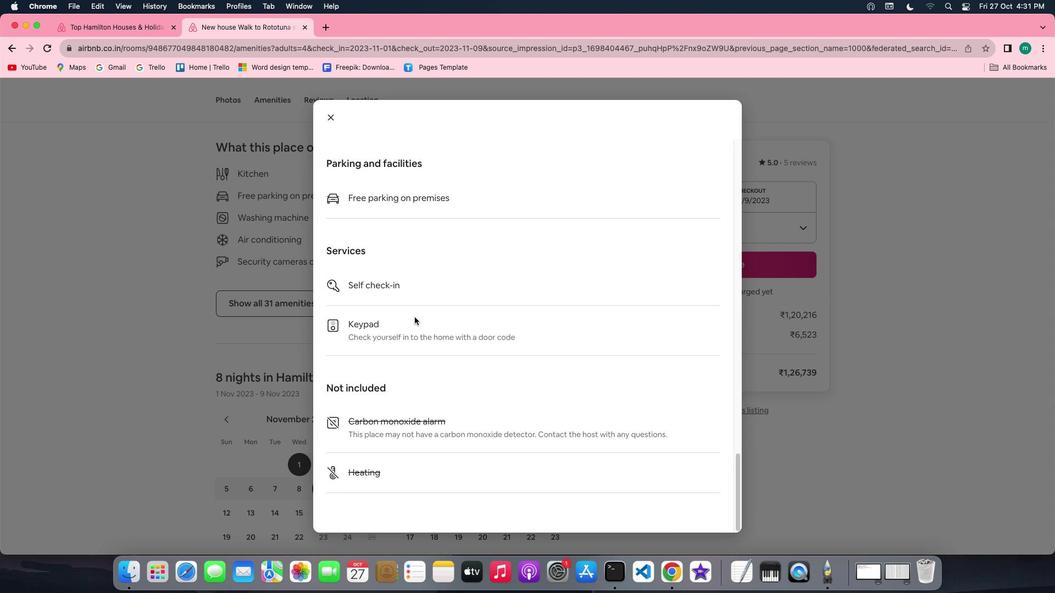 
Action: Mouse scrolled (438, 388) with delta (0, -3)
Screenshot: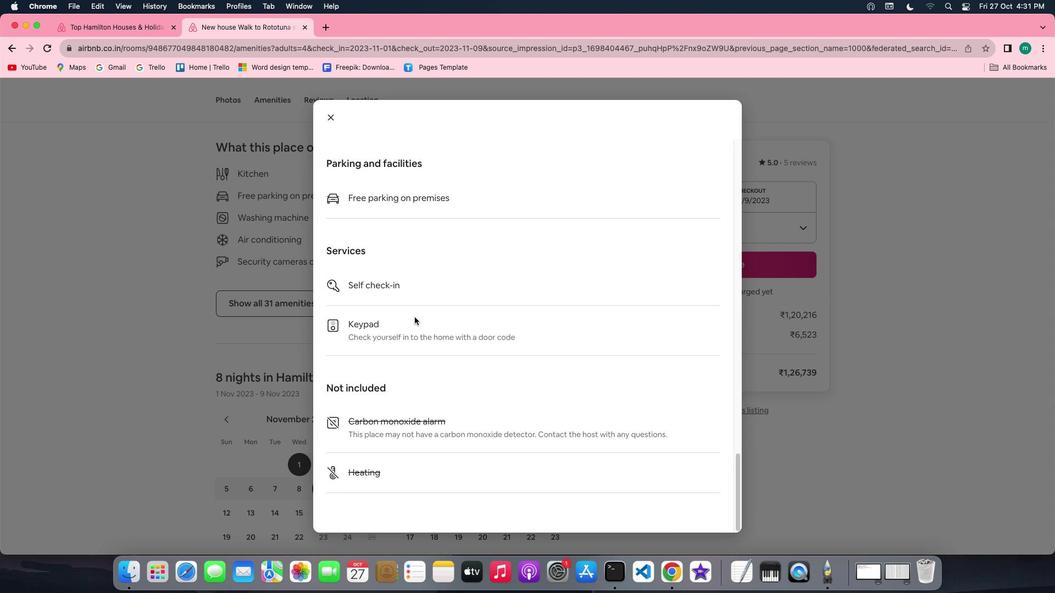 
Action: Mouse scrolled (438, 388) with delta (0, -3)
Screenshot: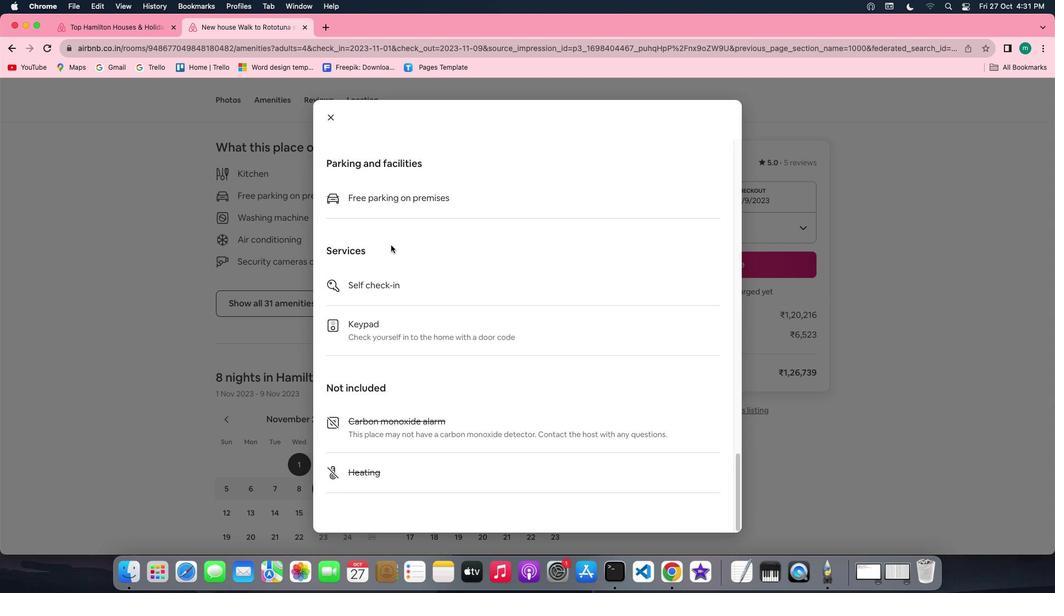
Action: Mouse moved to (330, 114)
Screenshot: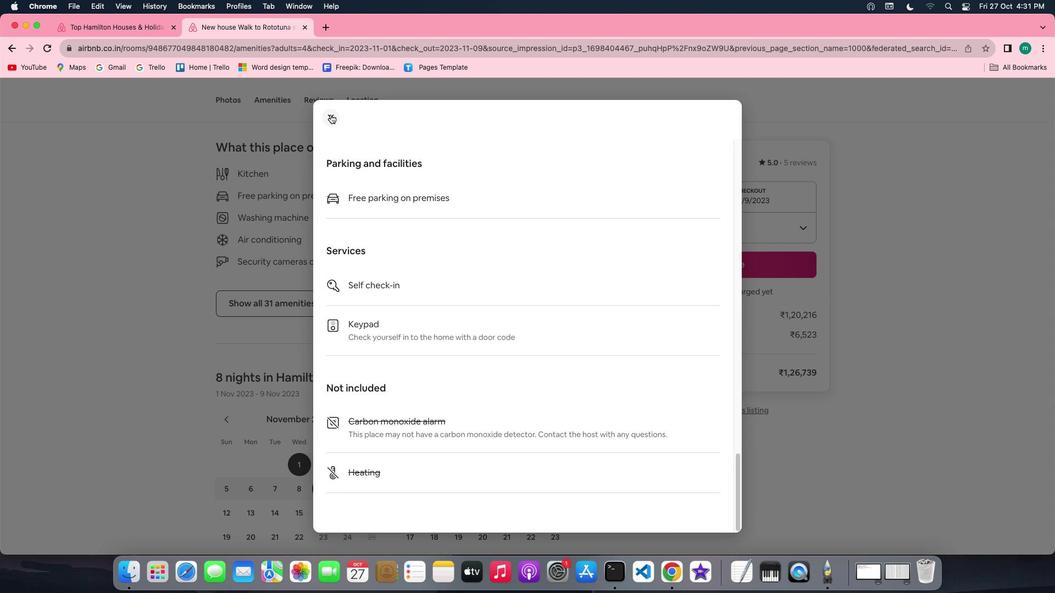 
Action: Mouse pressed left at (330, 114)
Screenshot: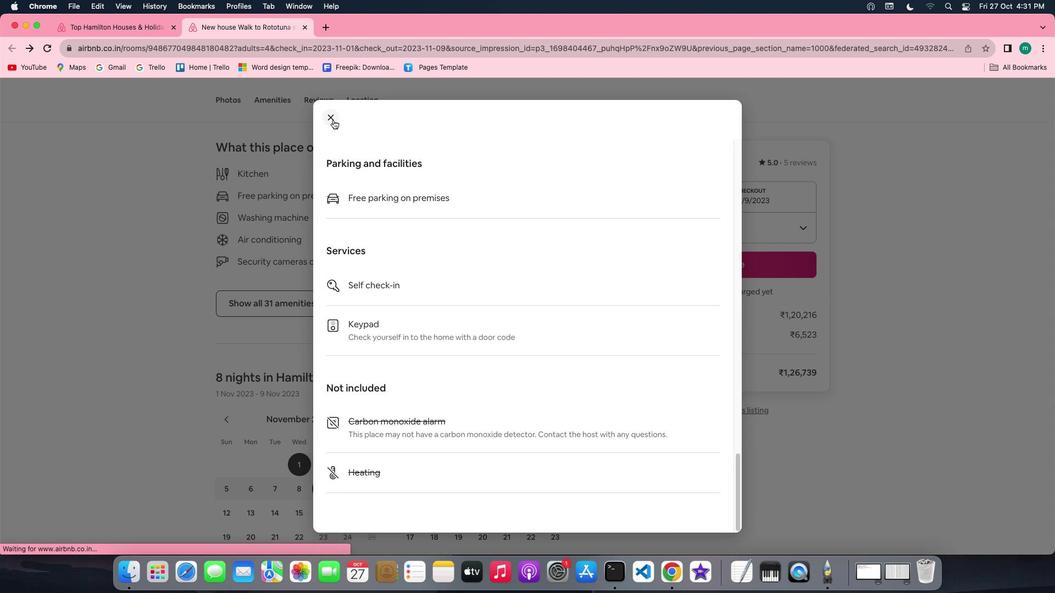 
Action: Mouse moved to (365, 352)
Screenshot: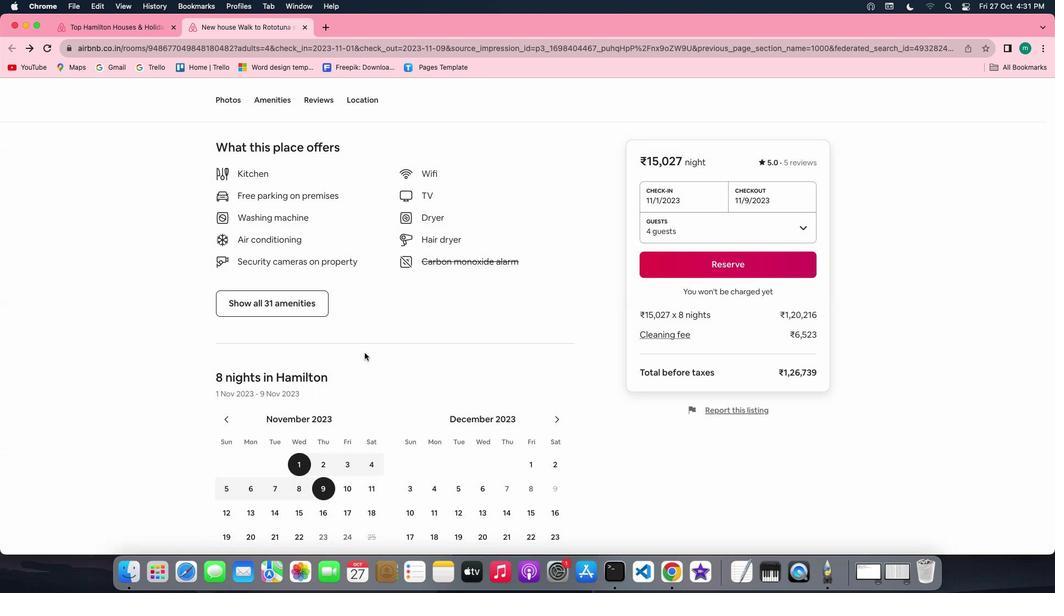 
Action: Mouse scrolled (365, 352) with delta (0, 0)
Screenshot: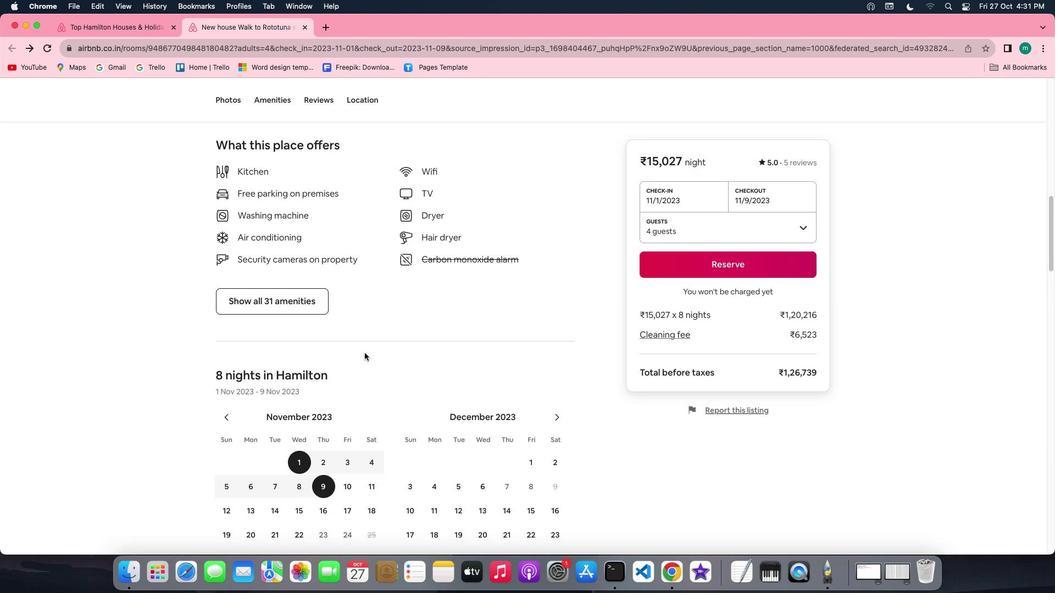 
Action: Mouse scrolled (365, 352) with delta (0, 0)
Screenshot: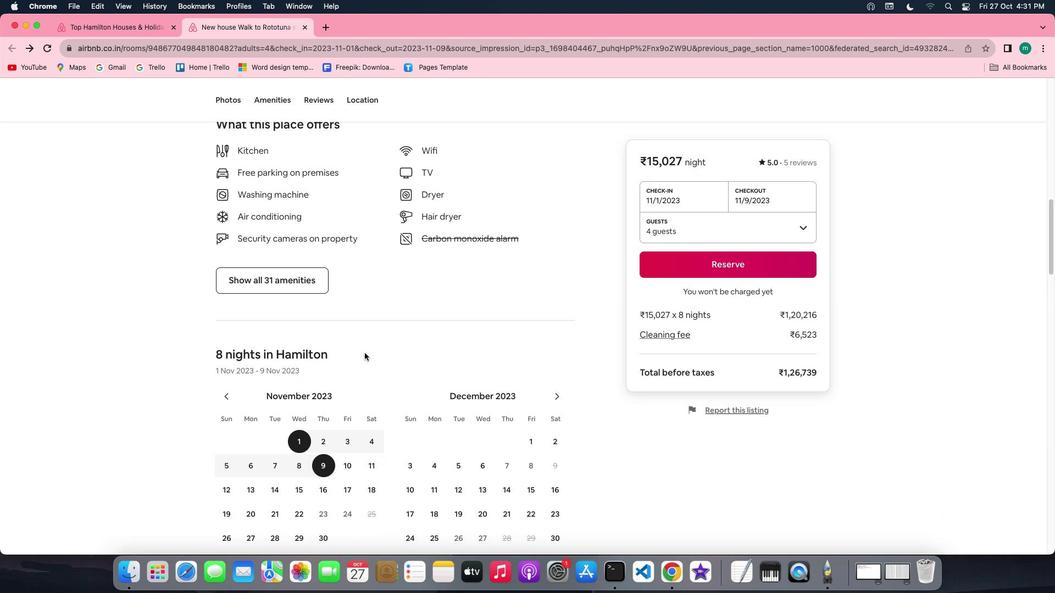 
Action: Mouse scrolled (365, 352) with delta (0, -1)
Screenshot: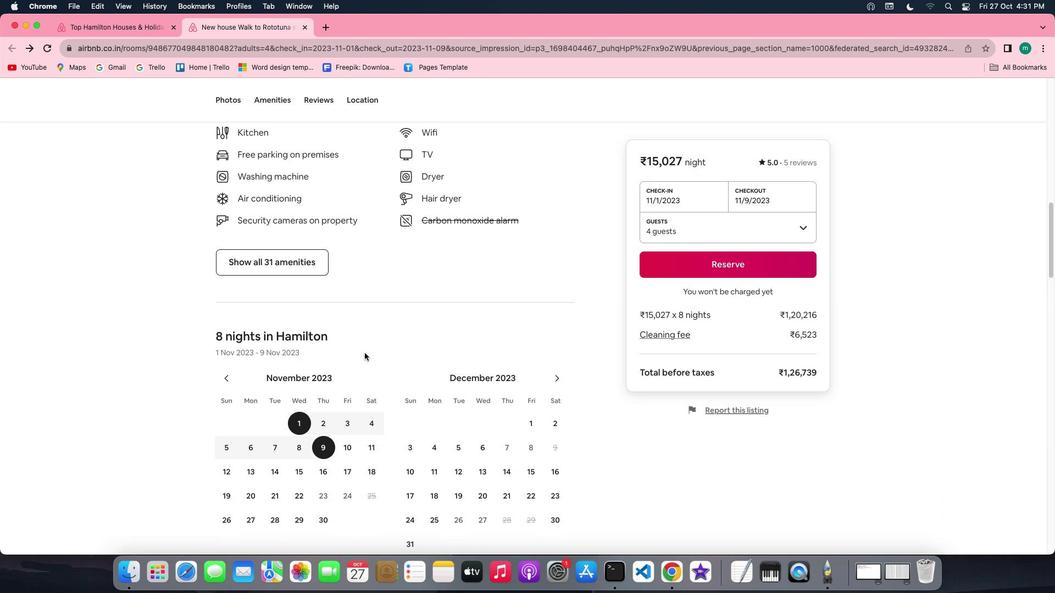 
Action: Mouse scrolled (365, 352) with delta (0, -2)
Screenshot: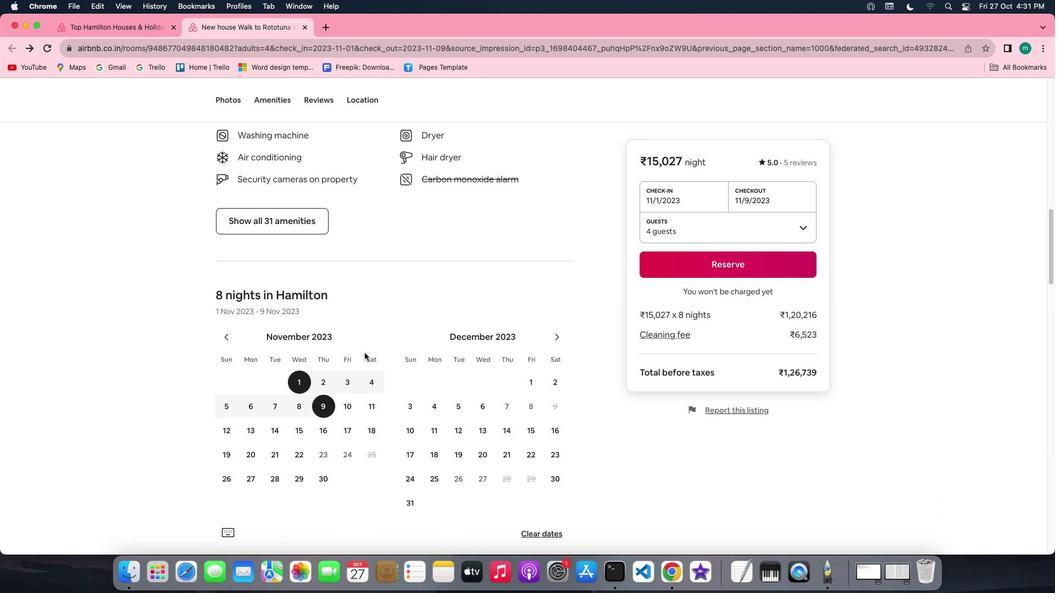 
Action: Mouse scrolled (365, 352) with delta (0, -2)
Screenshot: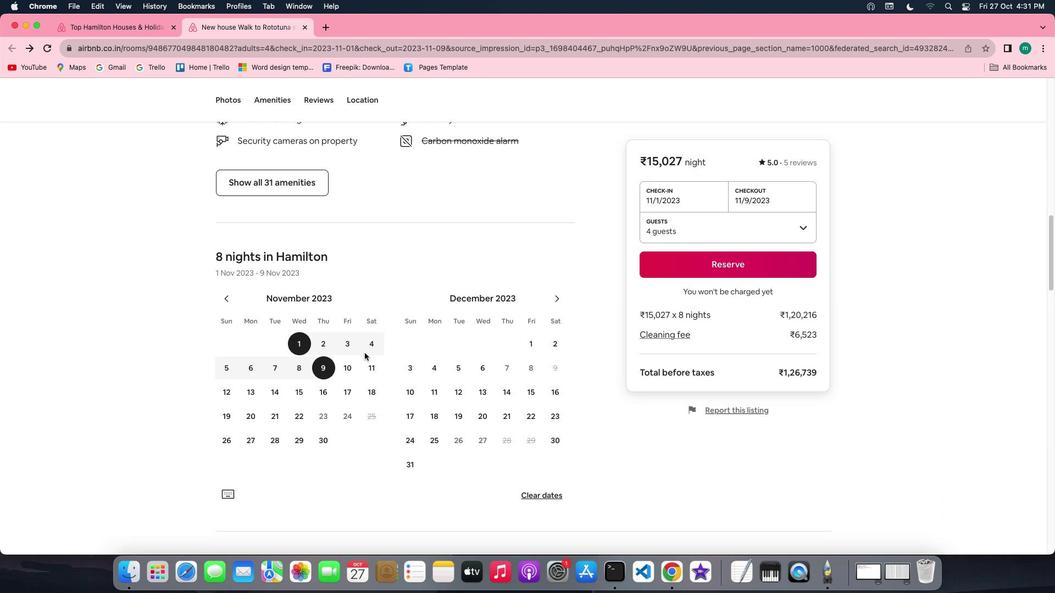 
Action: Mouse scrolled (365, 352) with delta (0, 0)
Screenshot: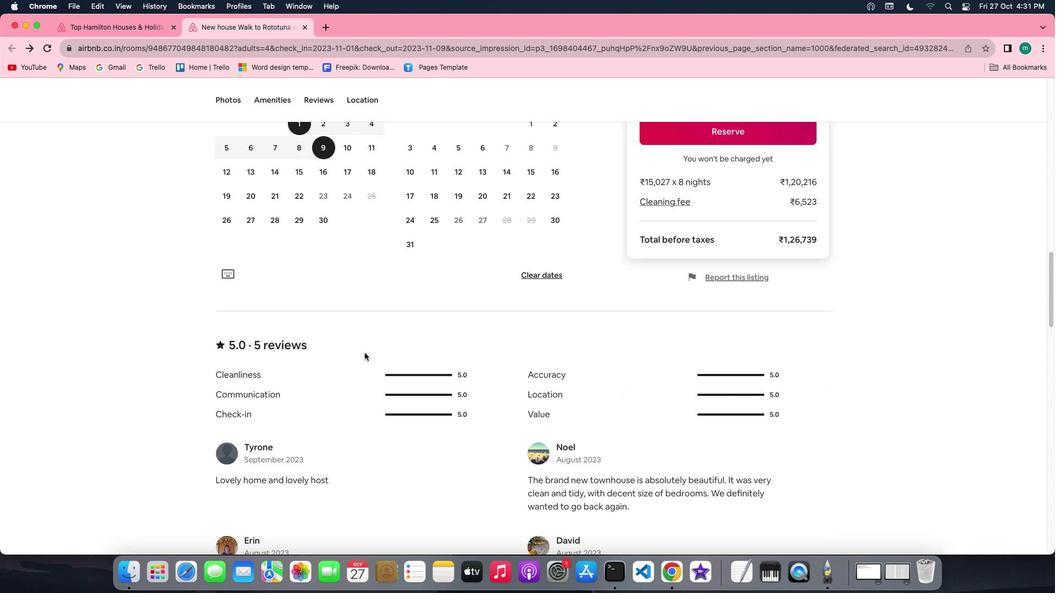 
Action: Mouse scrolled (365, 352) with delta (0, 0)
Screenshot: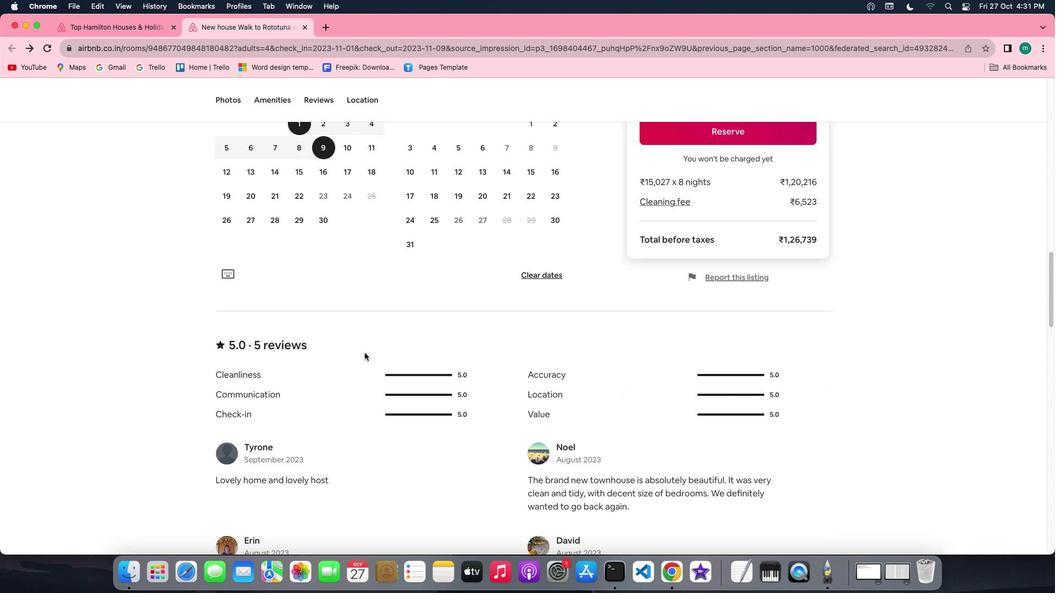 
Action: Mouse scrolled (365, 352) with delta (0, -1)
Screenshot: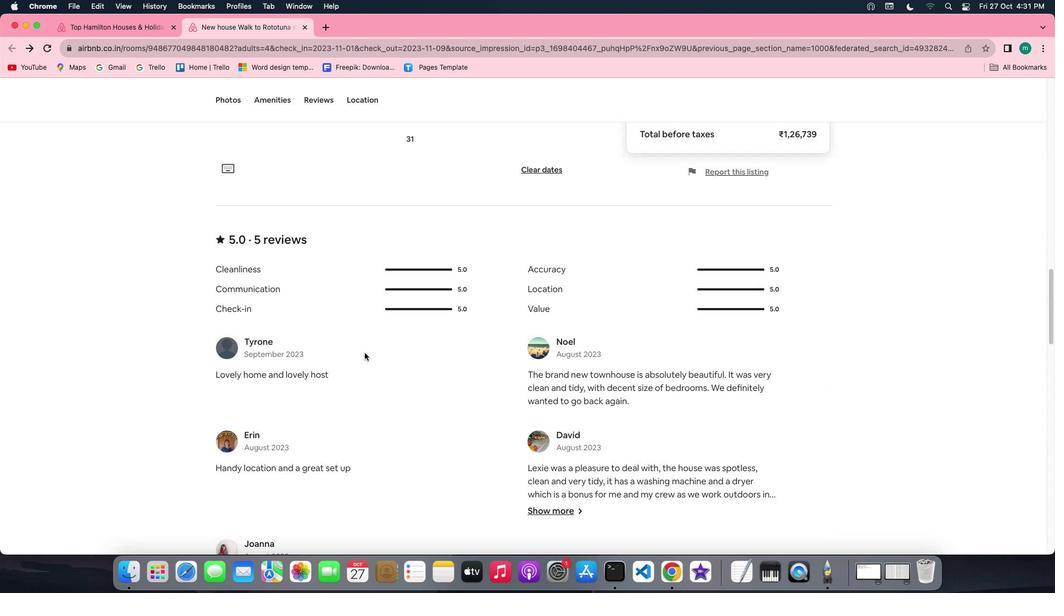 
Action: Mouse scrolled (365, 352) with delta (0, -2)
Screenshot: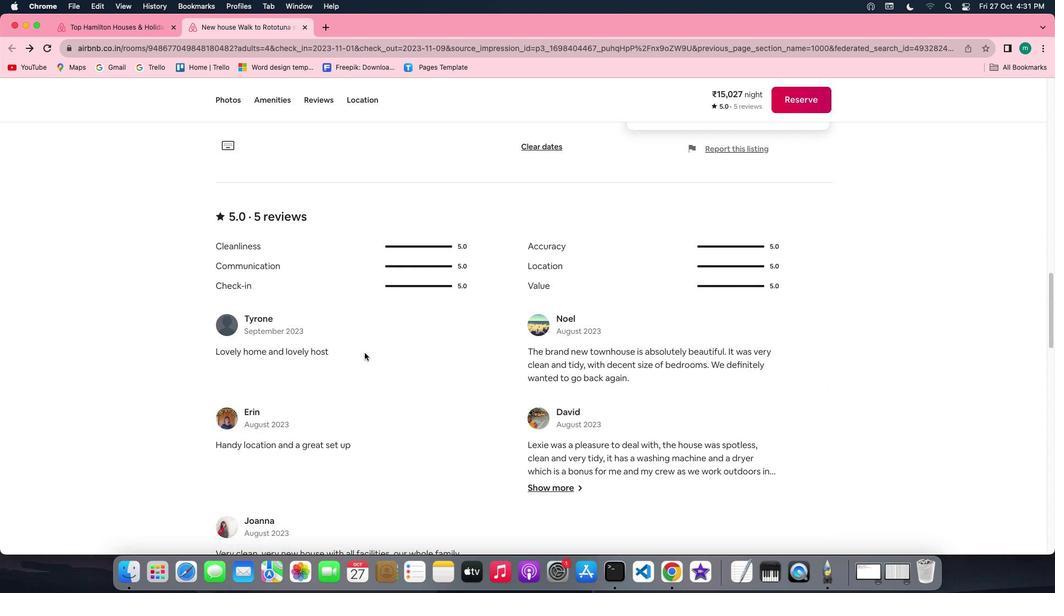 
Action: Mouse scrolled (365, 352) with delta (0, -2)
Screenshot: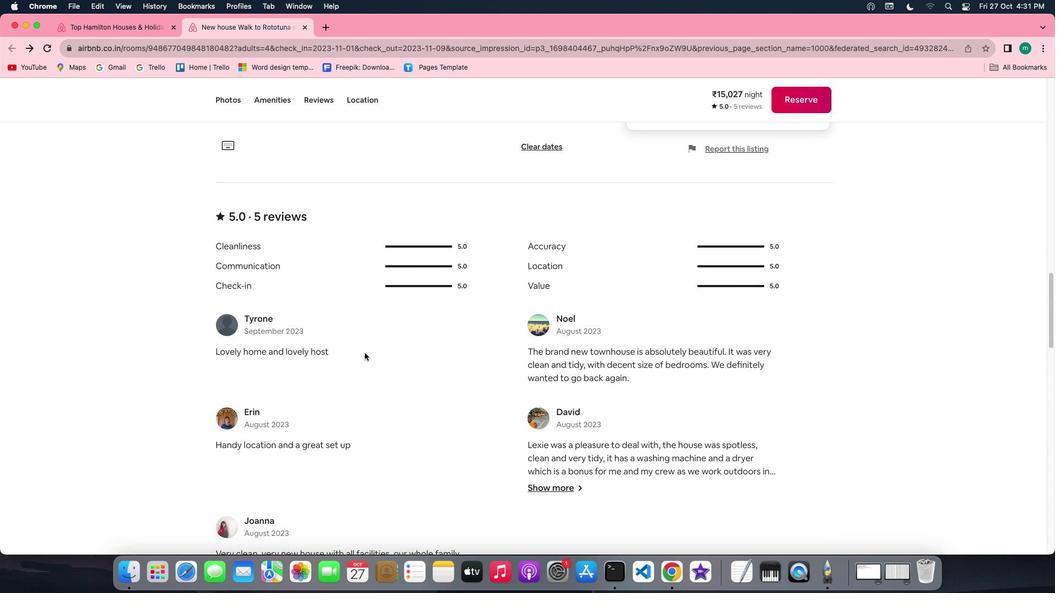 
Action: Mouse moved to (317, 384)
Screenshot: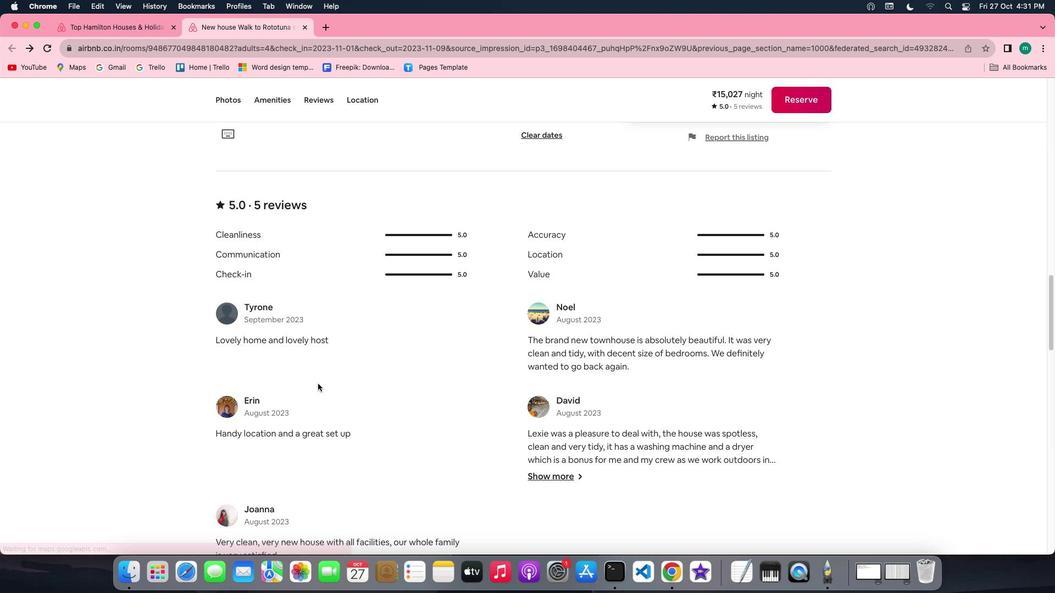 
Action: Mouse scrolled (317, 384) with delta (0, 0)
Screenshot: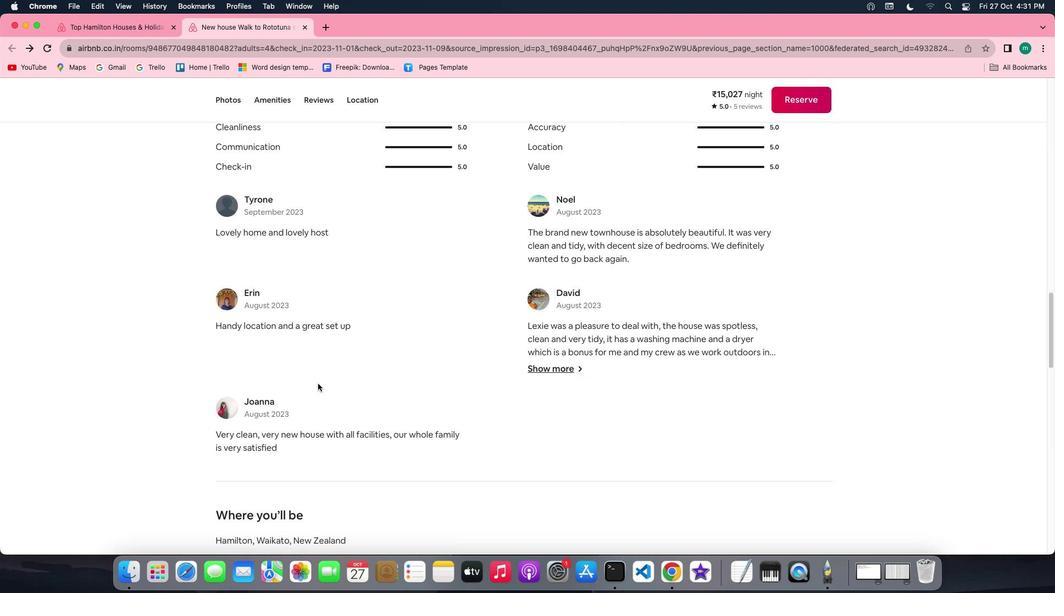 
Action: Mouse scrolled (317, 384) with delta (0, 0)
Screenshot: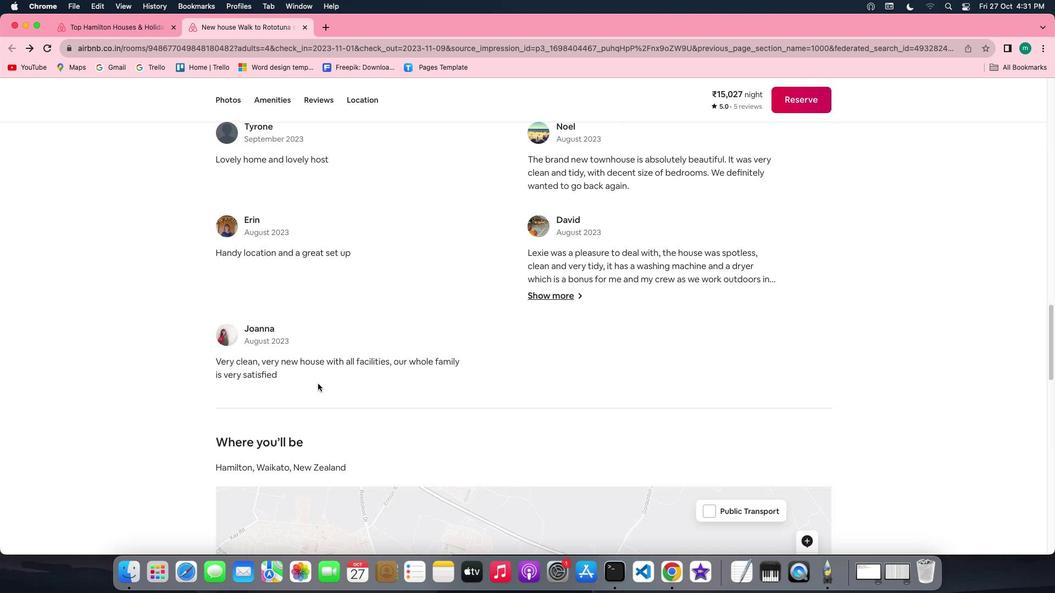 
Action: Mouse scrolled (317, 384) with delta (0, -1)
Screenshot: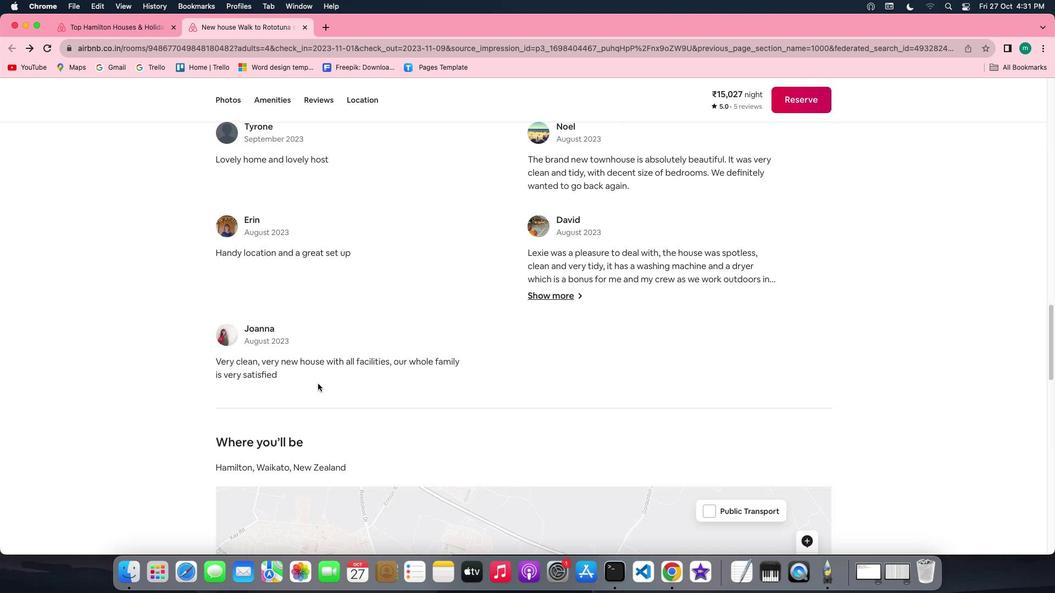 
Action: Mouse scrolled (317, 384) with delta (0, -2)
Screenshot: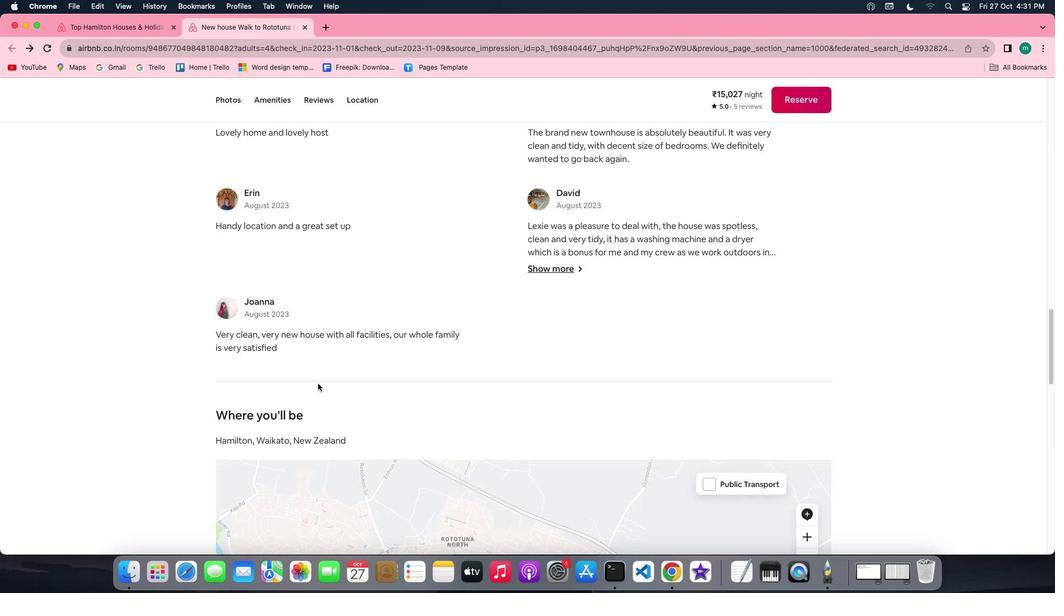 
Action: Mouse moved to (306, 399)
Screenshot: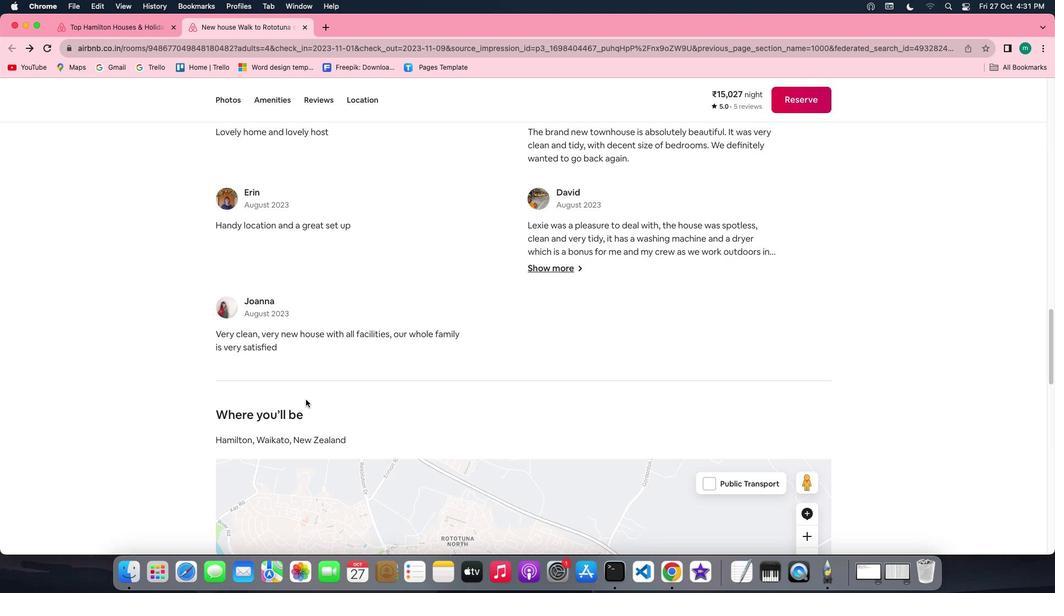 
Action: Mouse scrolled (306, 399) with delta (0, 0)
Screenshot: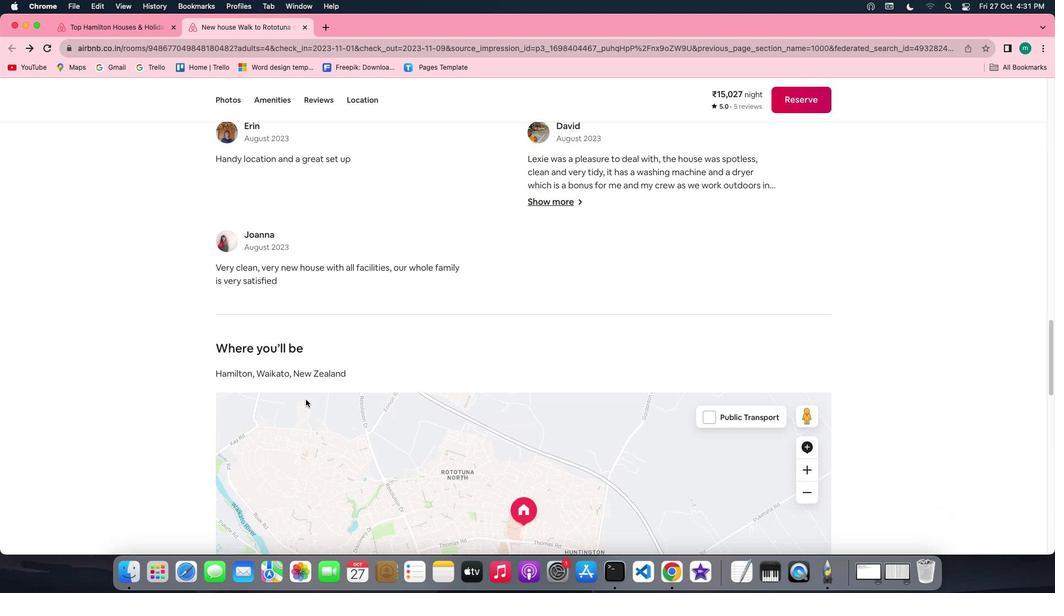 
Action: Mouse scrolled (306, 399) with delta (0, 0)
Screenshot: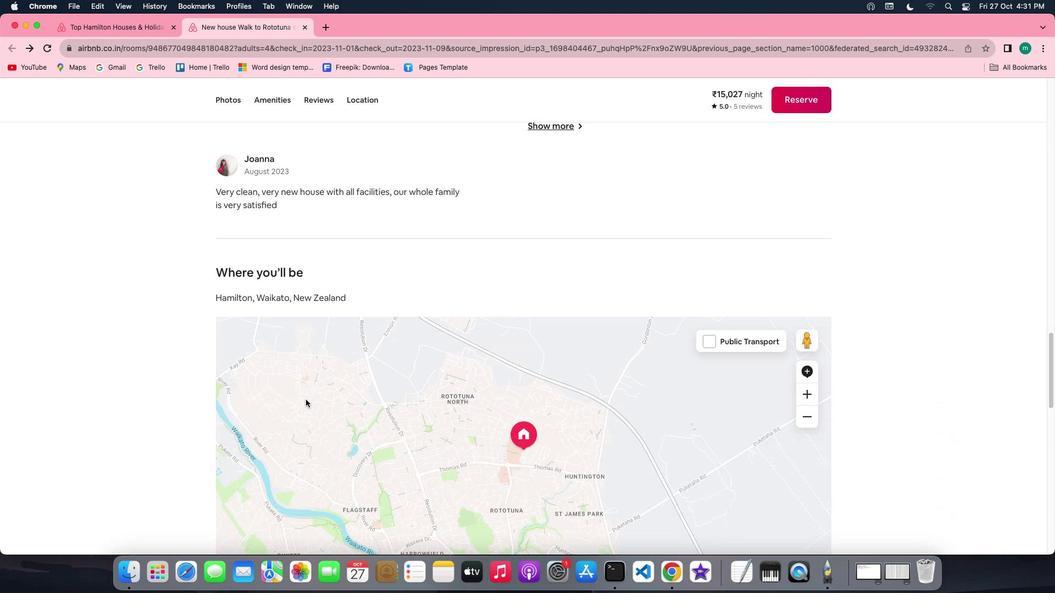 
Action: Mouse scrolled (306, 399) with delta (0, -1)
Screenshot: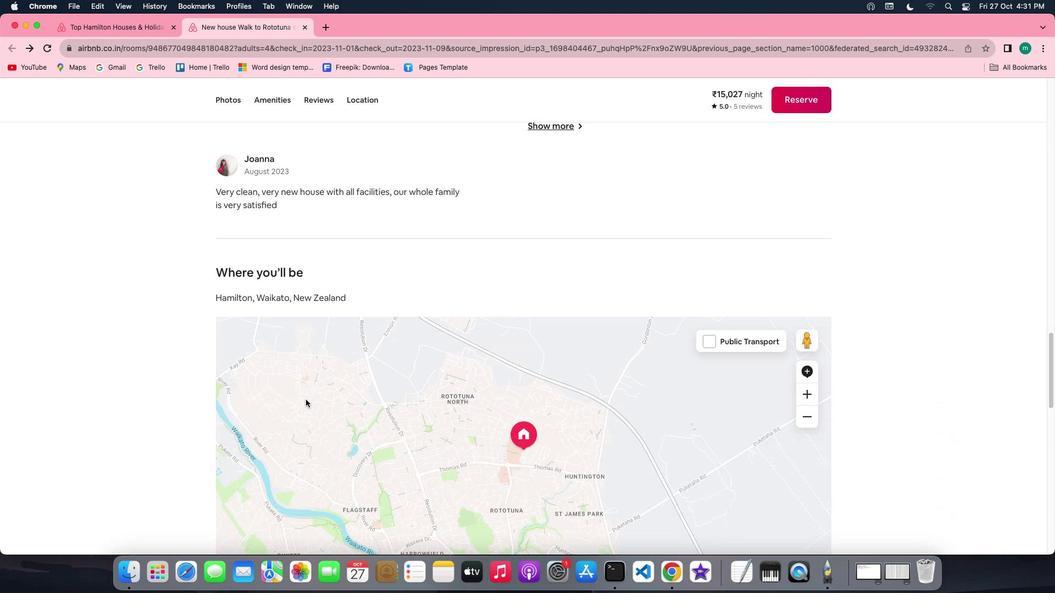 
Action: Mouse scrolled (306, 399) with delta (0, -2)
Screenshot: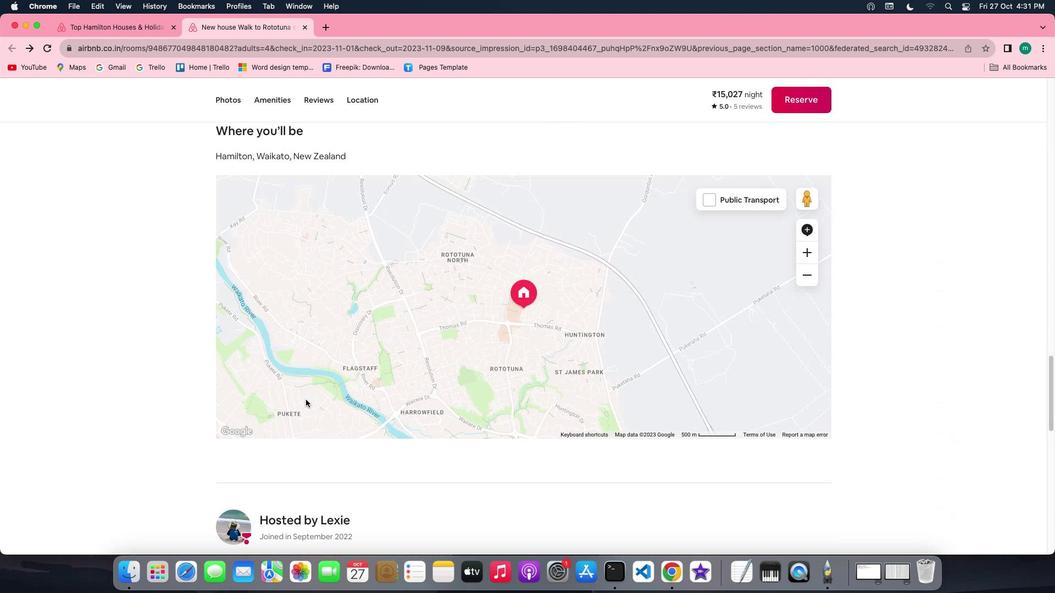 
Action: Mouse scrolled (306, 399) with delta (0, -2)
Screenshot: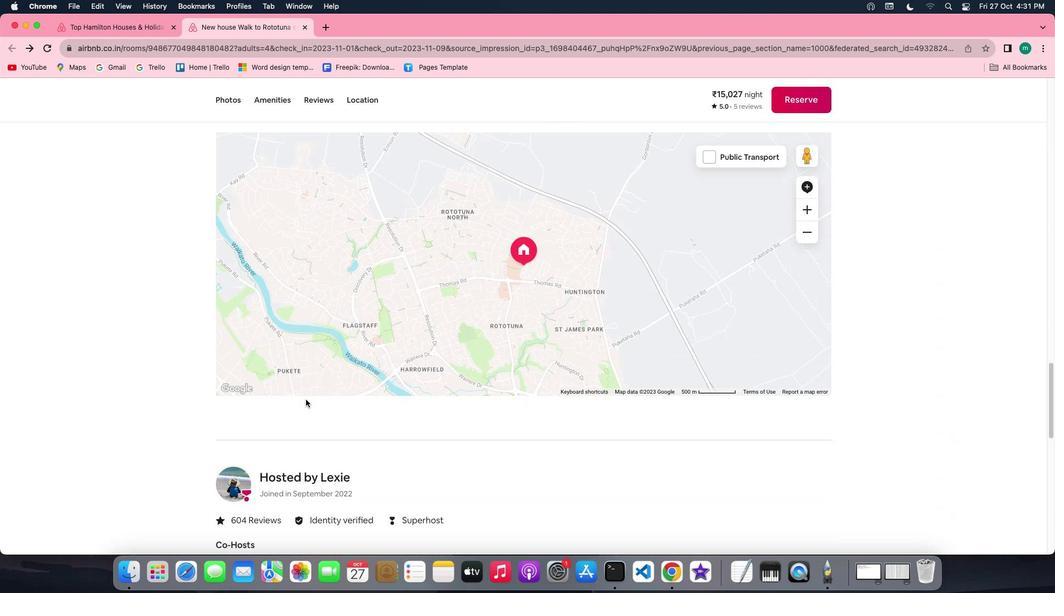 
Action: Mouse moved to (282, 434)
Screenshot: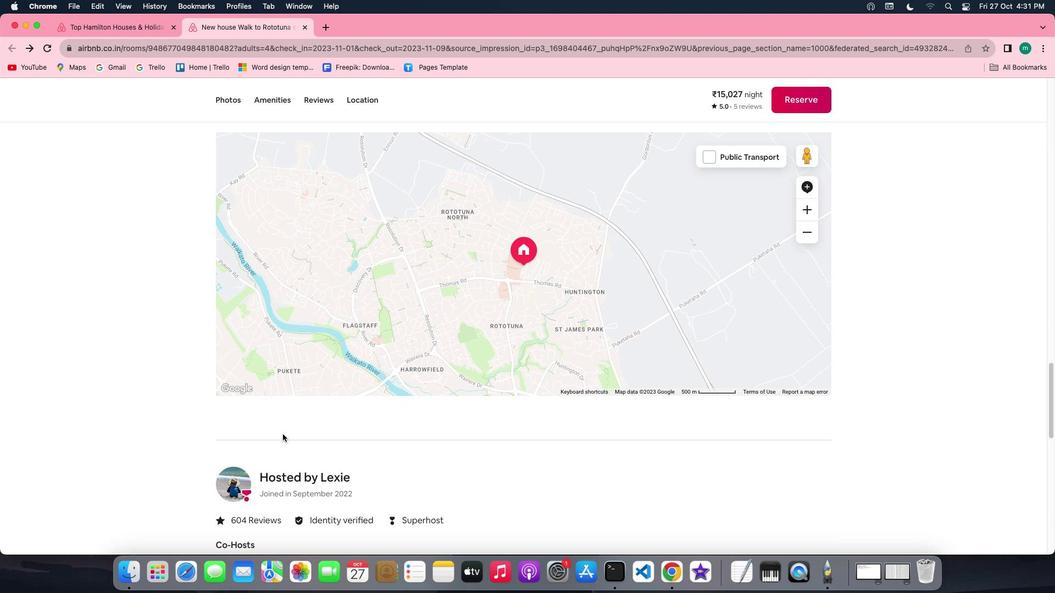
Action: Mouse scrolled (282, 434) with delta (0, 0)
Screenshot: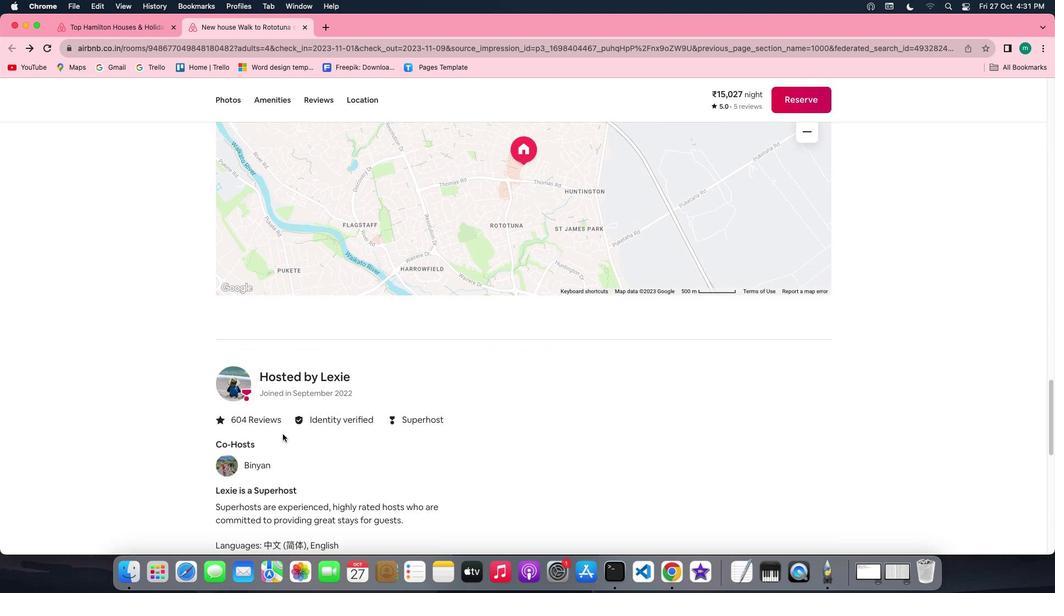 
Action: Mouse scrolled (282, 434) with delta (0, 0)
Screenshot: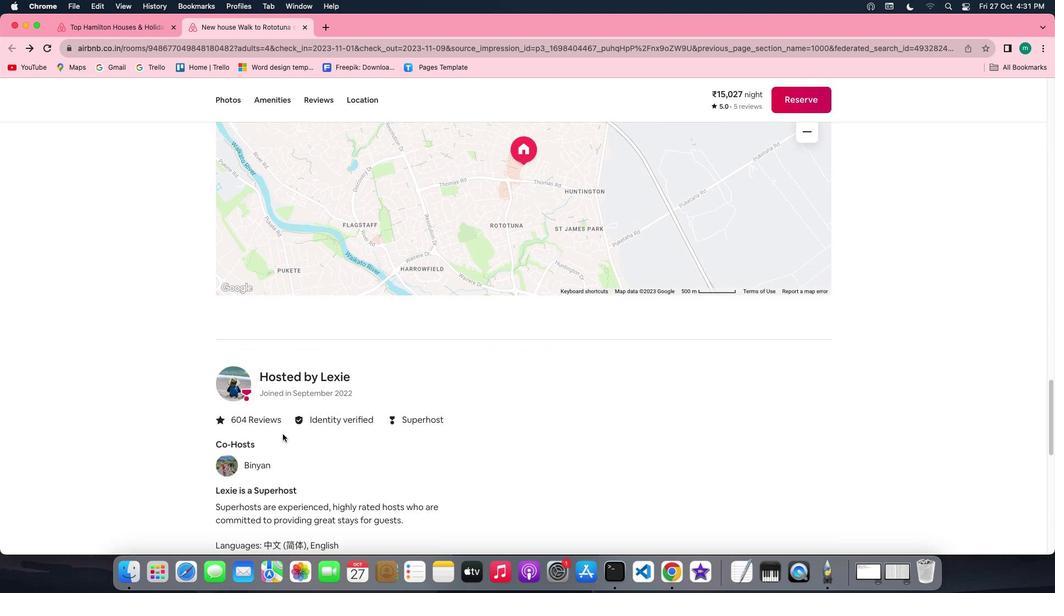 
Action: Mouse scrolled (282, 434) with delta (0, -1)
Screenshot: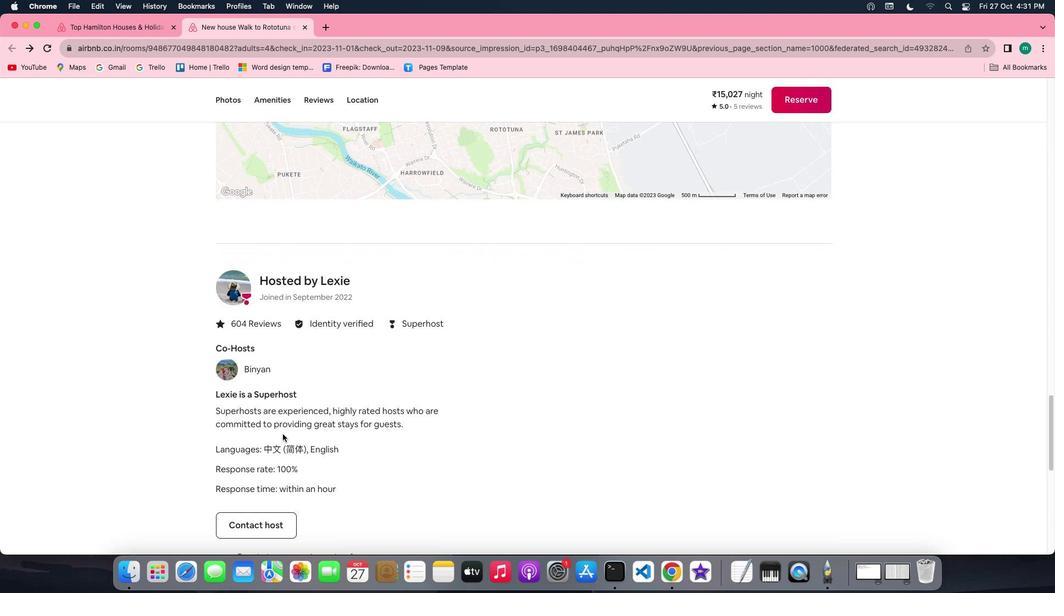 
Action: Mouse scrolled (282, 434) with delta (0, -2)
Screenshot: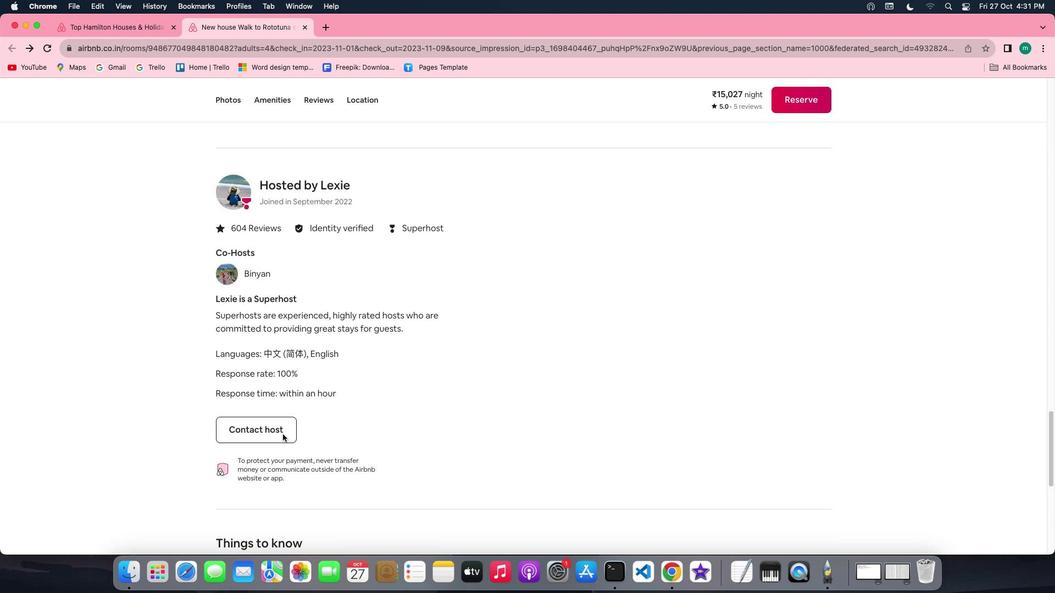 
Action: Mouse scrolled (282, 434) with delta (0, -2)
Screenshot: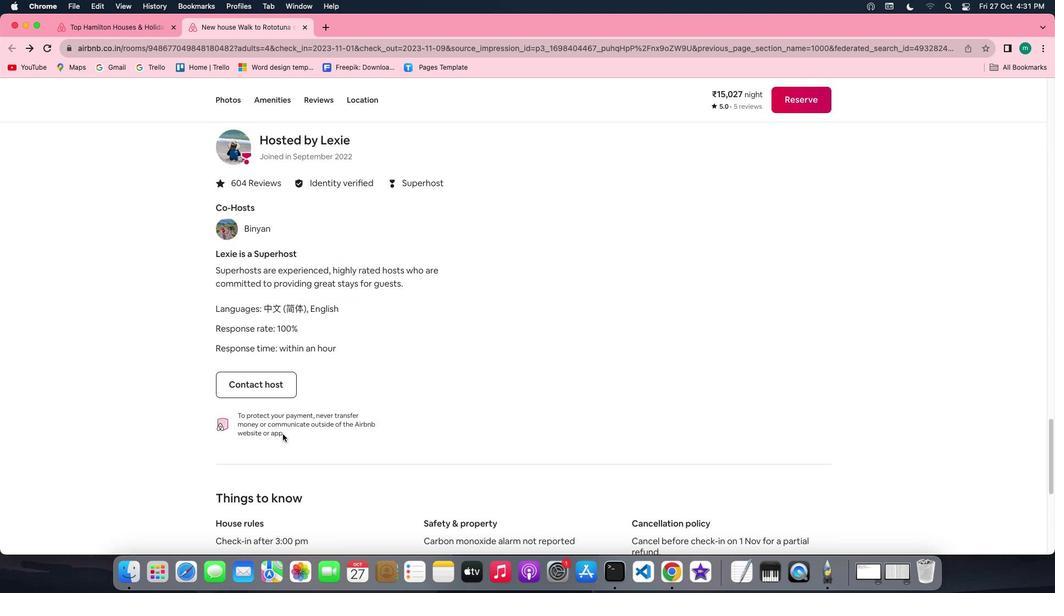 
Action: Mouse moved to (294, 411)
Screenshot: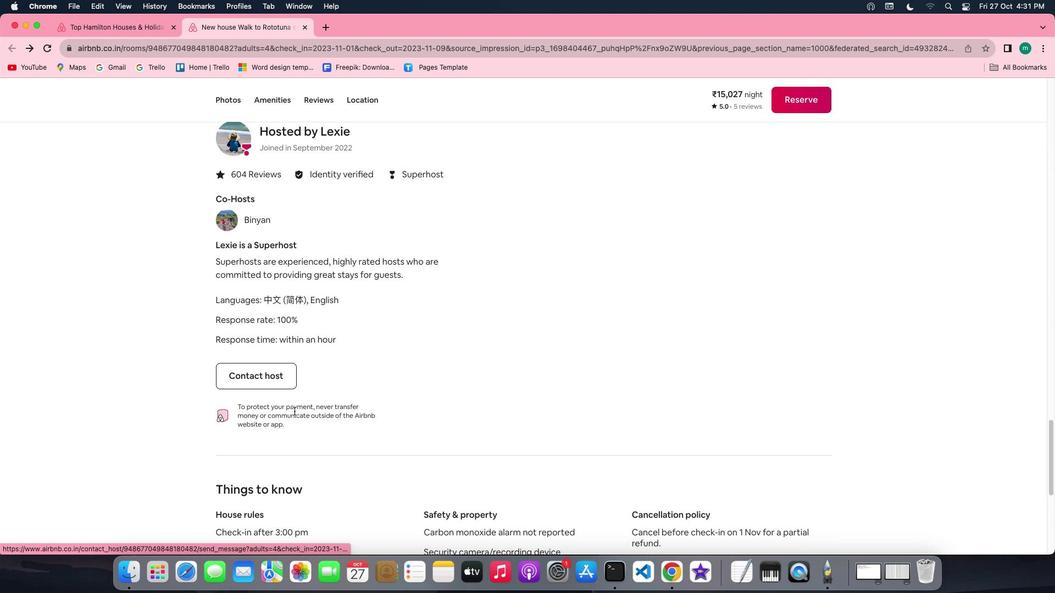 
Action: Mouse scrolled (294, 411) with delta (0, 0)
Screenshot: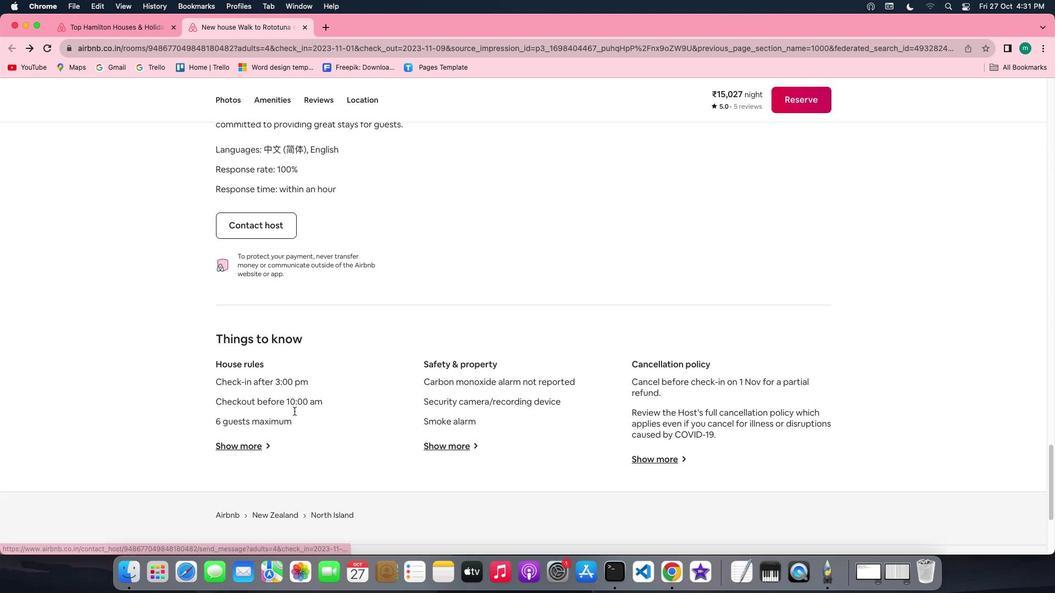 
Action: Mouse scrolled (294, 411) with delta (0, 0)
Screenshot: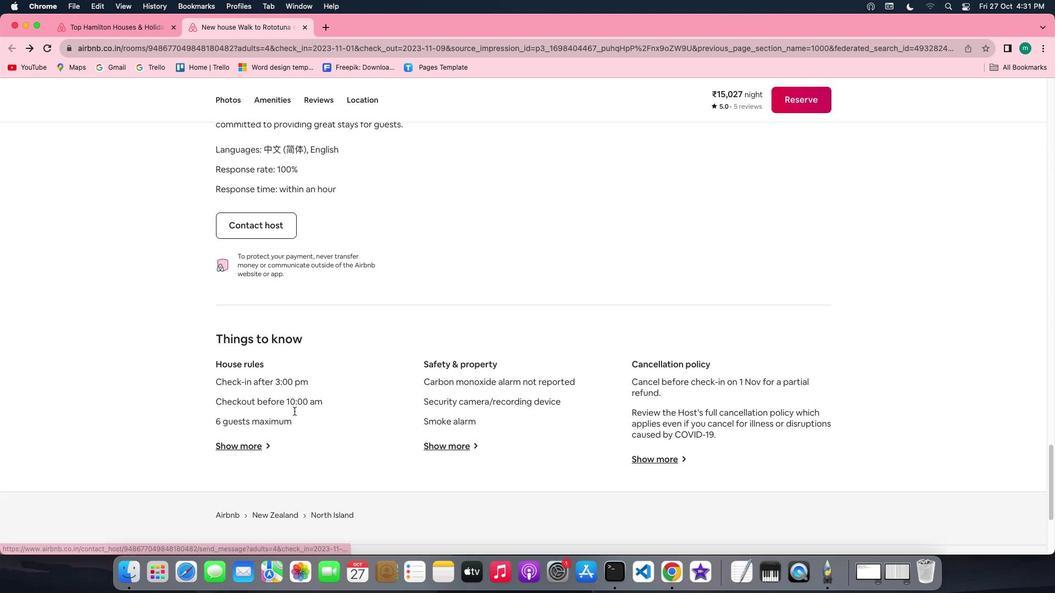 
Action: Mouse scrolled (294, 411) with delta (0, -1)
Screenshot: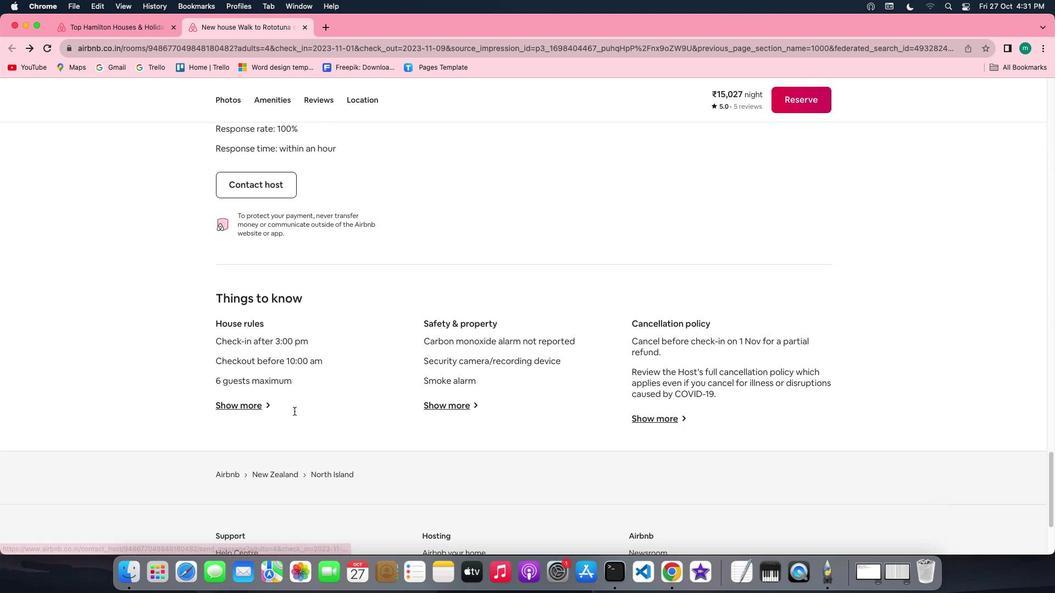 
Action: Mouse scrolled (294, 411) with delta (0, -2)
Screenshot: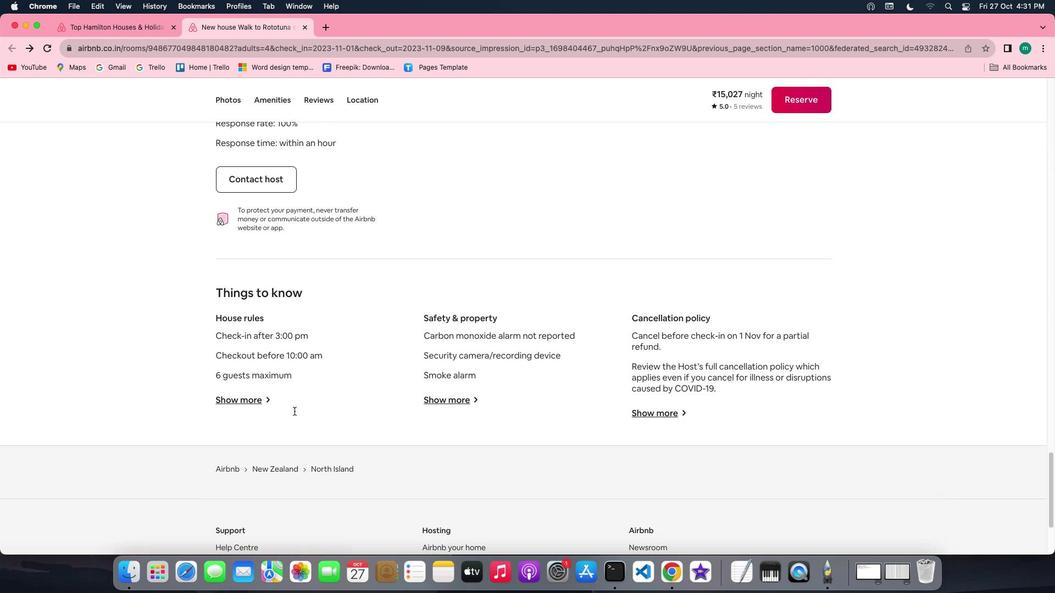 
Action: Mouse moved to (262, 398)
Screenshot: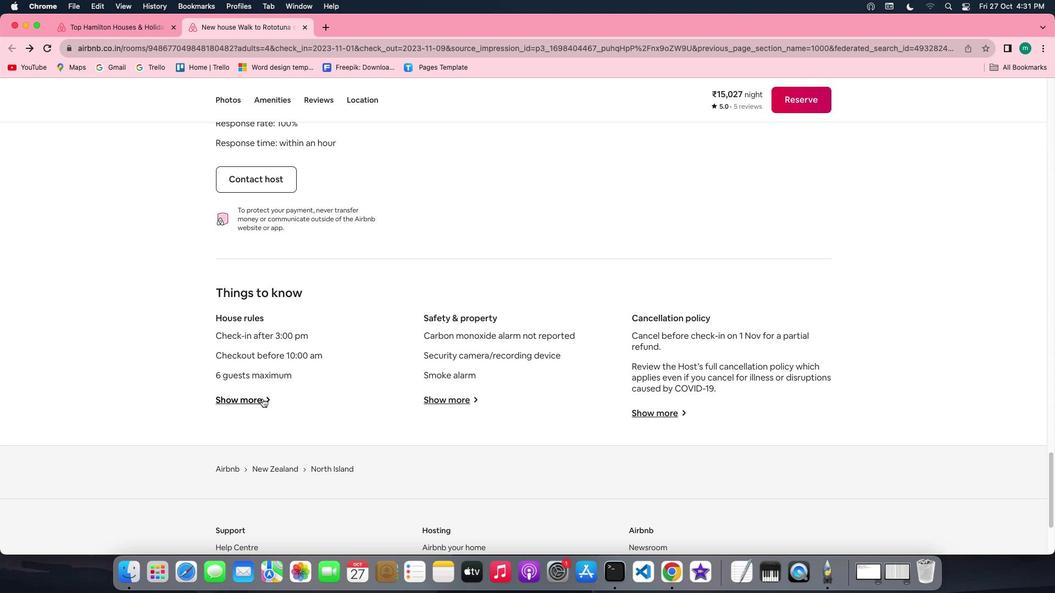 
Action: Mouse pressed left at (262, 398)
Screenshot: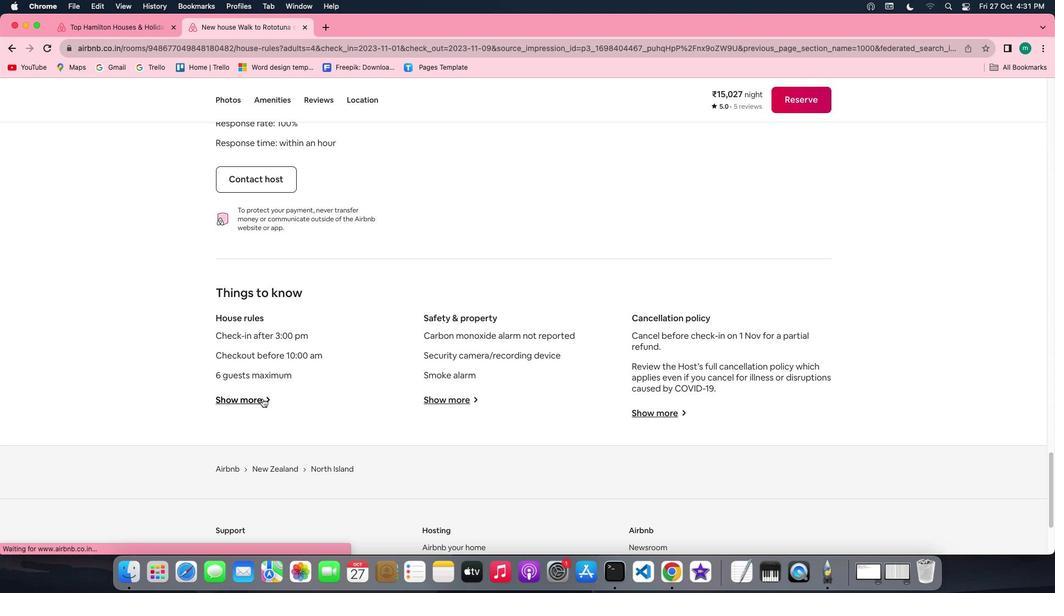 
Action: Mouse moved to (583, 401)
Screenshot: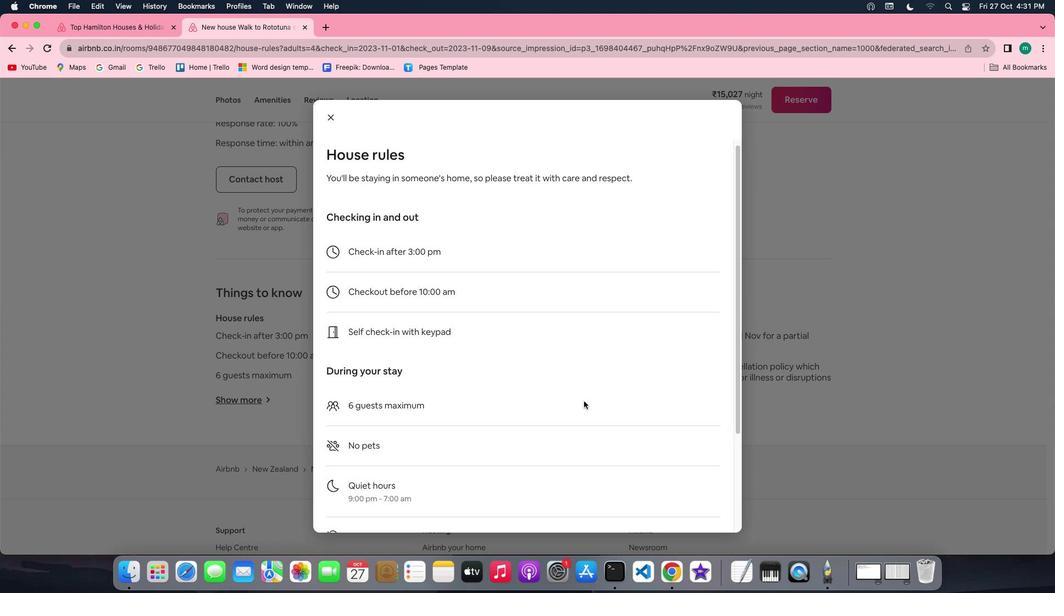 
Action: Mouse scrolled (583, 401) with delta (0, 0)
